Task: Set up alerts for new listings in Portland, Oregon, that have a virtual tour available.
Action: Mouse moved to (217, 152)
Screenshot: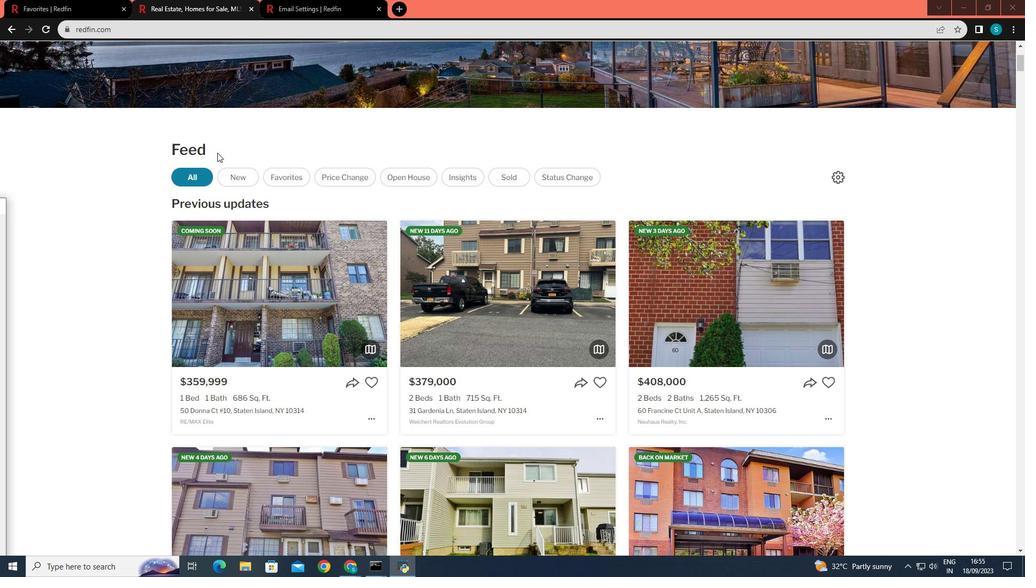 
Action: Mouse scrolled (217, 153) with delta (0, 0)
Screenshot: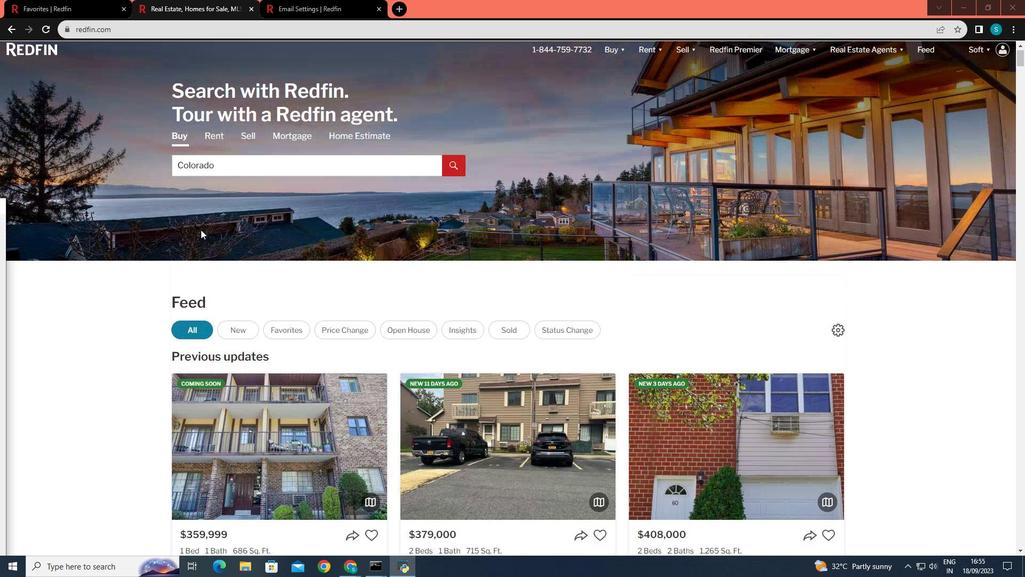 
Action: Mouse scrolled (217, 153) with delta (0, 0)
Screenshot: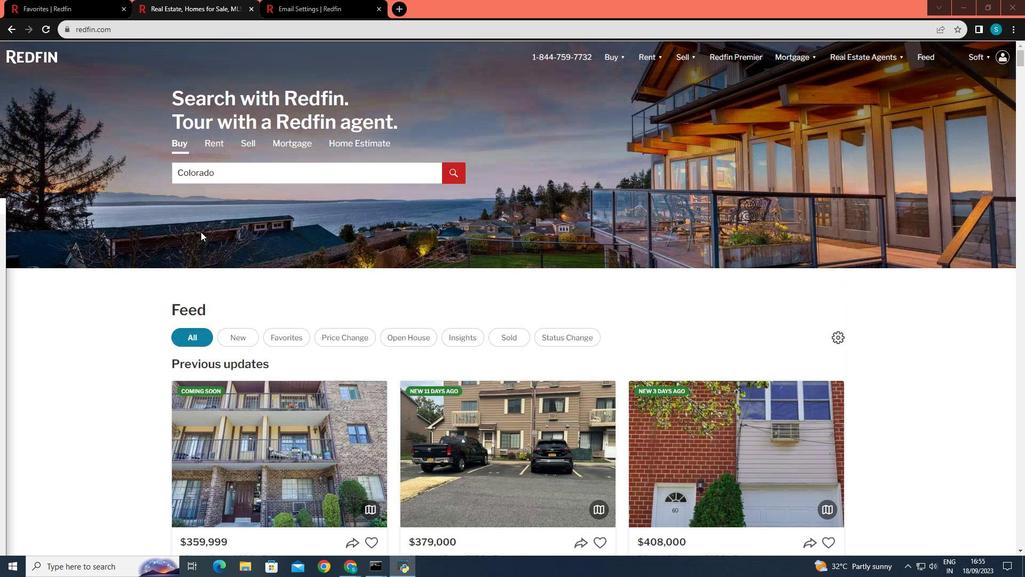 
Action: Mouse scrolled (217, 153) with delta (0, 0)
Screenshot: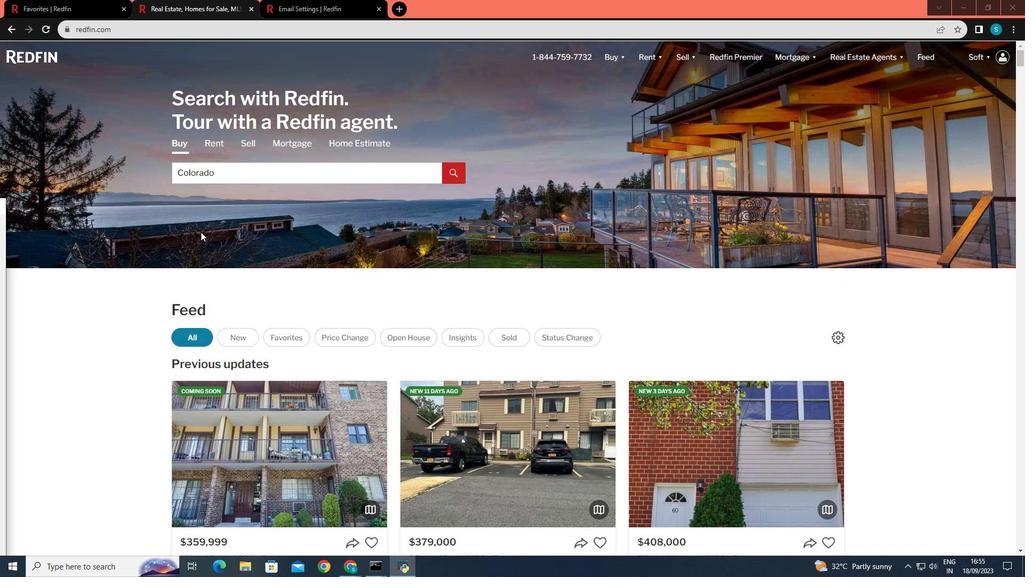 
Action: Mouse scrolled (217, 153) with delta (0, 0)
Screenshot: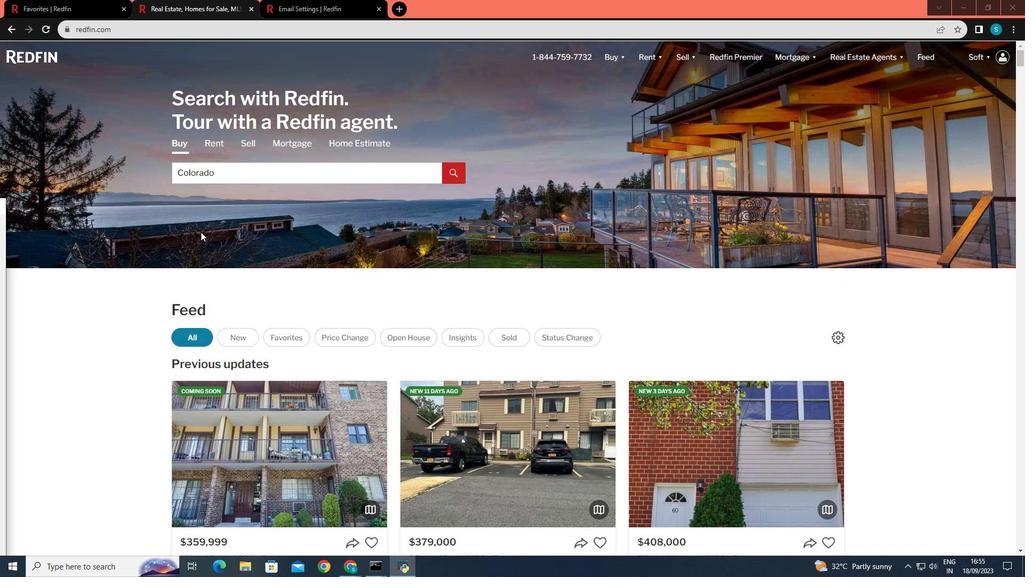 
Action: Mouse moved to (200, 231)
Screenshot: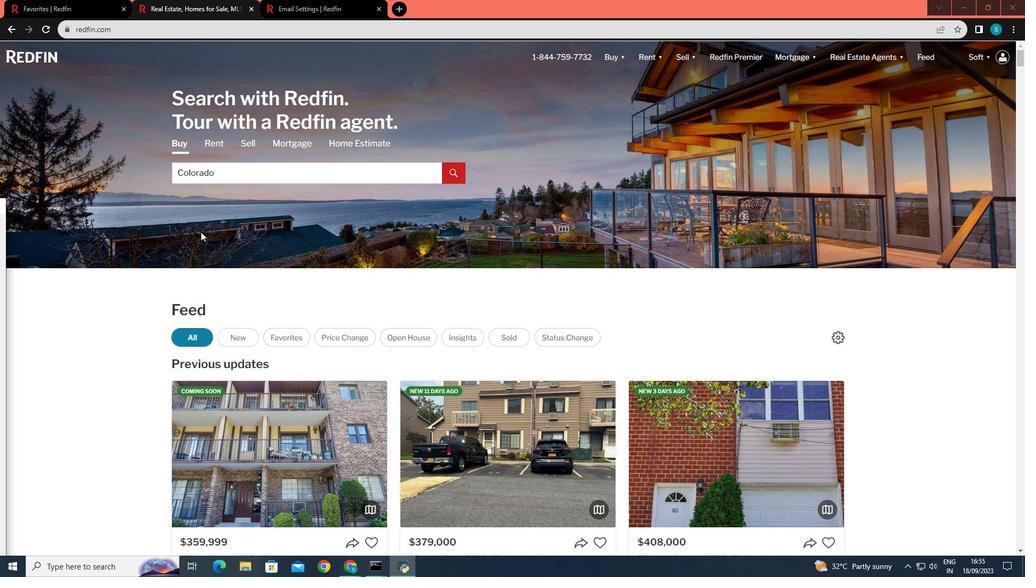 
Action: Mouse scrolled (200, 232) with delta (0, 0)
Screenshot: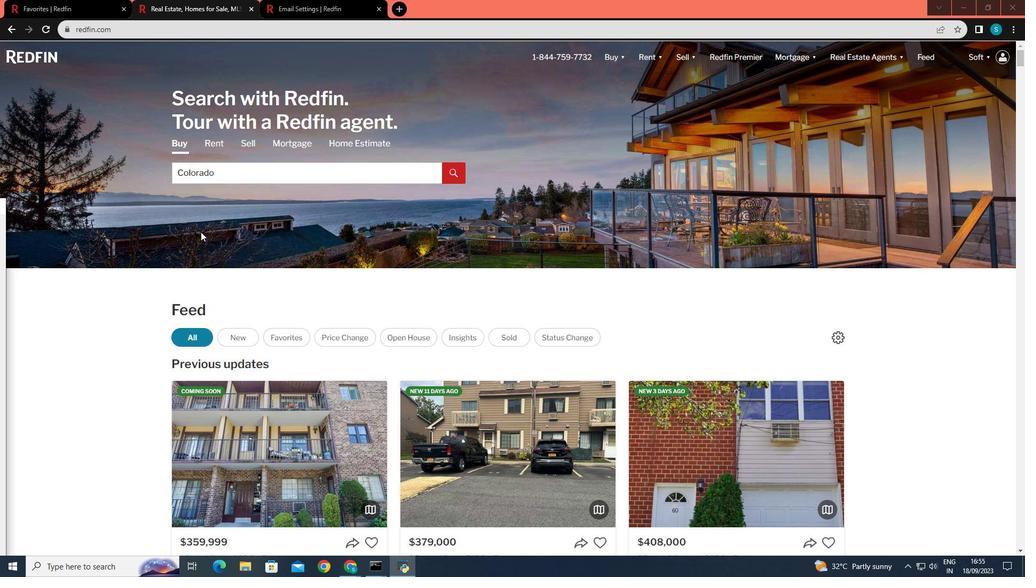 
Action: Mouse scrolled (200, 232) with delta (0, 0)
Screenshot: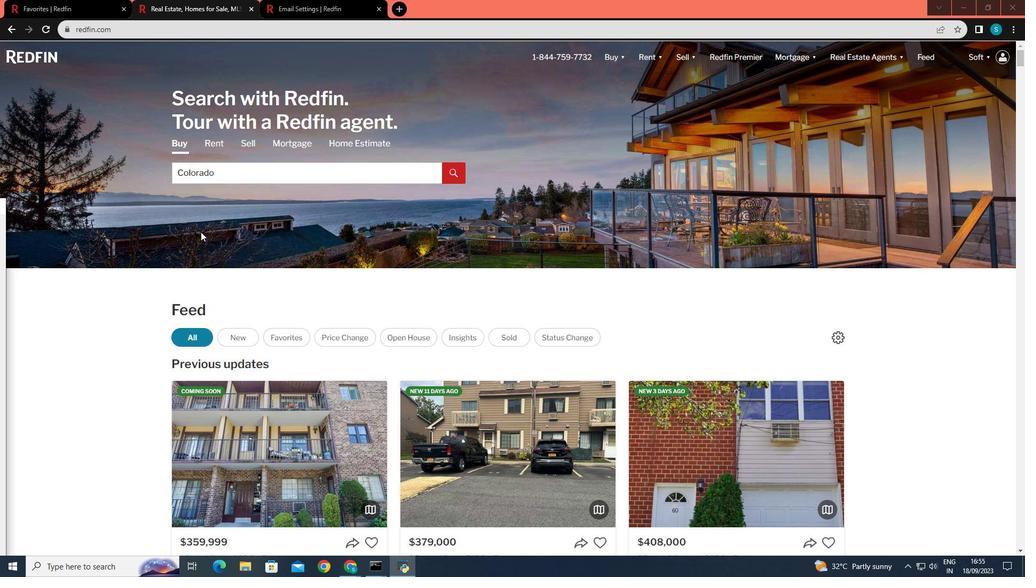 
Action: Mouse scrolled (200, 232) with delta (0, 0)
Screenshot: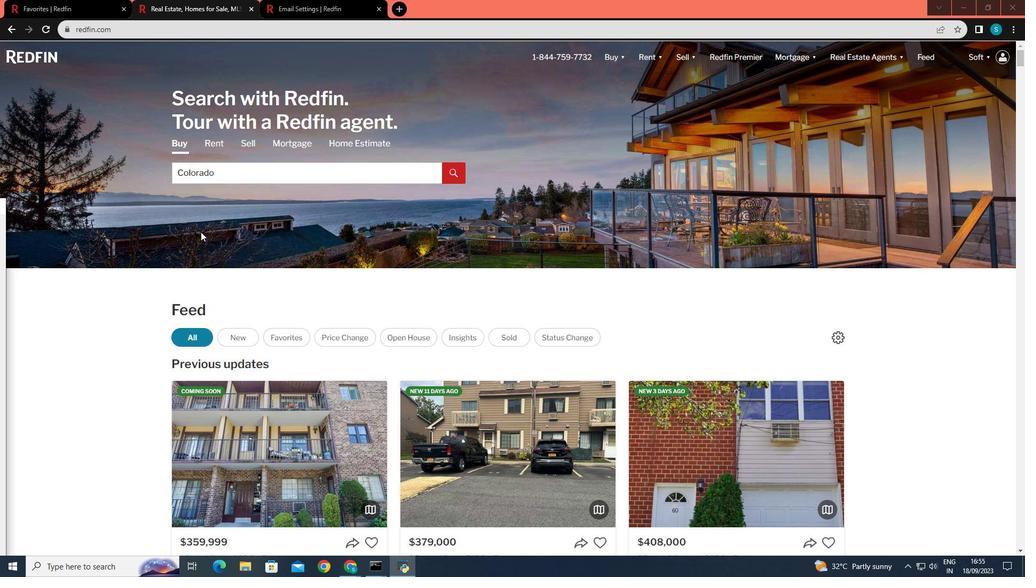 
Action: Mouse scrolled (200, 232) with delta (0, 0)
Screenshot: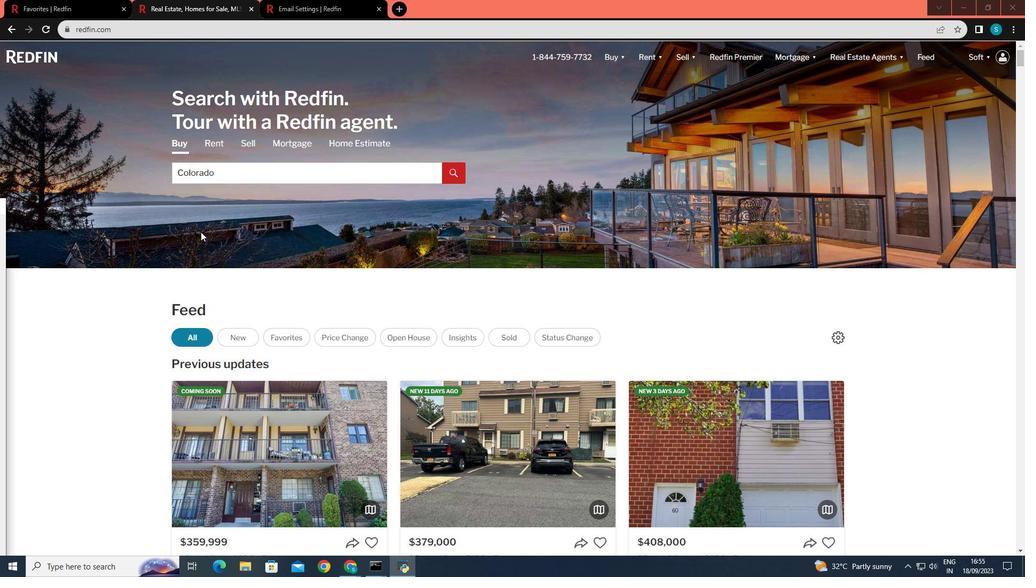 
Action: Mouse scrolled (200, 232) with delta (0, 0)
Screenshot: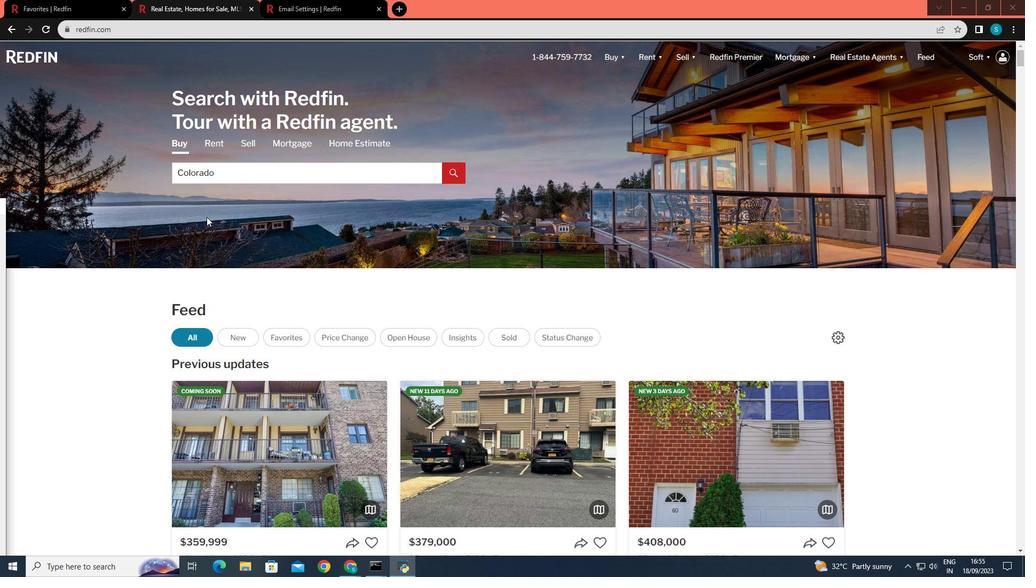 
Action: Mouse moved to (226, 170)
Screenshot: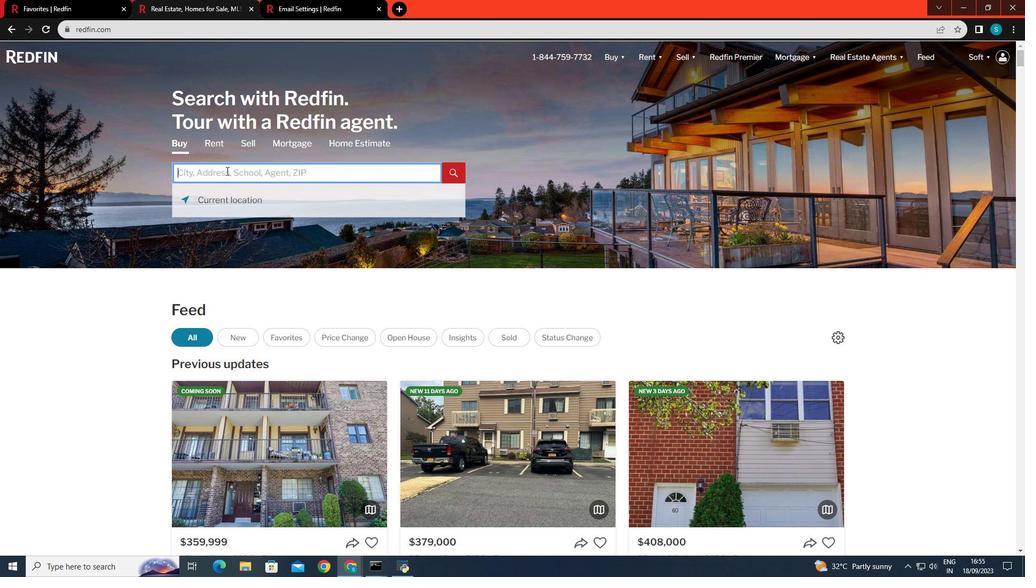 
Action: Mouse pressed left at (226, 170)
Screenshot: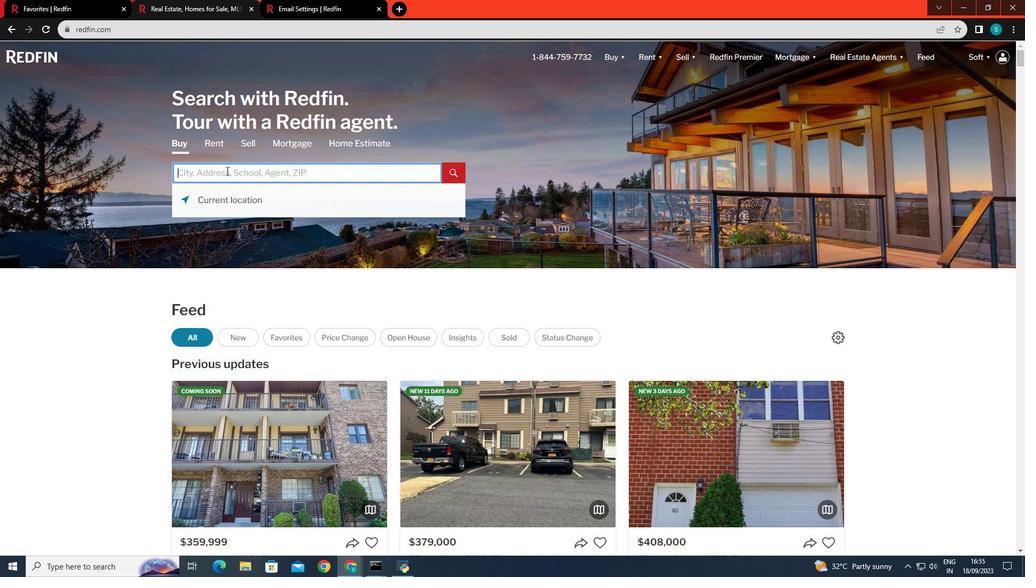 
Action: Key pressed portaland<Key.space>oregon
Screenshot: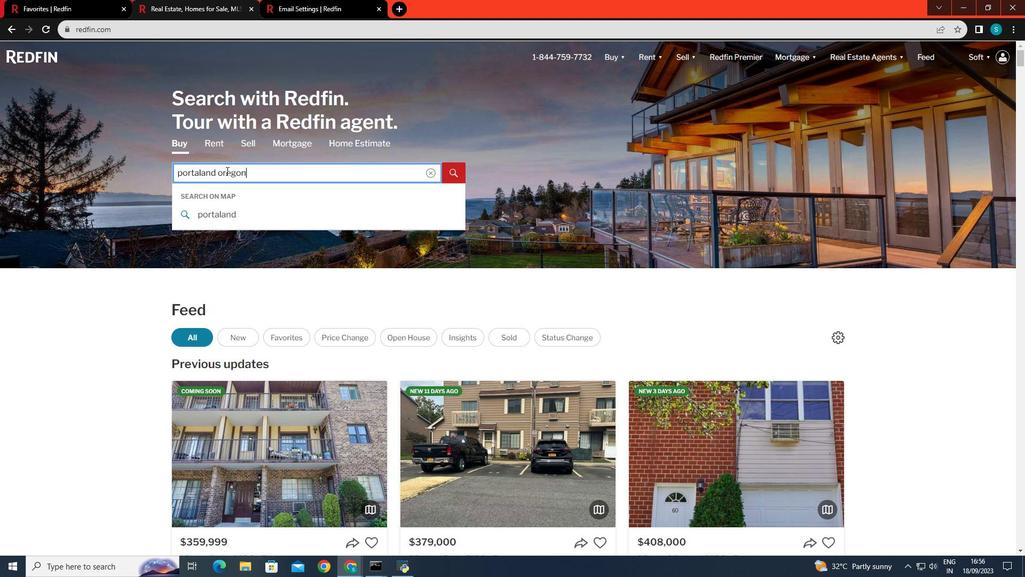 
Action: Mouse moved to (244, 208)
Screenshot: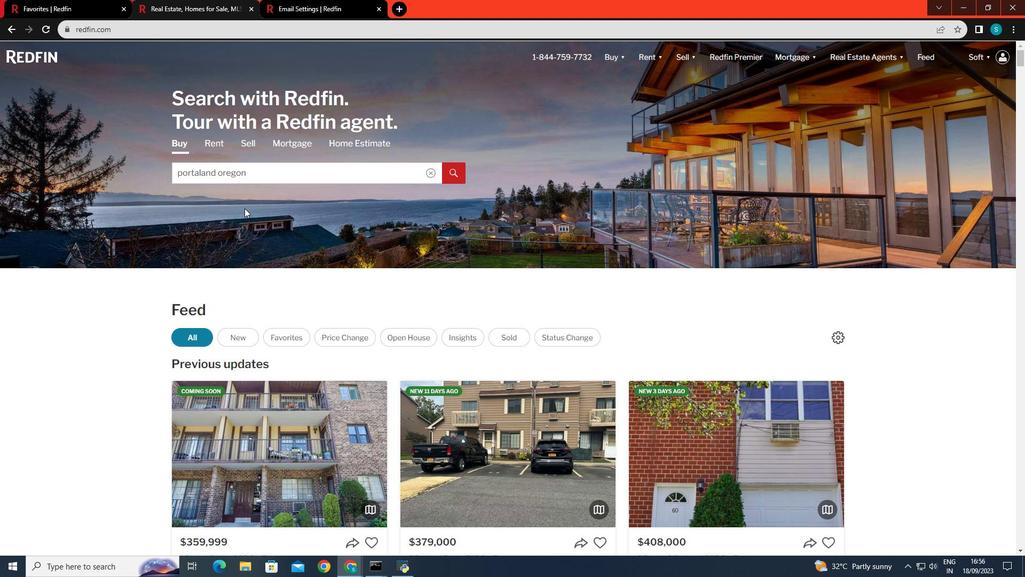 
Action: Mouse pressed left at (244, 208)
Screenshot: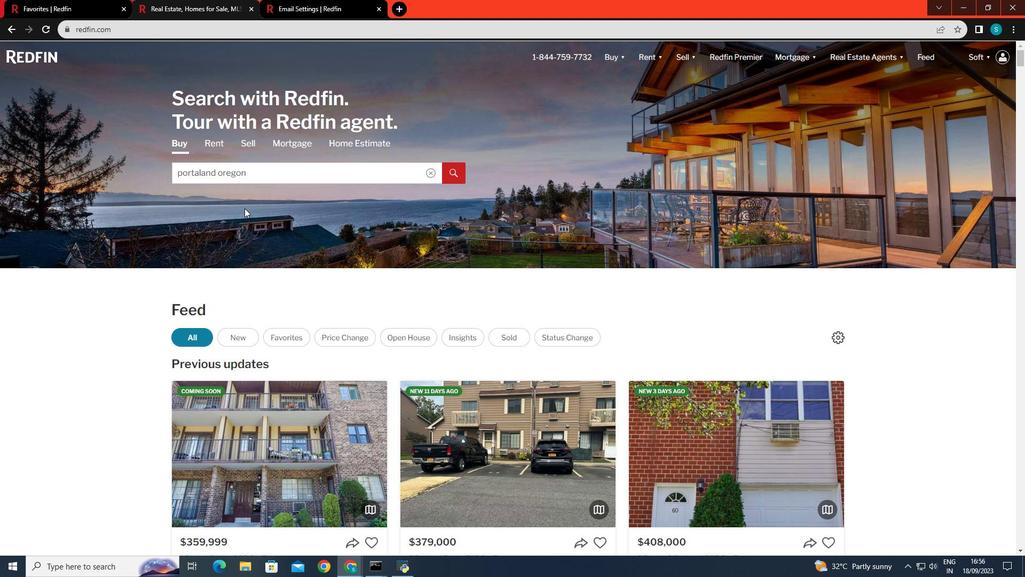 
Action: Mouse moved to (947, 117)
Screenshot: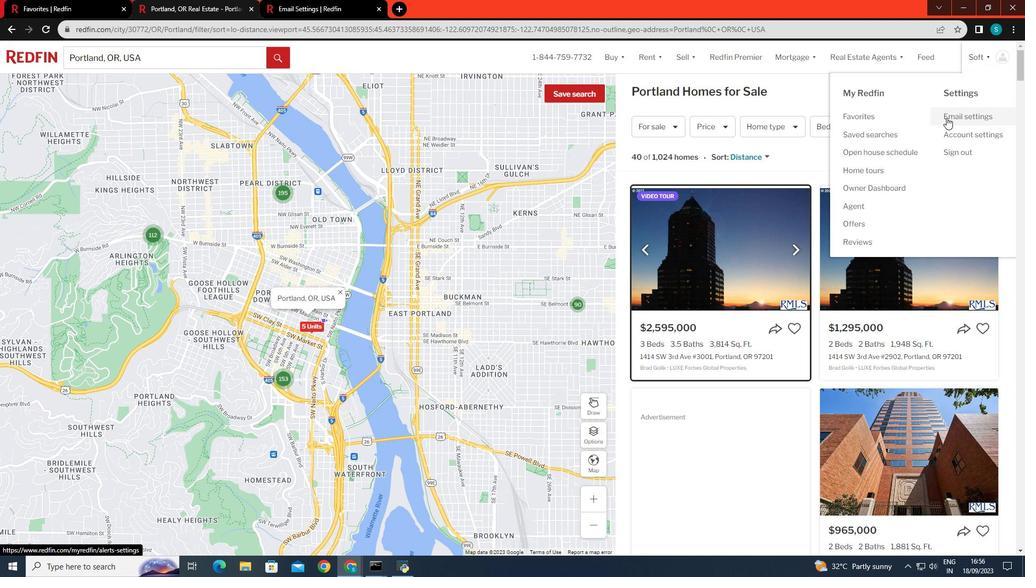 
Action: Mouse pressed left at (947, 117)
Screenshot: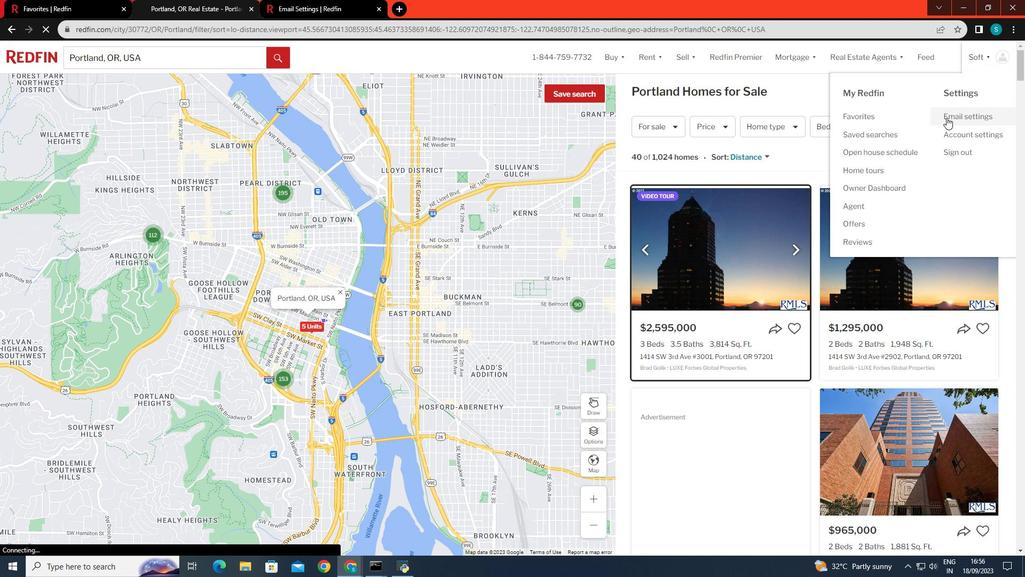 
Action: Mouse moved to (284, 296)
Screenshot: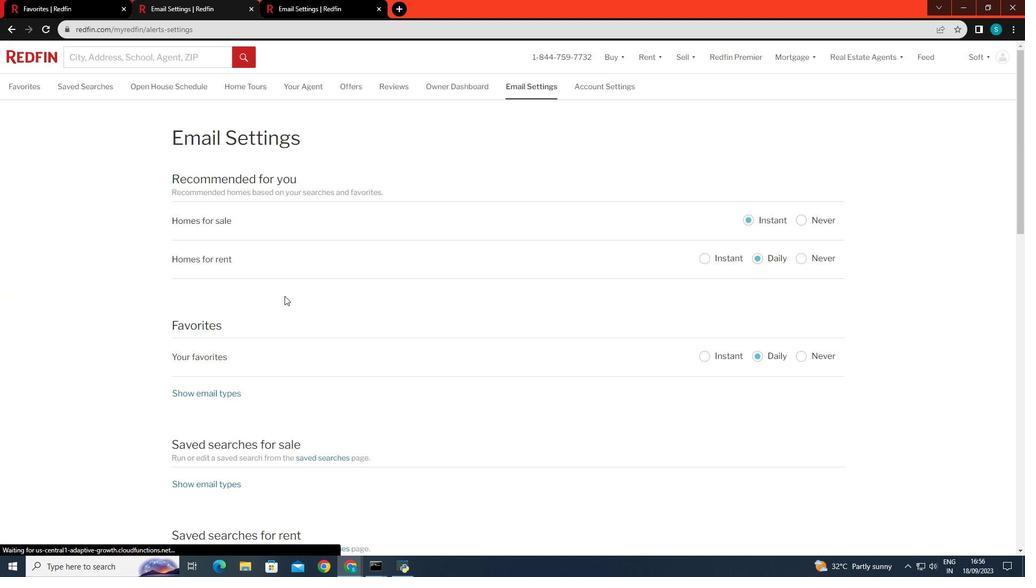 
Action: Mouse scrolled (284, 295) with delta (0, 0)
Screenshot: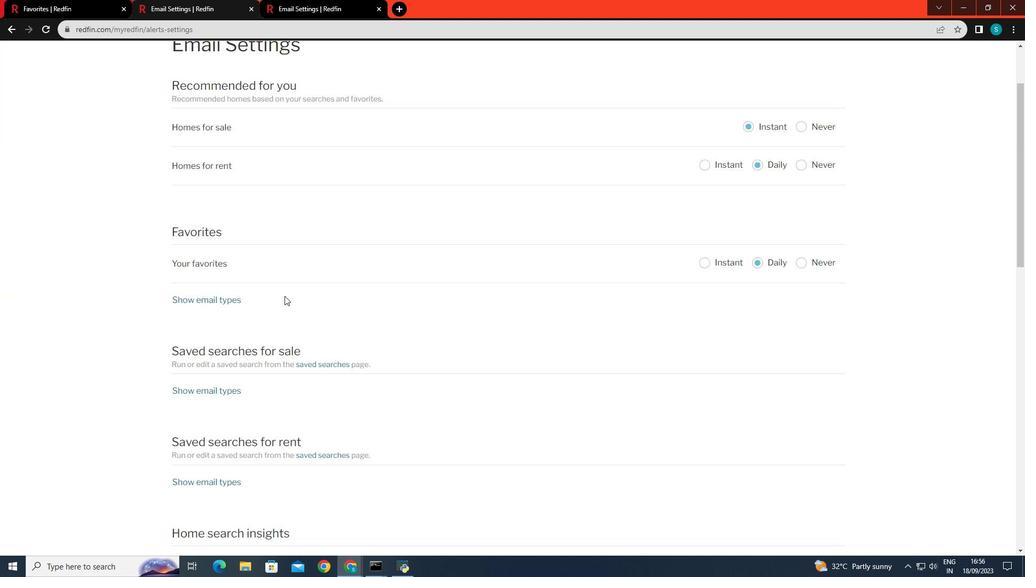 
Action: Mouse scrolled (284, 295) with delta (0, 0)
Screenshot: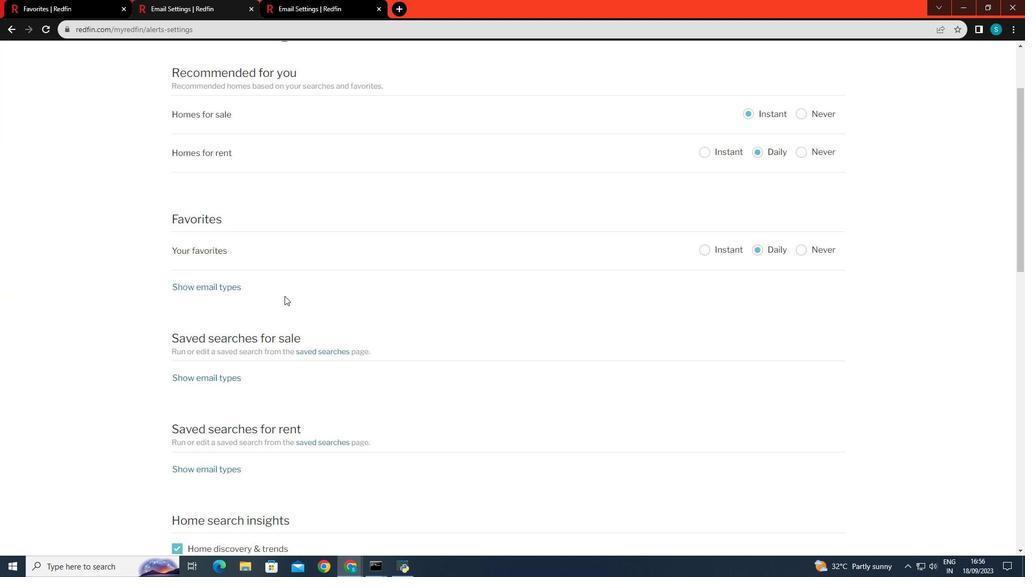 
Action: Mouse moved to (190, 286)
Screenshot: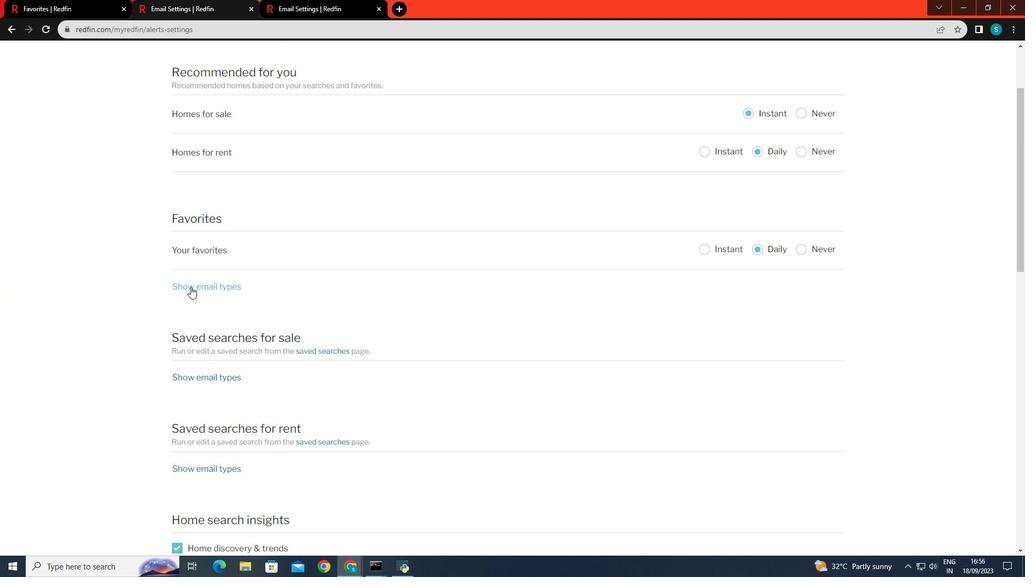 
Action: Mouse pressed left at (190, 286)
Screenshot: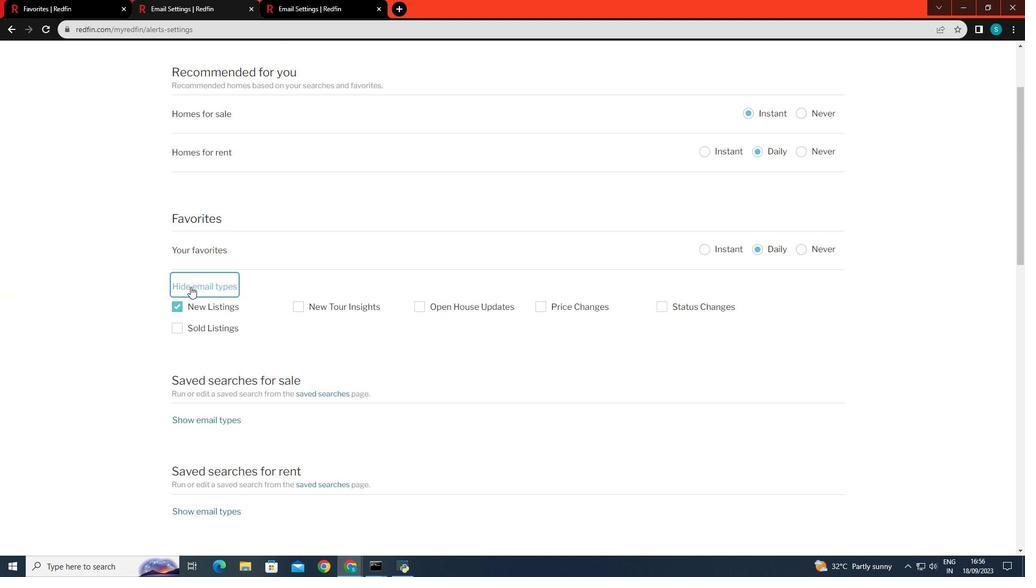 
Action: Mouse moved to (175, 305)
Screenshot: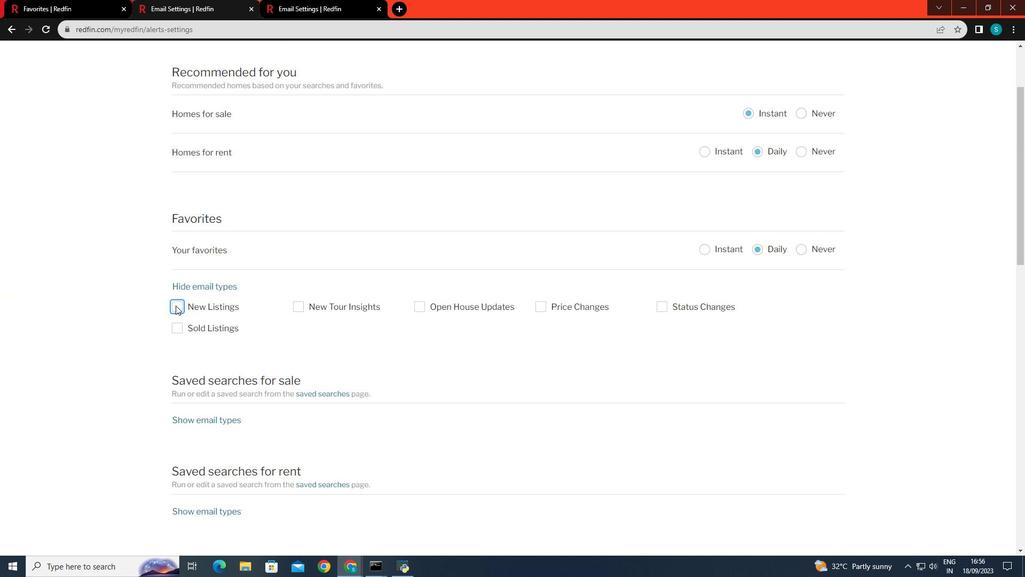 
Action: Mouse pressed left at (175, 305)
Screenshot: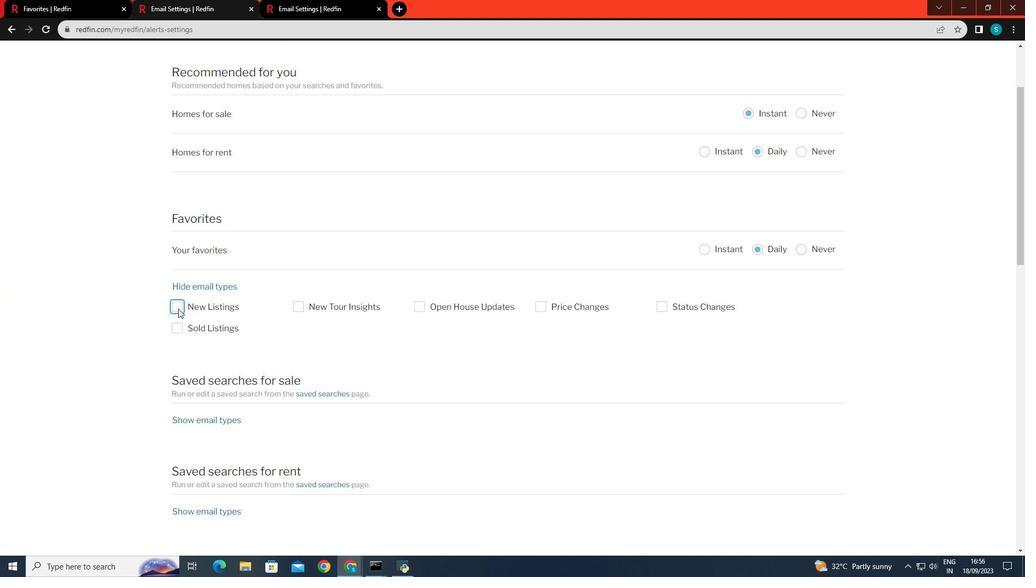 
Action: Mouse moved to (179, 307)
Screenshot: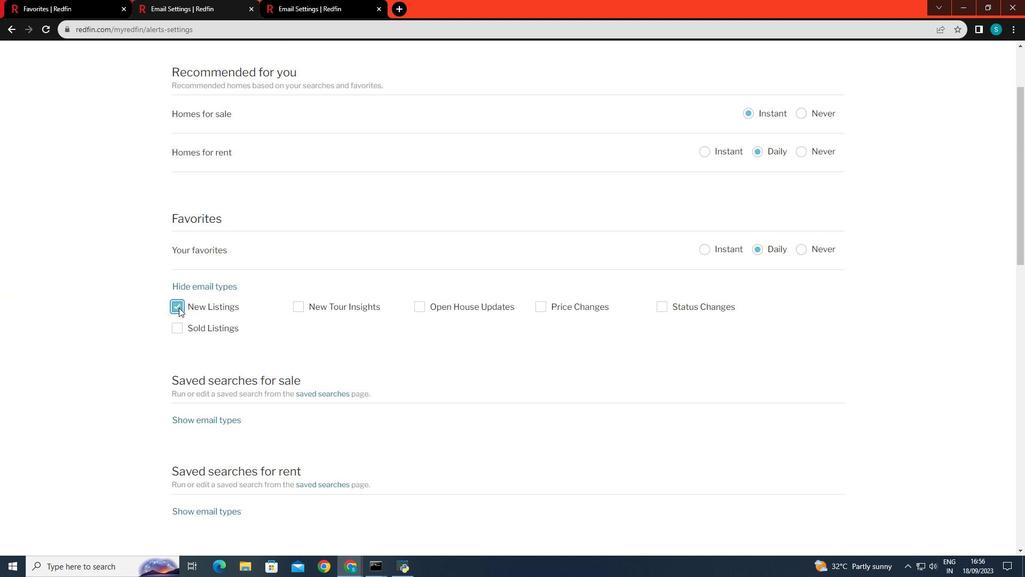 
Action: Mouse pressed left at (179, 307)
Screenshot: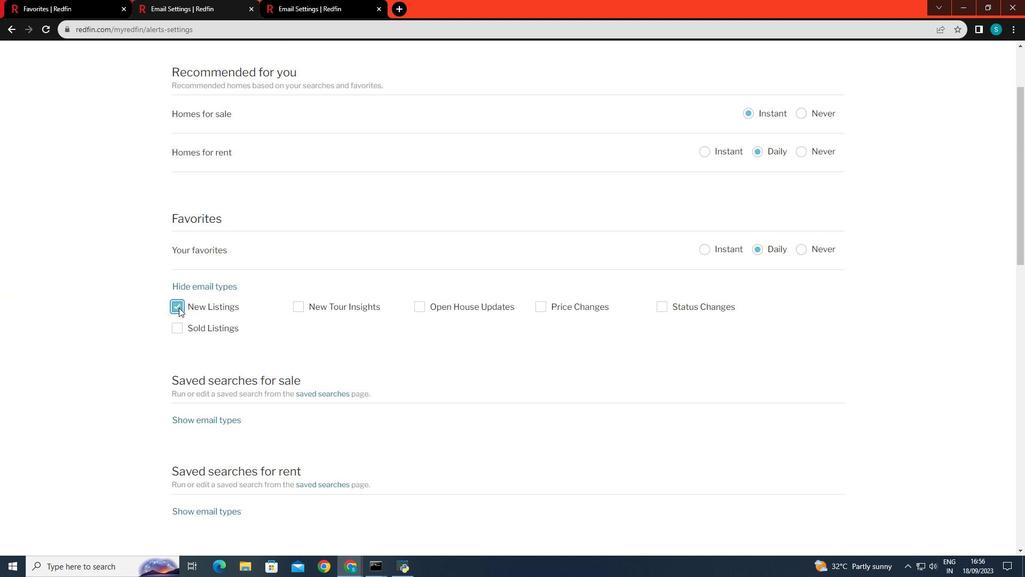 
Action: Mouse moved to (233, 327)
Screenshot: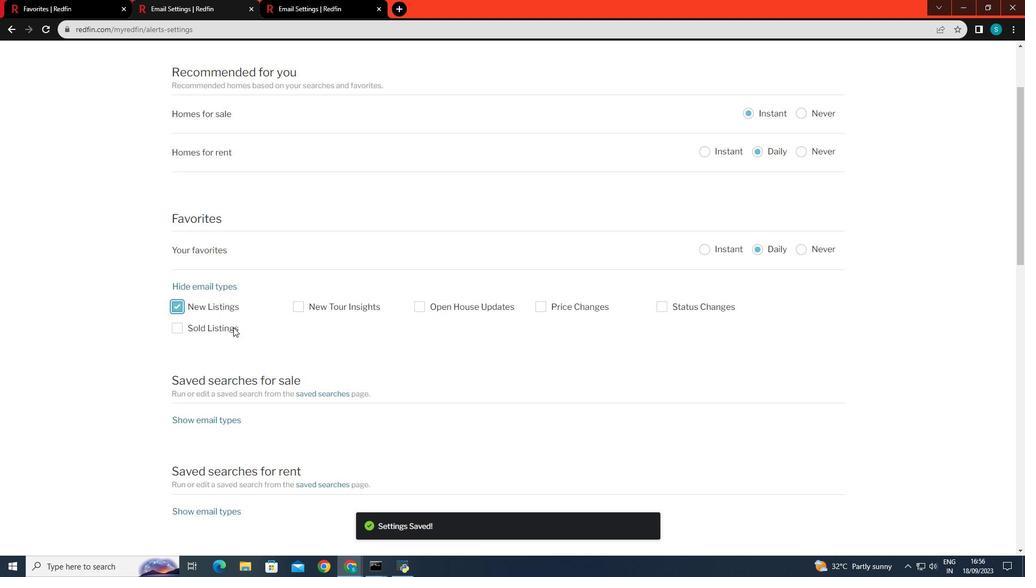 
Action: Mouse scrolled (233, 327) with delta (0, 0)
Screenshot: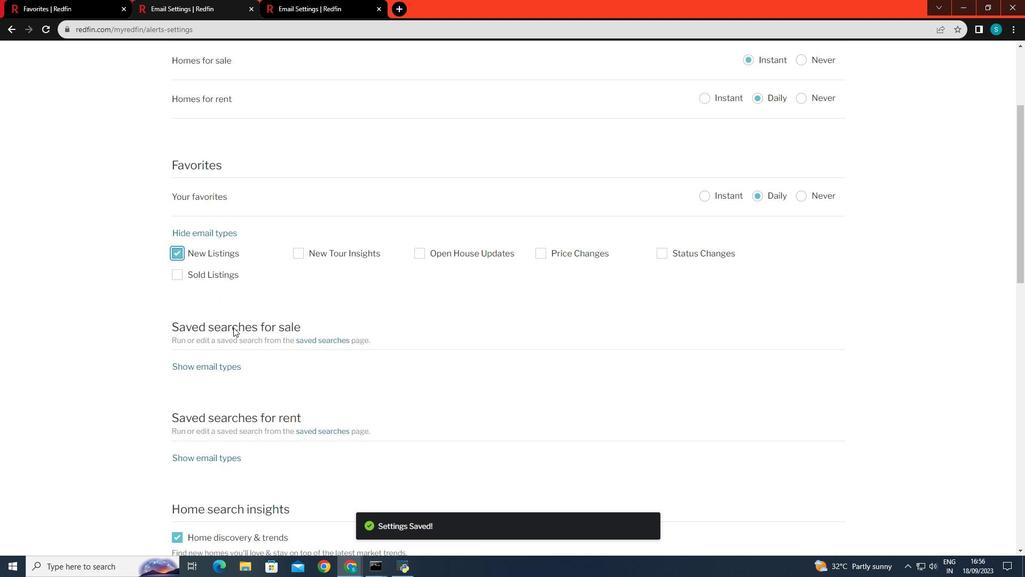 
Action: Mouse scrolled (233, 327) with delta (0, 0)
Screenshot: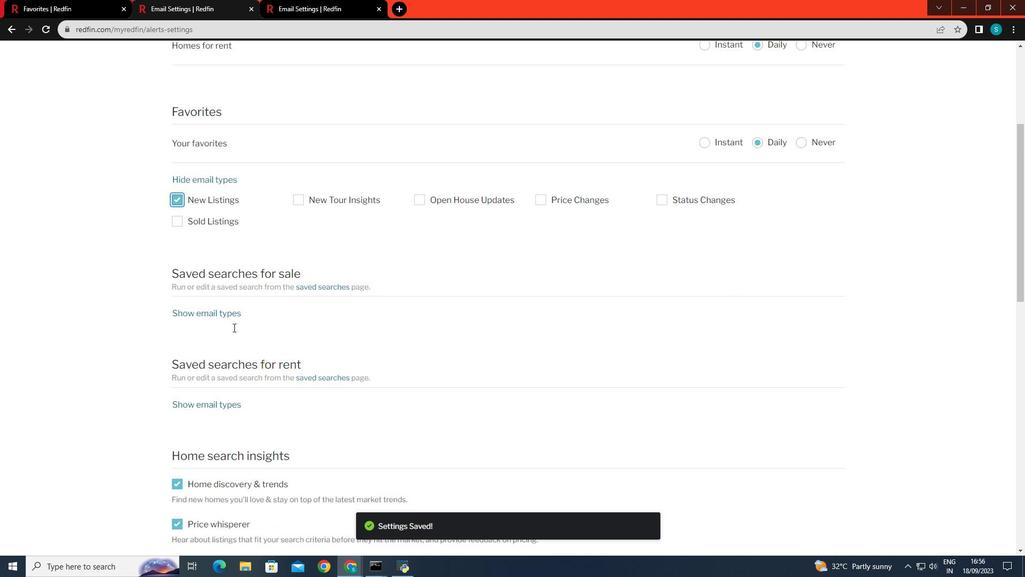 
Action: Mouse moved to (212, 313)
Screenshot: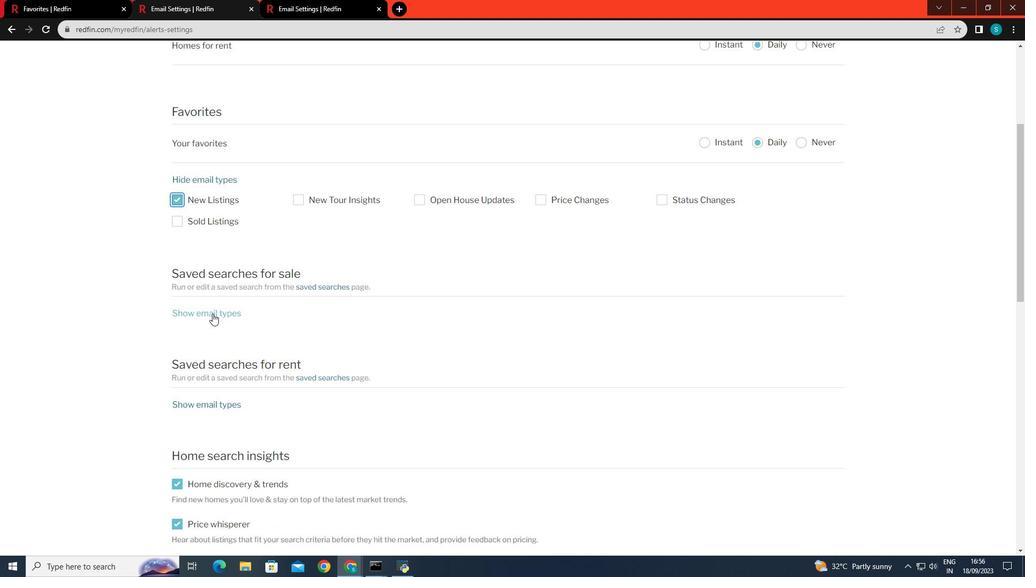 
Action: Mouse pressed left at (212, 313)
Screenshot: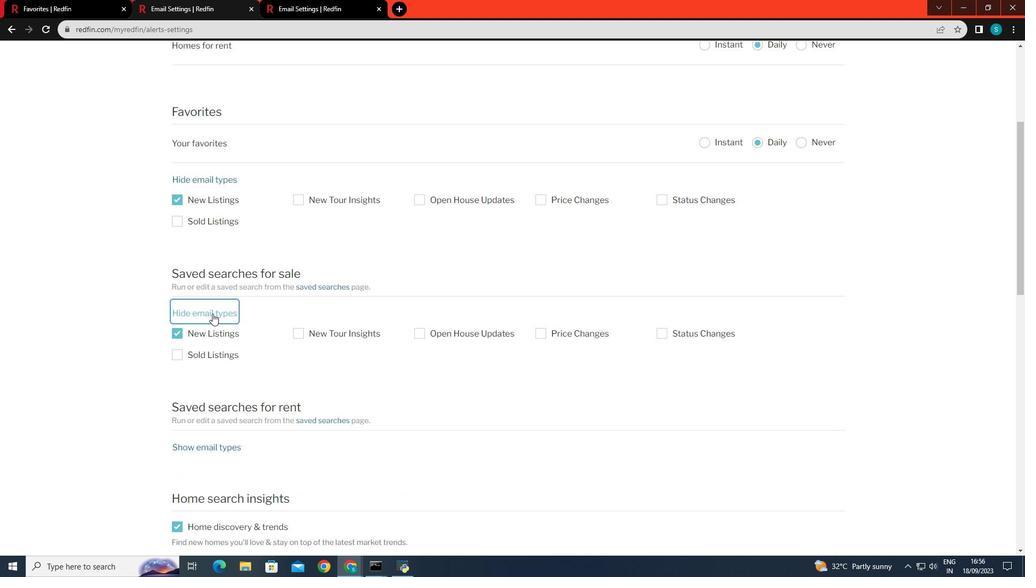 
Action: Mouse moved to (179, 337)
Screenshot: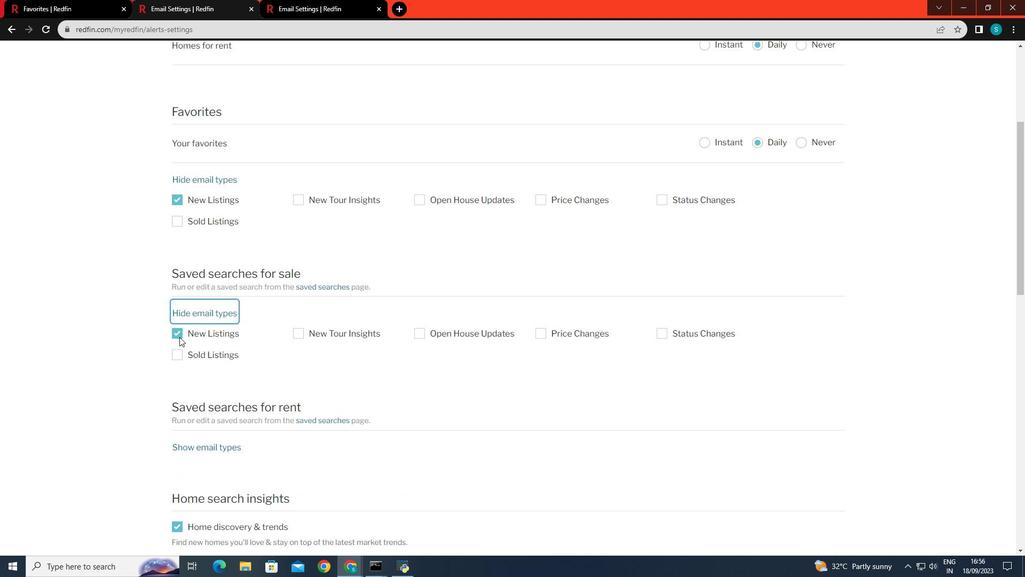 
Action: Mouse pressed left at (179, 337)
Screenshot: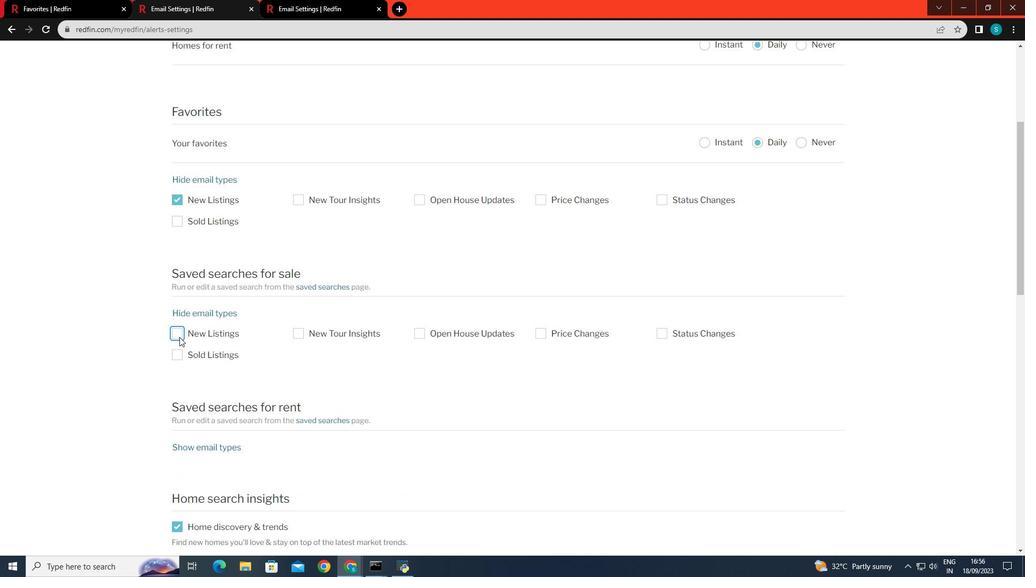 
Action: Mouse moved to (176, 333)
Screenshot: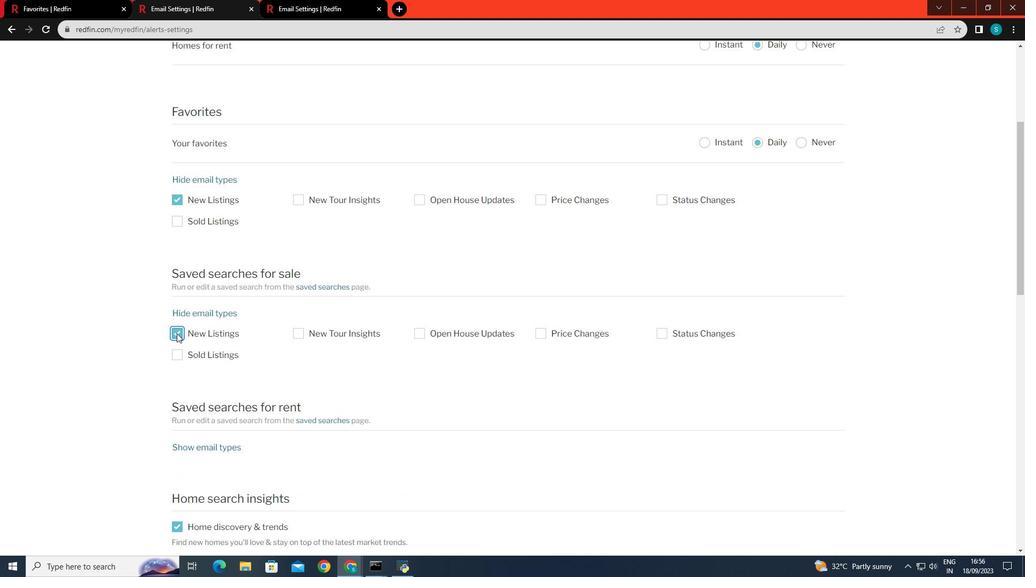 
Action: Mouse pressed left at (176, 333)
Screenshot: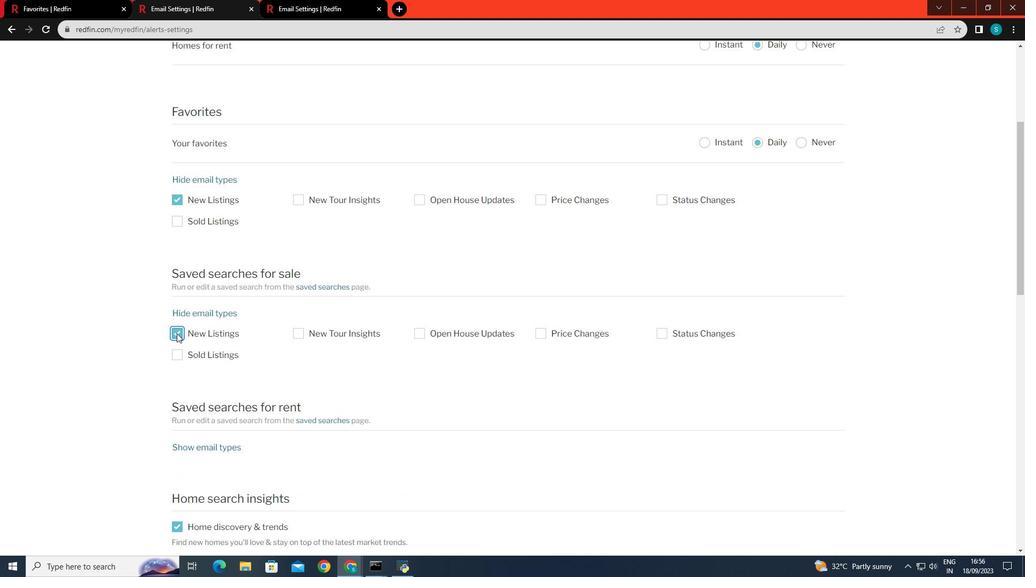 
Action: Mouse moved to (230, 364)
Screenshot: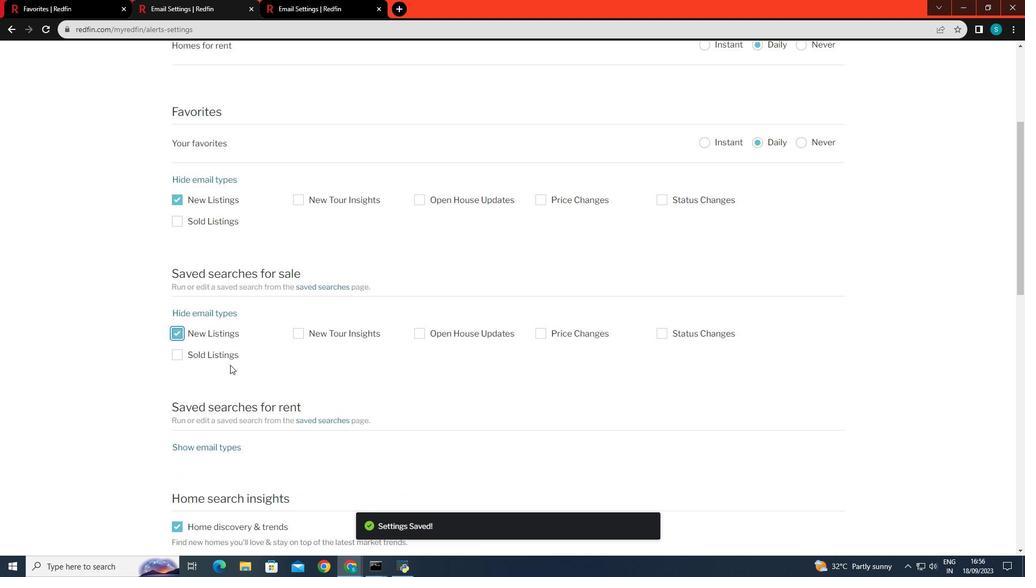 
Action: Mouse scrolled (230, 364) with delta (0, 0)
Screenshot: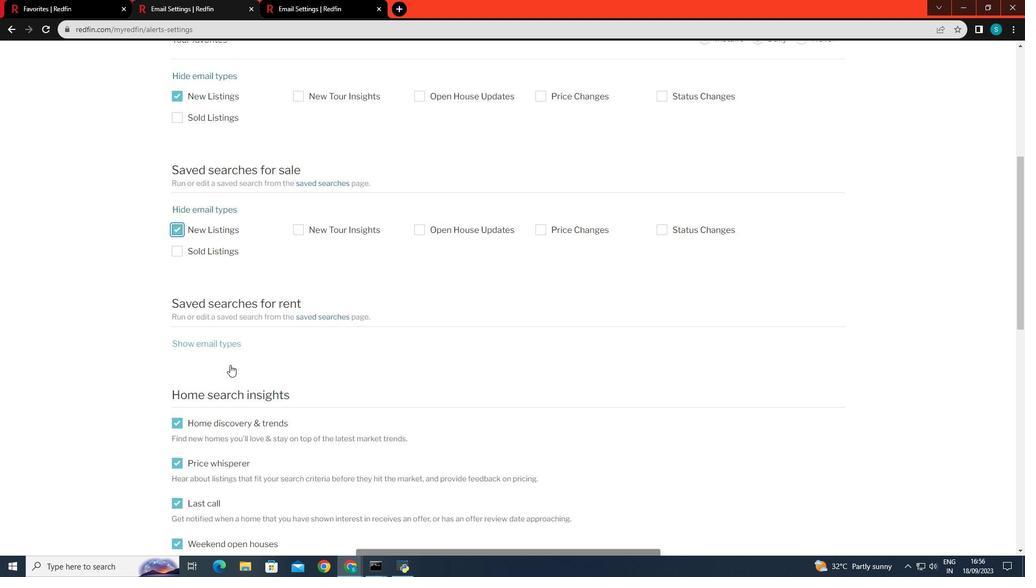 
Action: Mouse scrolled (230, 364) with delta (0, 0)
Screenshot: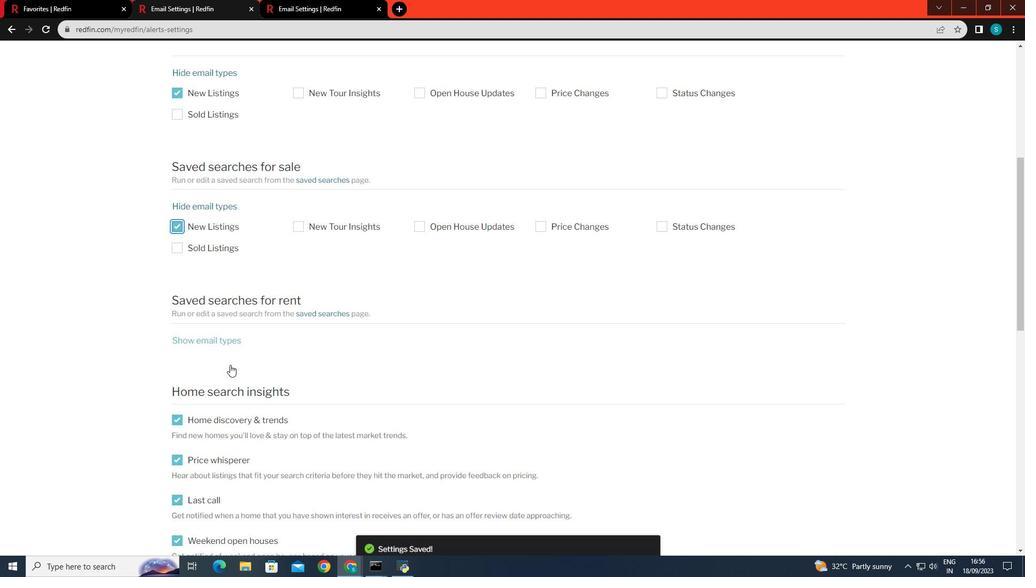 
Action: Mouse moved to (215, 347)
Screenshot: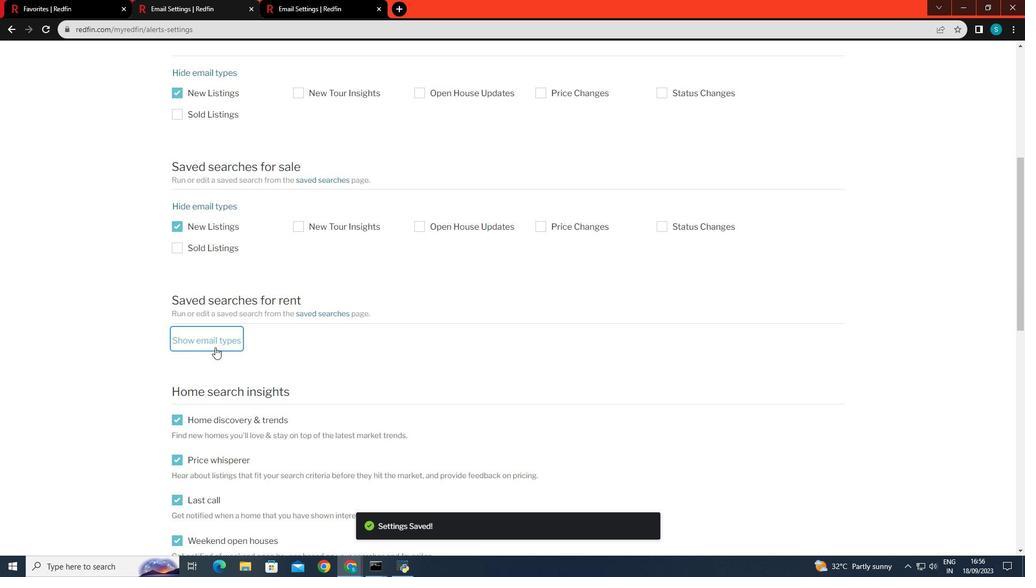 
Action: Mouse pressed left at (215, 347)
Screenshot: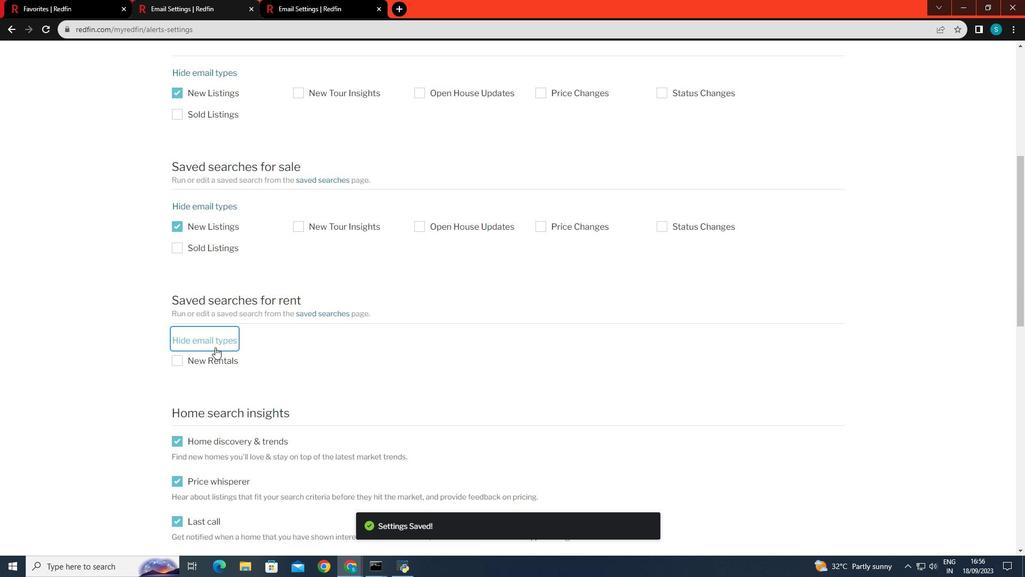
Action: Mouse scrolled (215, 346) with delta (0, 0)
Screenshot: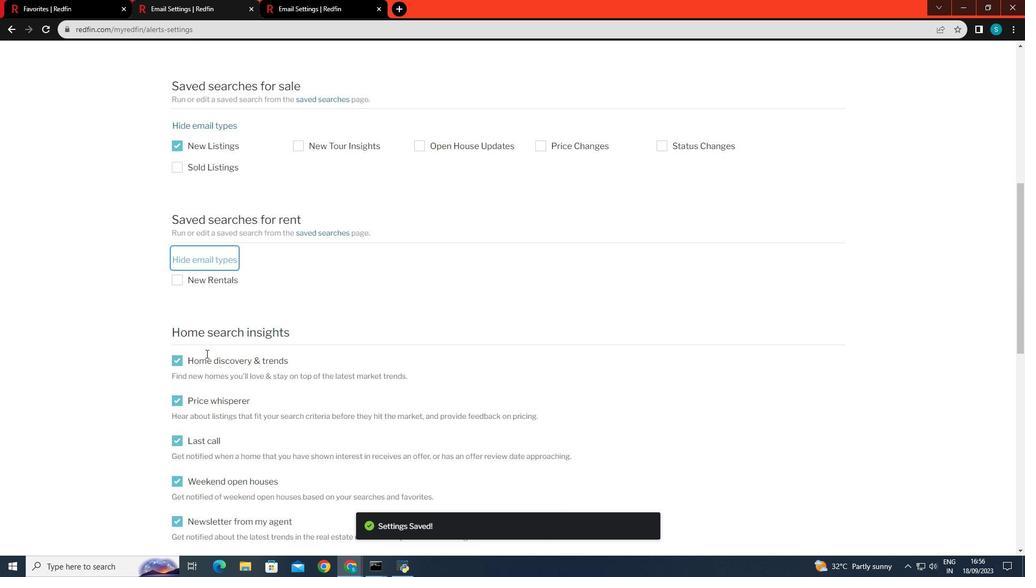 
Action: Mouse scrolled (215, 346) with delta (0, 0)
Screenshot: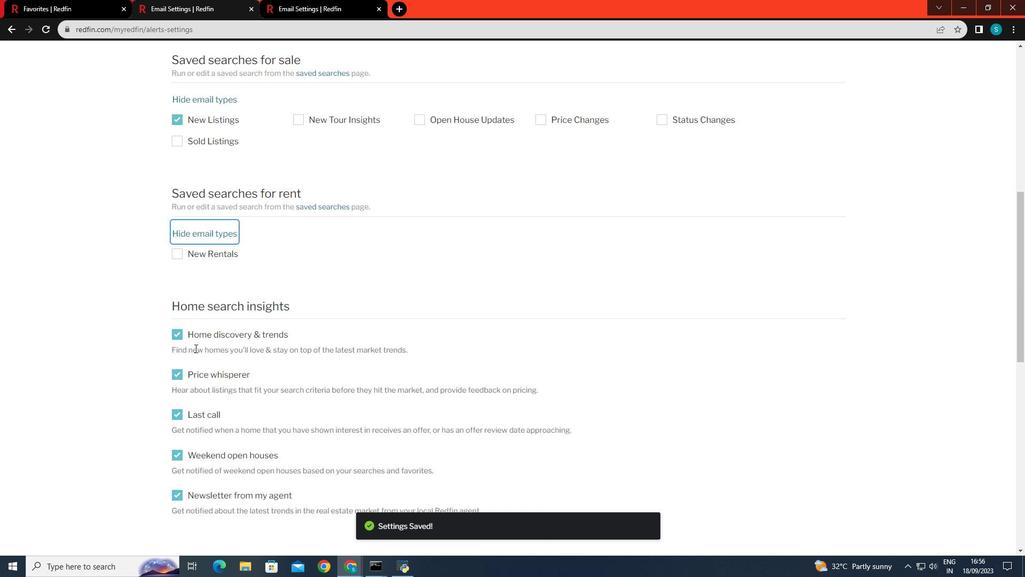 
Action: Mouse moved to (197, 278)
Screenshot: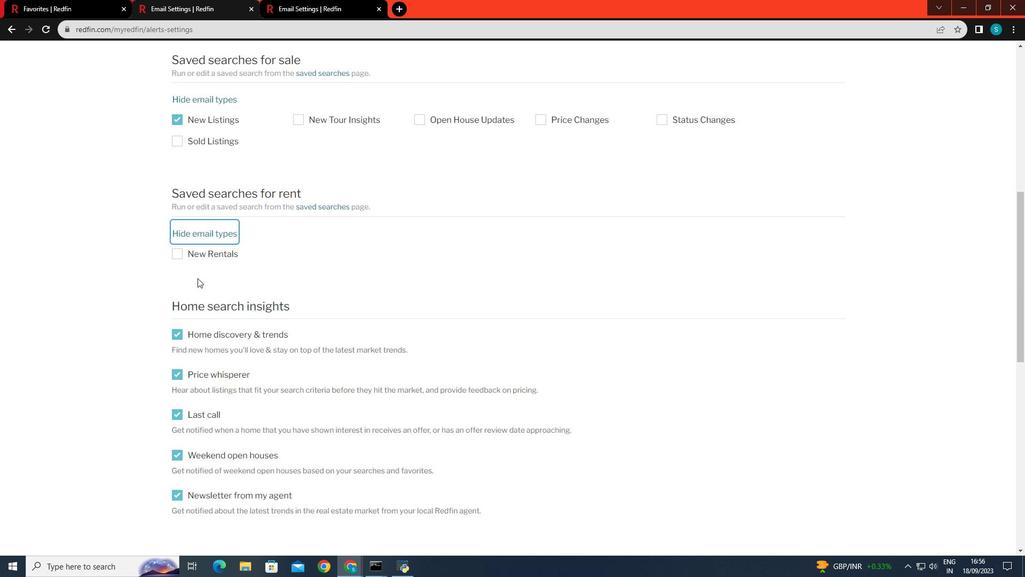 
Action: Mouse scrolled (197, 277) with delta (0, 0)
Screenshot: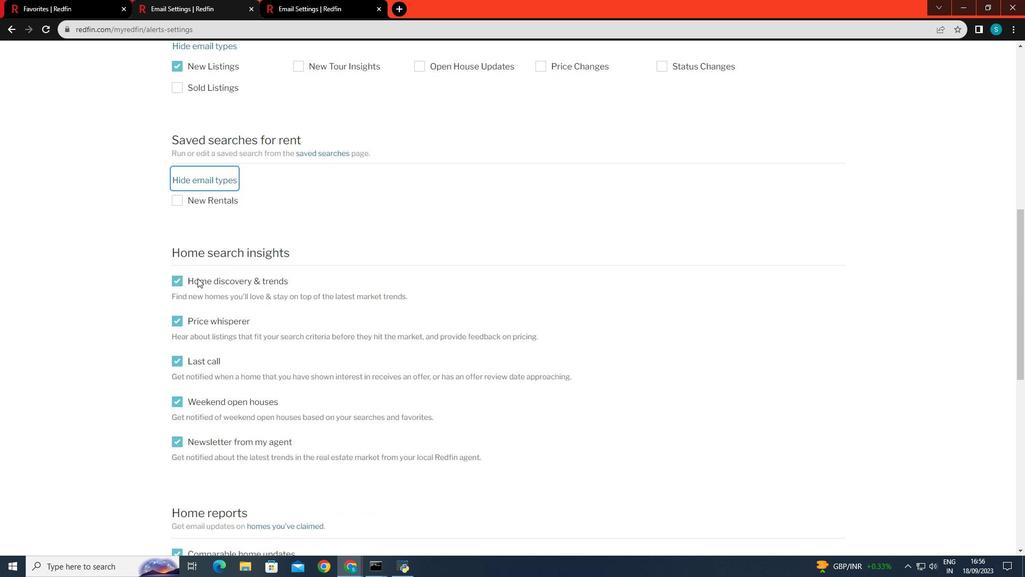 
Action: Mouse moved to (256, 232)
Screenshot: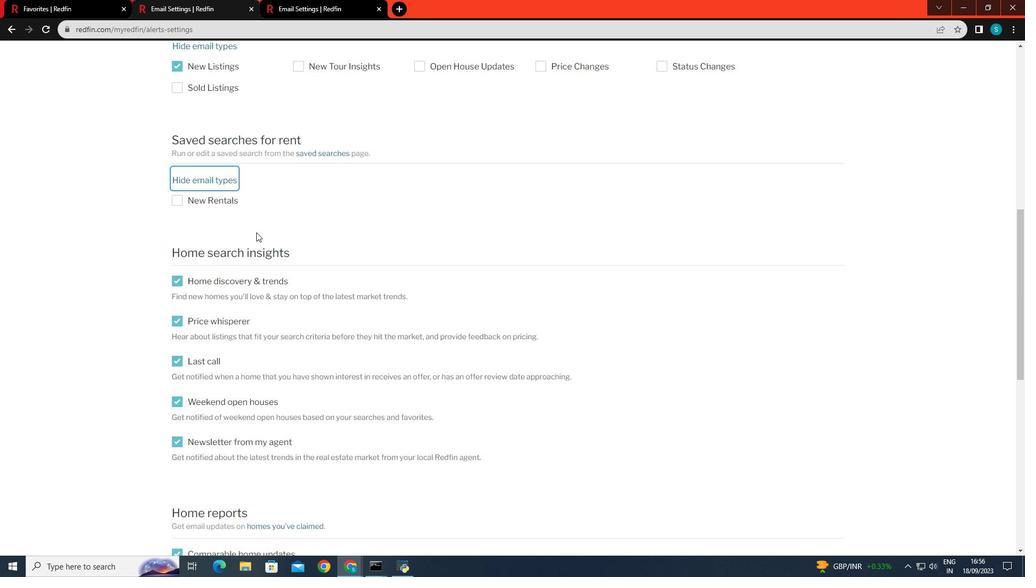 
Action: Mouse scrolled (256, 231) with delta (0, 0)
Screenshot: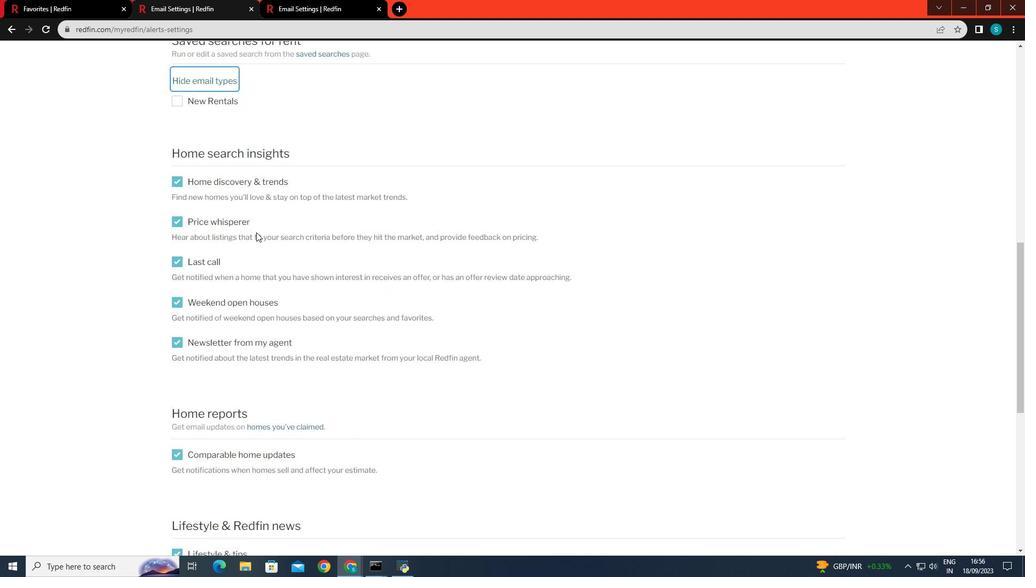 
Action: Mouse scrolled (256, 231) with delta (0, 0)
Screenshot: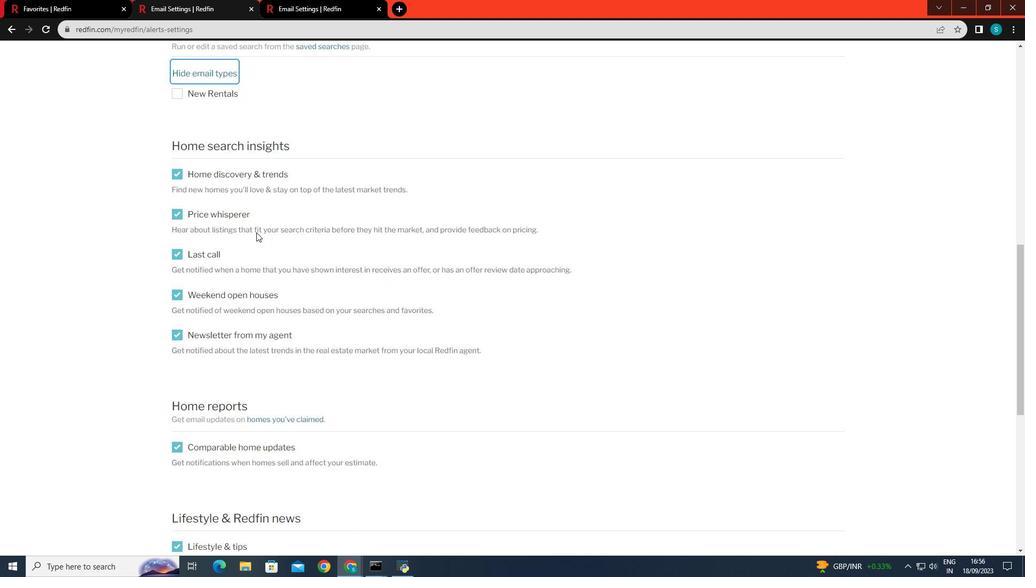 
Action: Mouse scrolled (256, 231) with delta (0, 0)
Screenshot: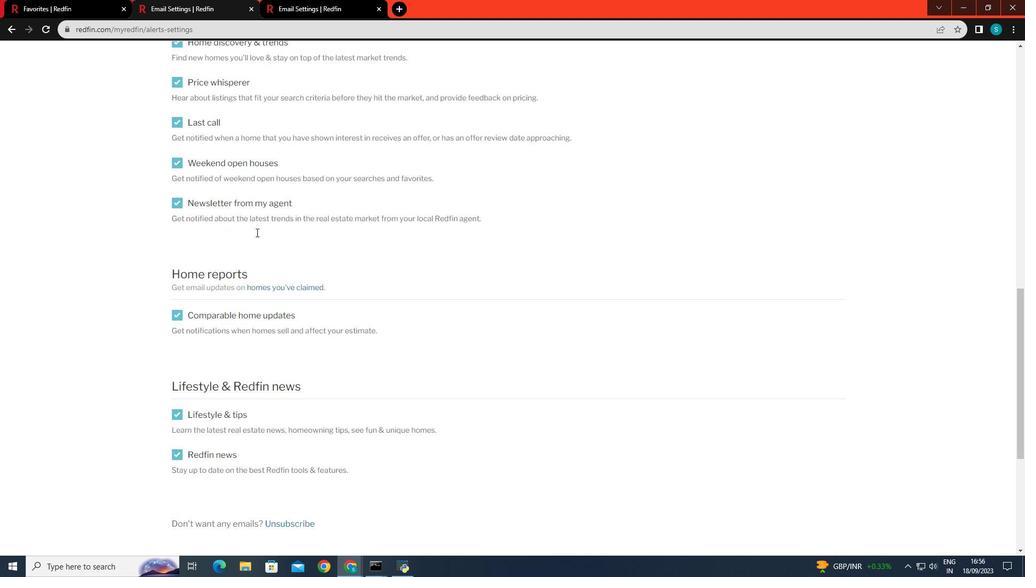 
Action: Mouse scrolled (256, 231) with delta (0, 0)
Screenshot: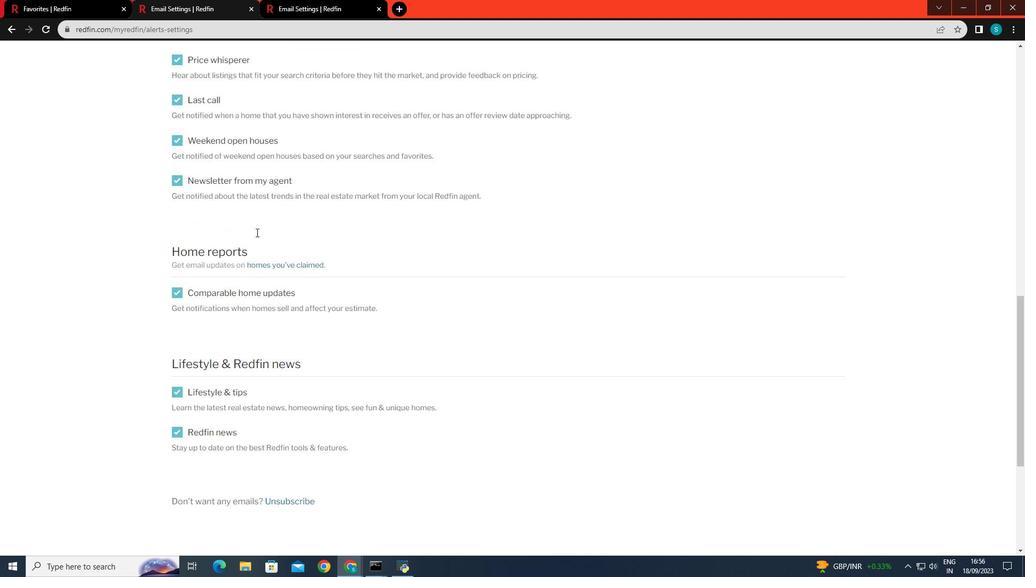 
Action: Mouse scrolled (256, 231) with delta (0, 0)
Screenshot: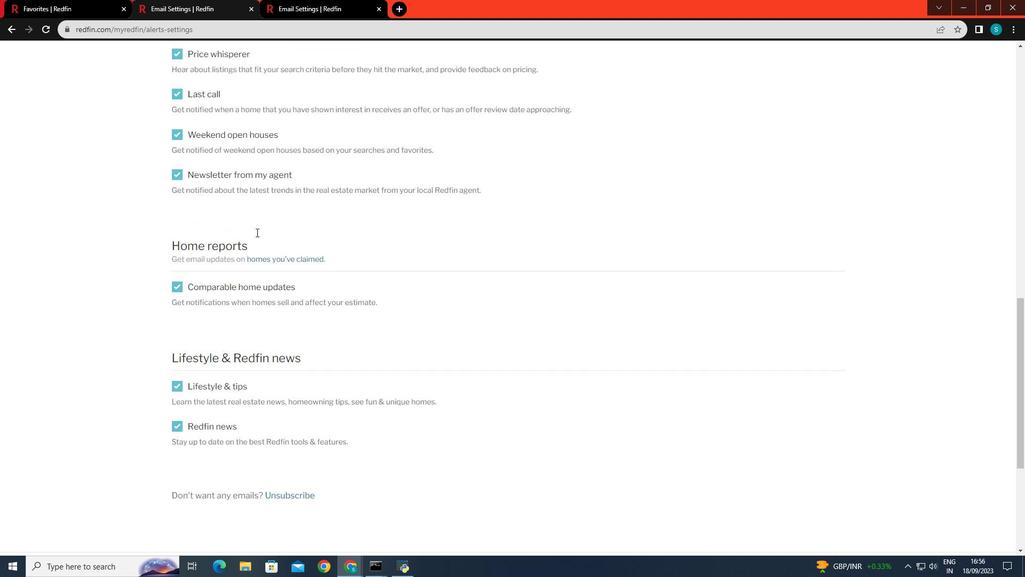 
Action: Mouse moved to (273, 294)
Screenshot: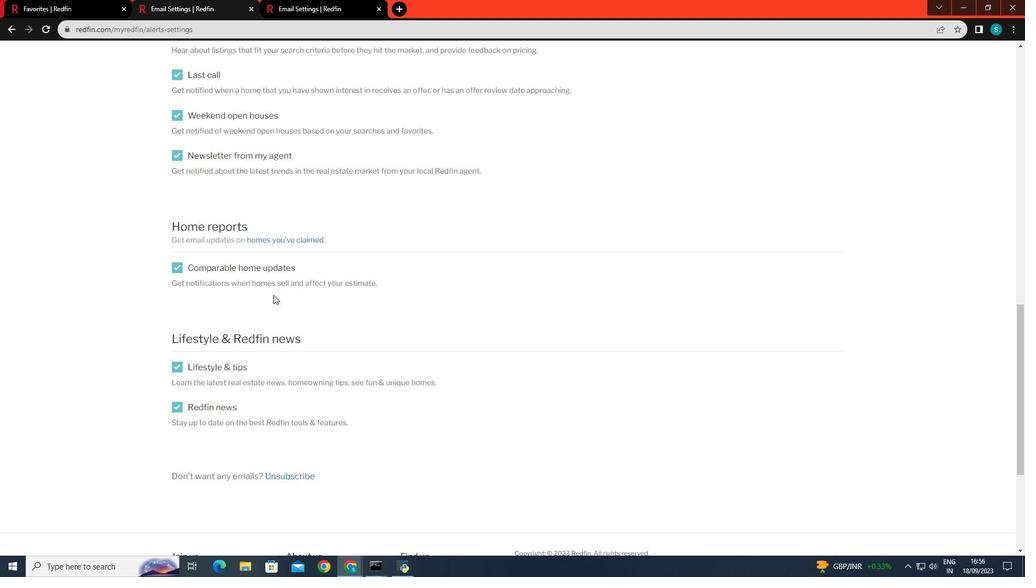 
Action: Mouse scrolled (273, 294) with delta (0, 0)
Screenshot: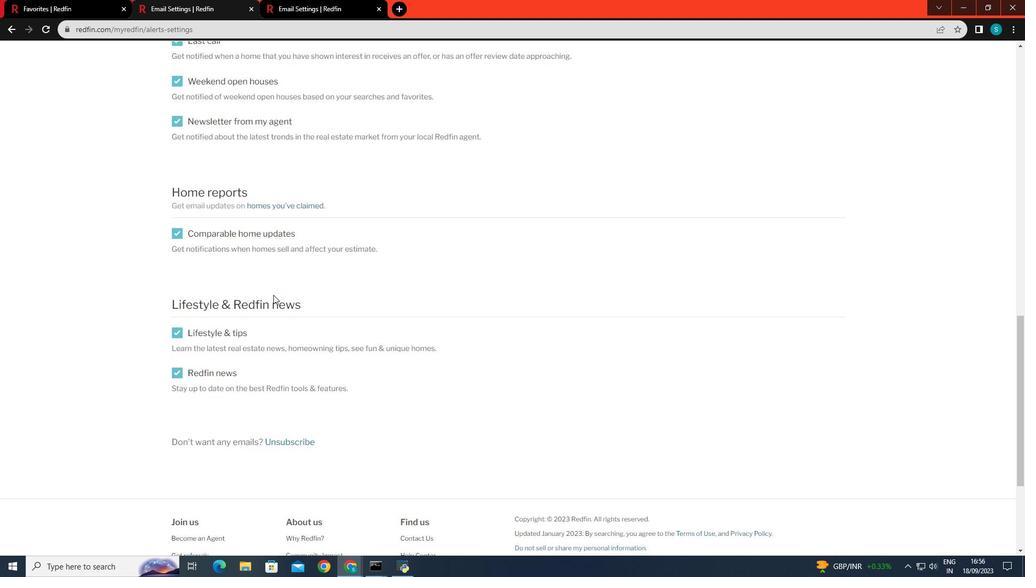 
Action: Mouse scrolled (273, 294) with delta (0, 0)
Screenshot: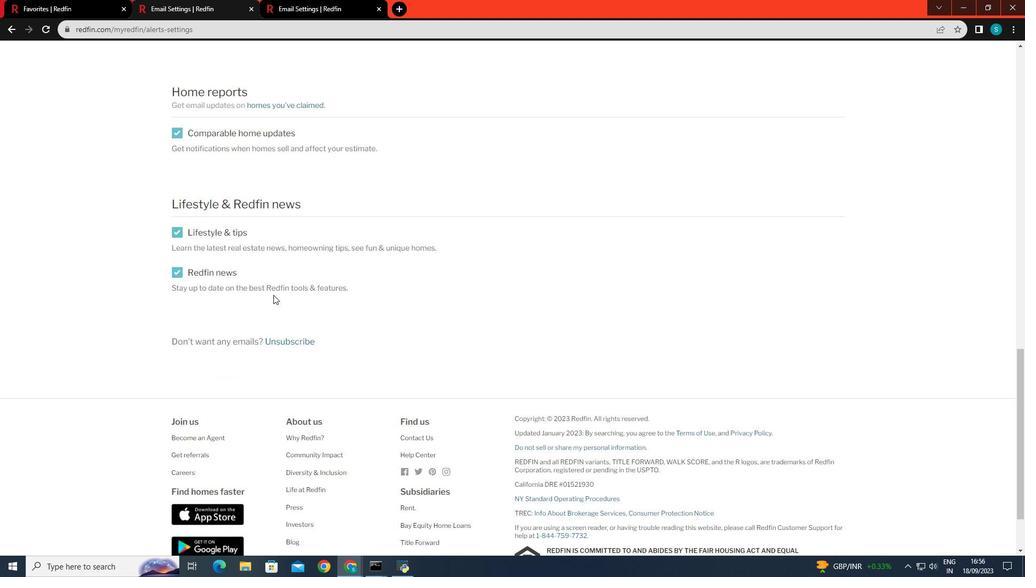 
Action: Mouse scrolled (273, 294) with delta (0, 0)
Screenshot: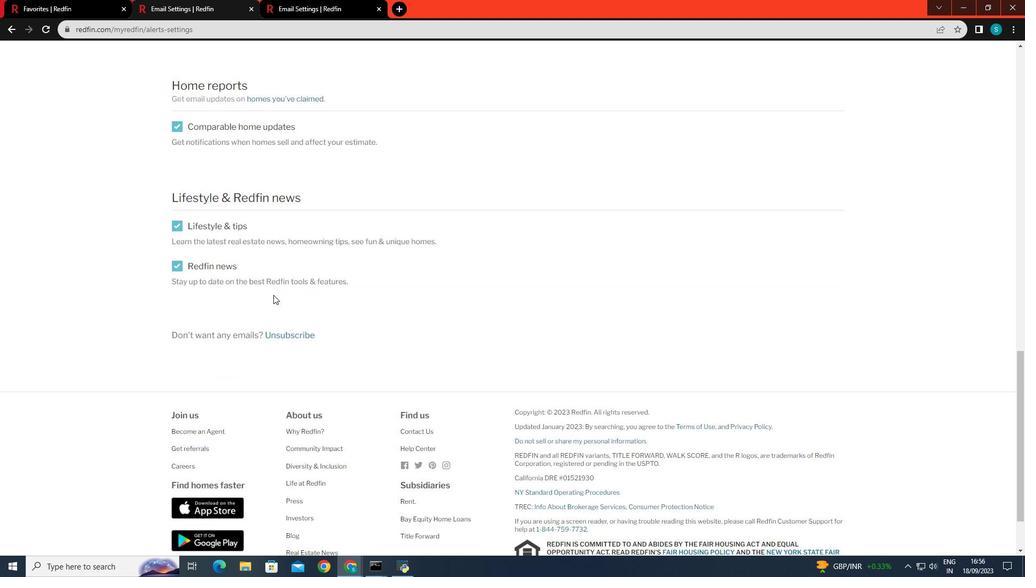 
Action: Mouse moved to (321, 273)
Screenshot: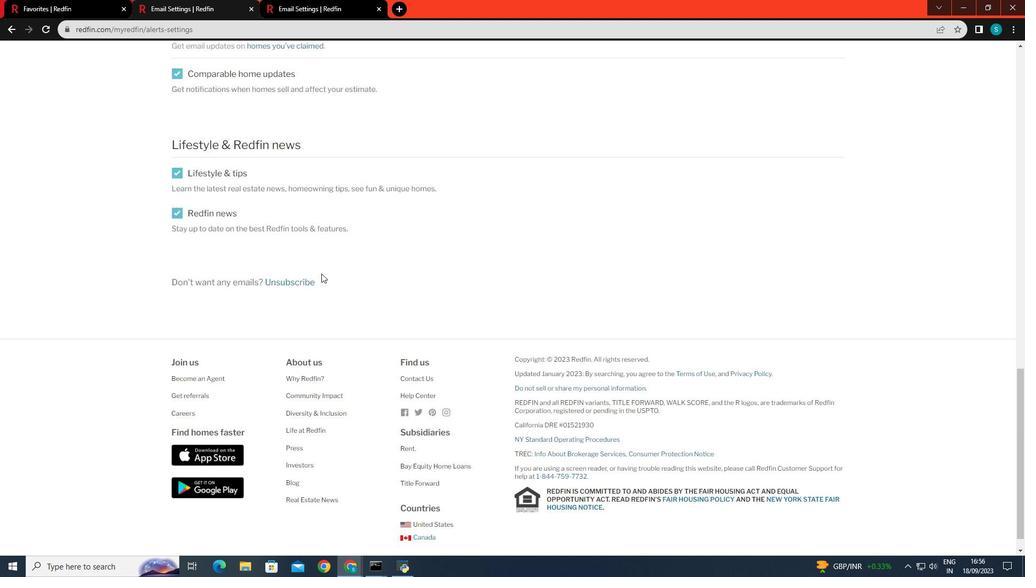
Action: Mouse scrolled (321, 273) with delta (0, 0)
Screenshot: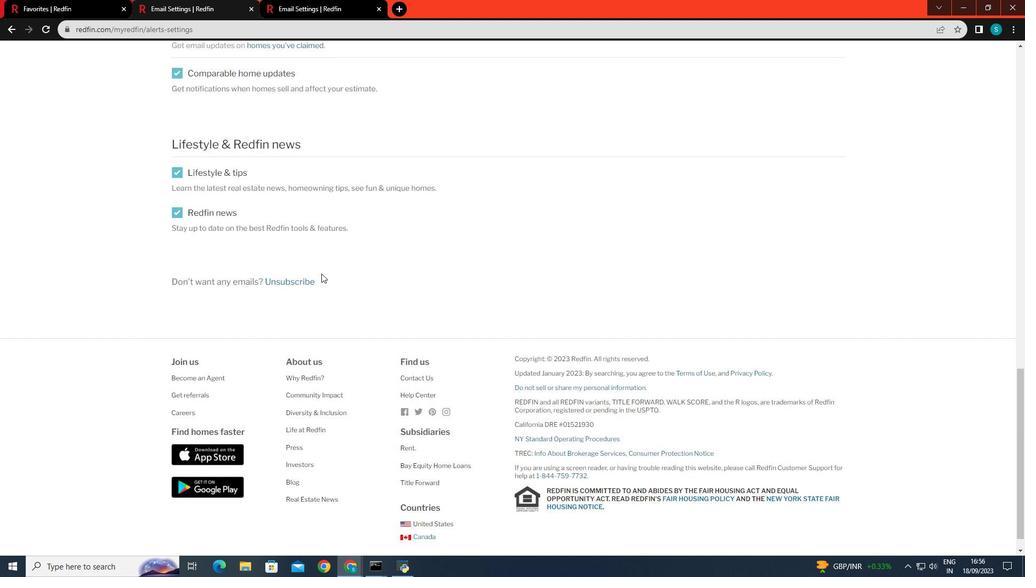 
Action: Mouse scrolled (321, 273) with delta (0, 0)
Screenshot: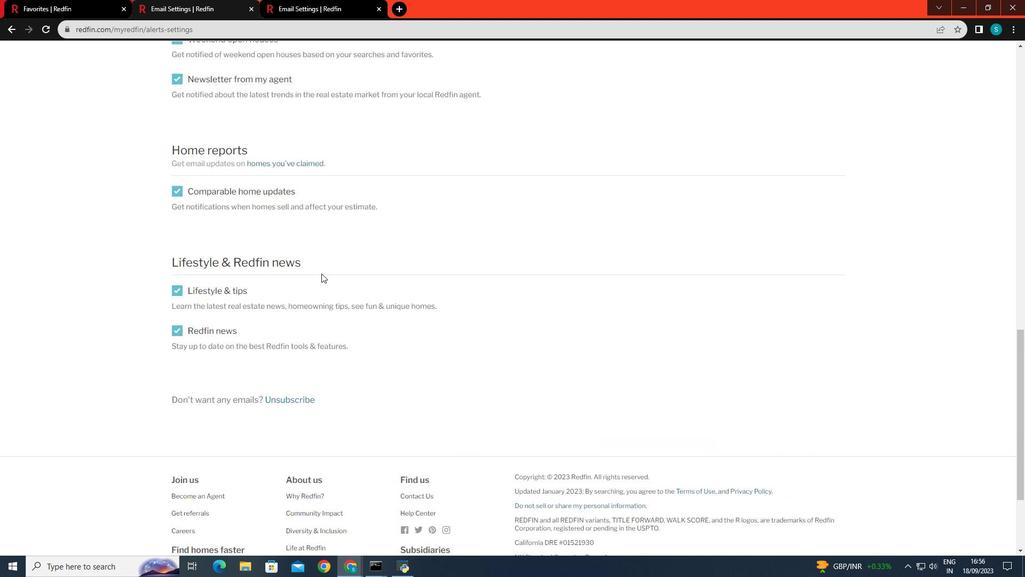
Action: Mouse scrolled (321, 274) with delta (0, 0)
Screenshot: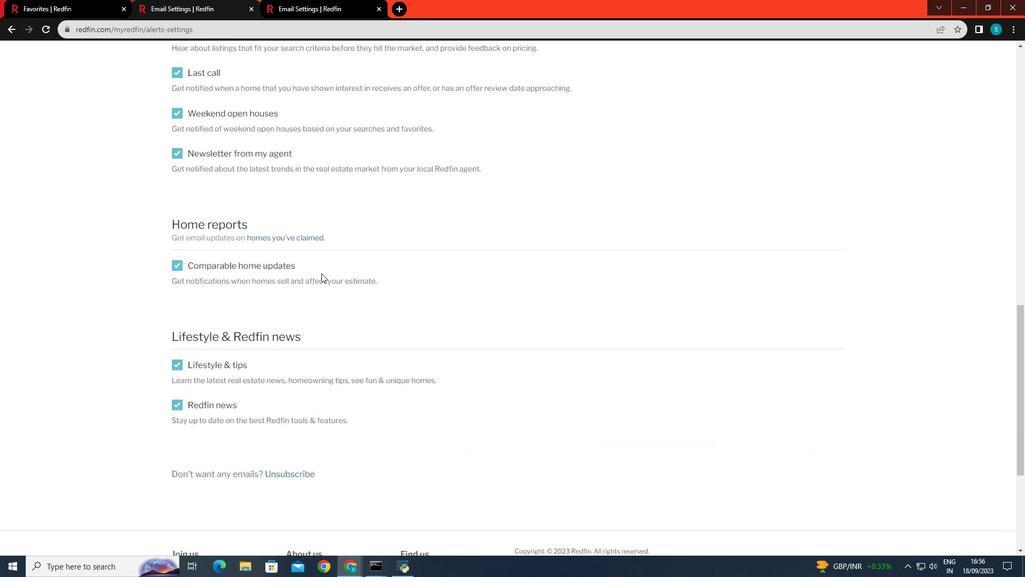 
Action: Mouse scrolled (321, 274) with delta (0, 0)
Screenshot: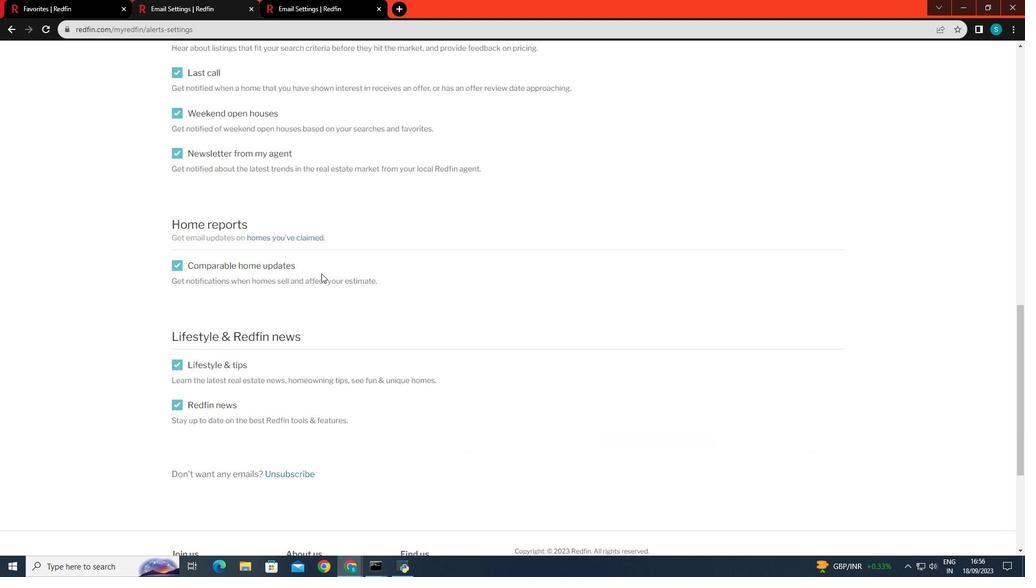 
Action: Mouse scrolled (321, 274) with delta (0, 0)
Screenshot: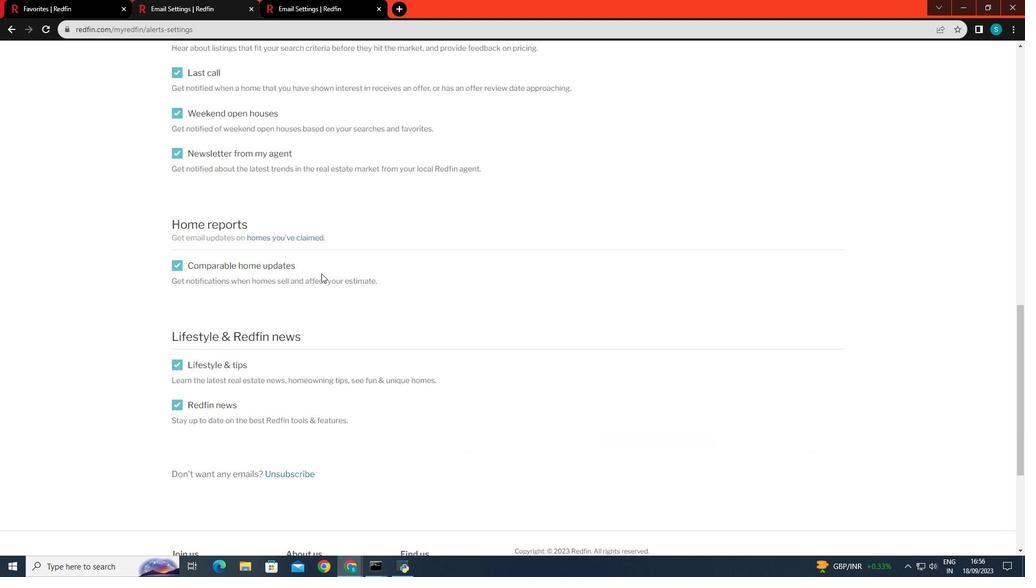 
Action: Mouse scrolled (321, 274) with delta (0, 0)
Screenshot: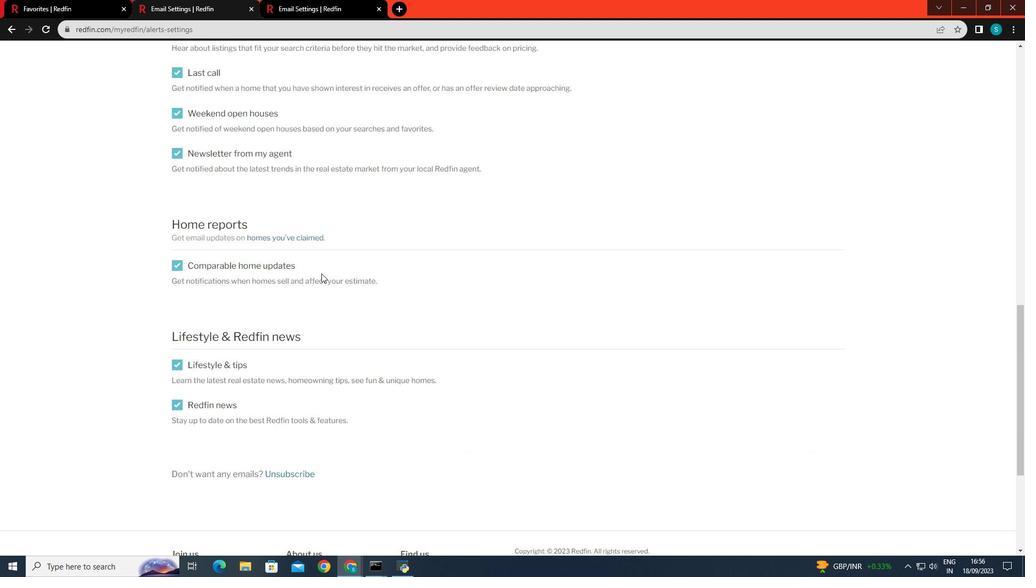 
Action: Mouse scrolled (321, 274) with delta (0, 0)
Screenshot: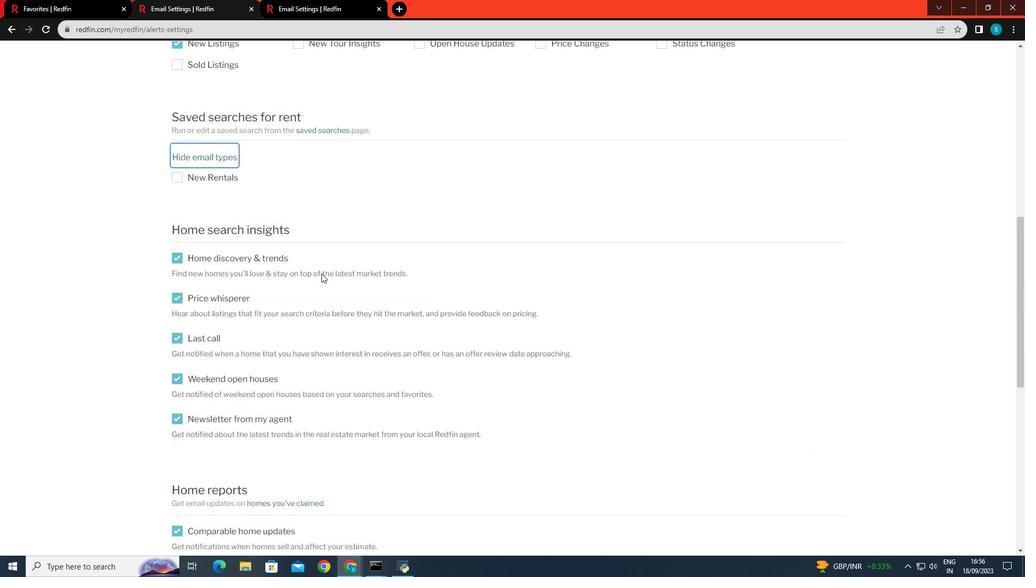 
Action: Mouse scrolled (321, 274) with delta (0, 0)
Screenshot: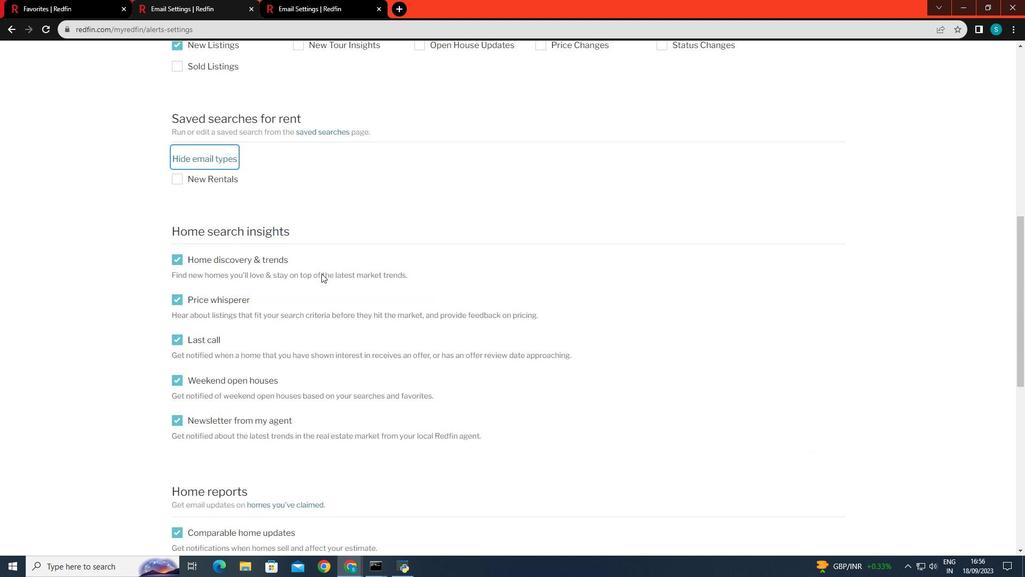 
Action: Mouse scrolled (321, 274) with delta (0, 0)
Screenshot: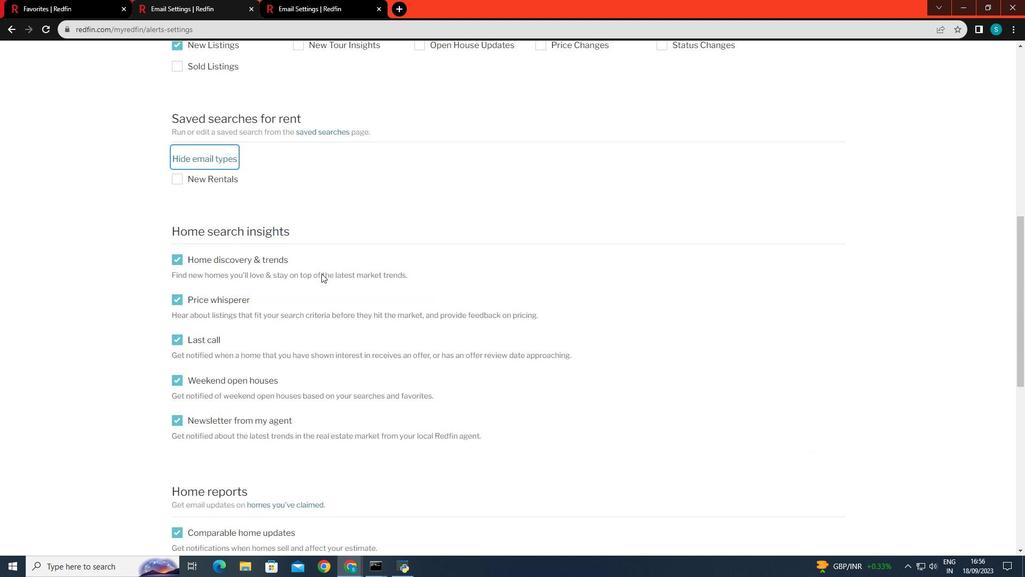 
Action: Mouse scrolled (321, 274) with delta (0, 0)
Screenshot: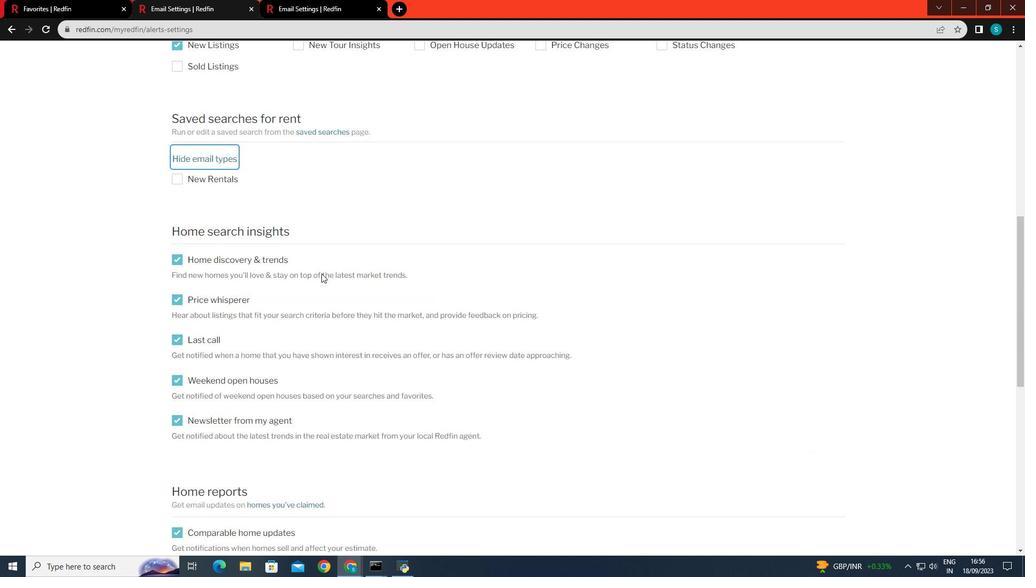 
Action: Mouse scrolled (321, 274) with delta (0, 0)
Screenshot: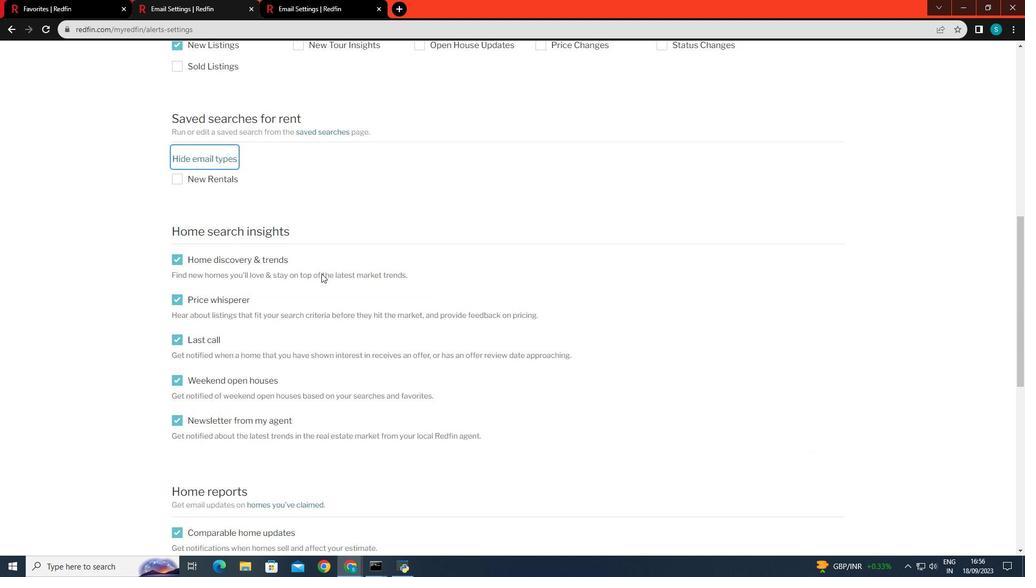 
Action: Mouse scrolled (321, 274) with delta (0, 0)
Screenshot: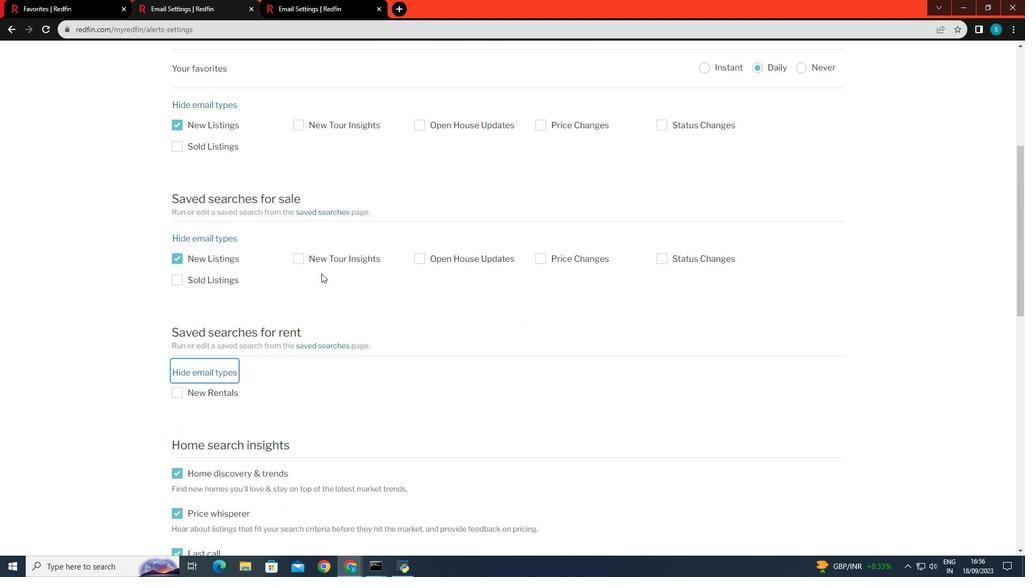 
Action: Mouse scrolled (321, 274) with delta (0, 0)
Screenshot: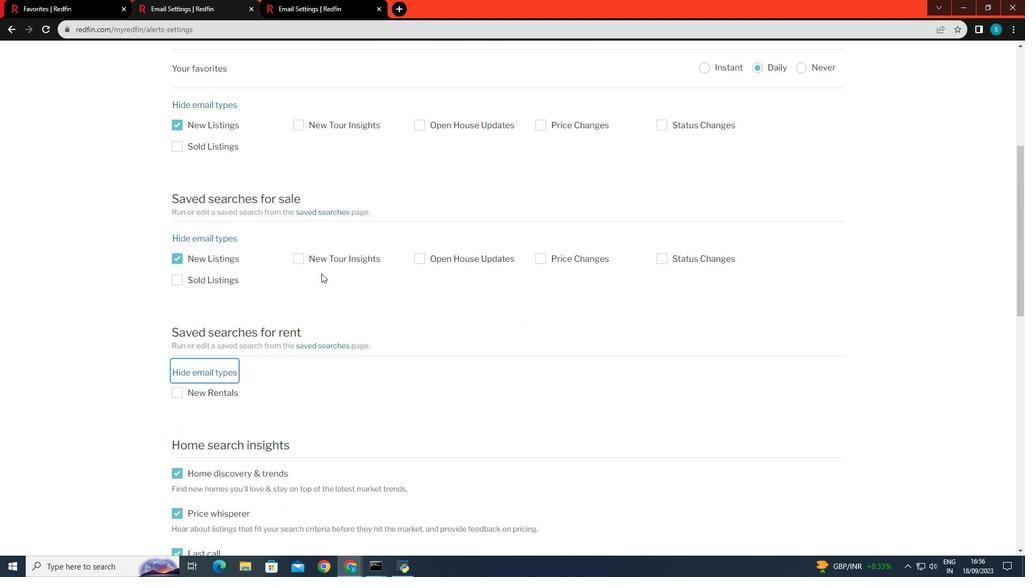 
Action: Mouse scrolled (321, 274) with delta (0, 0)
Screenshot: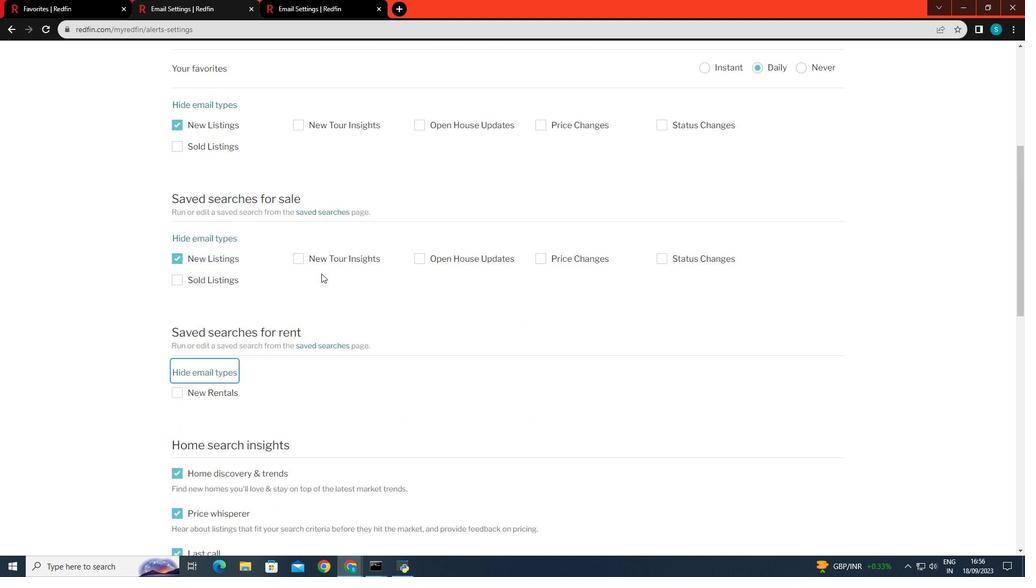 
Action: Mouse scrolled (321, 274) with delta (0, 0)
Screenshot: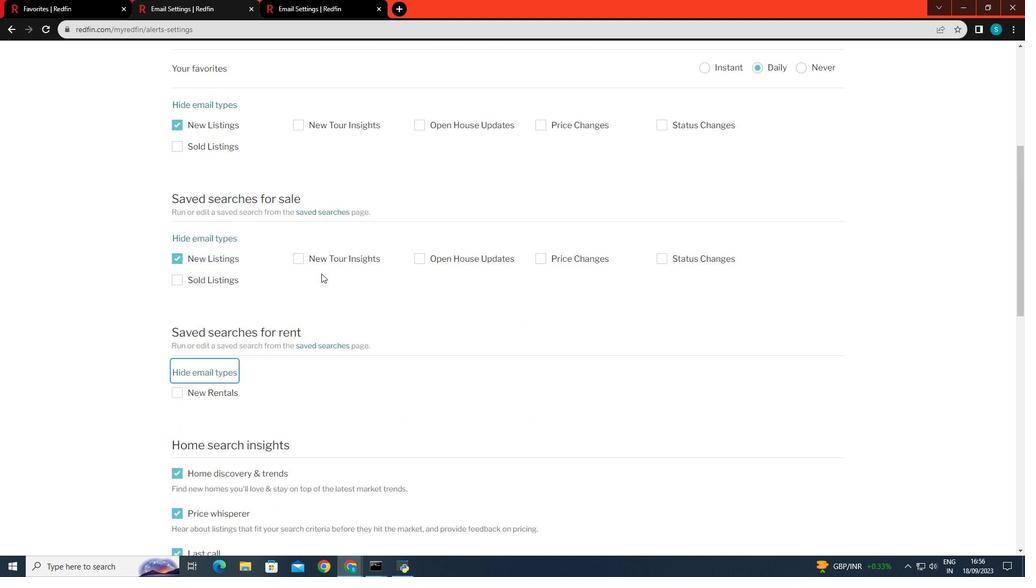 
Action: Mouse scrolled (321, 274) with delta (0, 0)
Screenshot: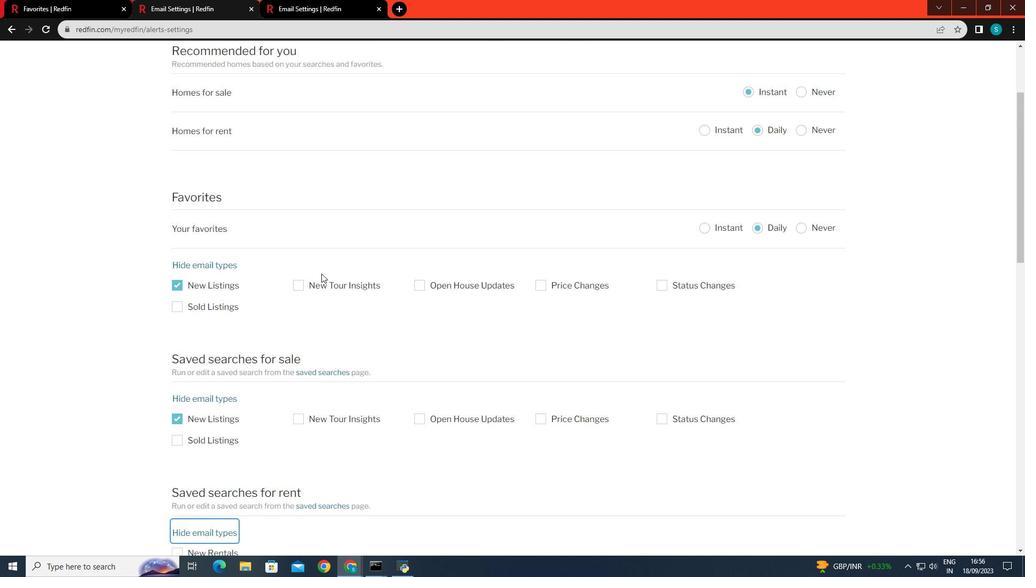 
Action: Mouse scrolled (321, 274) with delta (0, 0)
Screenshot: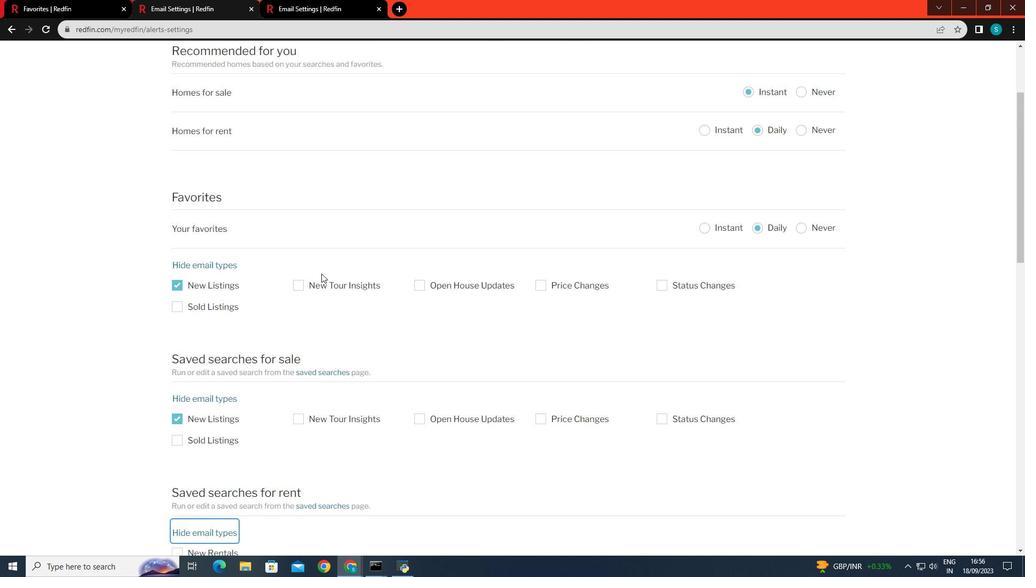 
Action: Mouse scrolled (321, 274) with delta (0, 0)
Screenshot: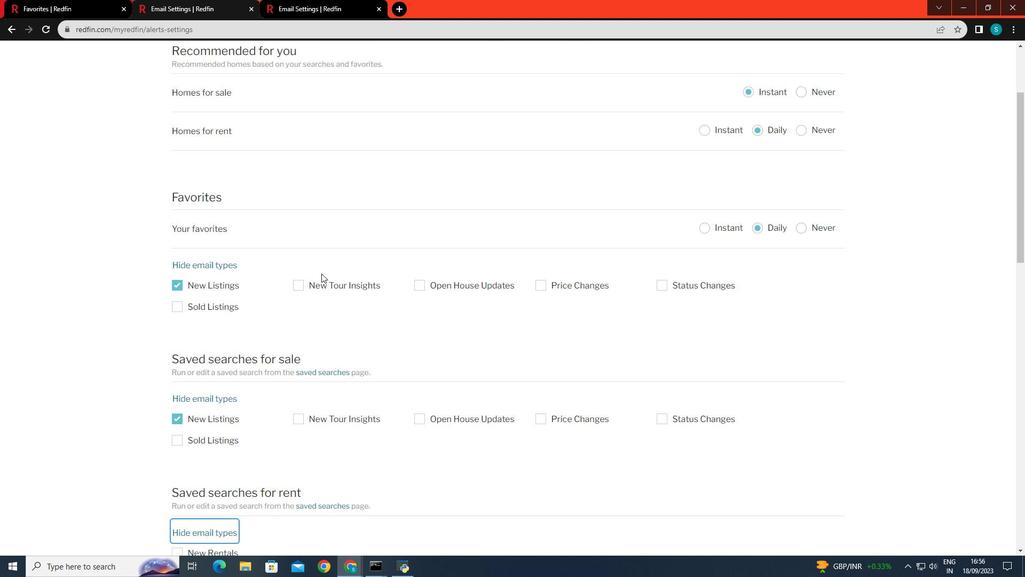 
Action: Mouse scrolled (321, 274) with delta (0, 0)
Screenshot: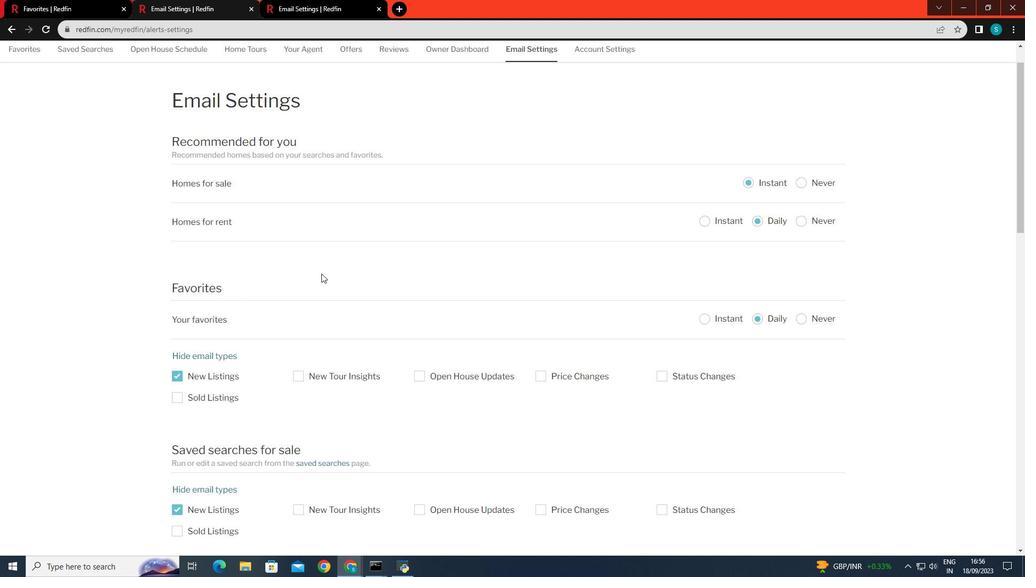 
Action: Mouse scrolled (321, 274) with delta (0, 0)
Screenshot: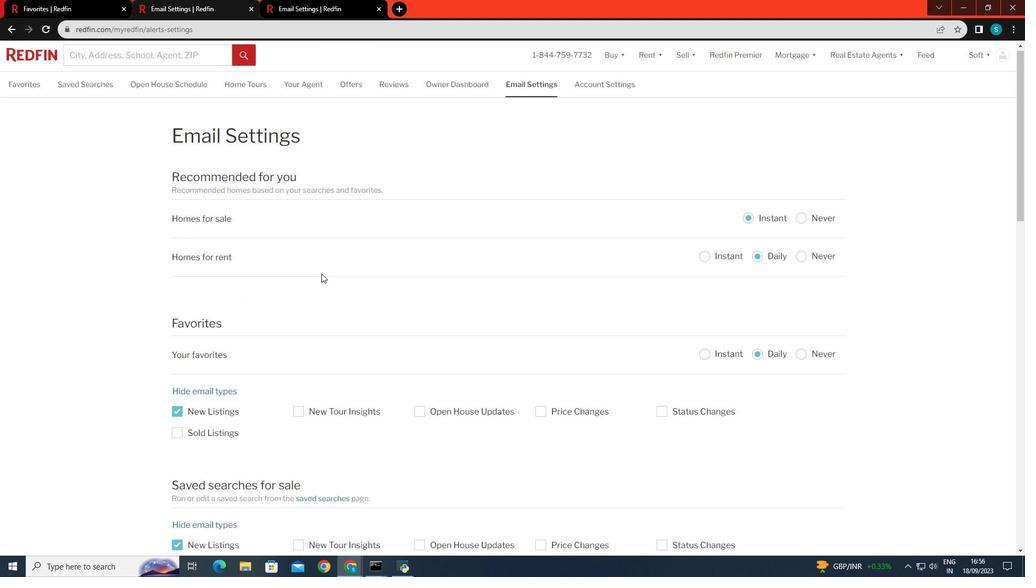 
Action: Mouse scrolled (321, 274) with delta (0, 0)
Screenshot: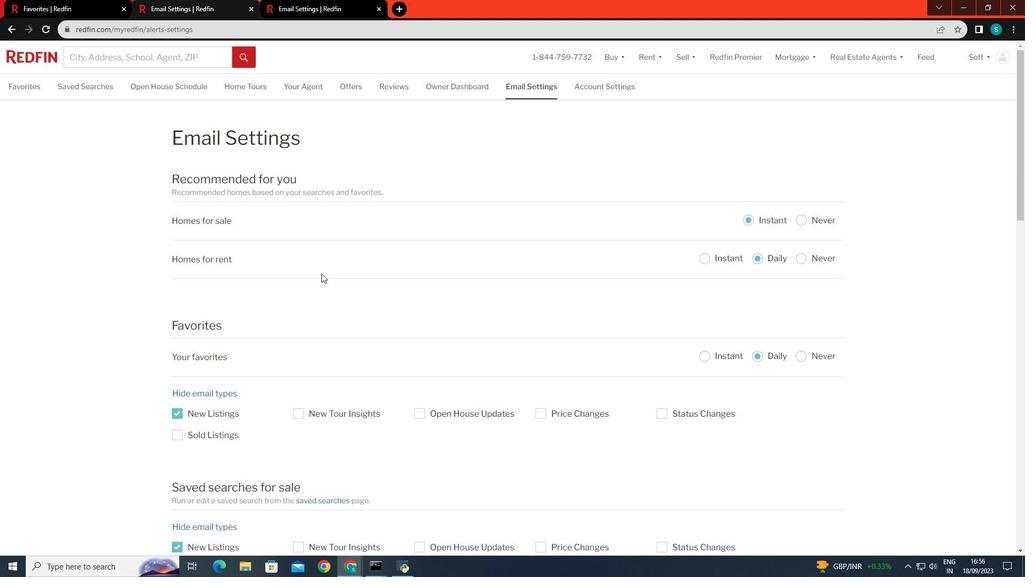 
Action: Mouse scrolled (321, 274) with delta (0, 0)
Screenshot: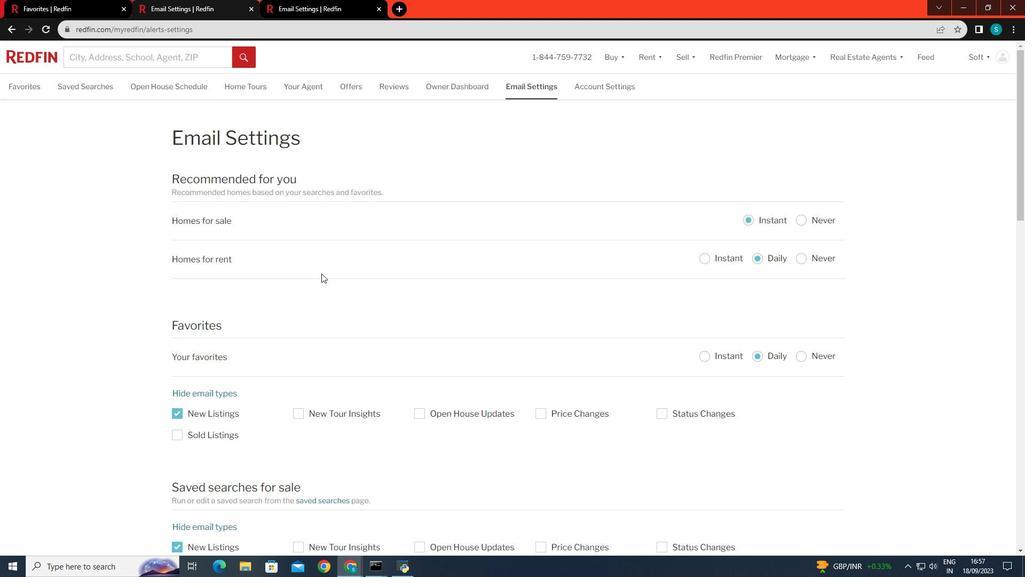 
Action: Mouse moved to (324, 271)
Screenshot: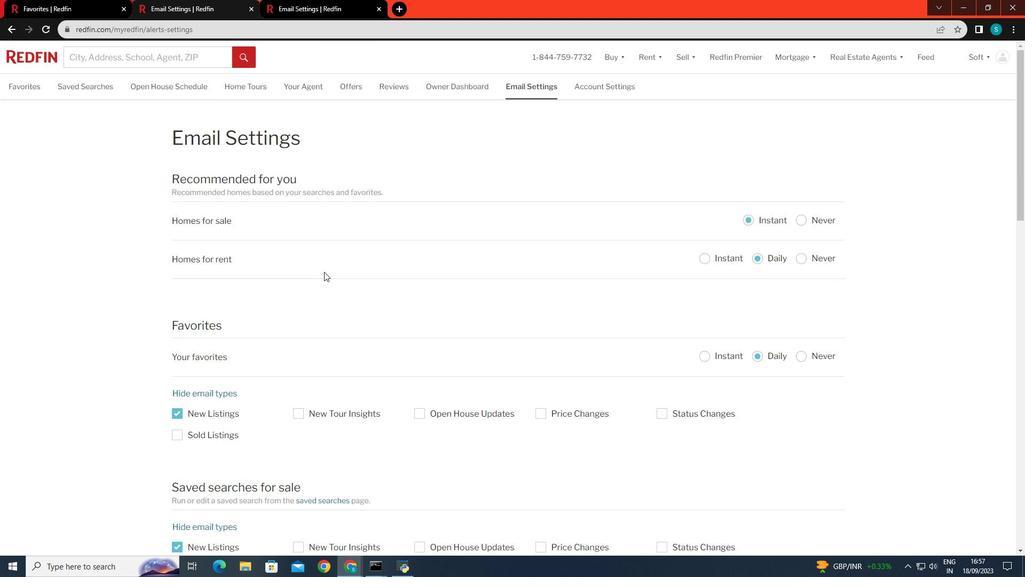 
Action: Mouse scrolled (324, 272) with delta (0, 0)
Screenshot: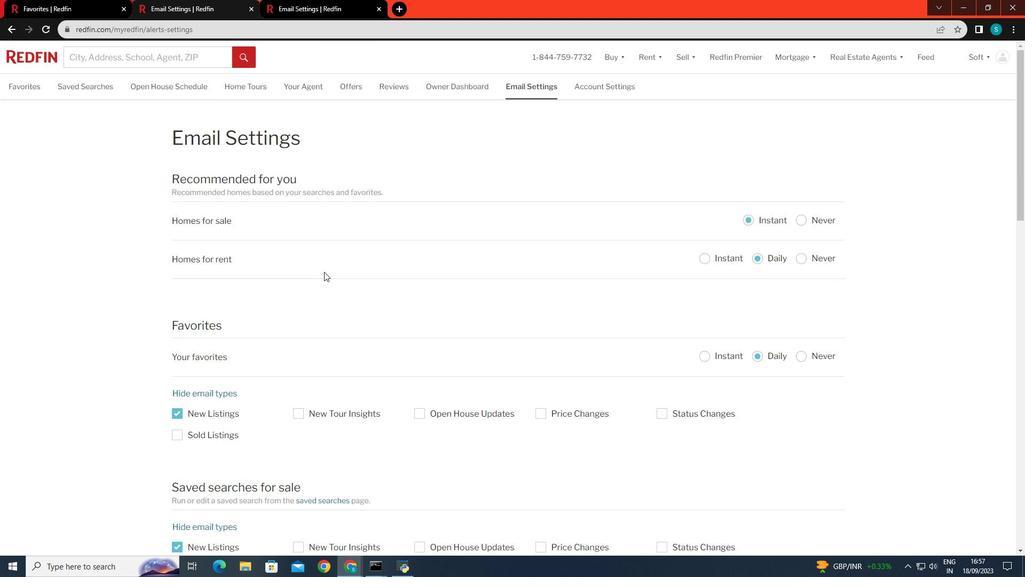 
Action: Mouse scrolled (324, 272) with delta (0, 0)
Screenshot: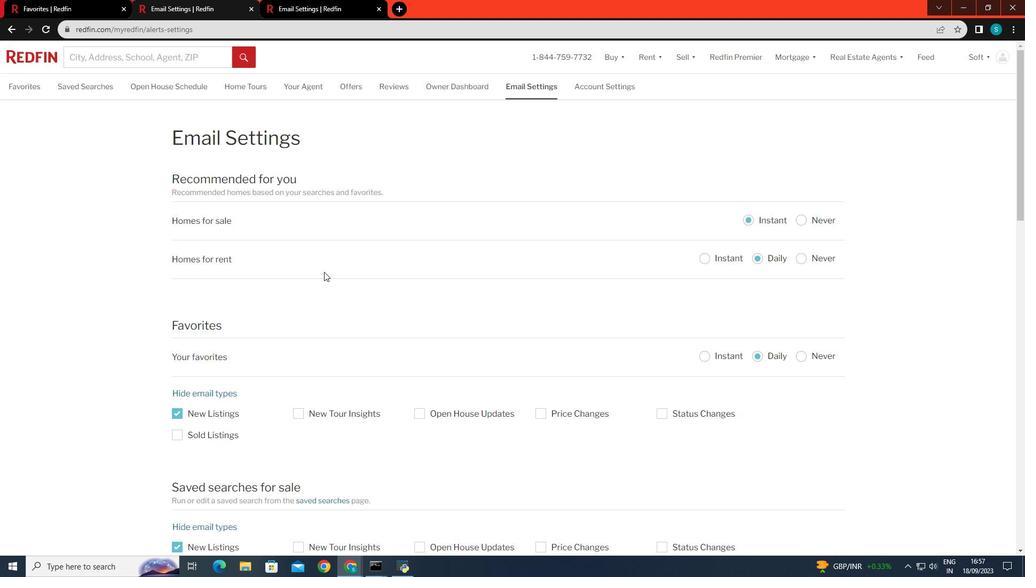 
Action: Mouse scrolled (324, 272) with delta (0, 0)
Screenshot: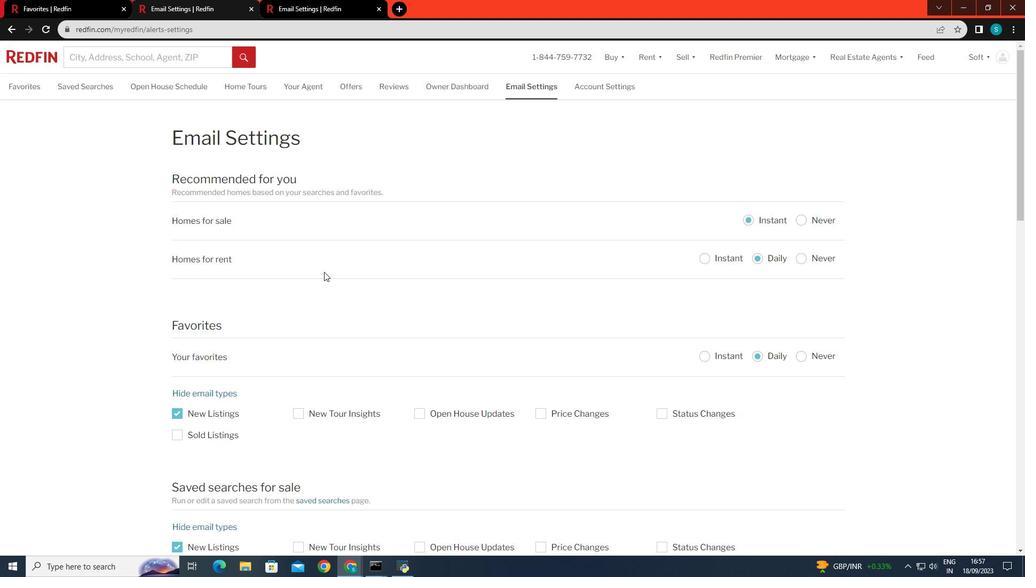 
Action: Mouse scrolled (324, 272) with delta (0, 0)
Screenshot: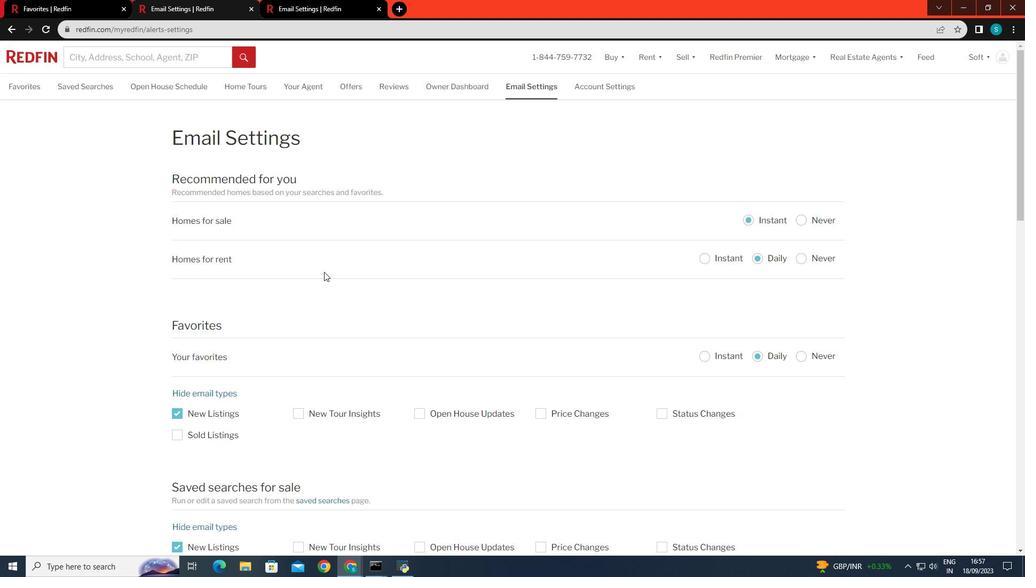 
Action: Mouse scrolled (324, 272) with delta (0, 0)
Screenshot: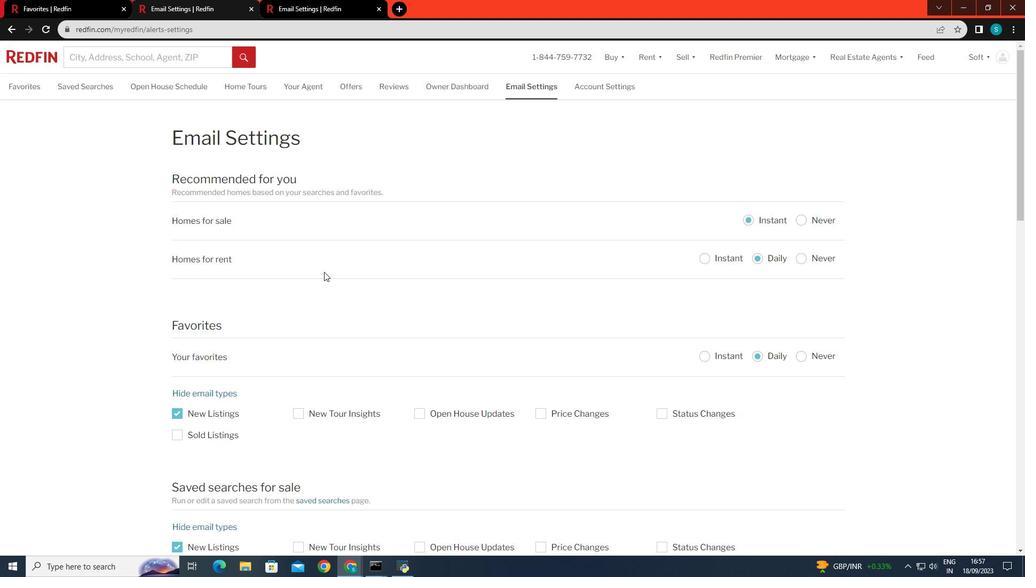 
Action: Mouse moved to (678, 249)
Screenshot: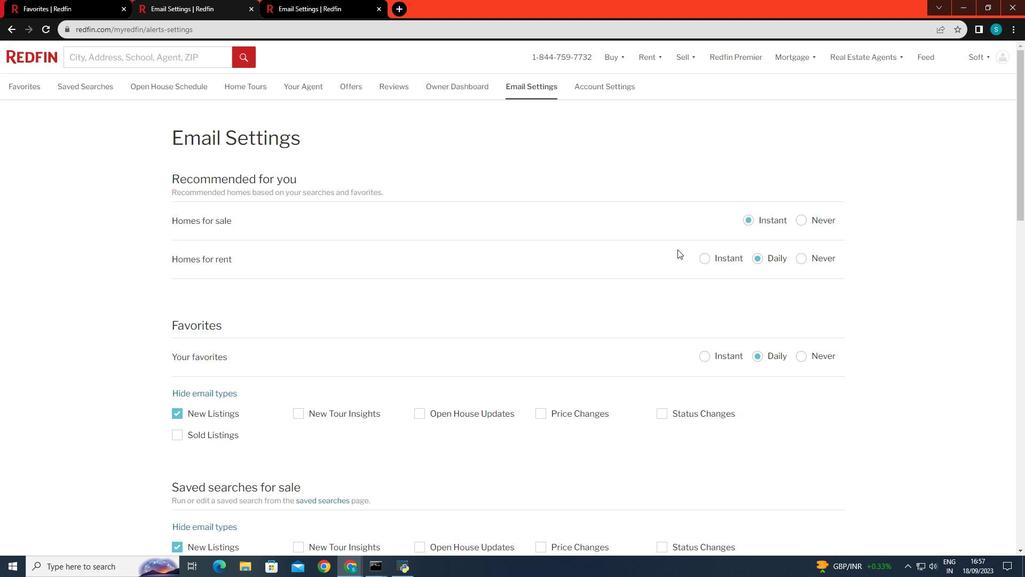 
Action: Mouse scrolled (678, 250) with delta (0, 0)
Screenshot: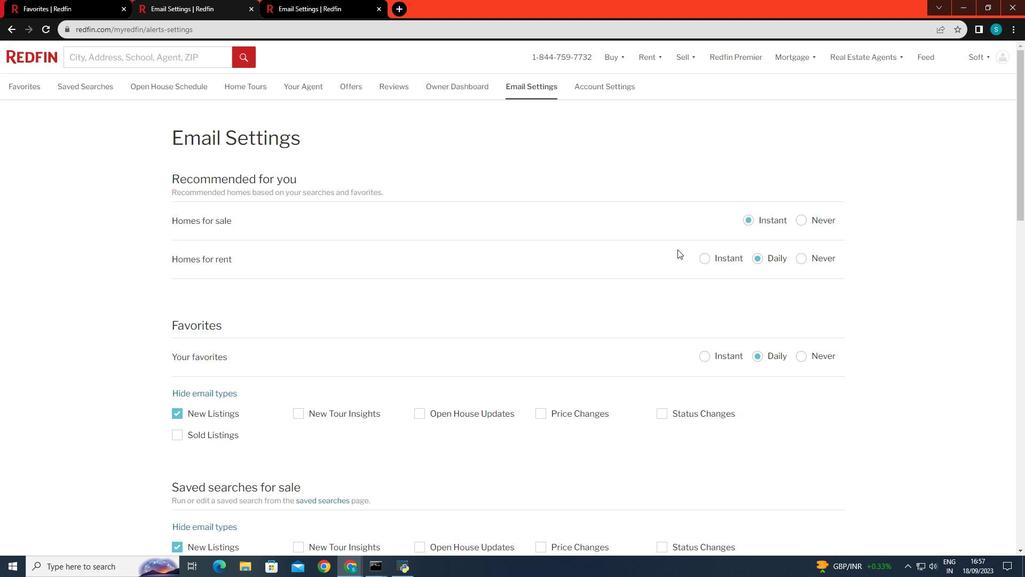 
Action: Mouse scrolled (678, 250) with delta (0, 0)
Screenshot: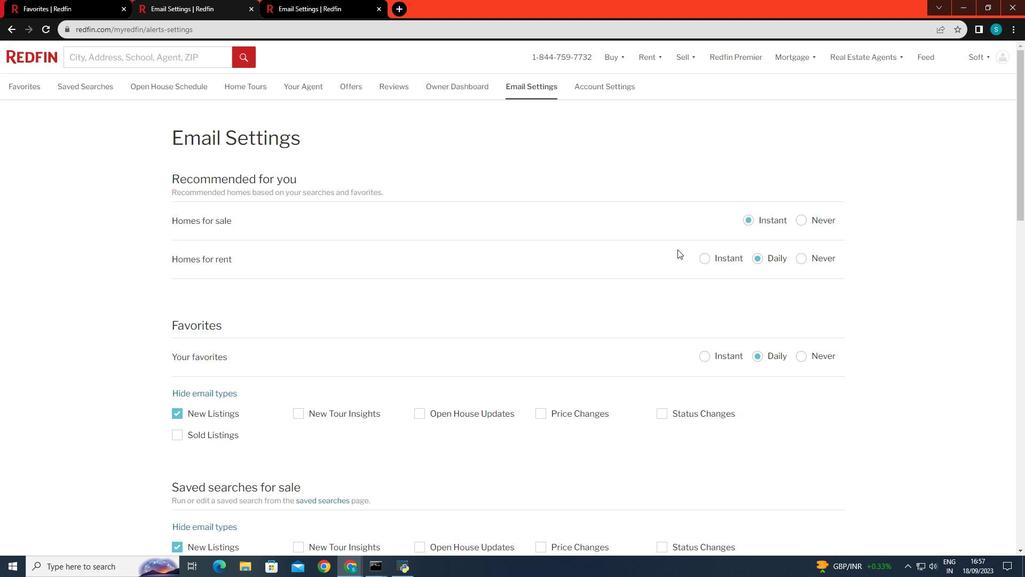 
Action: Mouse moved to (17, 88)
Screenshot: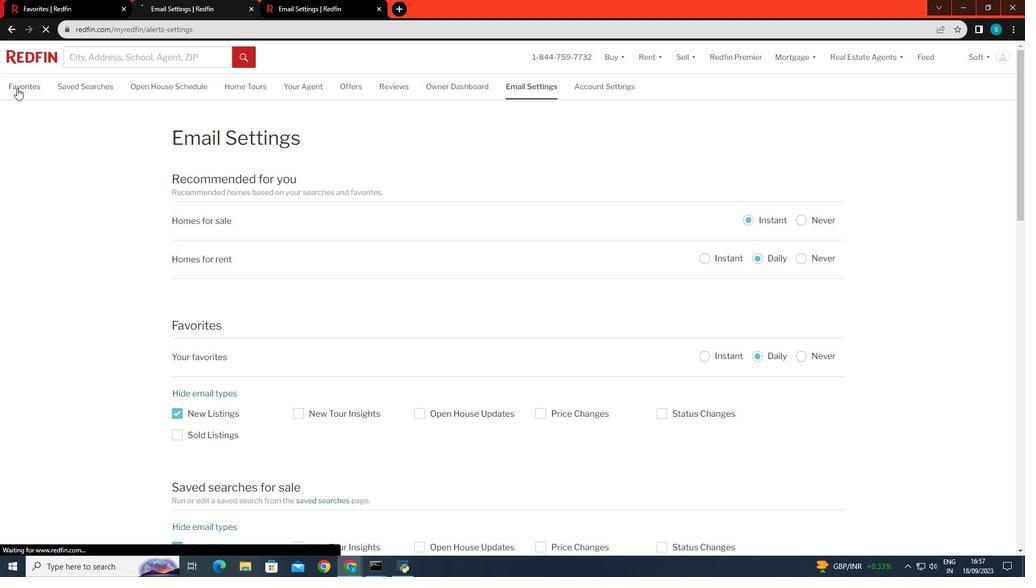 
Action: Mouse pressed left at (17, 88)
Screenshot: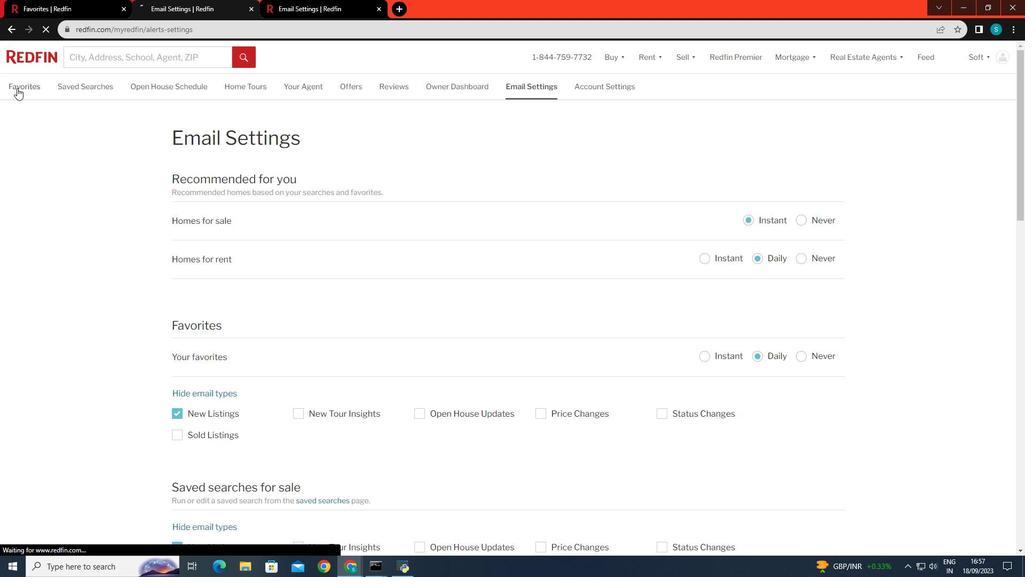 
Action: Mouse moved to (15, 28)
Screenshot: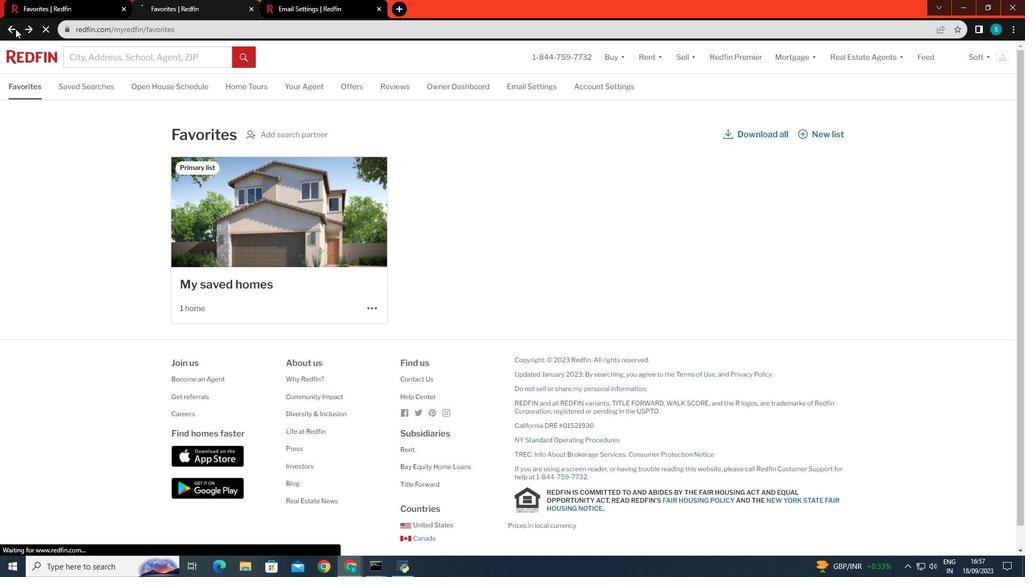 
Action: Mouse pressed left at (15, 28)
Screenshot: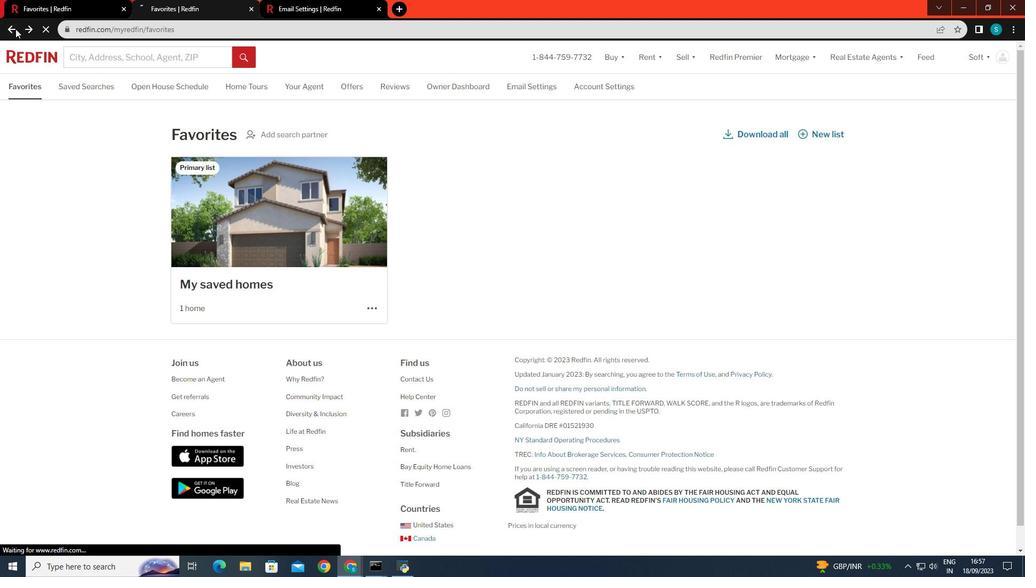 
Action: Mouse moved to (369, 296)
Screenshot: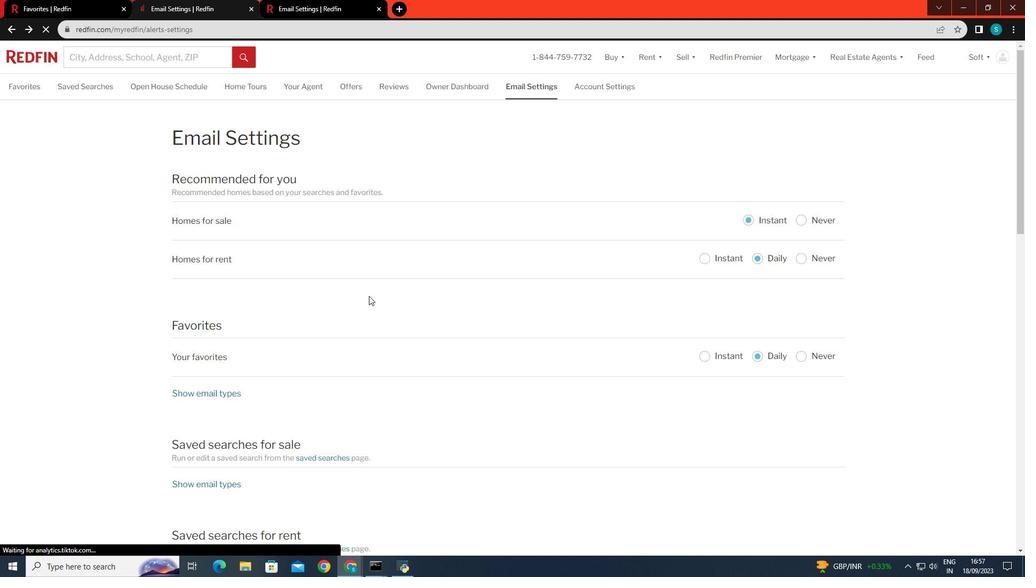 
Action: Mouse scrolled (369, 295) with delta (0, 0)
Screenshot: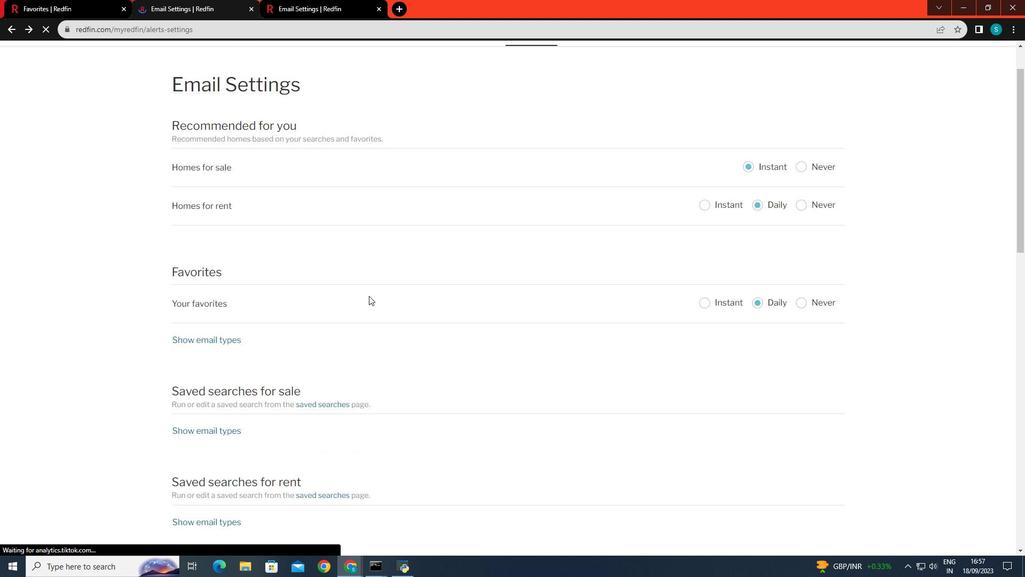 
Action: Mouse moved to (355, 312)
Screenshot: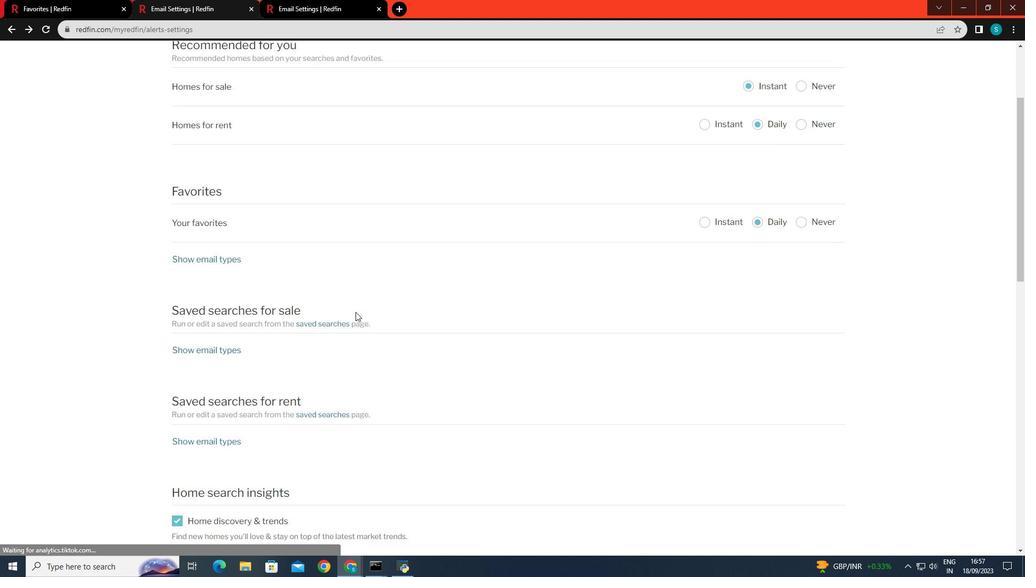 
Action: Mouse scrolled (355, 311) with delta (0, 0)
Screenshot: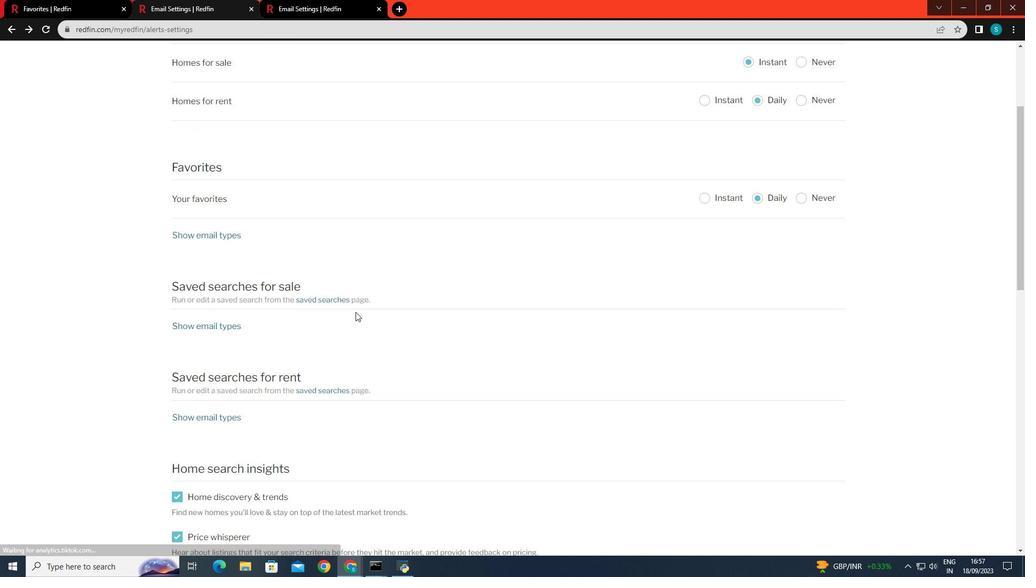 
Action: Mouse moved to (355, 312)
Screenshot: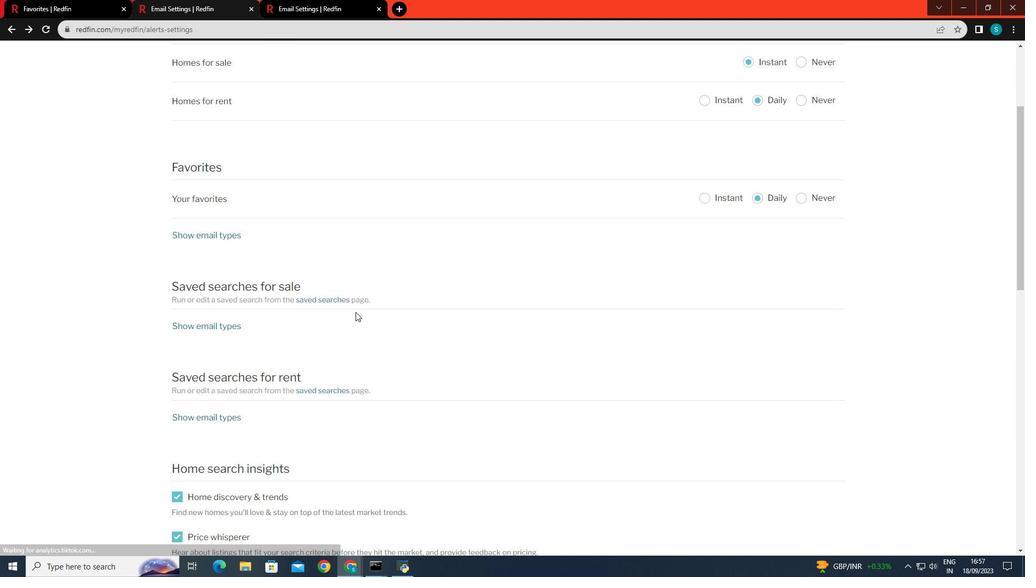 
Action: Mouse scrolled (355, 311) with delta (0, 0)
Screenshot: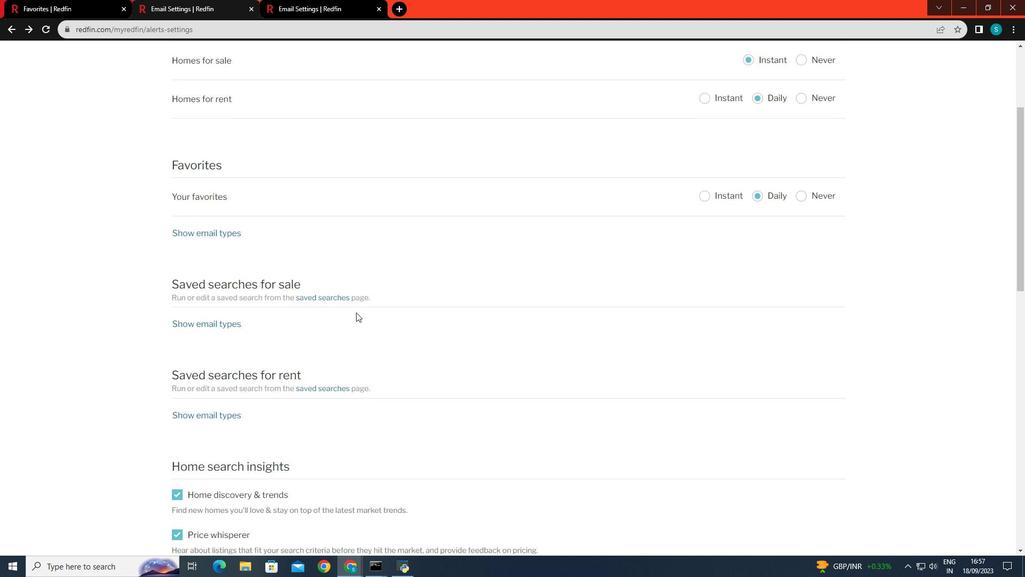 
Action: Mouse moved to (741, 261)
Screenshot: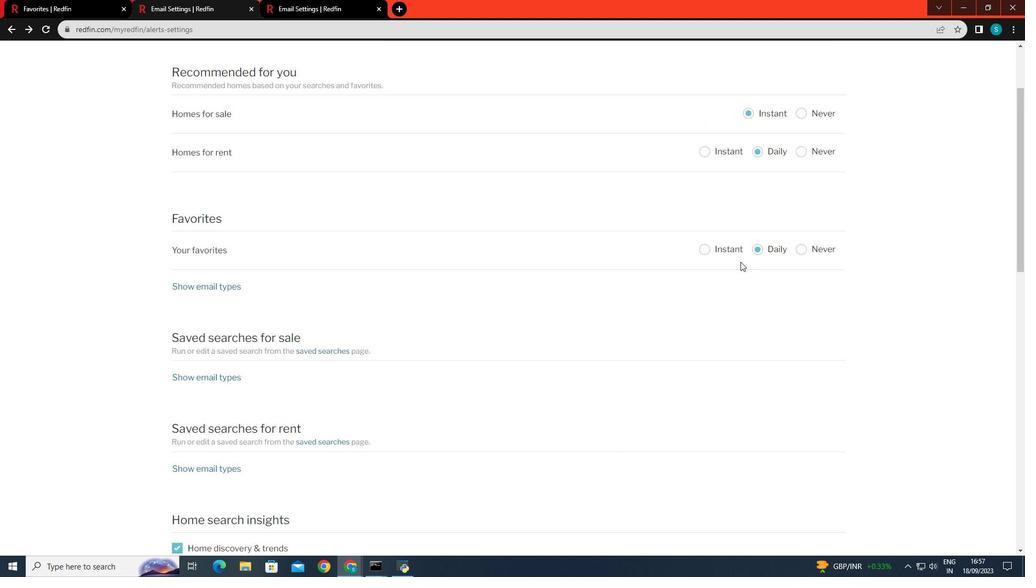 
Action: Mouse scrolled (741, 262) with delta (0, 0)
Screenshot: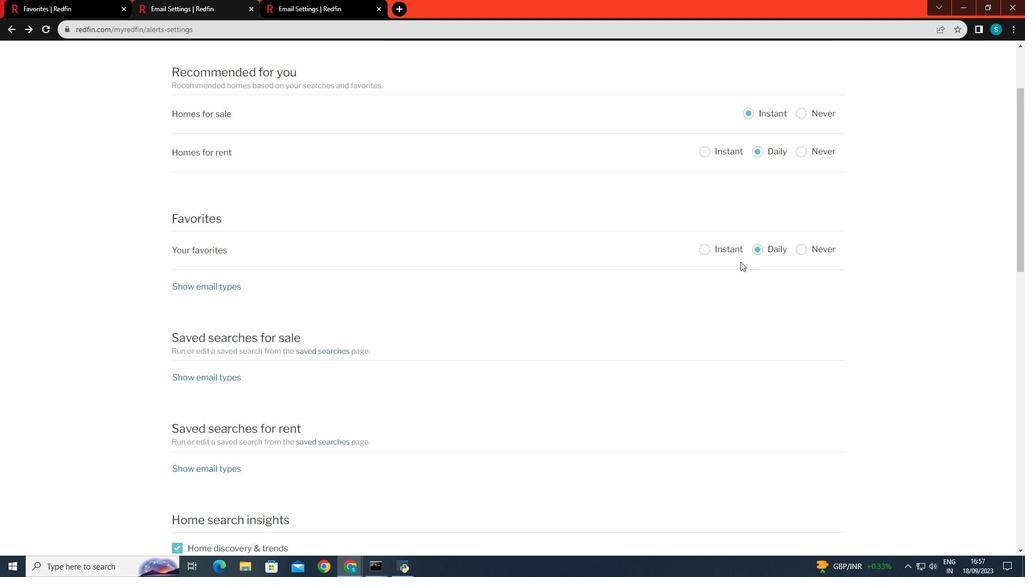 
Action: Mouse moved to (461, 307)
Screenshot: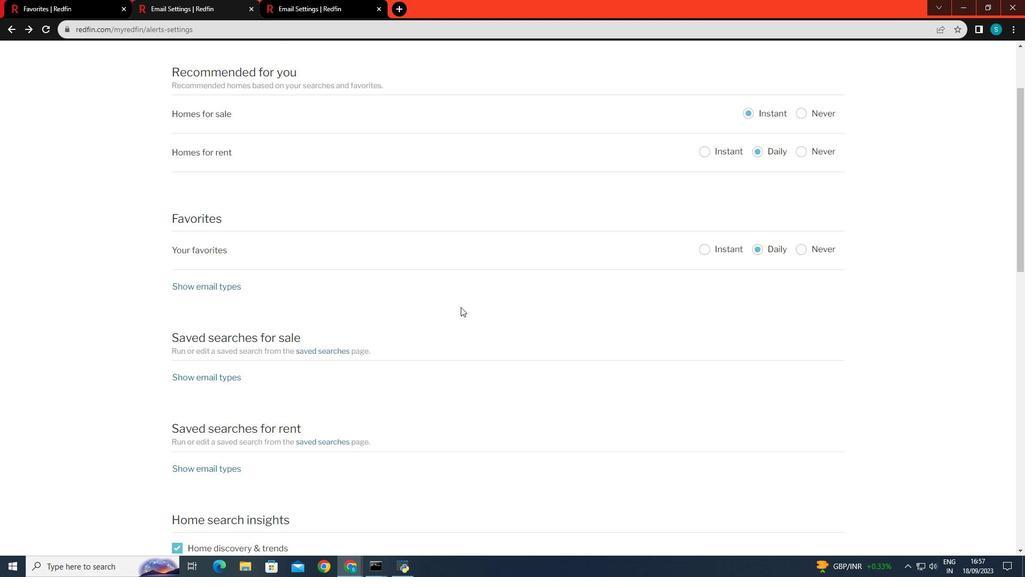 
Action: Mouse scrolled (461, 306) with delta (0, 0)
Screenshot: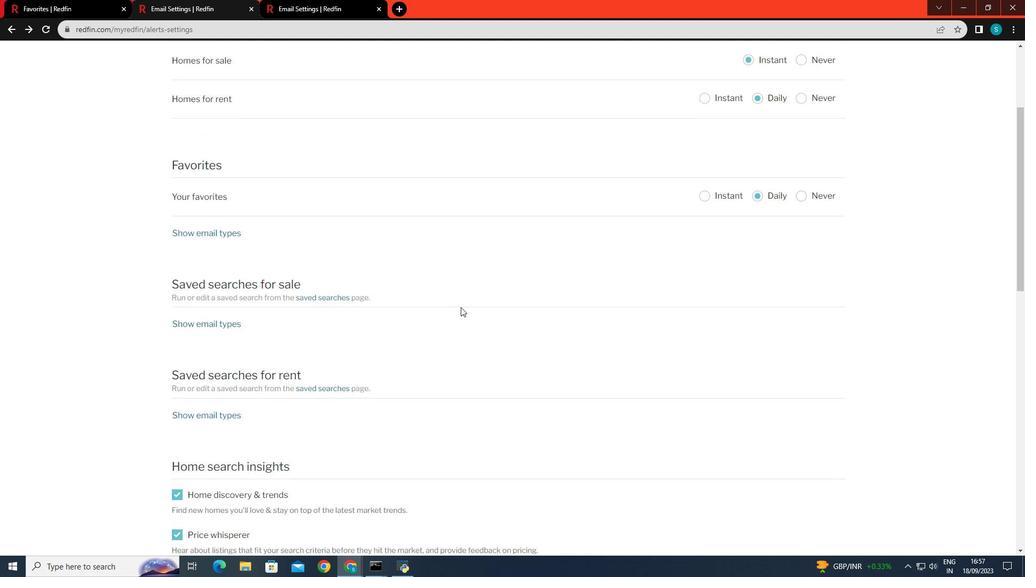 
Action: Mouse scrolled (461, 306) with delta (0, 0)
Screenshot: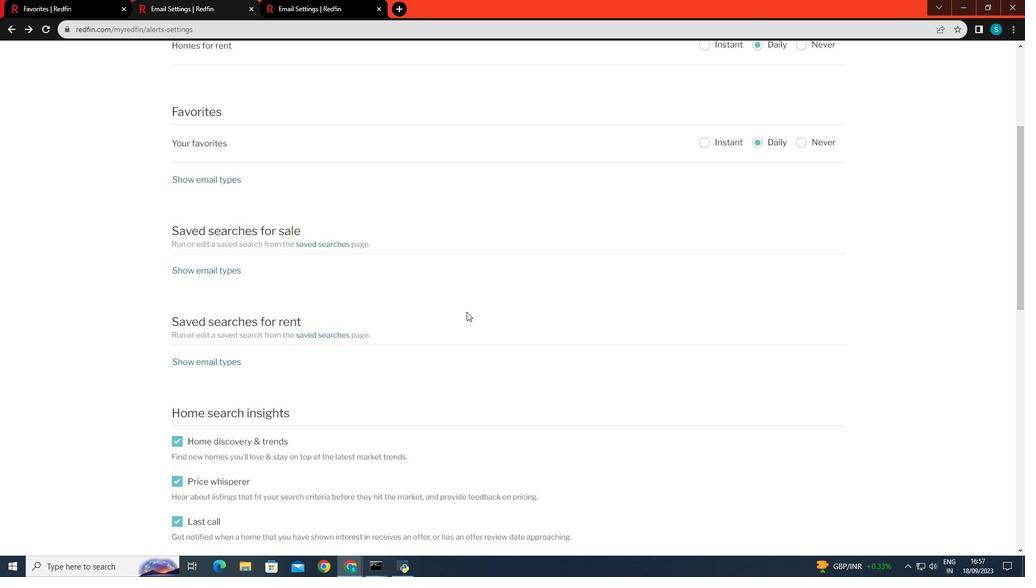 
Action: Mouse moved to (467, 312)
Screenshot: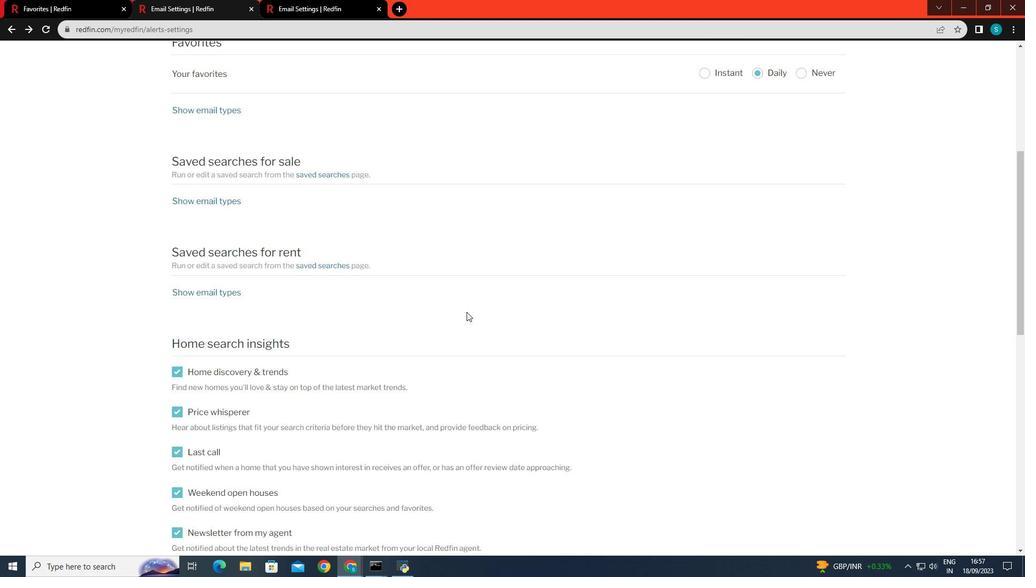 
Action: Mouse scrolled (467, 311) with delta (0, 0)
Screenshot: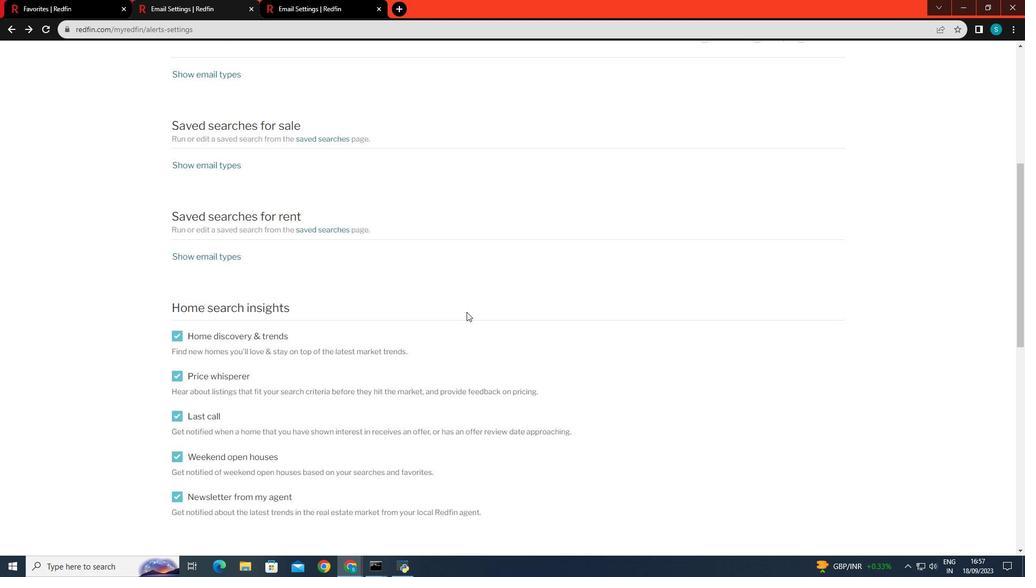 
Action: Mouse scrolled (467, 311) with delta (0, 0)
Screenshot: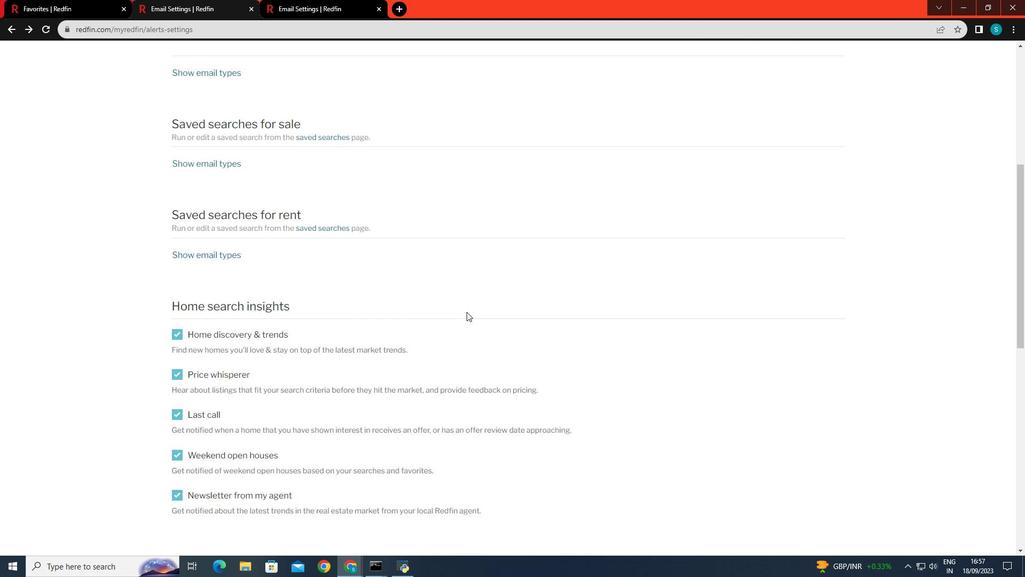 
Action: Mouse scrolled (467, 311) with delta (0, 0)
Screenshot: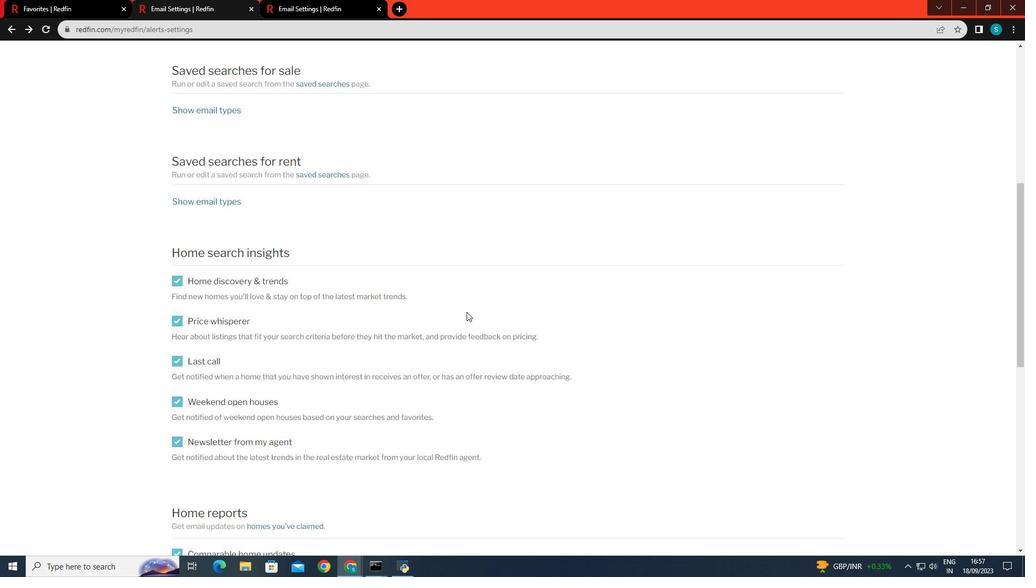 
Action: Mouse scrolled (467, 311) with delta (0, 0)
Screenshot: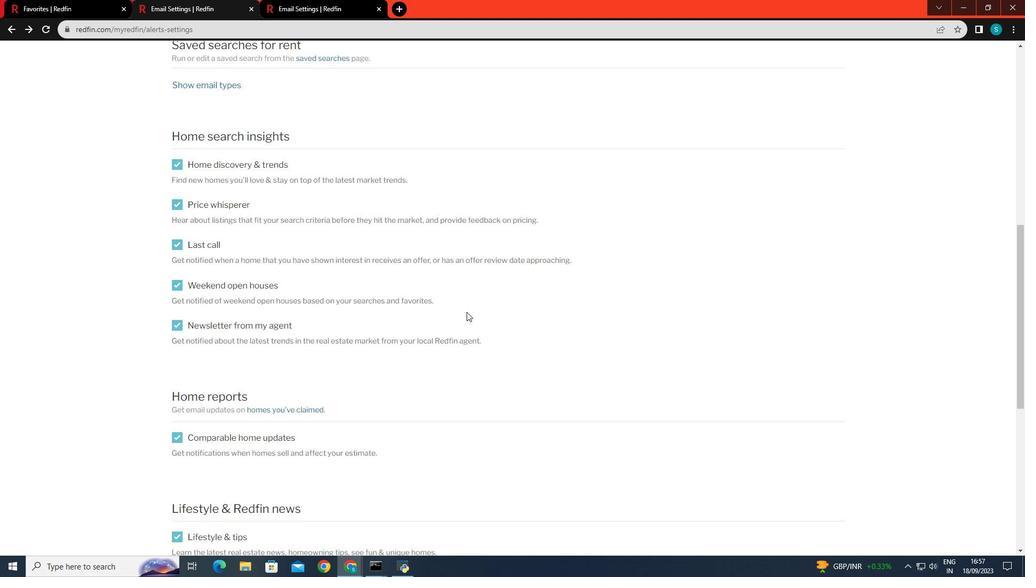 
Action: Mouse scrolled (467, 311) with delta (0, 0)
Screenshot: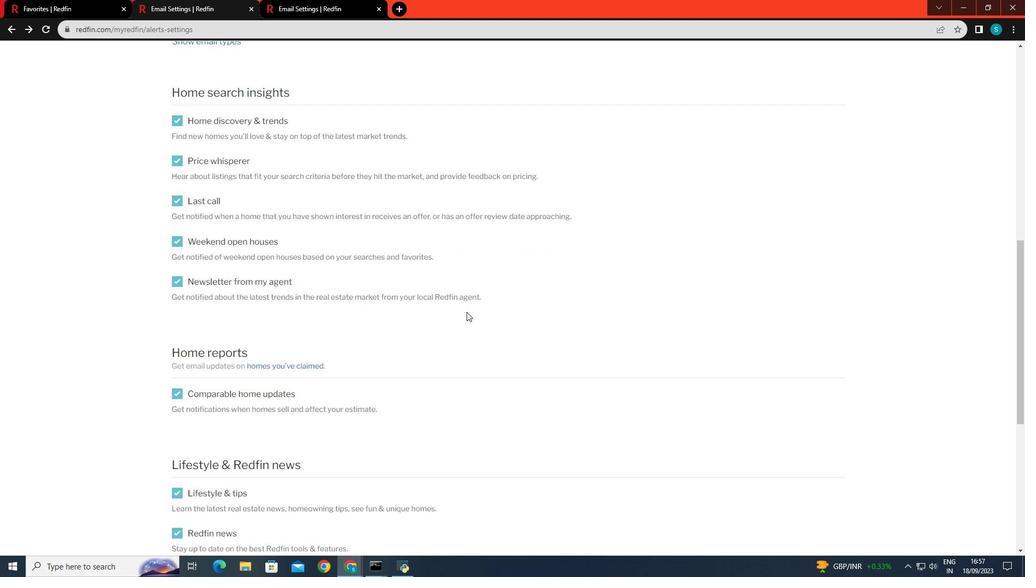 
Action: Mouse scrolled (467, 311) with delta (0, 0)
Screenshot: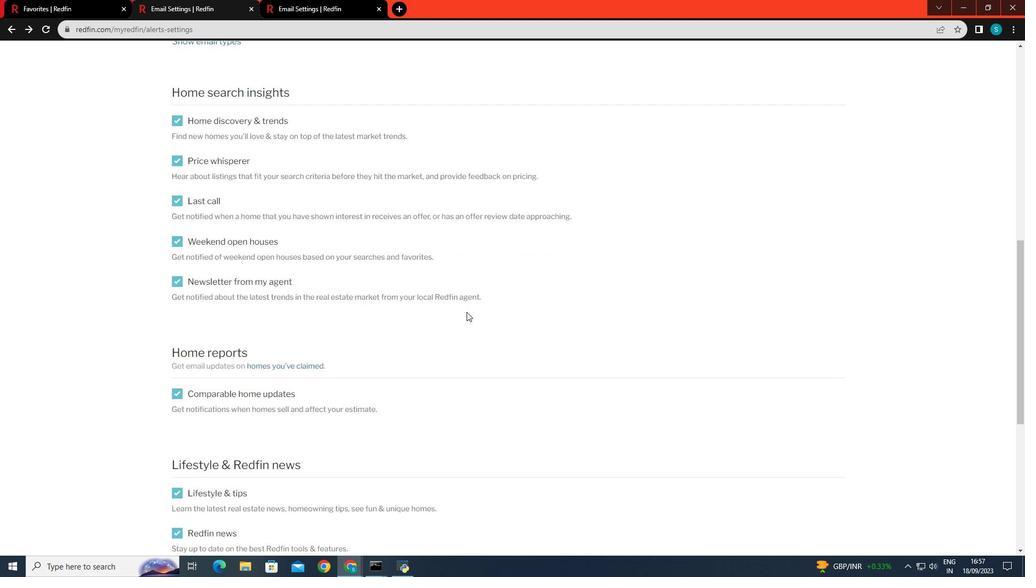 
Action: Mouse scrolled (467, 311) with delta (0, 0)
Screenshot: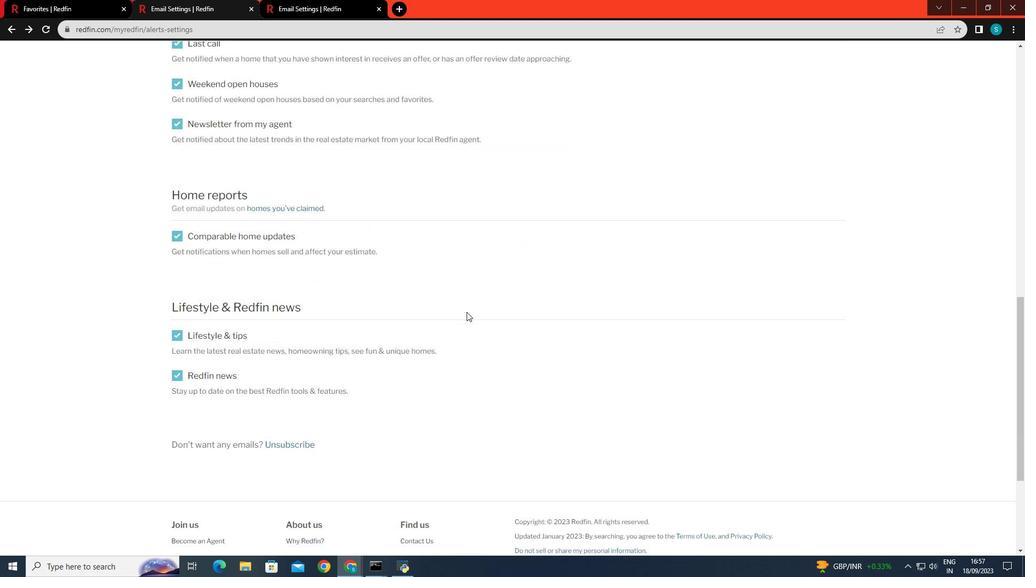 
Action: Mouse scrolled (467, 311) with delta (0, 0)
Screenshot: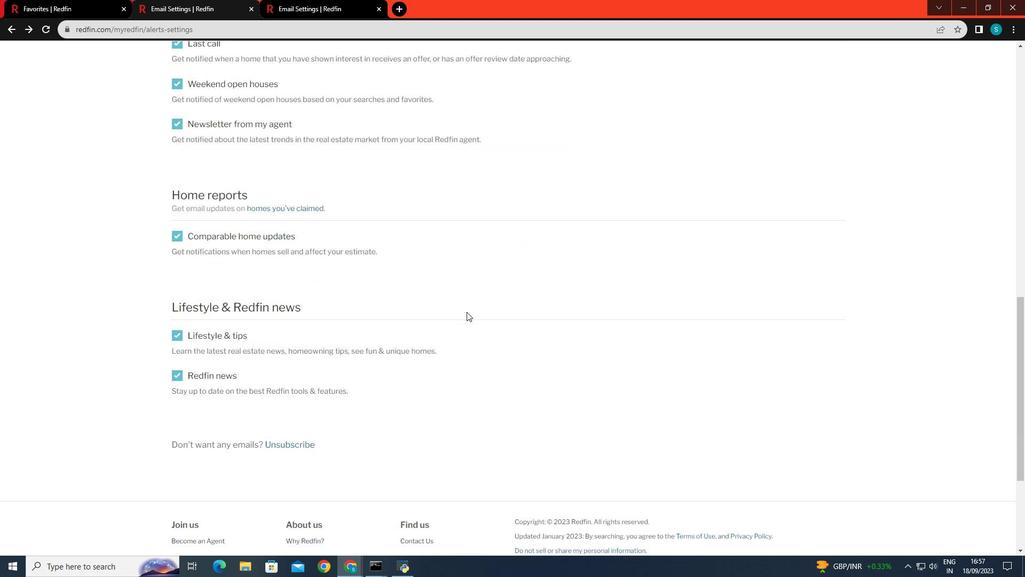 
Action: Mouse scrolled (467, 311) with delta (0, 0)
Screenshot: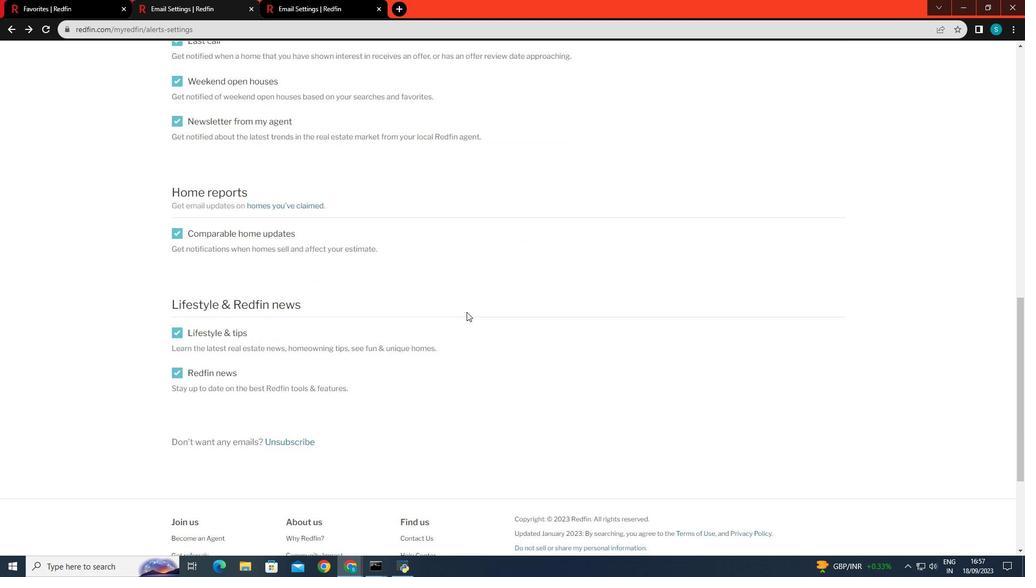 
Action: Mouse scrolled (467, 311) with delta (0, 0)
Screenshot: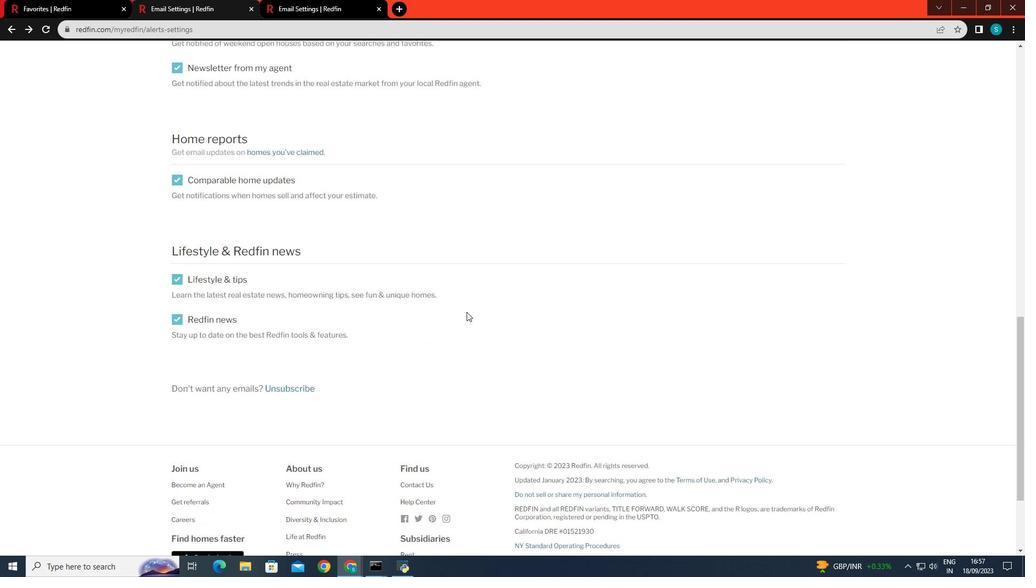 
Action: Mouse scrolled (467, 312) with delta (0, 0)
Screenshot: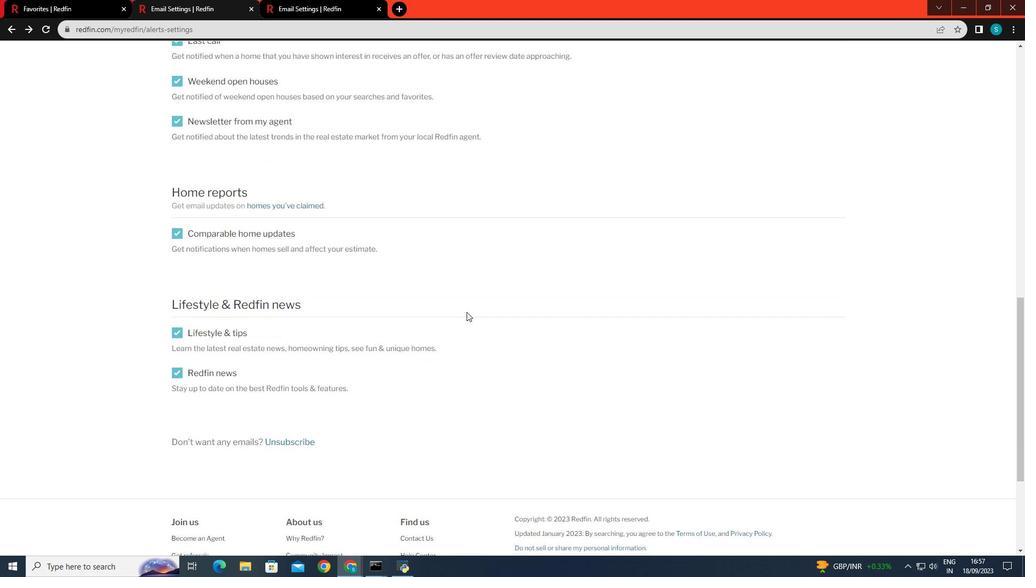 
Action: Mouse scrolled (467, 312) with delta (0, 0)
Screenshot: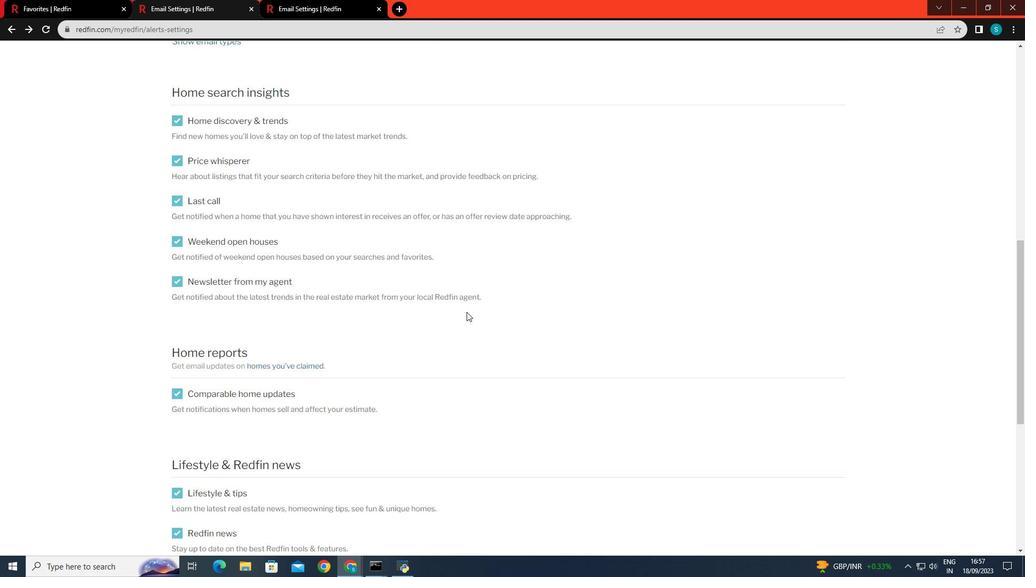 
Action: Mouse scrolled (467, 312) with delta (0, 0)
Screenshot: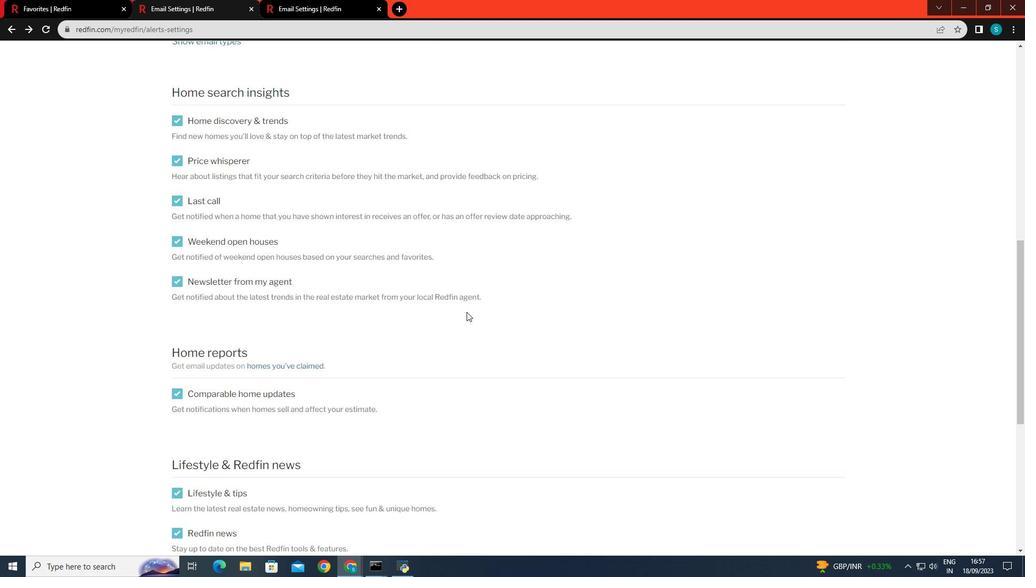 
Action: Mouse scrolled (467, 312) with delta (0, 0)
Screenshot: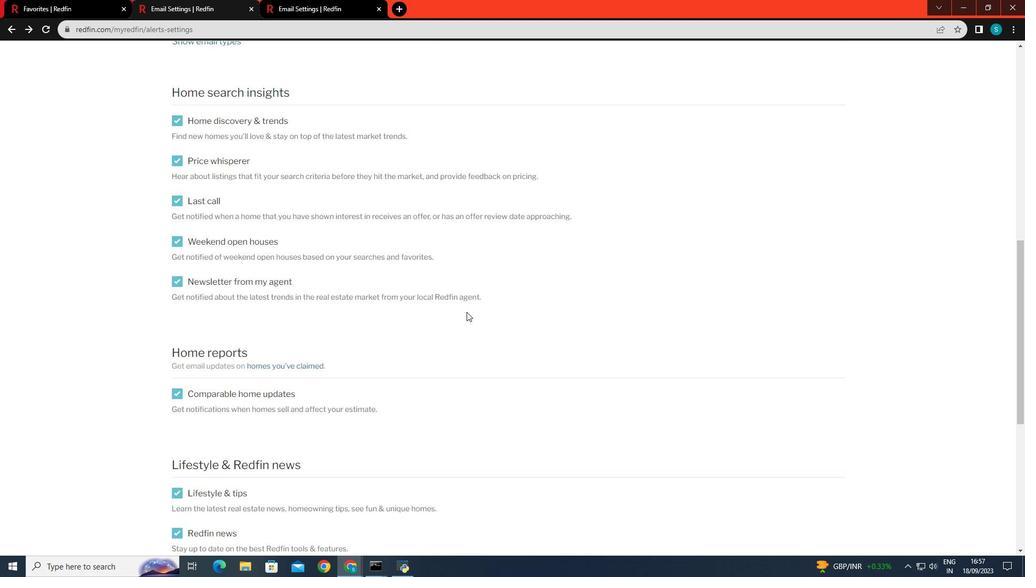 
Action: Mouse scrolled (467, 312) with delta (0, 0)
Screenshot: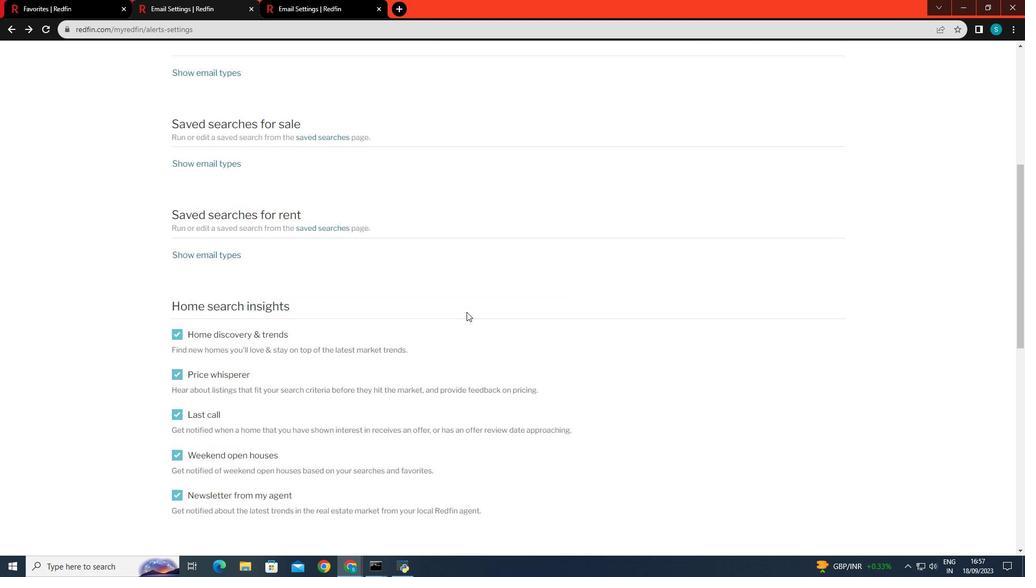 
Action: Mouse scrolled (467, 312) with delta (0, 0)
Screenshot: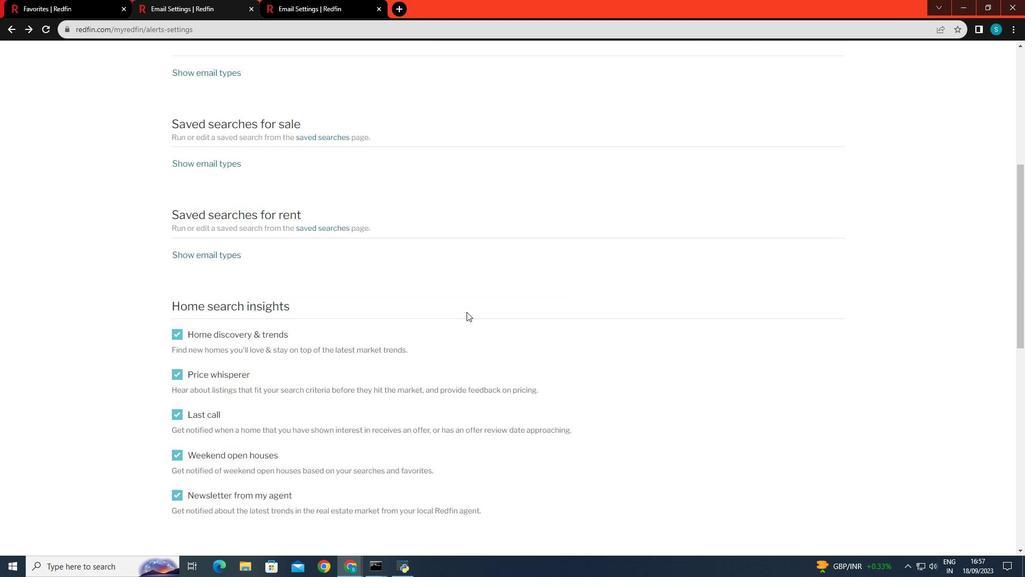 
Action: Mouse scrolled (467, 312) with delta (0, 0)
Screenshot: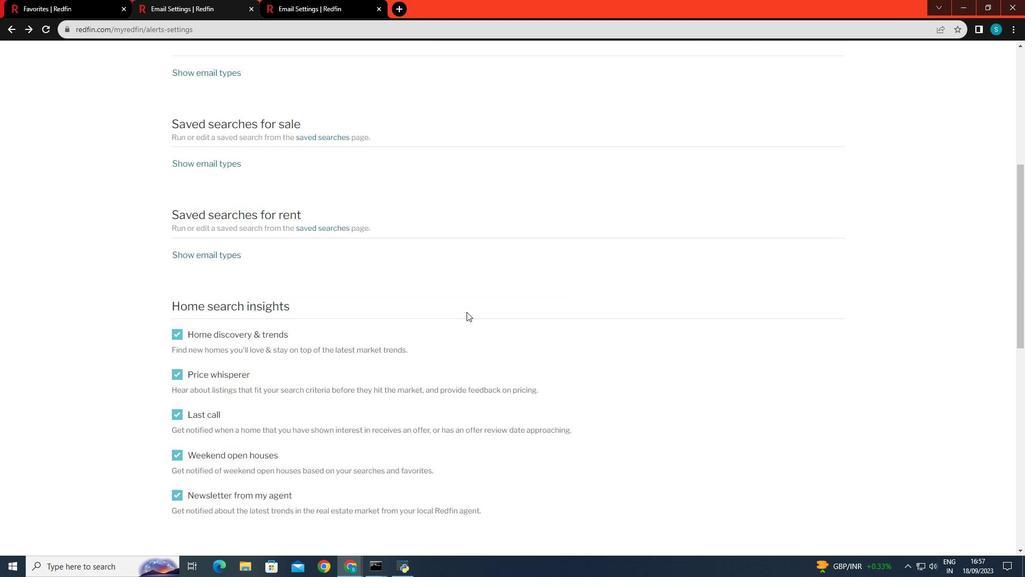 
Action: Mouse scrolled (467, 312) with delta (0, 0)
Screenshot: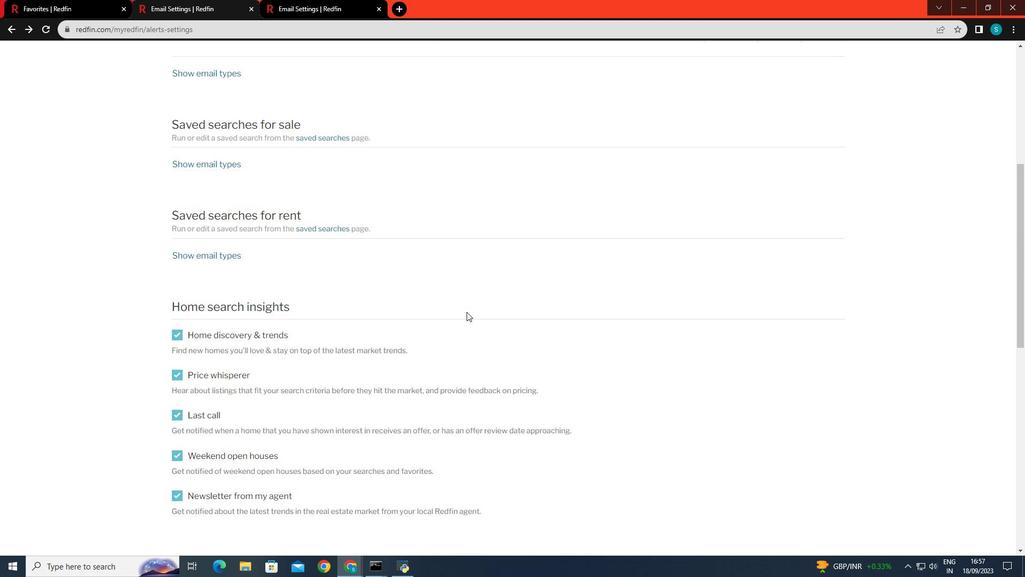 
Action: Mouse scrolled (467, 312) with delta (0, 0)
Screenshot: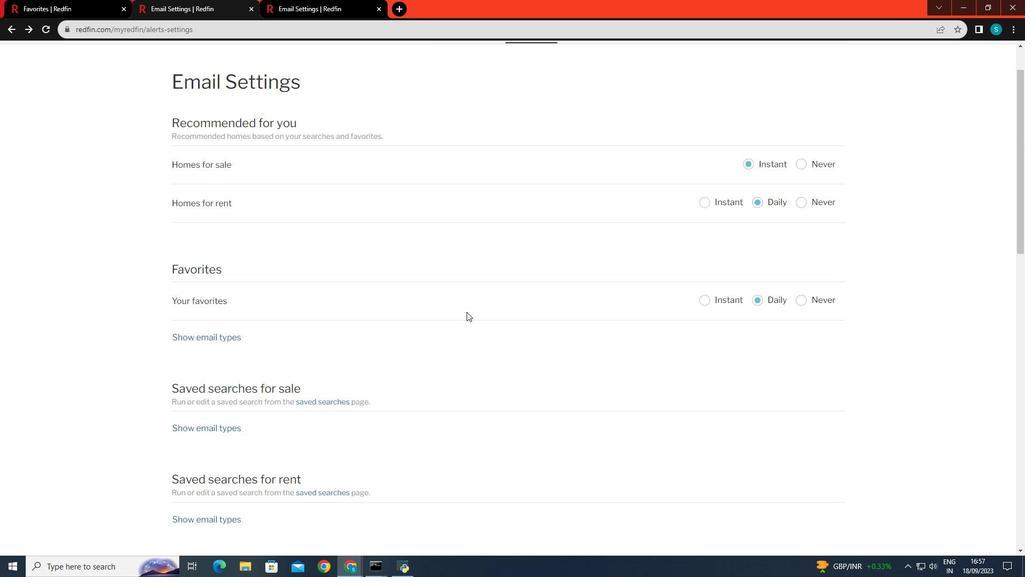
Action: Mouse scrolled (467, 312) with delta (0, 0)
Screenshot: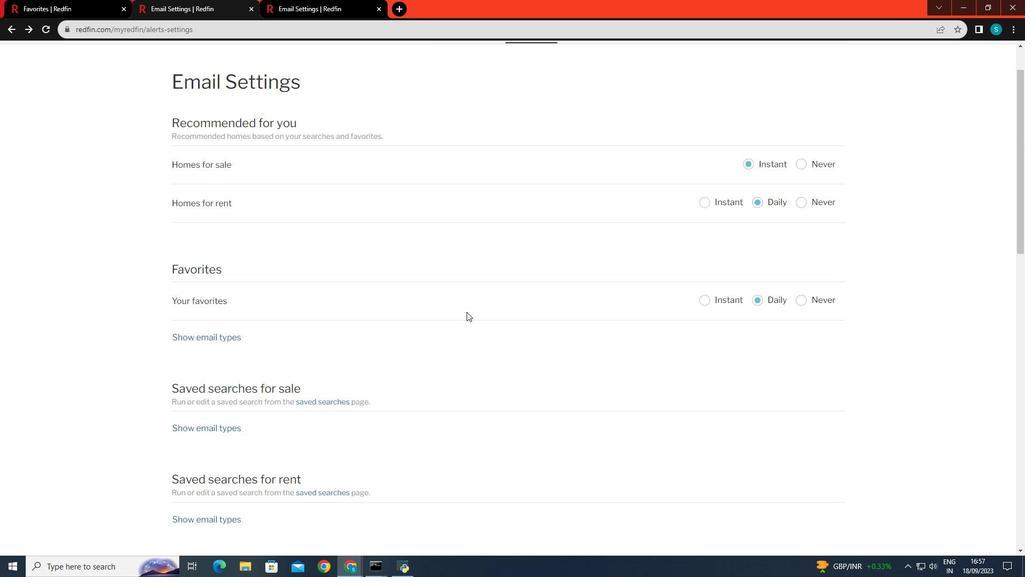 
Action: Mouse scrolled (467, 312) with delta (0, 0)
Screenshot: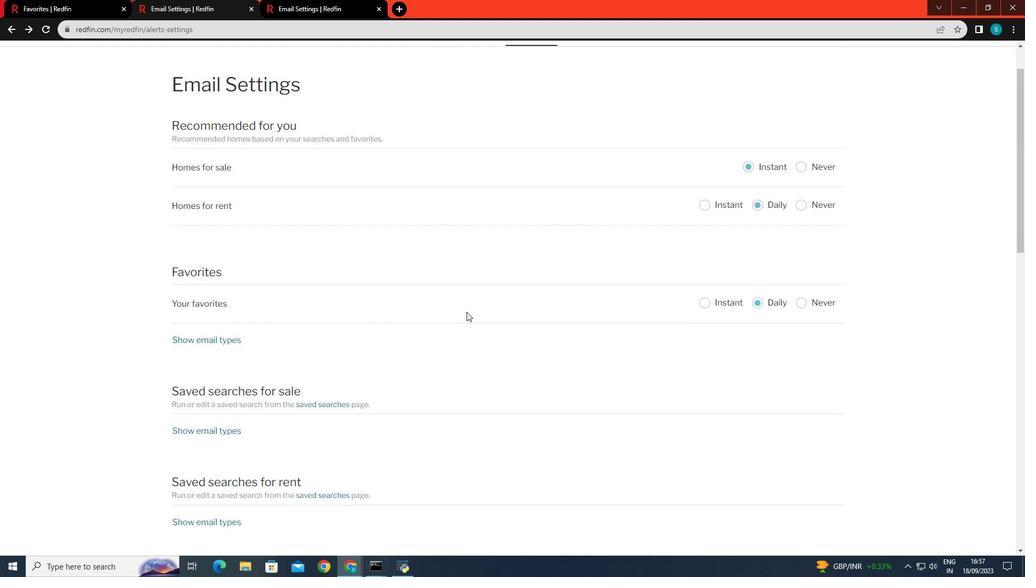 
Action: Mouse scrolled (467, 312) with delta (0, 0)
Screenshot: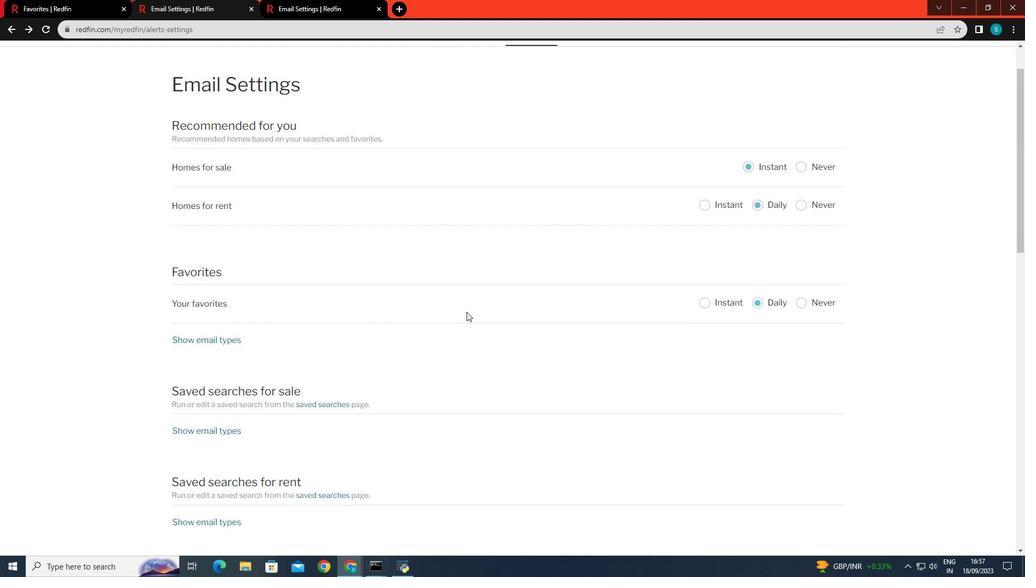 
Action: Mouse scrolled (467, 312) with delta (0, 0)
Screenshot: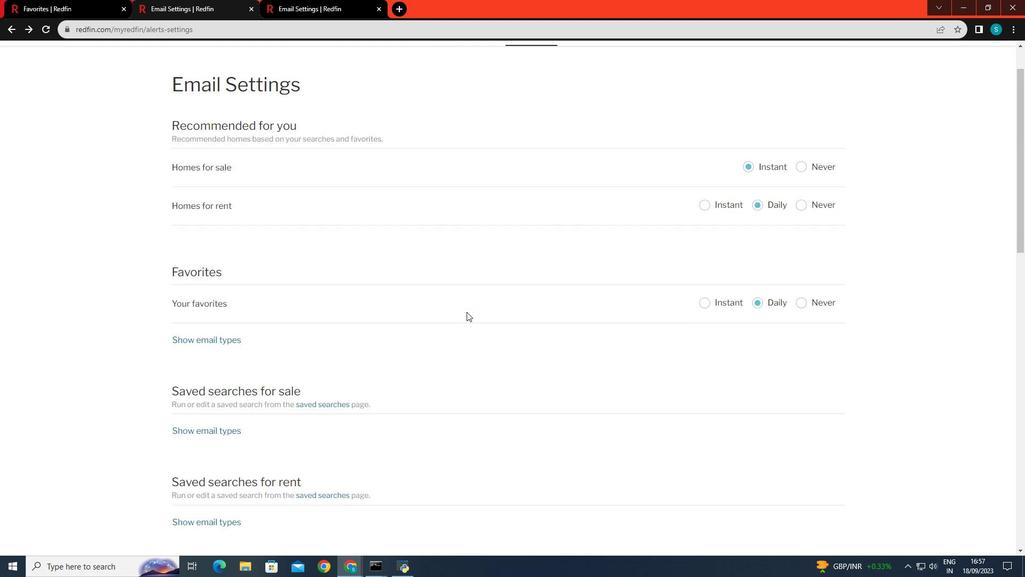 
Action: Mouse scrolled (467, 312) with delta (0, 0)
Screenshot: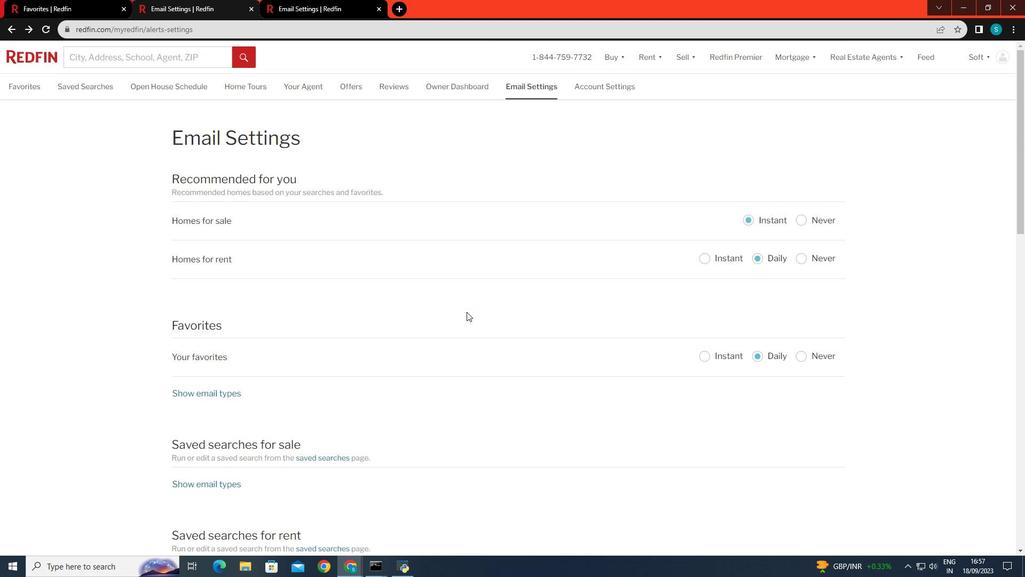 
Action: Mouse scrolled (467, 312) with delta (0, 0)
Screenshot: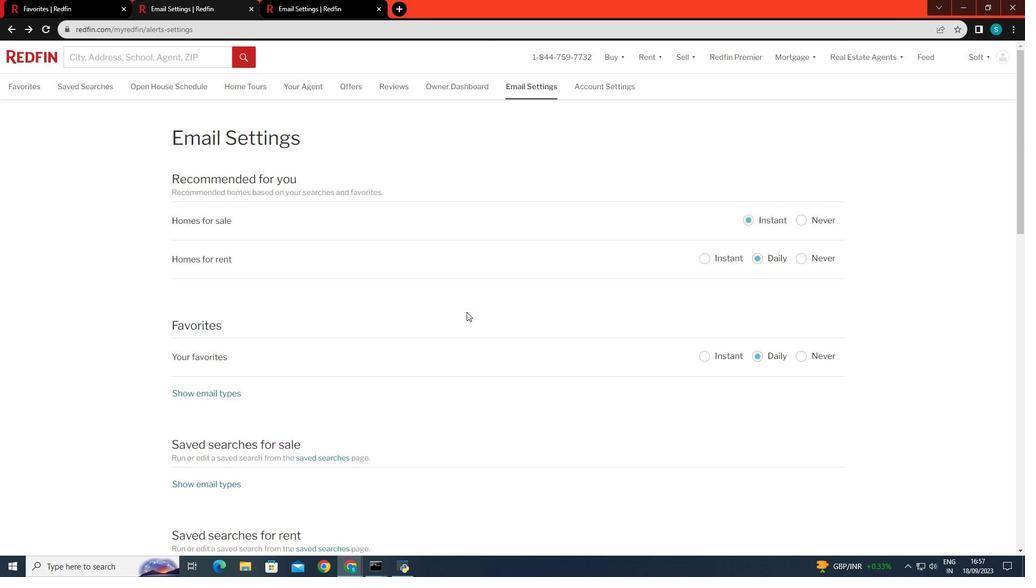 
Action: Mouse scrolled (467, 312) with delta (0, 0)
Screenshot: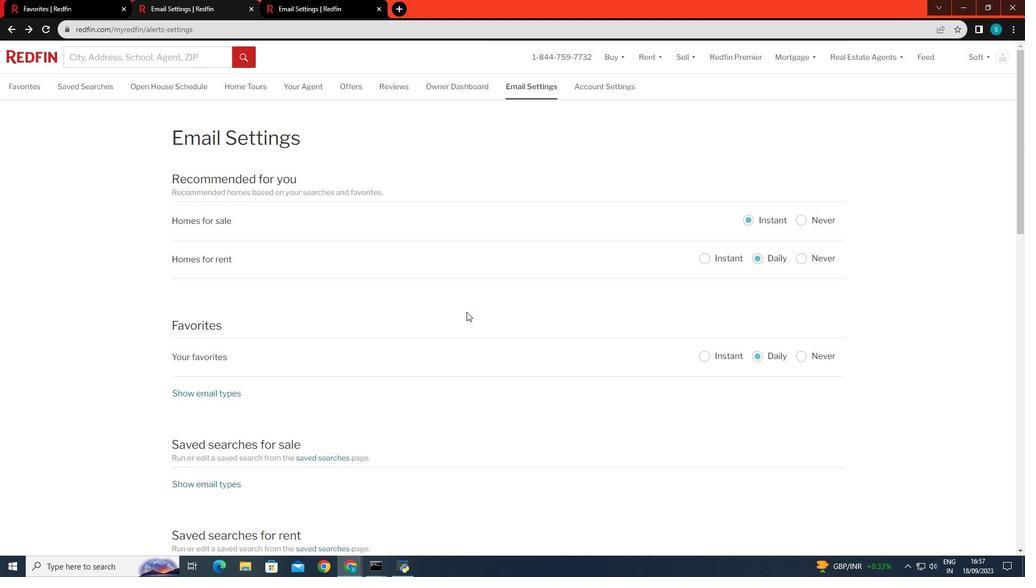 
Action: Mouse scrolled (467, 312) with delta (0, 0)
Screenshot: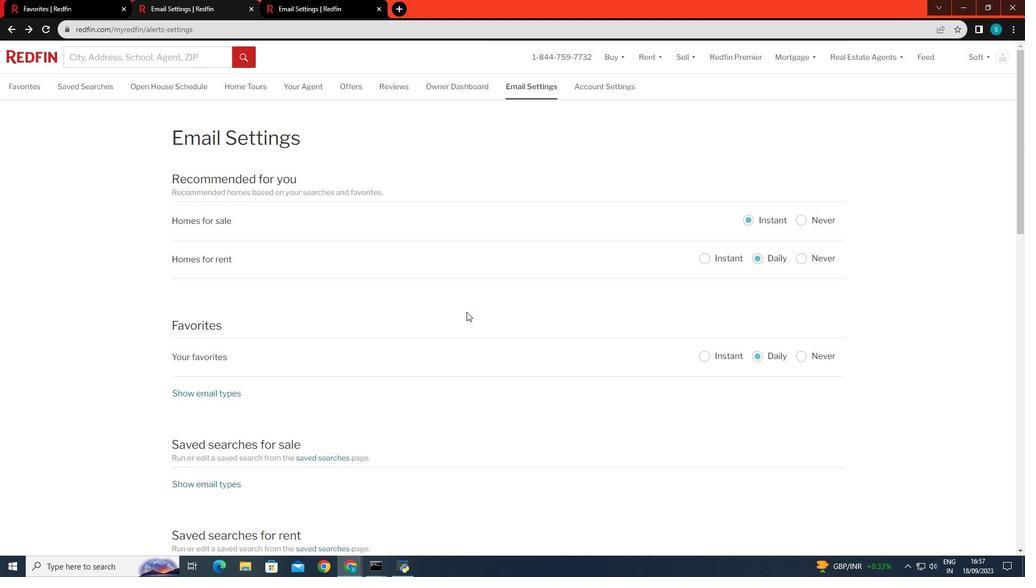 
Action: Mouse scrolled (467, 312) with delta (0, 0)
Screenshot: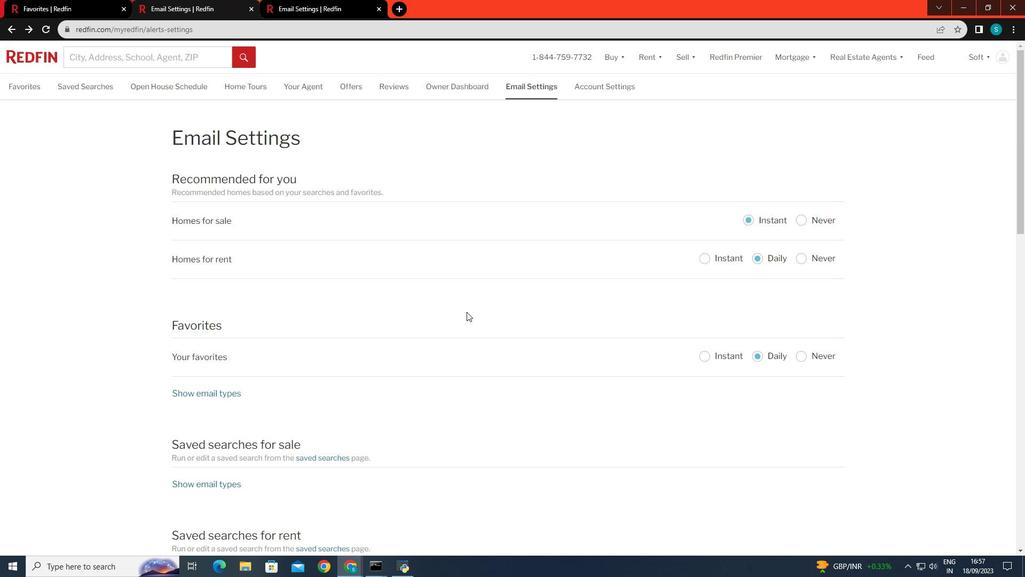 
Action: Mouse scrolled (467, 312) with delta (0, 0)
Screenshot: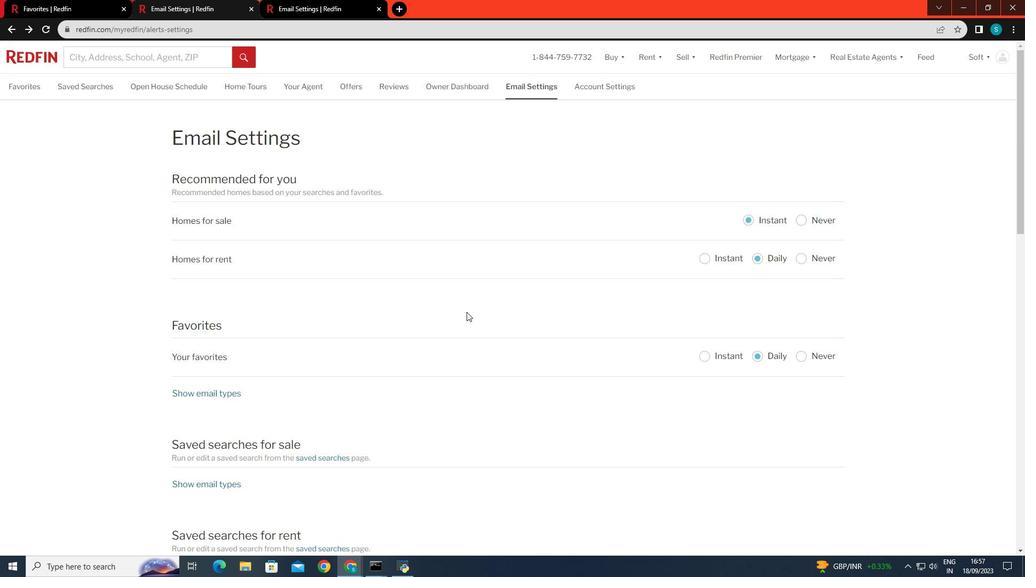 
Action: Mouse scrolled (467, 312) with delta (0, 0)
Screenshot: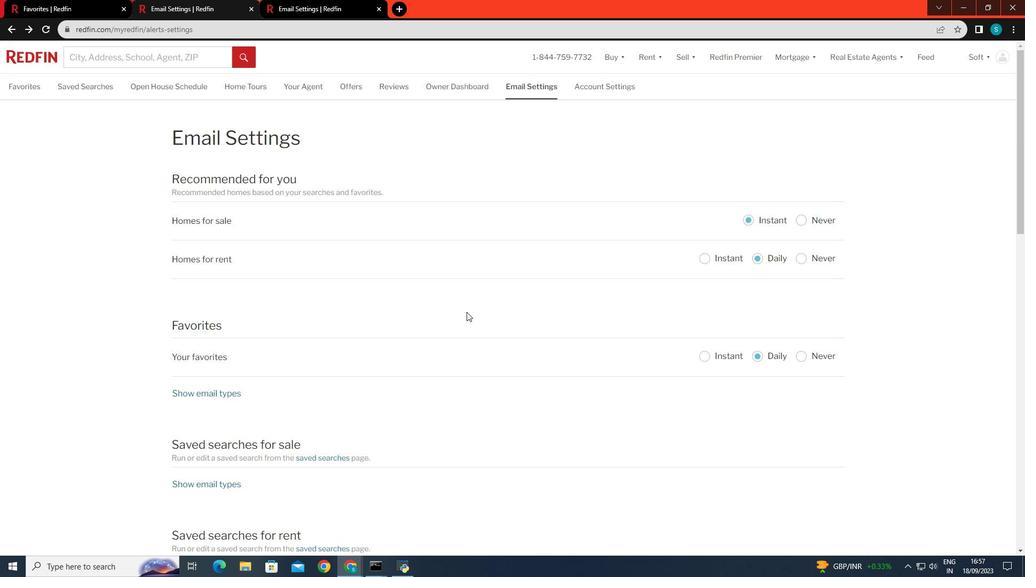 
Action: Mouse scrolled (467, 312) with delta (0, 0)
Screenshot: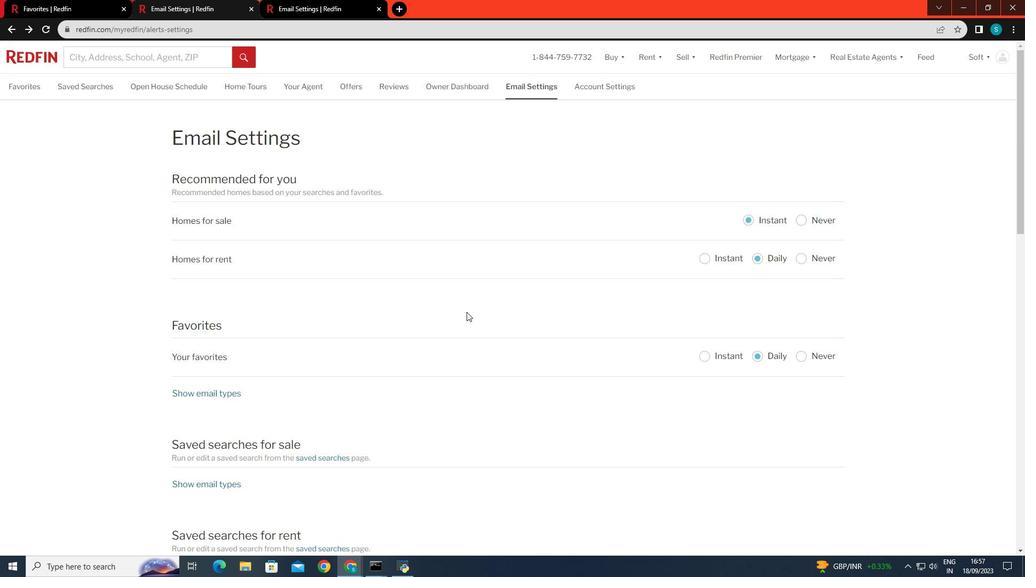 
Action: Mouse scrolled (467, 312) with delta (0, 0)
Screenshot: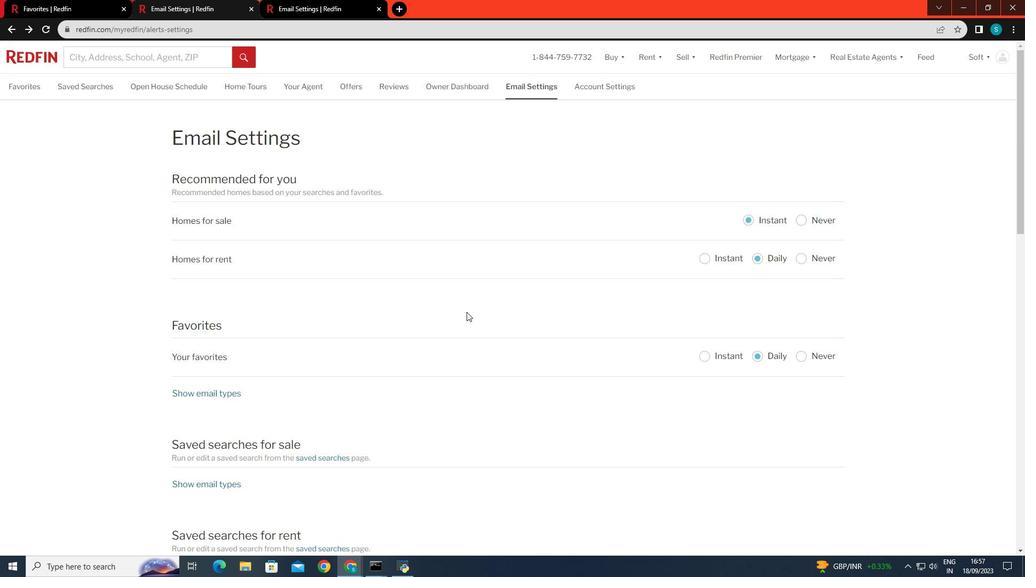
Action: Mouse scrolled (467, 312) with delta (0, 0)
Screenshot: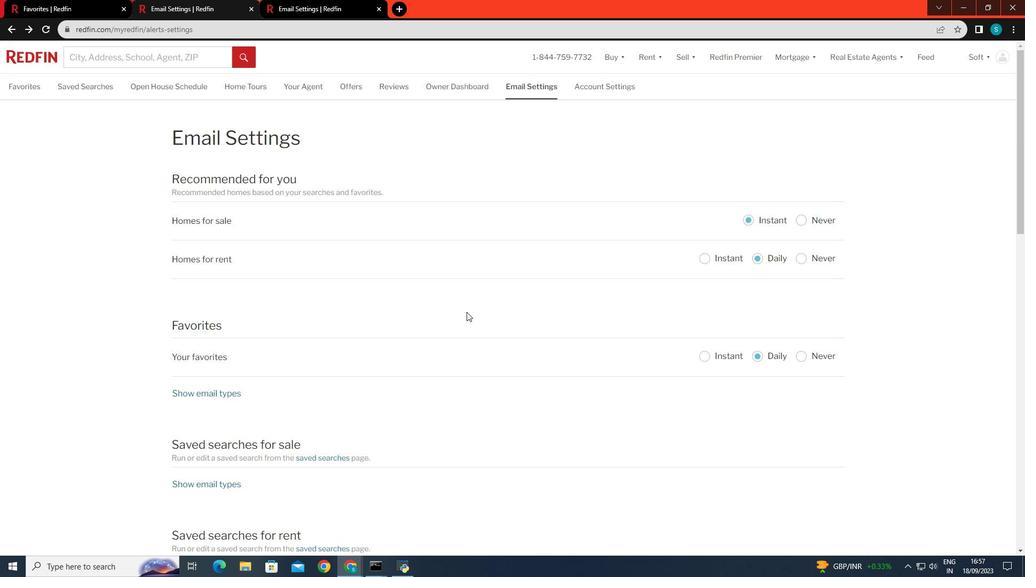 
Action: Mouse scrolled (467, 312) with delta (0, 0)
Screenshot: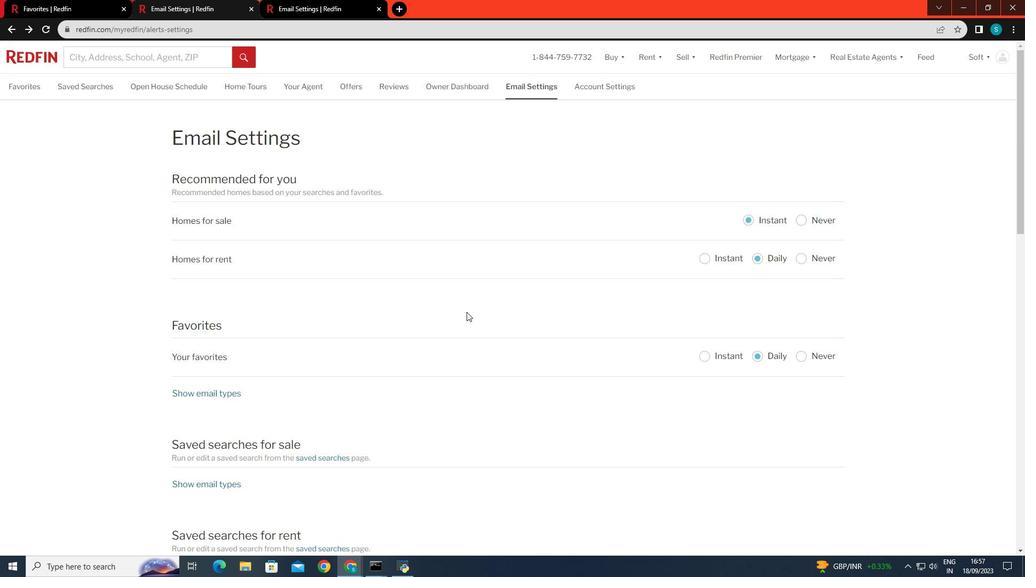 
Action: Mouse moved to (260, 158)
Screenshot: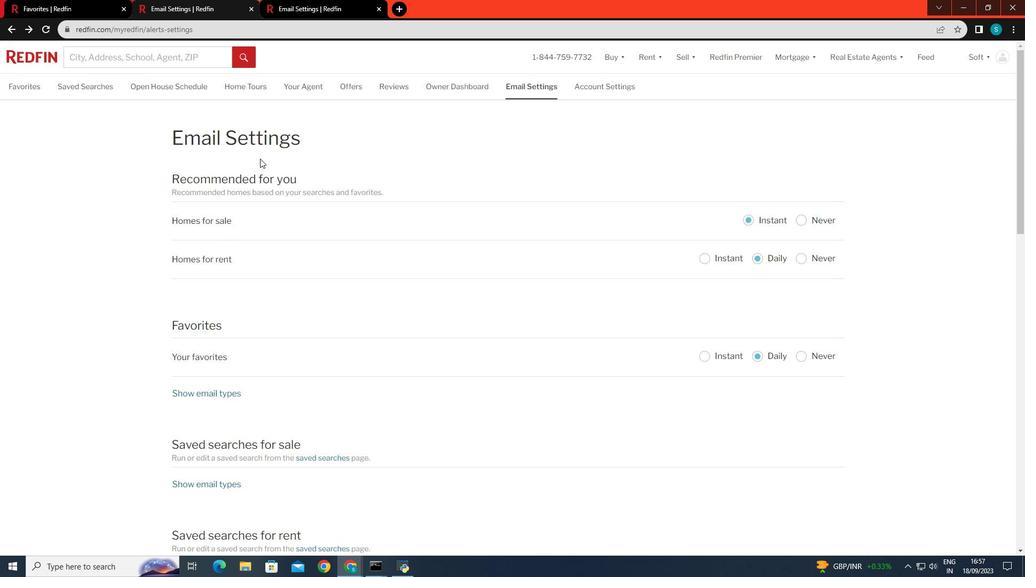 
Action: Mouse scrolled (260, 159) with delta (0, 0)
Screenshot: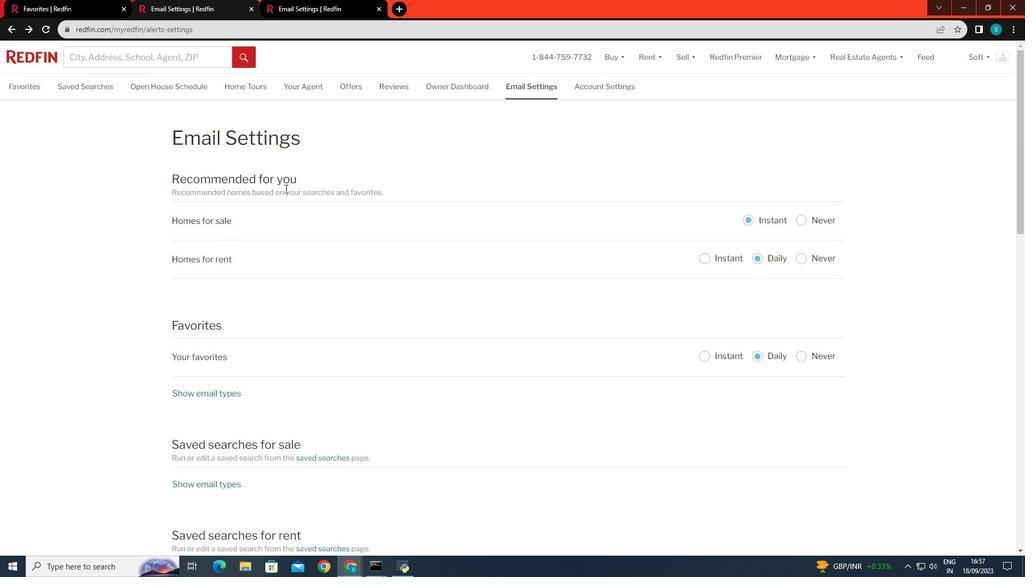 
Action: Mouse scrolled (260, 159) with delta (0, 0)
Screenshot: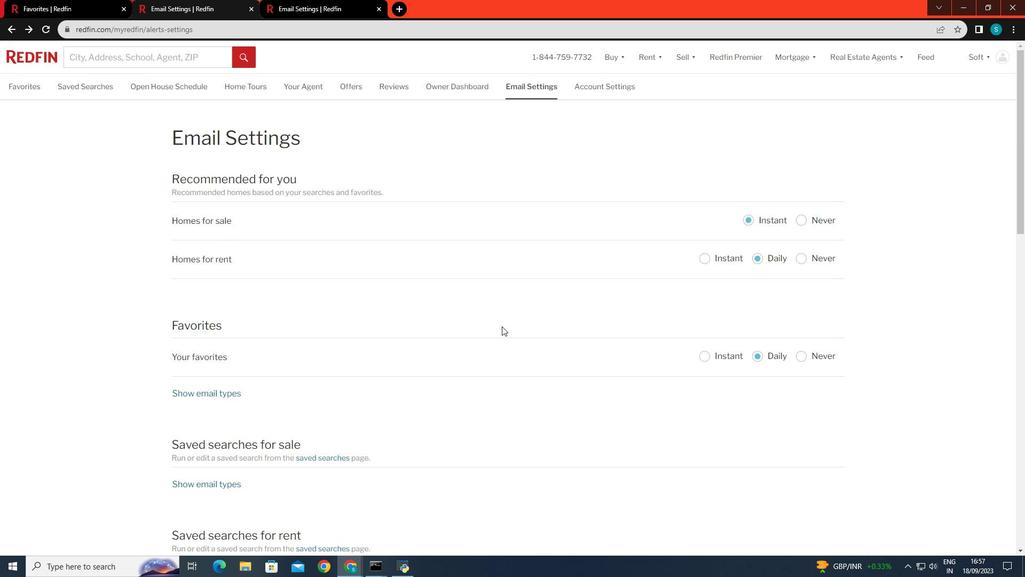 
Action: Mouse scrolled (260, 159) with delta (0, 0)
Screenshot: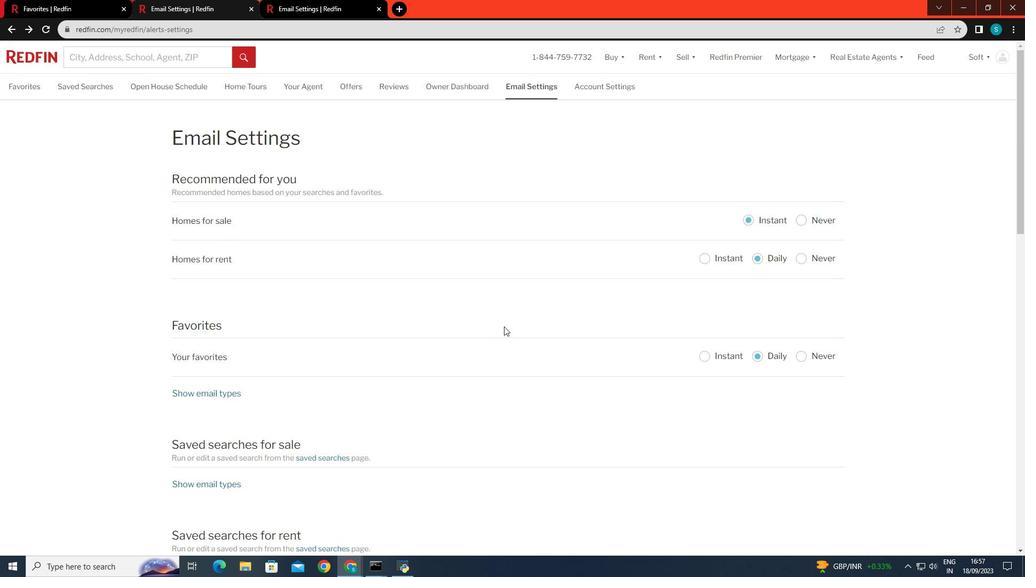
Action: Mouse moved to (216, 264)
Screenshot: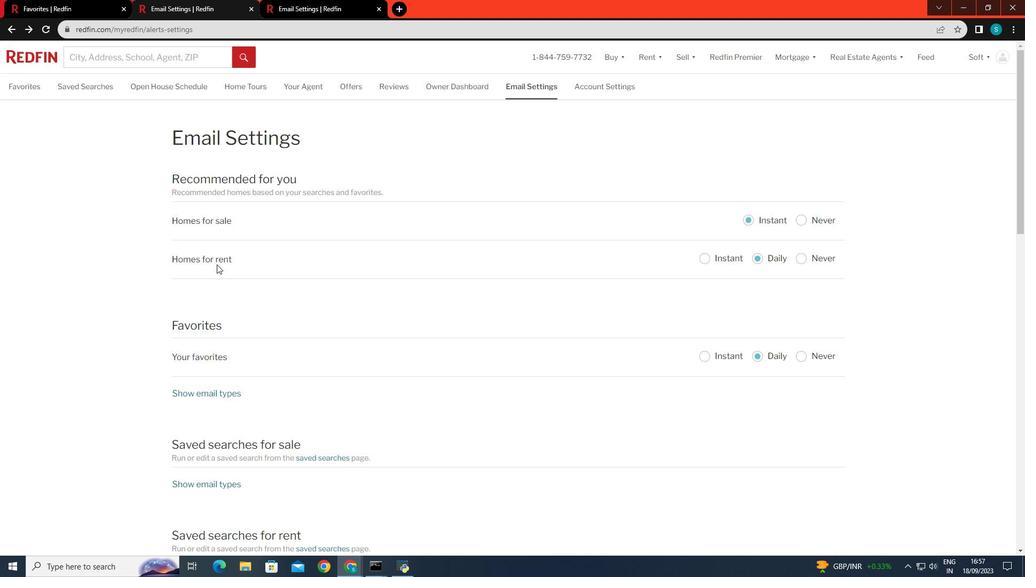 
Action: Mouse scrolled (216, 263) with delta (0, 0)
Screenshot: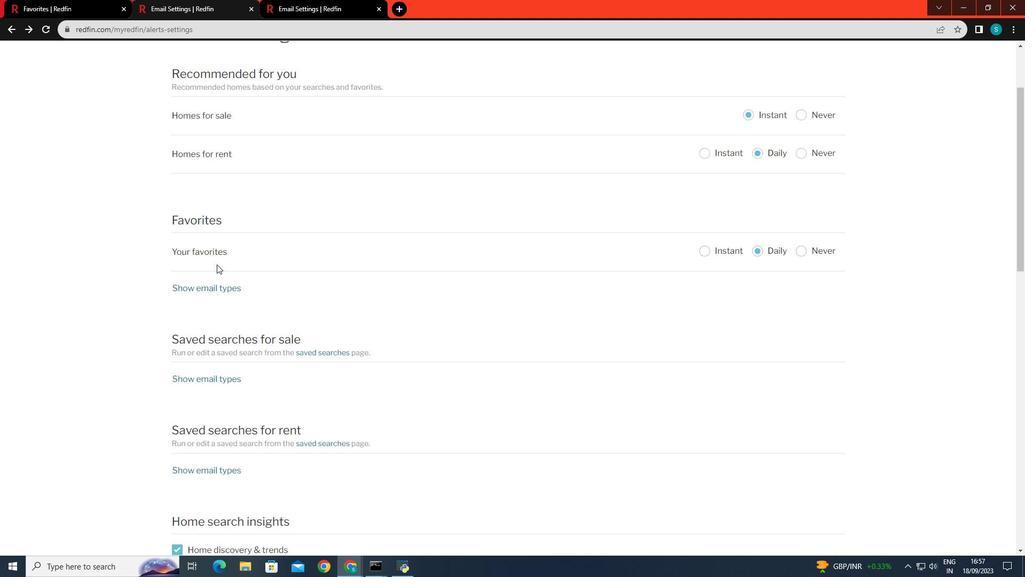 
Action: Mouse scrolled (216, 263) with delta (0, 0)
Screenshot: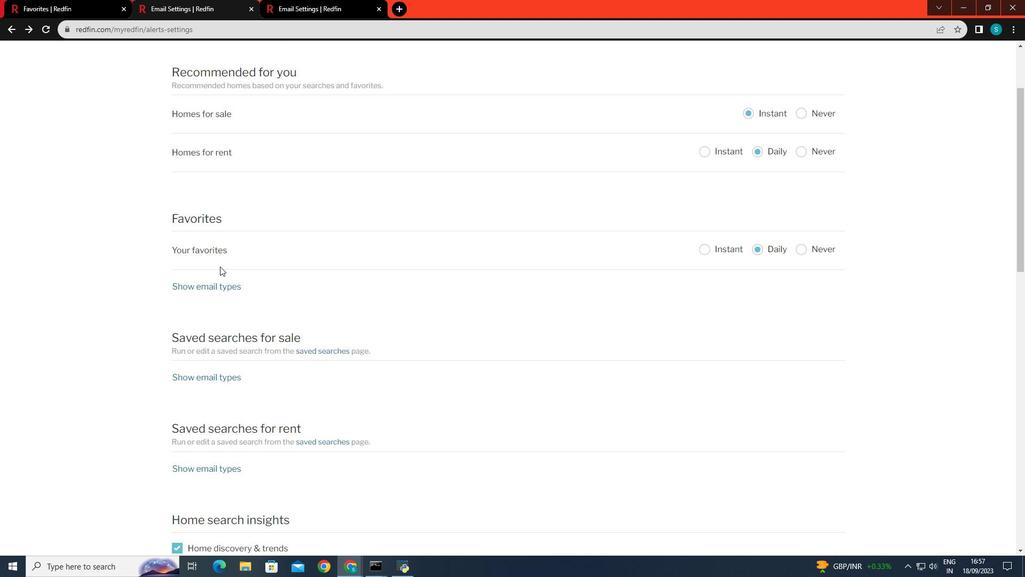 
Action: Mouse moved to (260, 340)
Screenshot: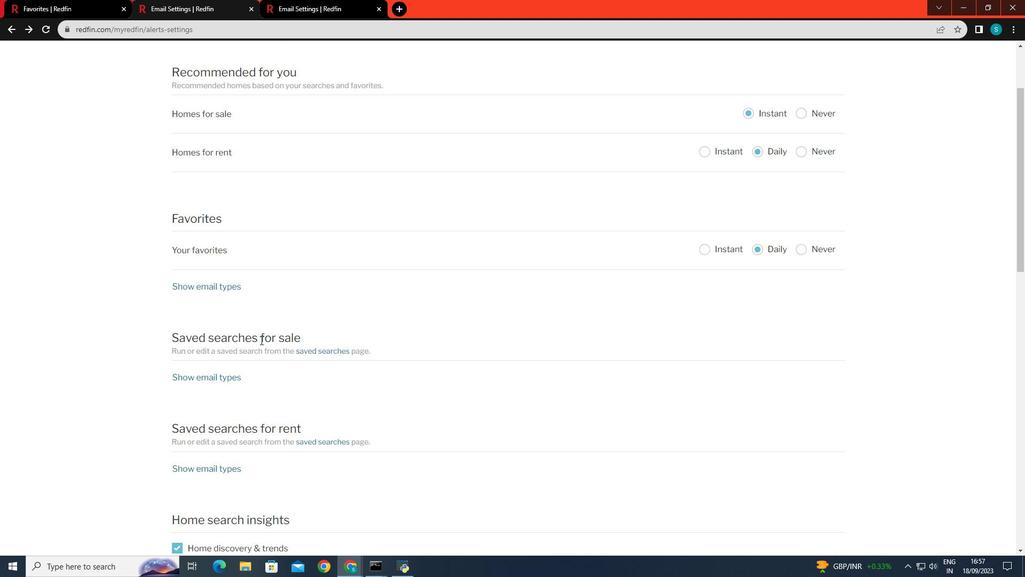 
Action: Mouse scrolled (260, 339) with delta (0, 0)
Screenshot: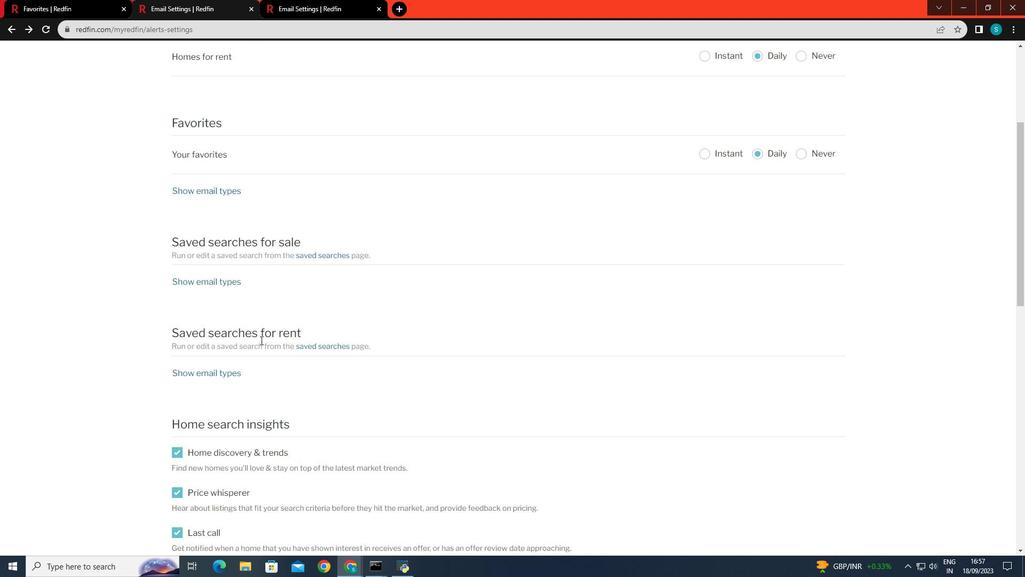 
Action: Mouse scrolled (260, 339) with delta (0, 0)
Screenshot: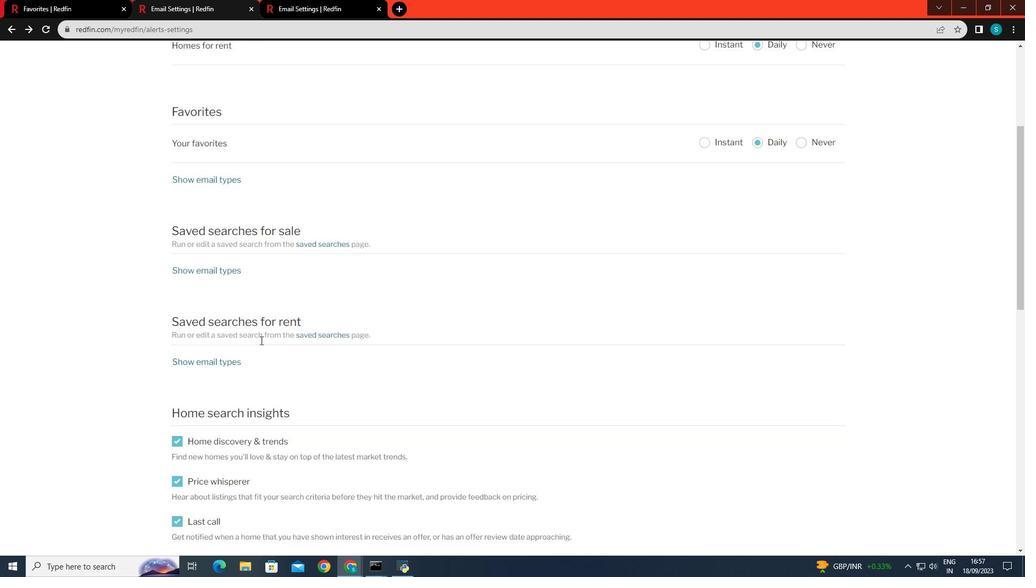 
Action: Mouse scrolled (260, 339) with delta (0, 0)
Screenshot: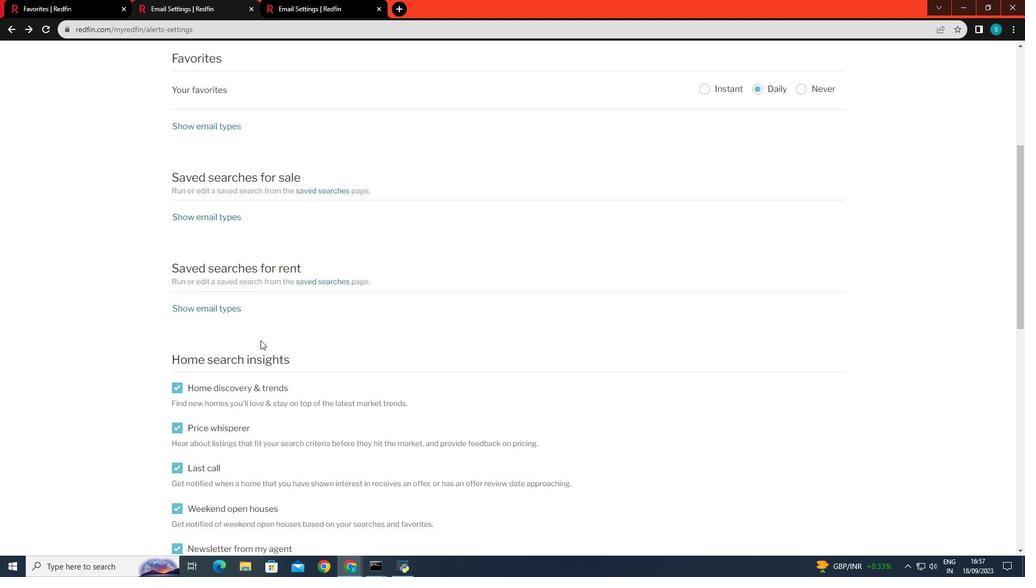
Action: Mouse moved to (296, 307)
Screenshot: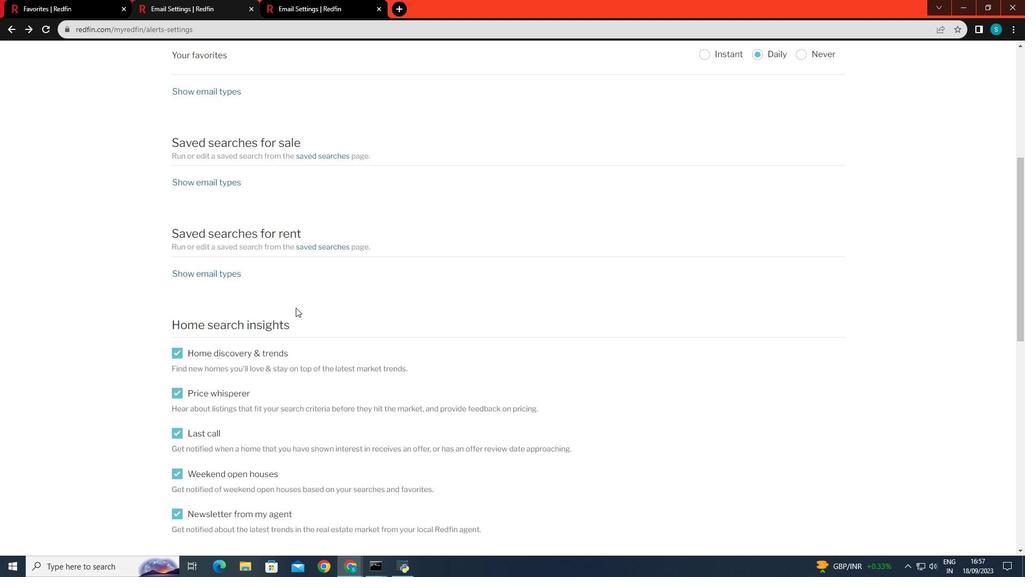 
Action: Mouse scrolled (296, 307) with delta (0, 0)
Screenshot: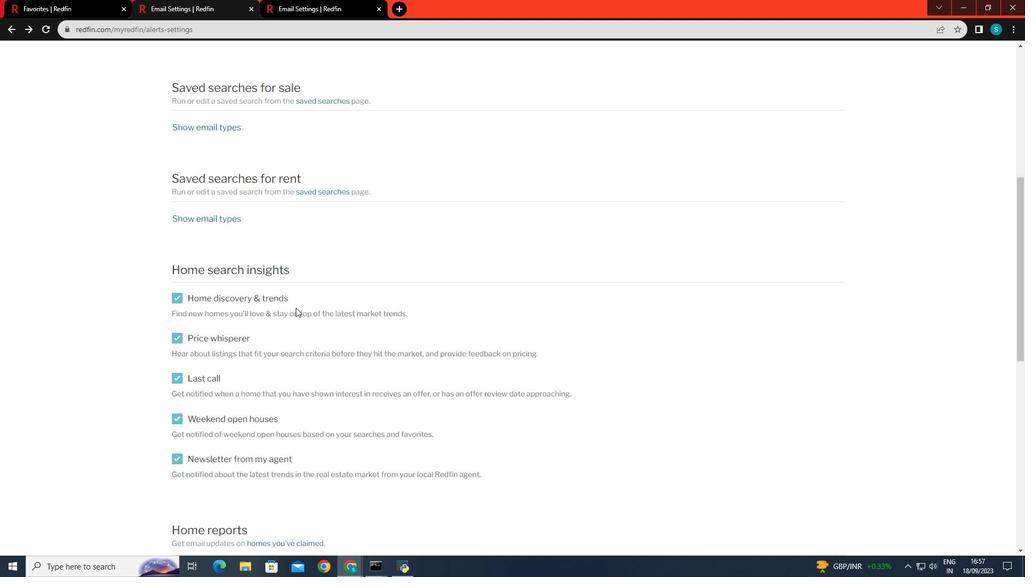 
Action: Mouse scrolled (296, 307) with delta (0, 0)
Screenshot: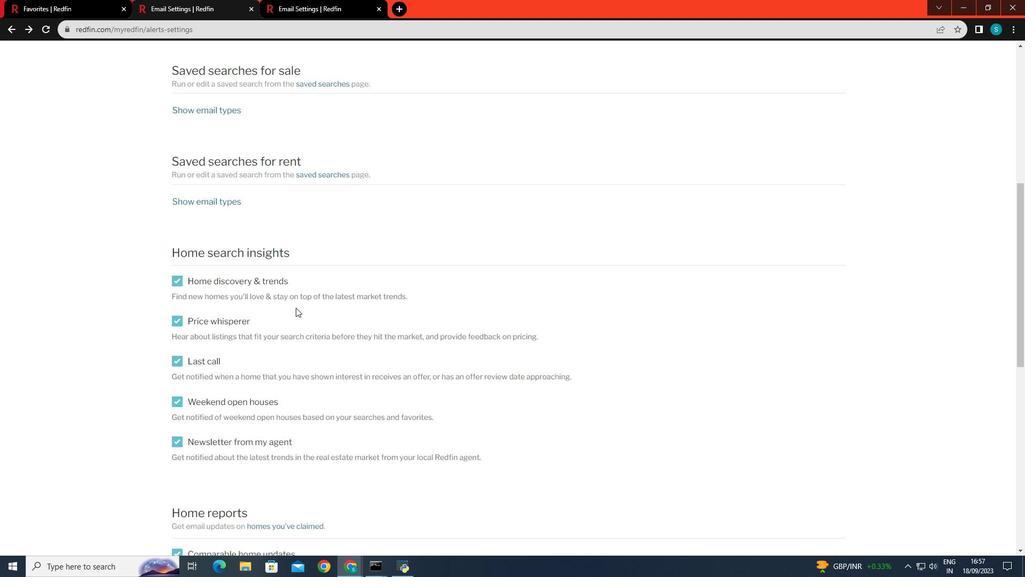 
Action: Mouse scrolled (296, 307) with delta (0, 0)
Screenshot: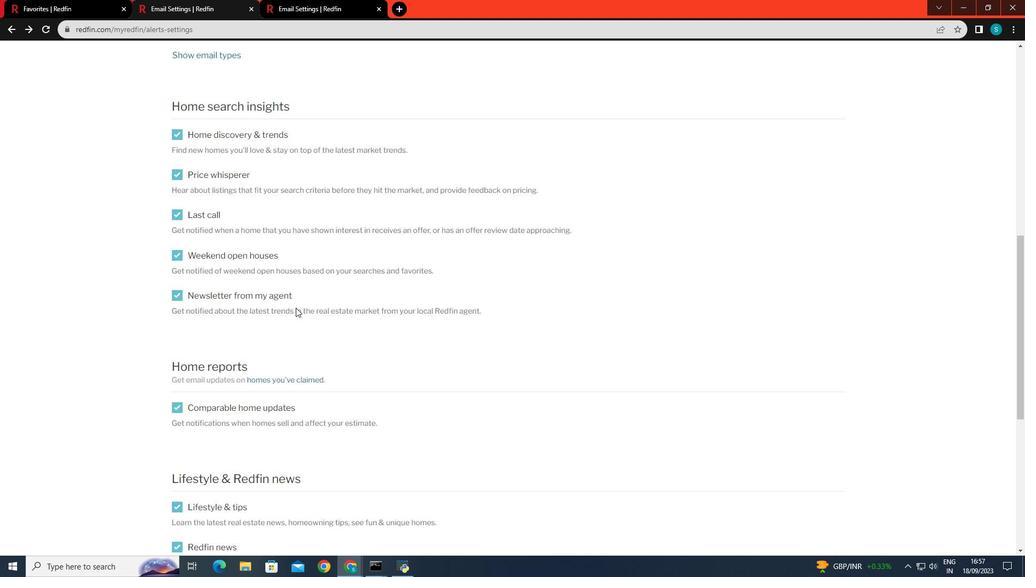 
Action: Mouse scrolled (296, 307) with delta (0, 0)
Screenshot: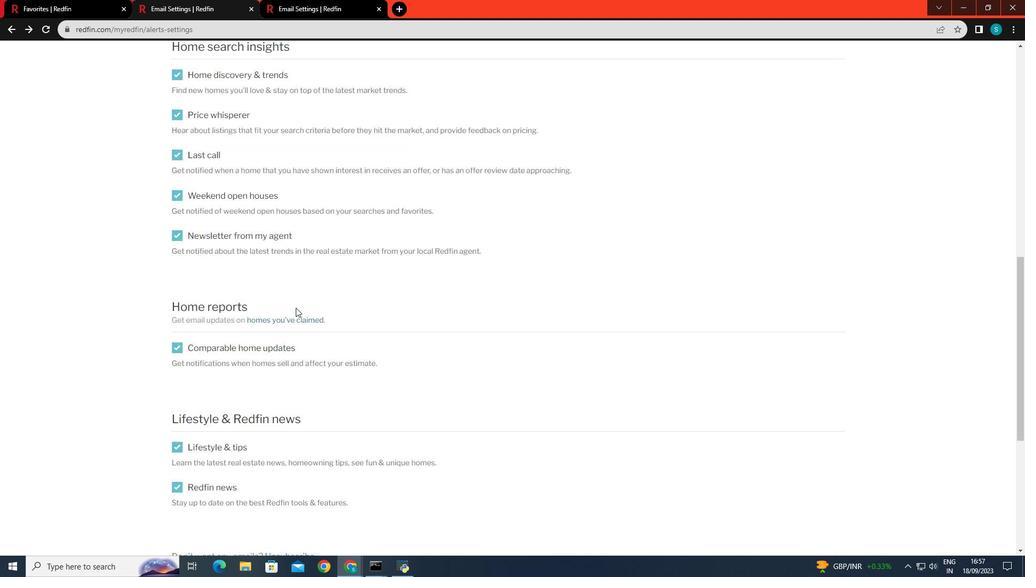 
Action: Mouse scrolled (296, 307) with delta (0, 0)
Screenshot: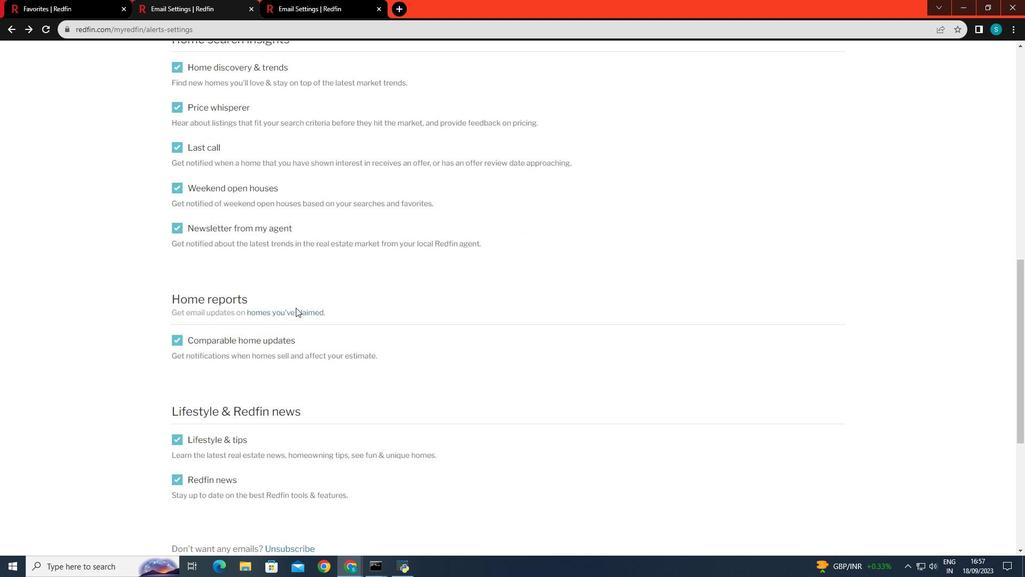 
Action: Mouse scrolled (296, 307) with delta (0, 0)
Screenshot: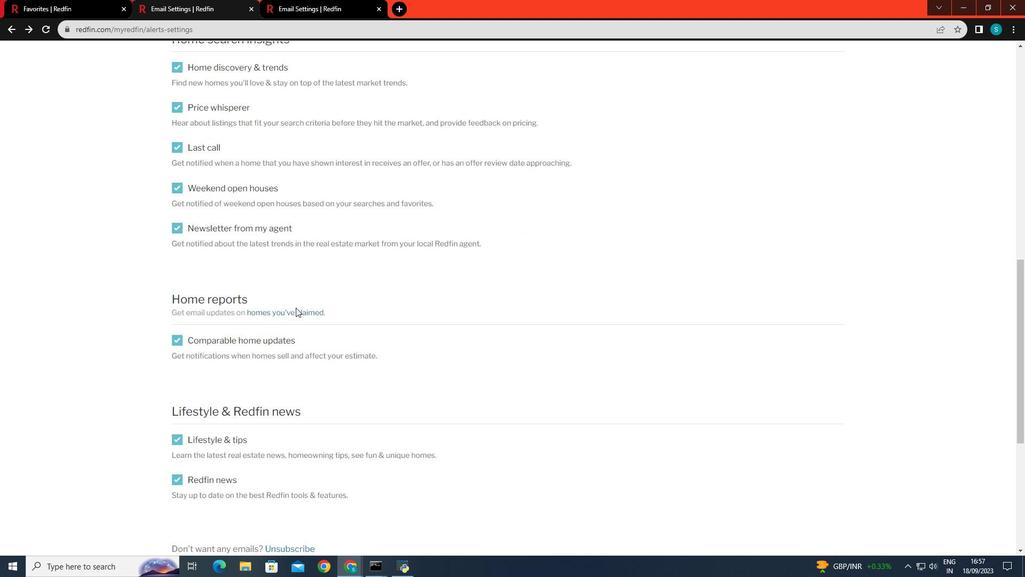 
Action: Mouse moved to (243, 336)
Screenshot: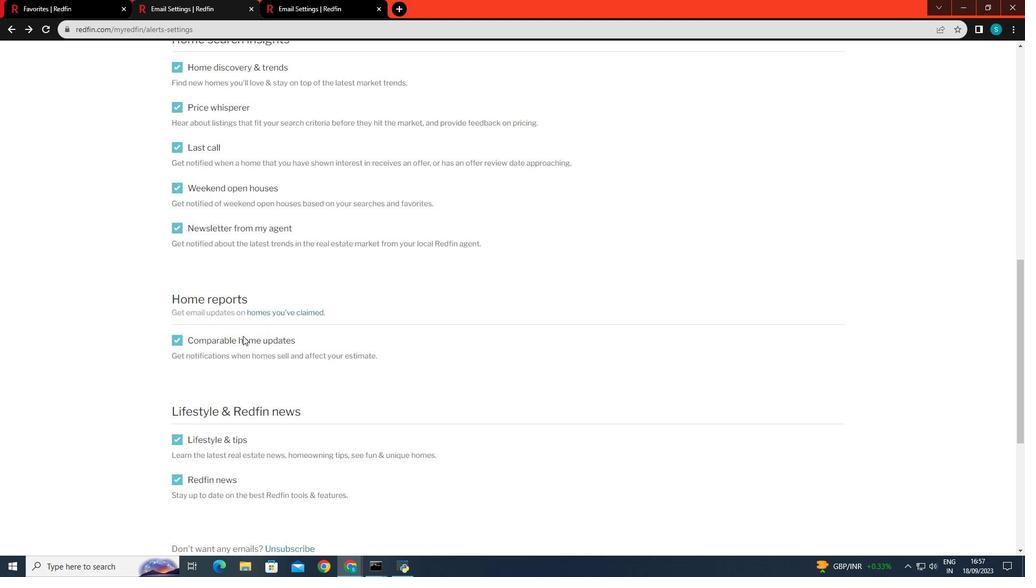 
Action: Mouse scrolled (243, 335) with delta (0, 0)
Screenshot: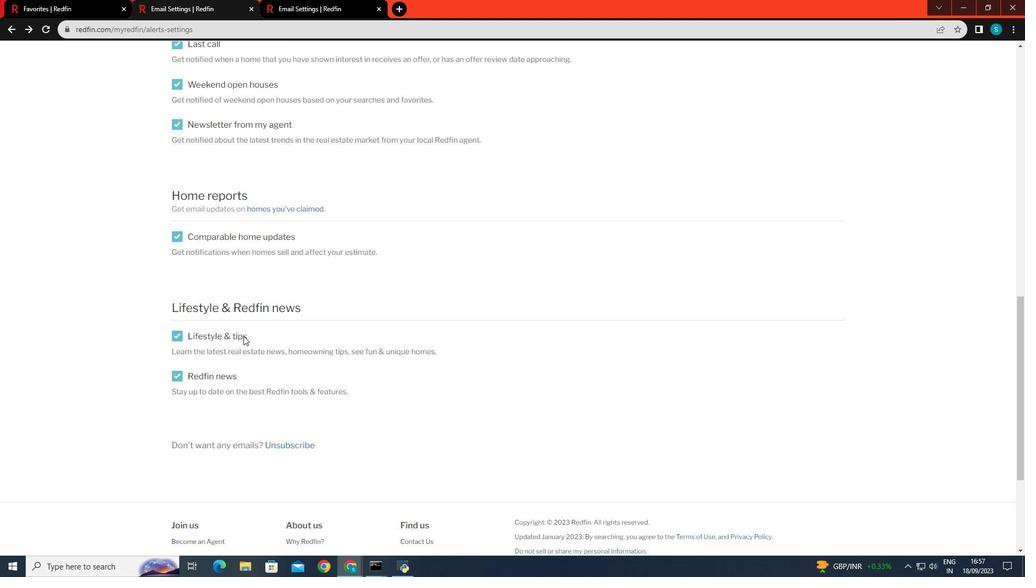 
Action: Mouse scrolled (243, 335) with delta (0, 0)
Screenshot: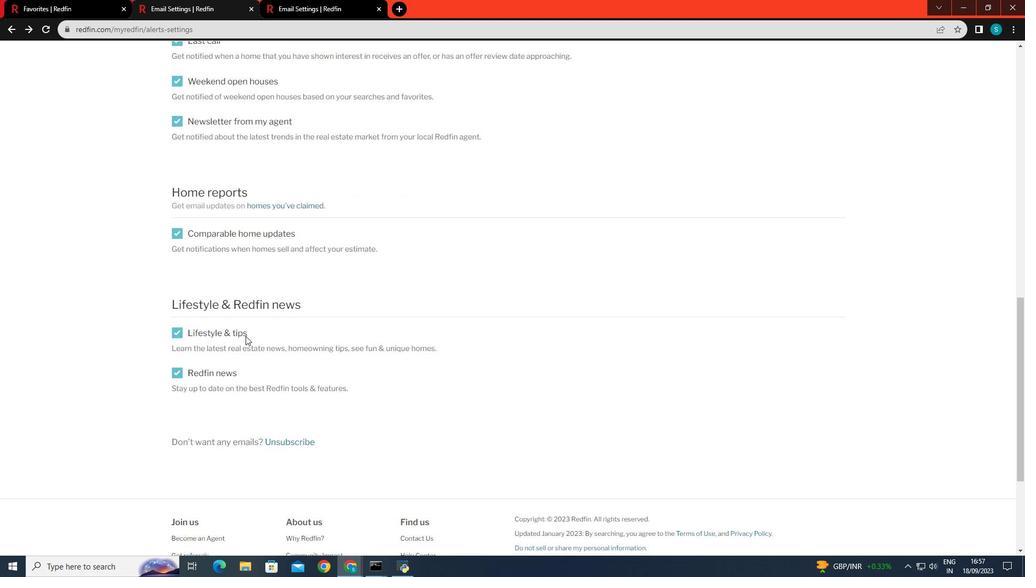 
Action: Mouse moved to (274, 329)
Screenshot: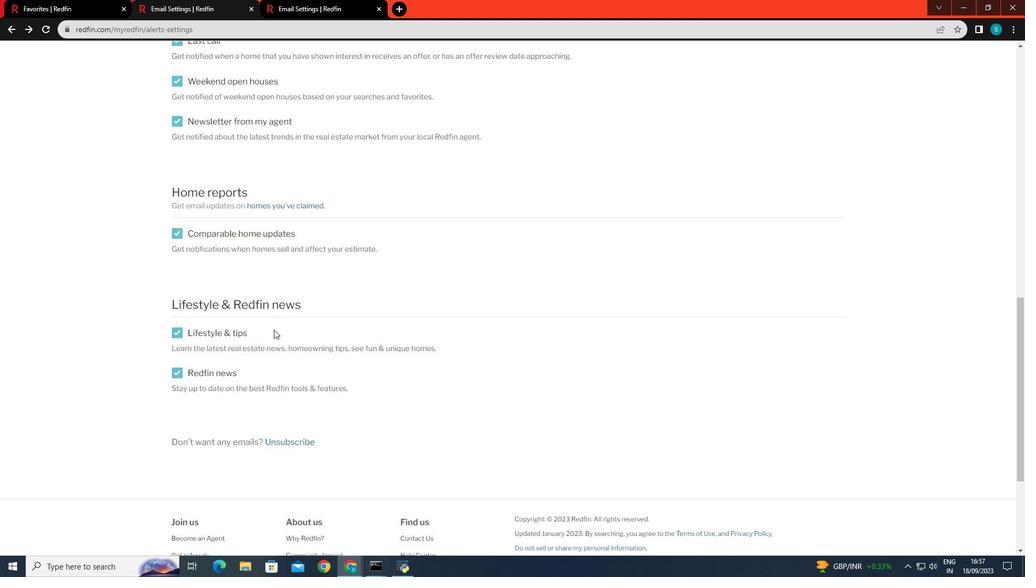 
Action: Mouse scrolled (274, 329) with delta (0, 0)
Screenshot: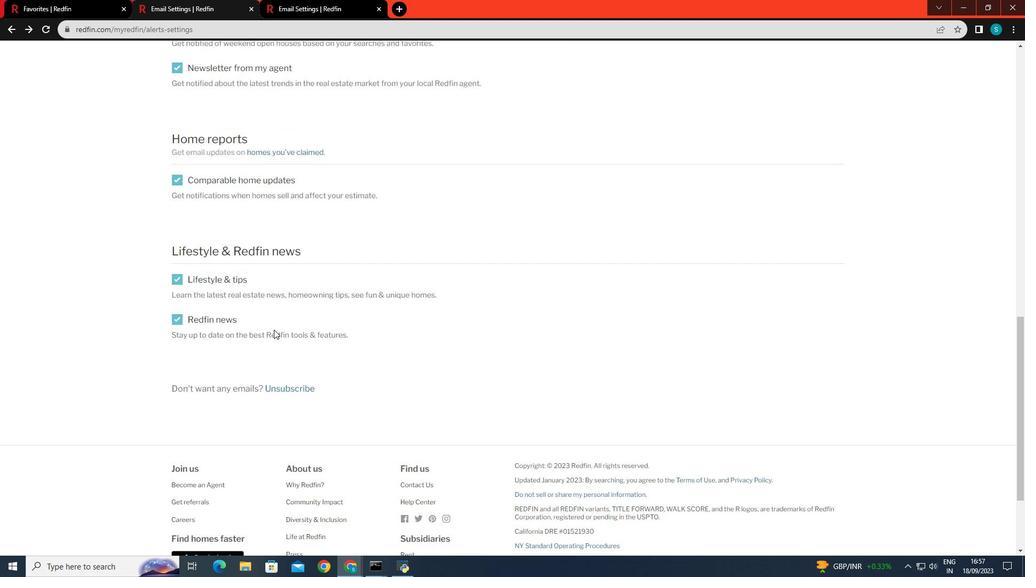 
Action: Mouse scrolled (274, 329) with delta (0, 0)
Screenshot: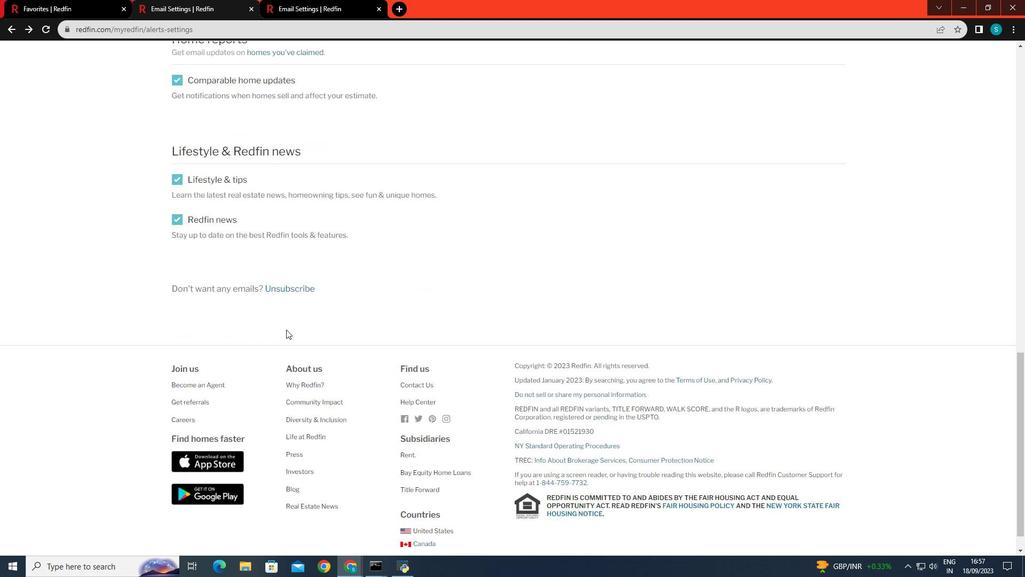 
Action: Mouse scrolled (274, 329) with delta (0, 0)
Screenshot: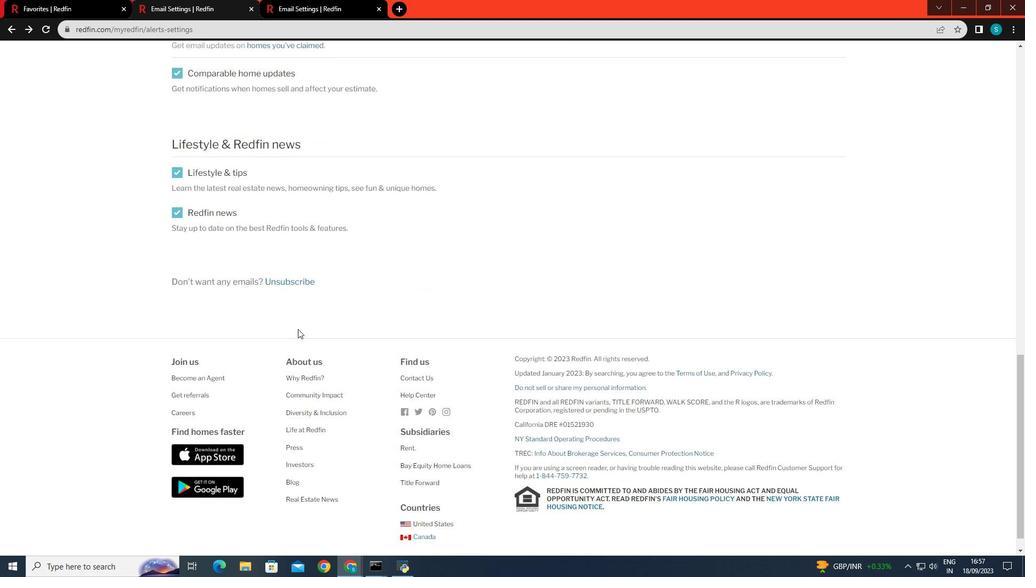 
Action: Mouse moved to (320, 284)
Screenshot: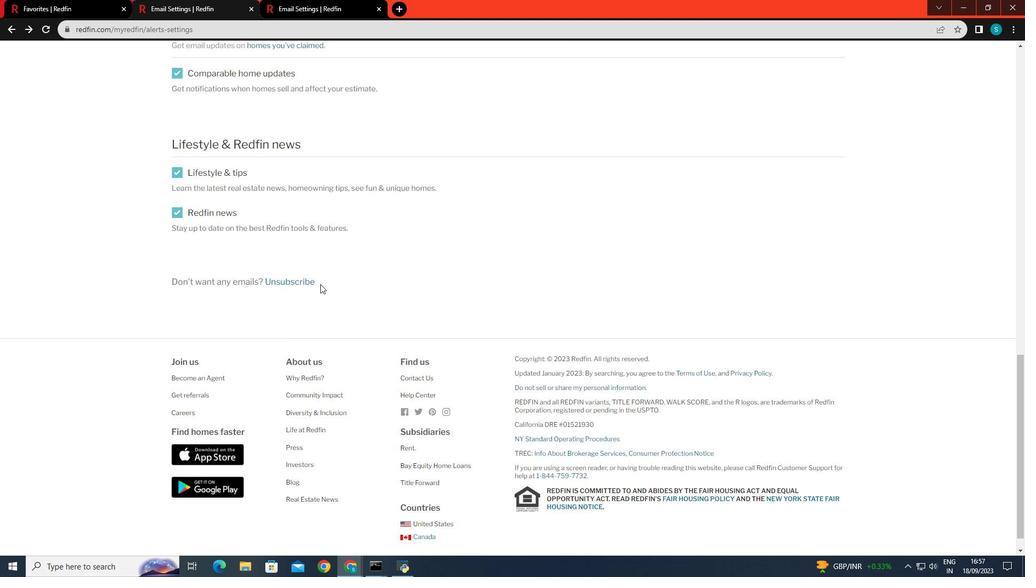 
Action: Mouse scrolled (320, 284) with delta (0, 0)
Screenshot: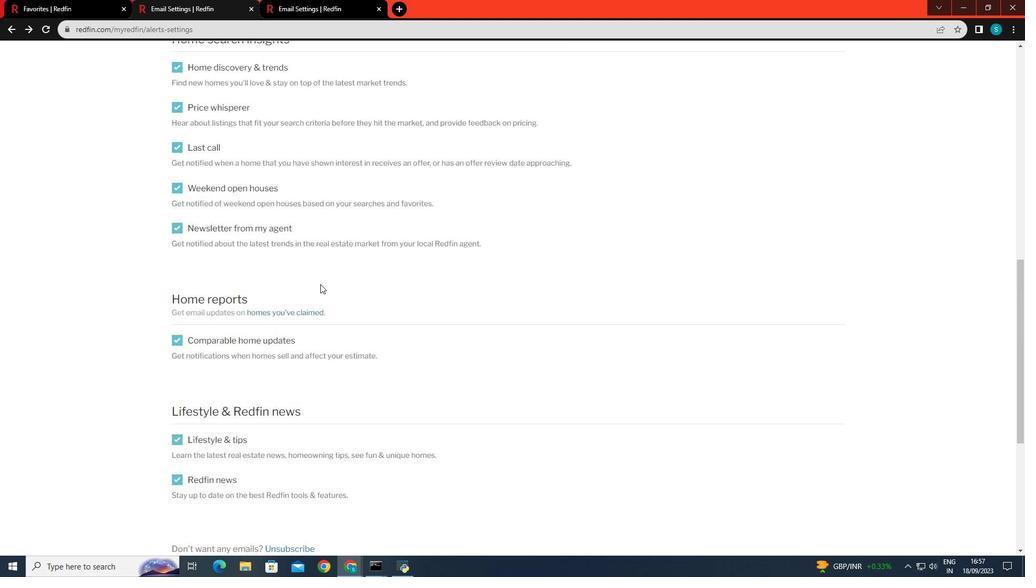 
Action: Mouse scrolled (320, 284) with delta (0, 0)
Screenshot: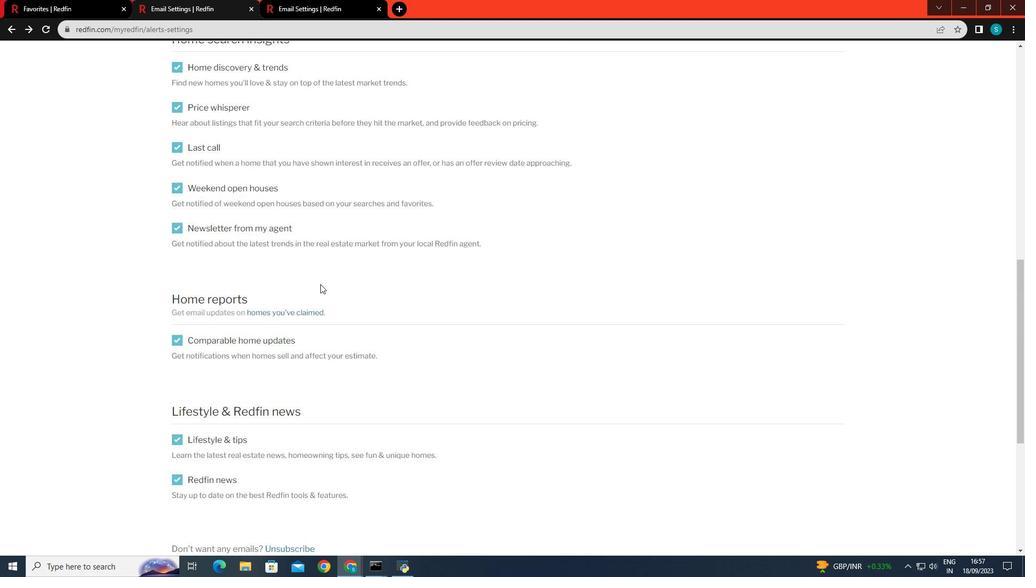 
Action: Mouse scrolled (320, 284) with delta (0, 0)
Screenshot: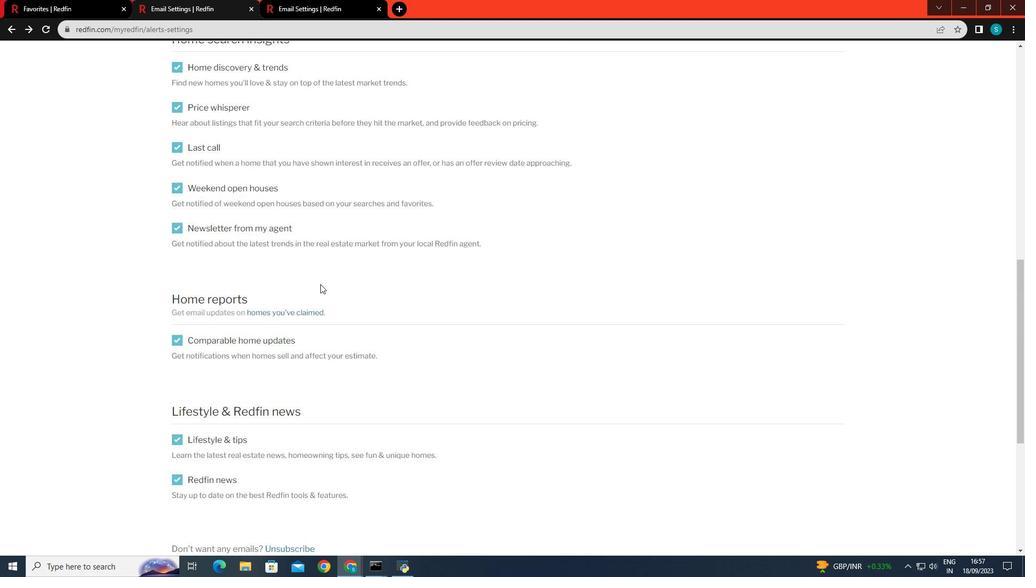 
Action: Mouse scrolled (320, 284) with delta (0, 0)
Screenshot: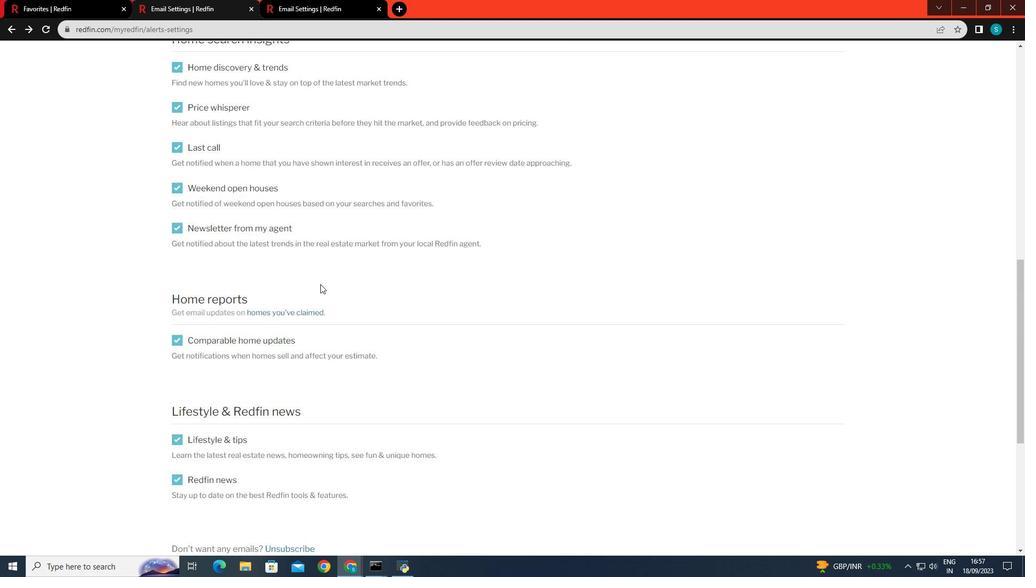 
Action: Mouse scrolled (320, 284) with delta (0, 0)
Screenshot: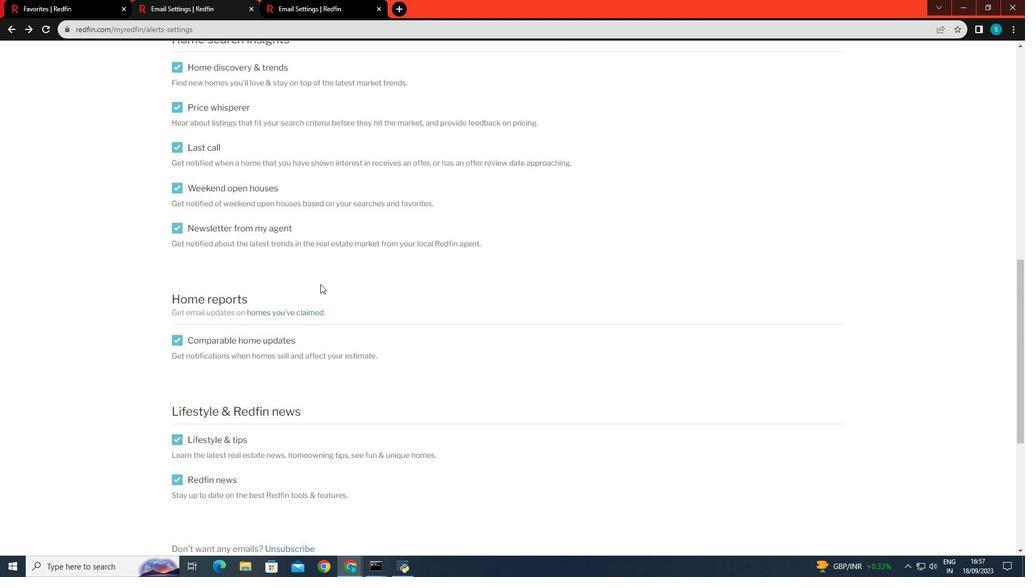 
Action: Mouse scrolled (320, 284) with delta (0, 0)
Screenshot: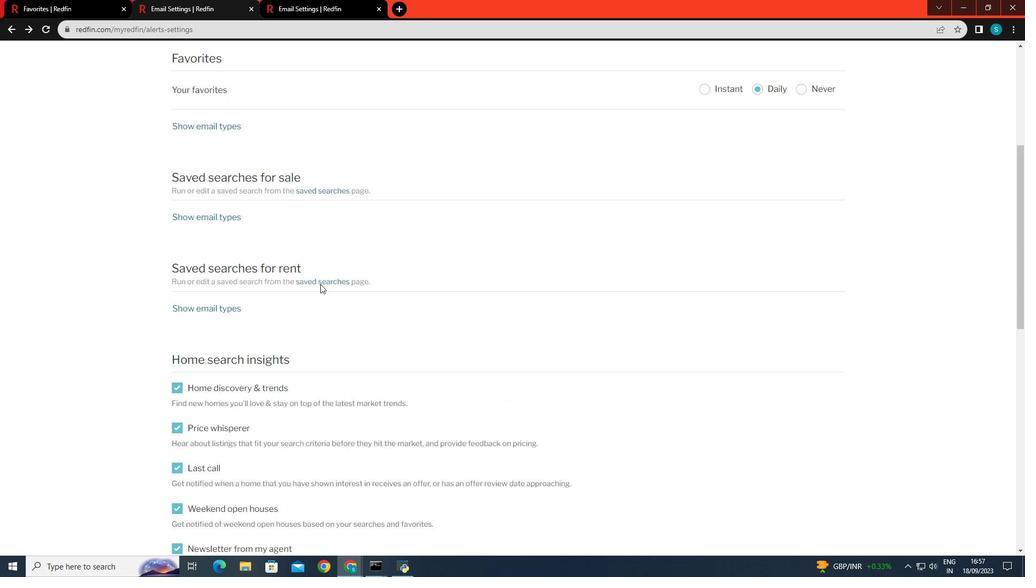 
Action: Mouse scrolled (320, 284) with delta (0, 0)
Screenshot: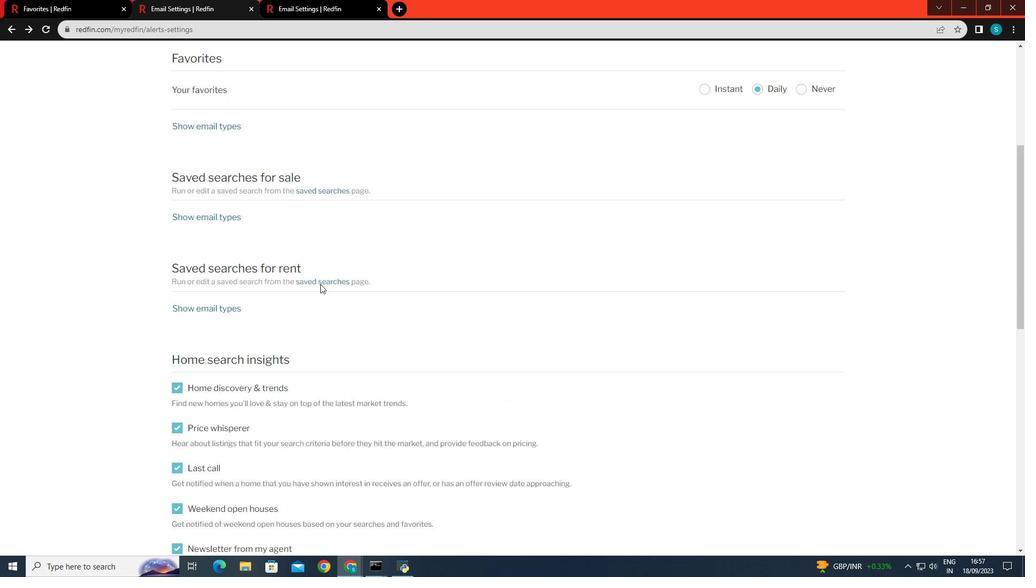
Action: Mouse scrolled (320, 284) with delta (0, 0)
Screenshot: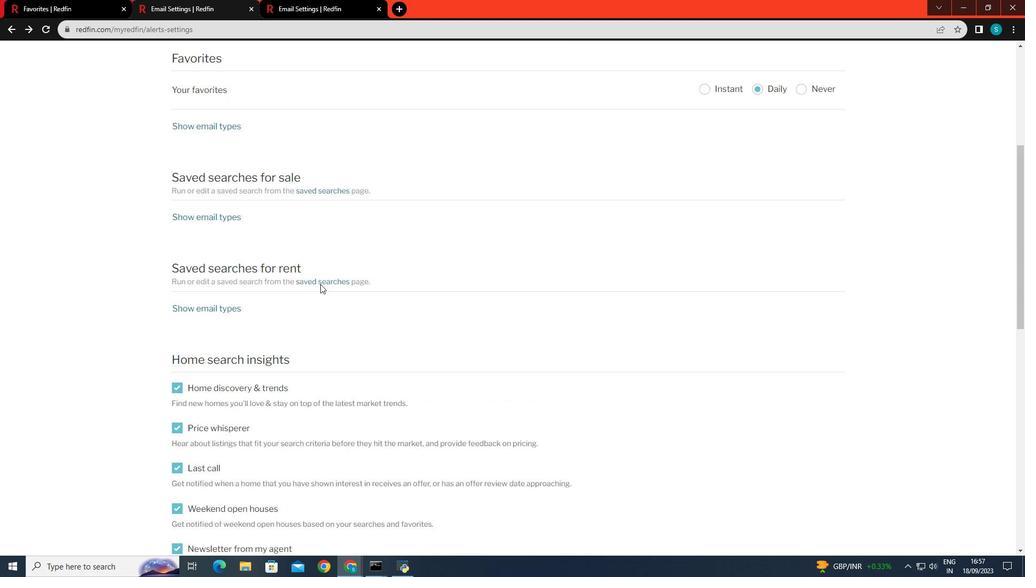 
Action: Mouse scrolled (320, 284) with delta (0, 0)
Screenshot: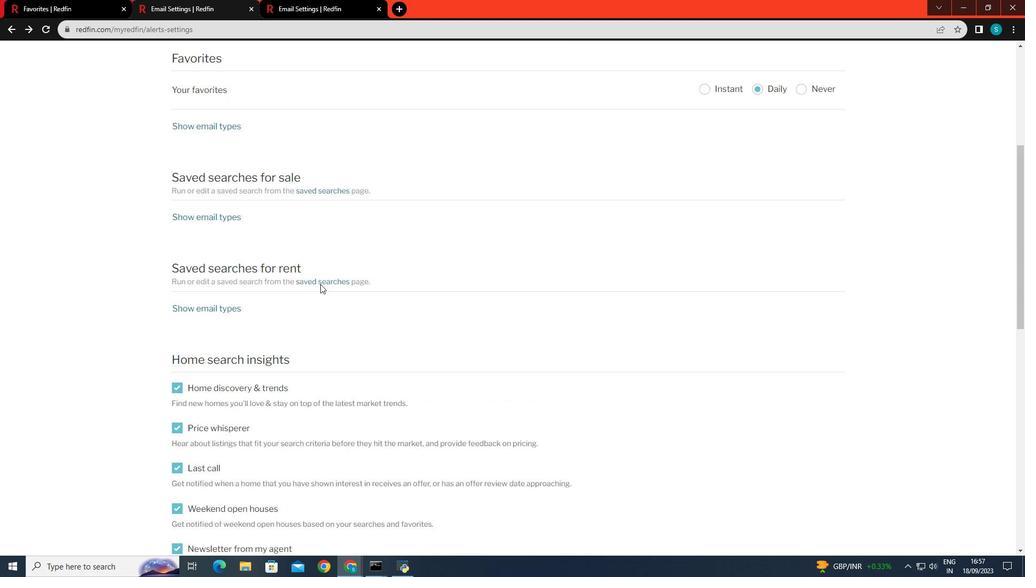 
Action: Mouse scrolled (320, 284) with delta (0, 0)
Screenshot: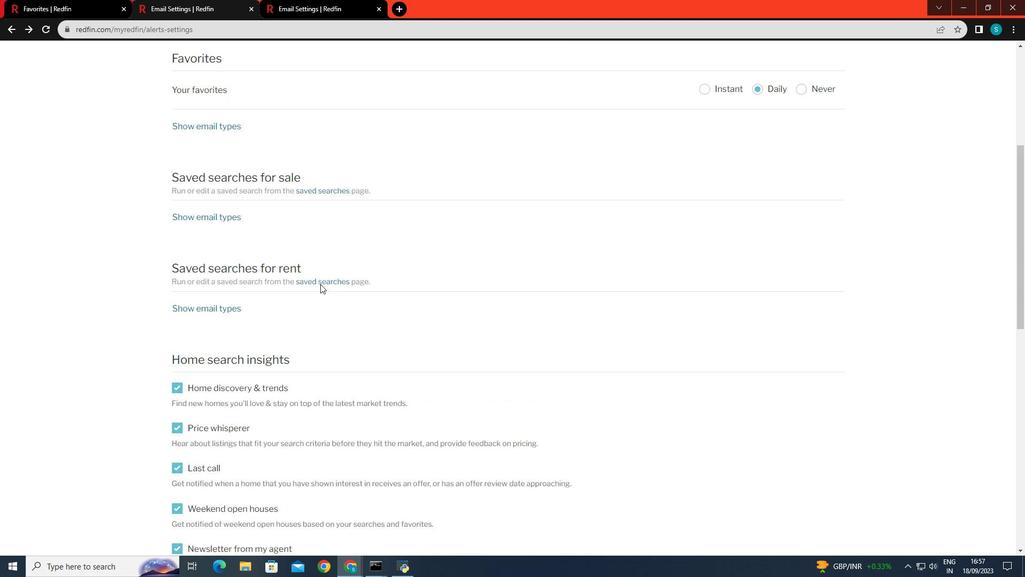 
Action: Mouse scrolled (320, 284) with delta (0, 0)
Screenshot: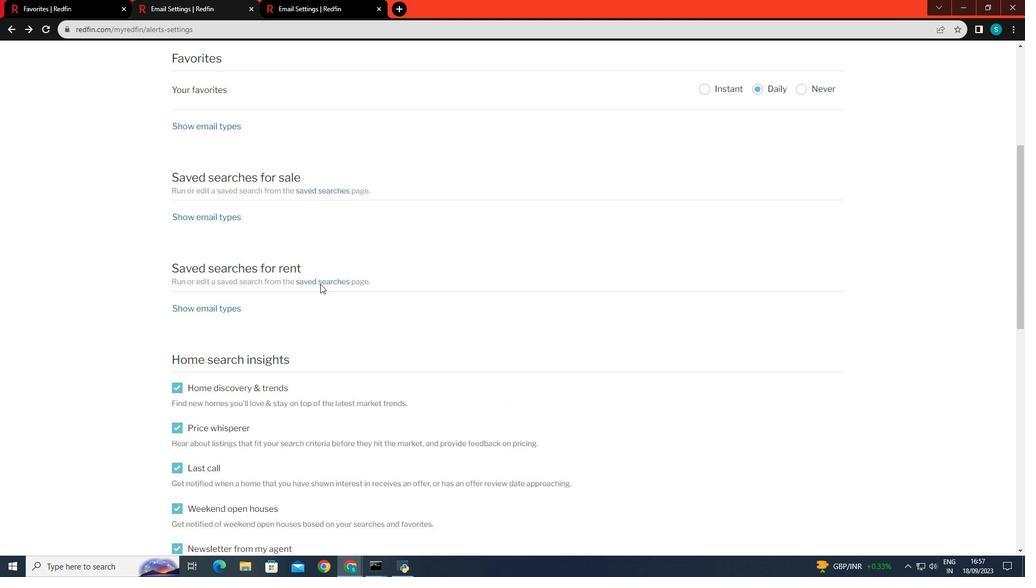 
Action: Mouse scrolled (320, 284) with delta (0, 0)
Screenshot: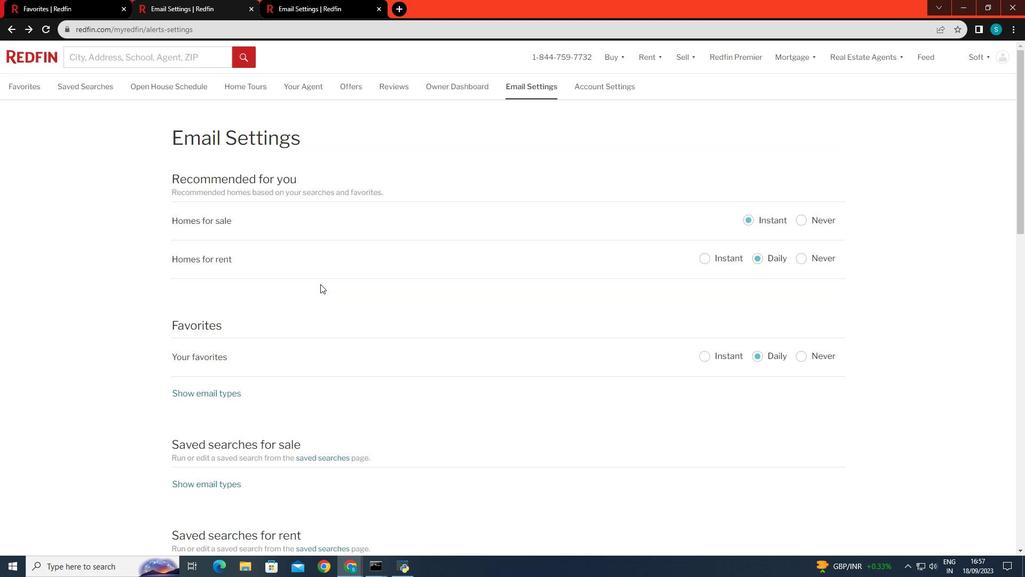 
Action: Mouse scrolled (320, 284) with delta (0, 0)
Screenshot: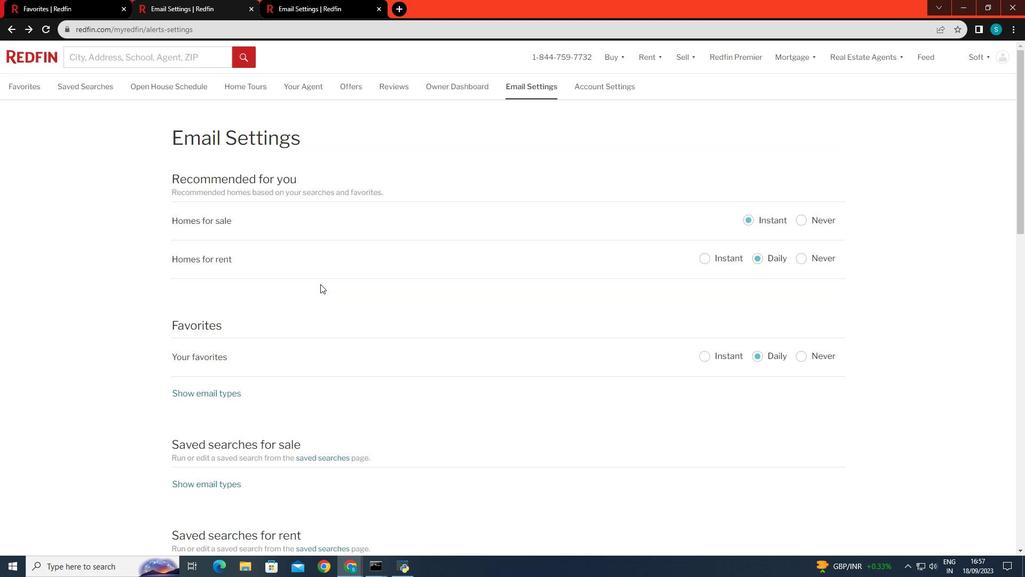 
Action: Mouse scrolled (320, 284) with delta (0, 0)
Screenshot: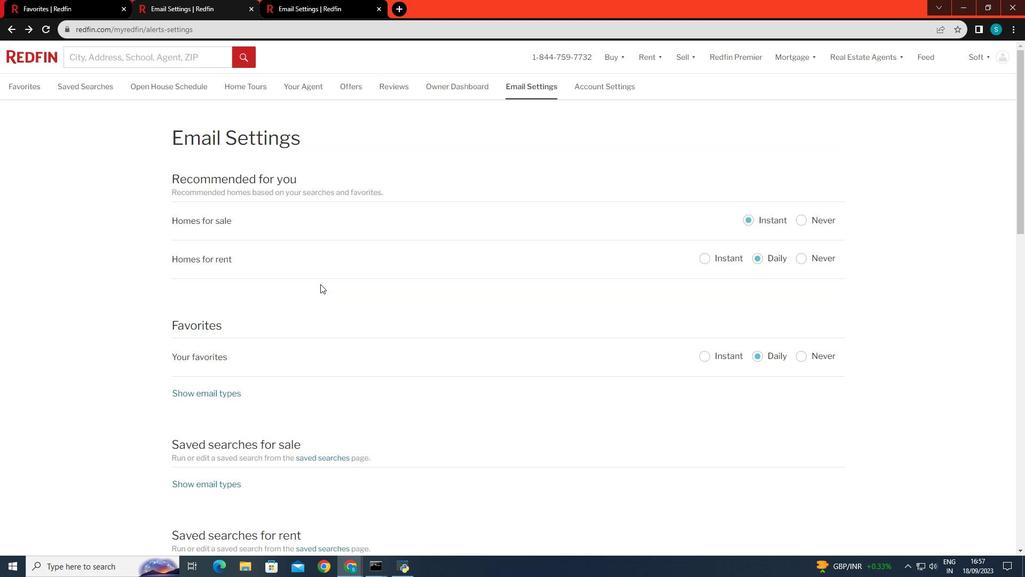 
Action: Mouse scrolled (320, 284) with delta (0, 0)
Screenshot: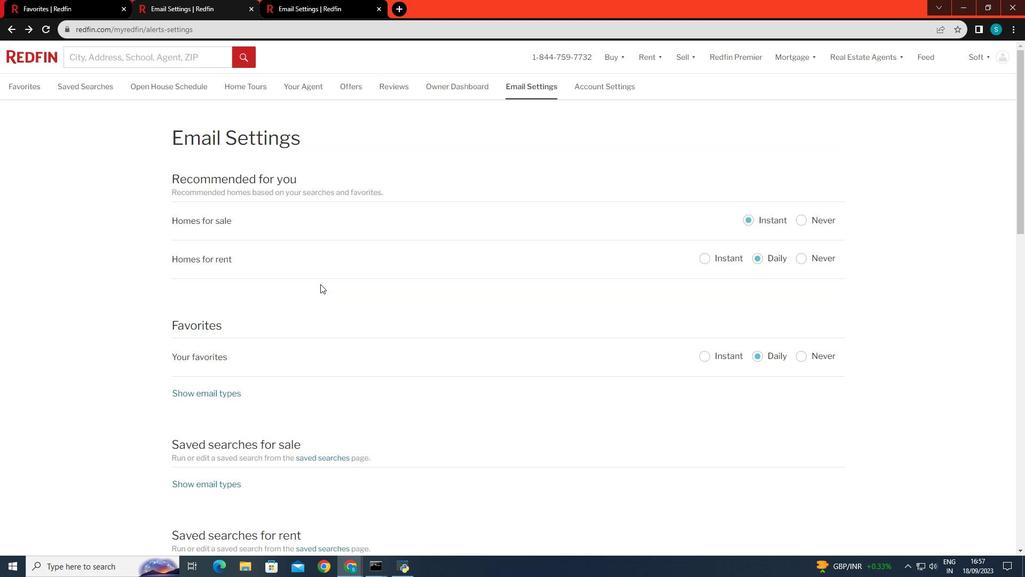 
Action: Mouse scrolled (320, 284) with delta (0, 0)
Screenshot: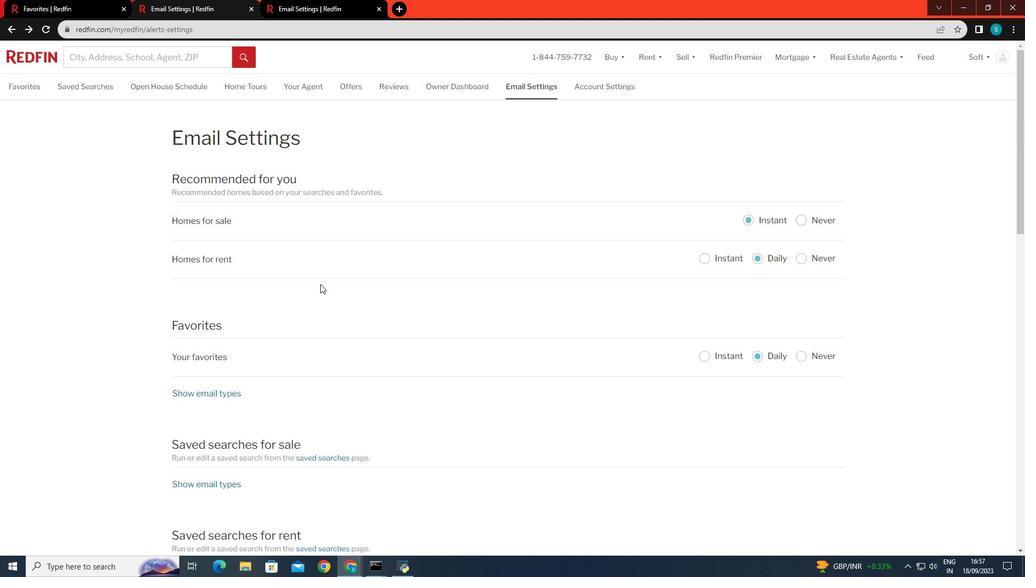 
Action: Mouse scrolled (320, 284) with delta (0, 0)
Screenshot: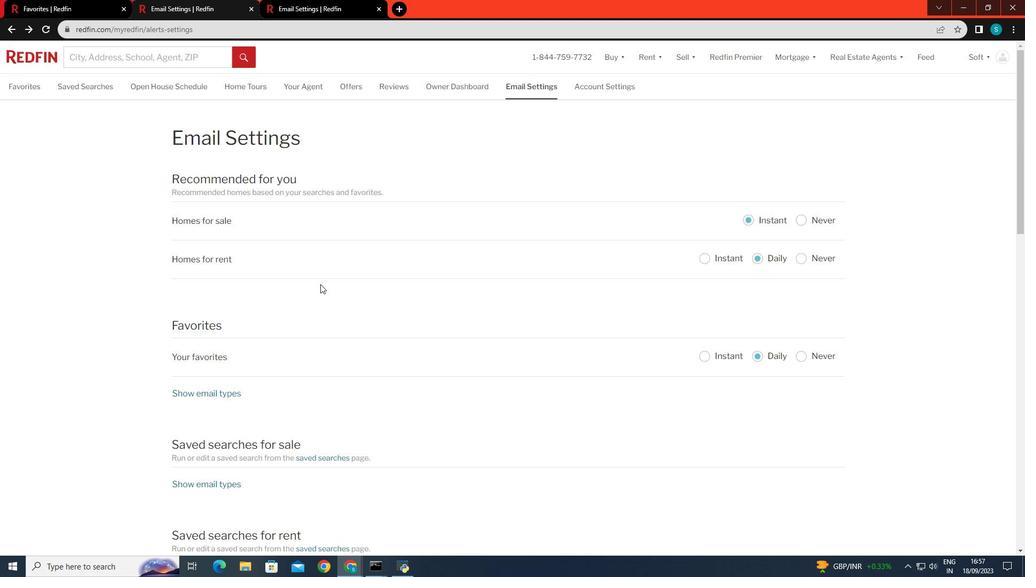 
Action: Mouse scrolled (320, 284) with delta (0, 0)
Screenshot: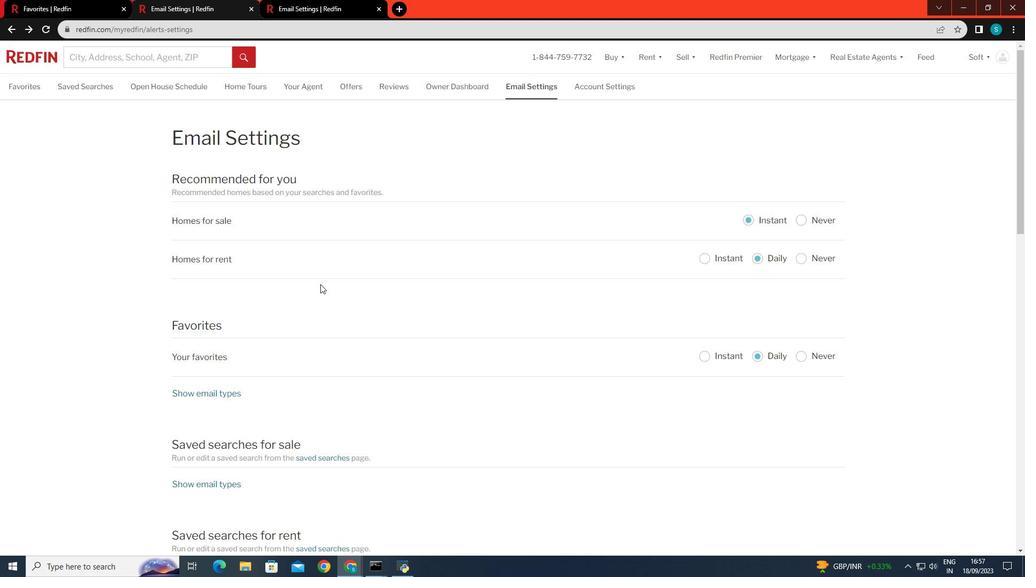 
Action: Mouse scrolled (320, 284) with delta (0, 0)
Screenshot: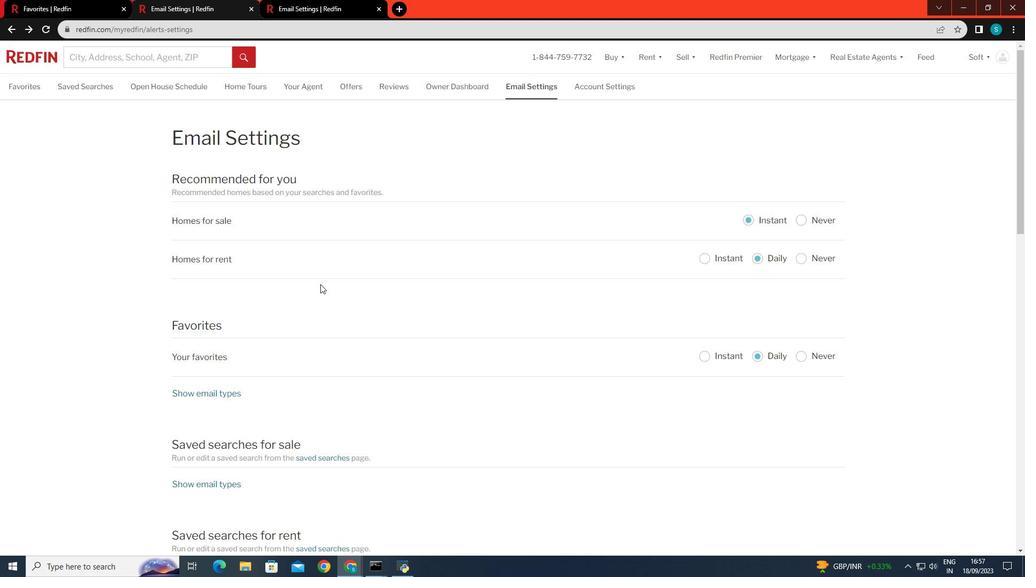 
Action: Mouse scrolled (320, 284) with delta (0, 0)
Screenshot: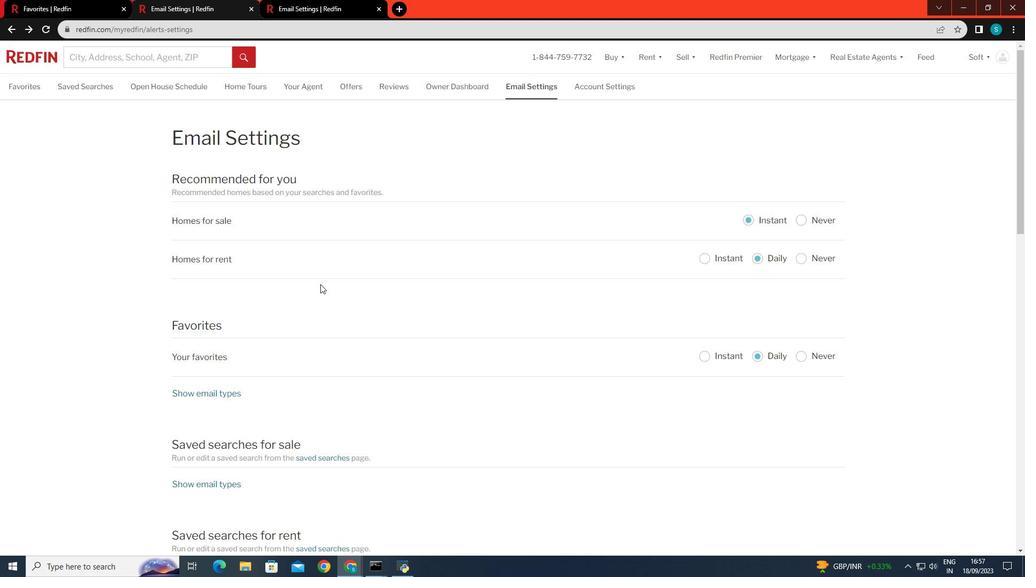 
Action: Mouse scrolled (320, 284) with delta (0, 0)
Screenshot: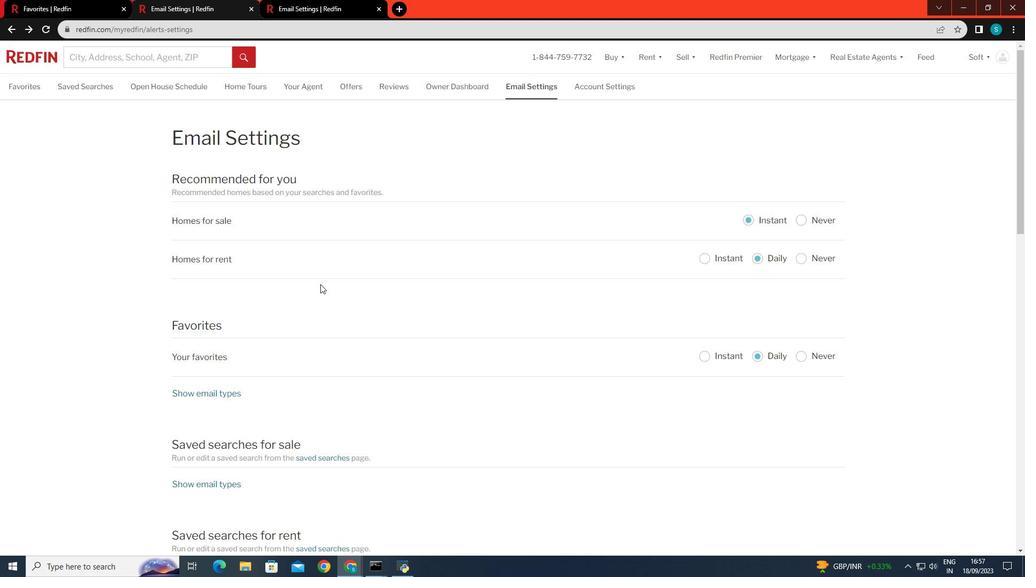 
Action: Mouse scrolled (320, 284) with delta (0, 0)
Screenshot: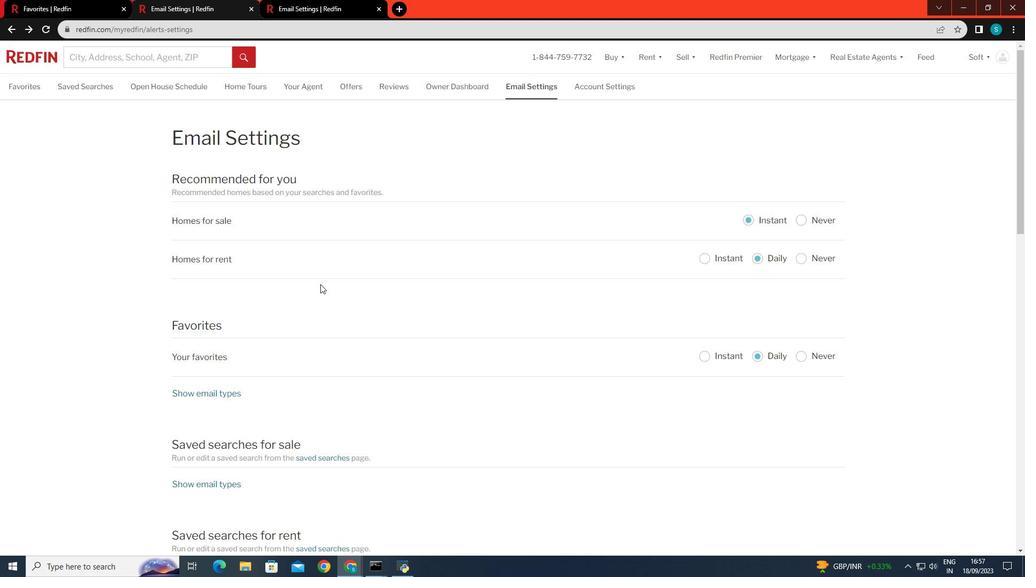 
Action: Mouse moved to (338, 224)
Screenshot: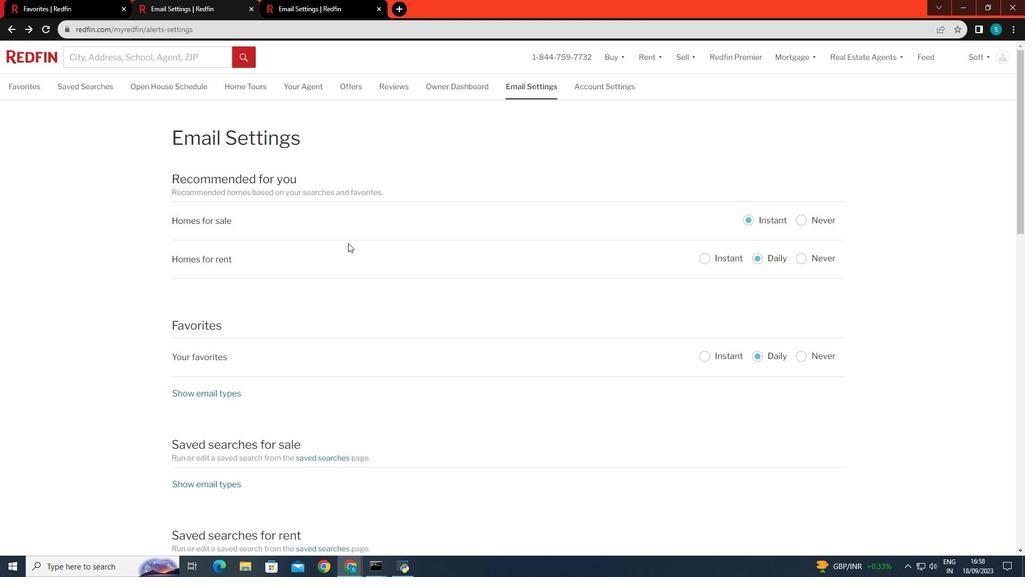
Action: Mouse scrolled (338, 224) with delta (0, 0)
Screenshot: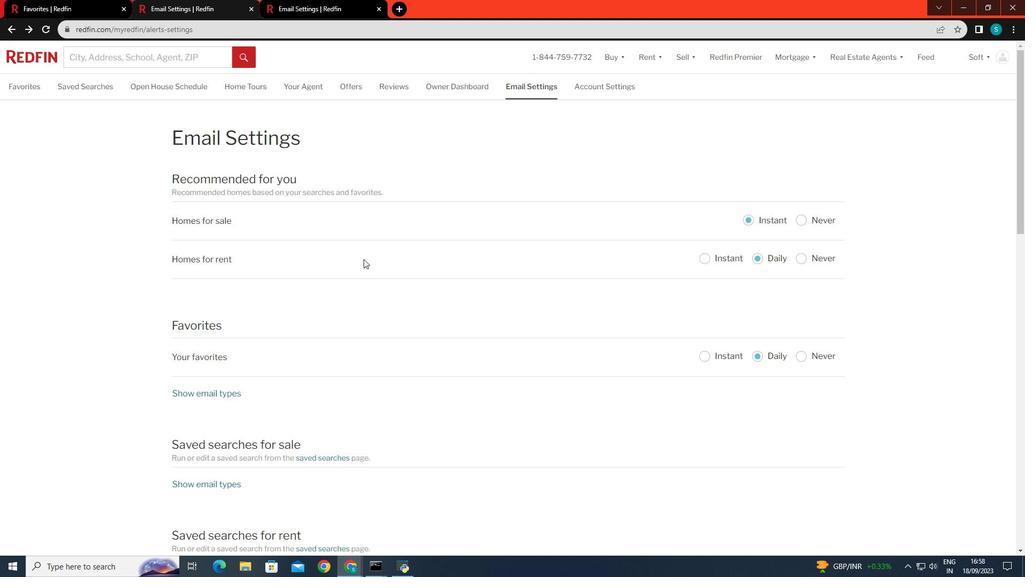 
Action: Mouse scrolled (338, 224) with delta (0, 0)
Screenshot: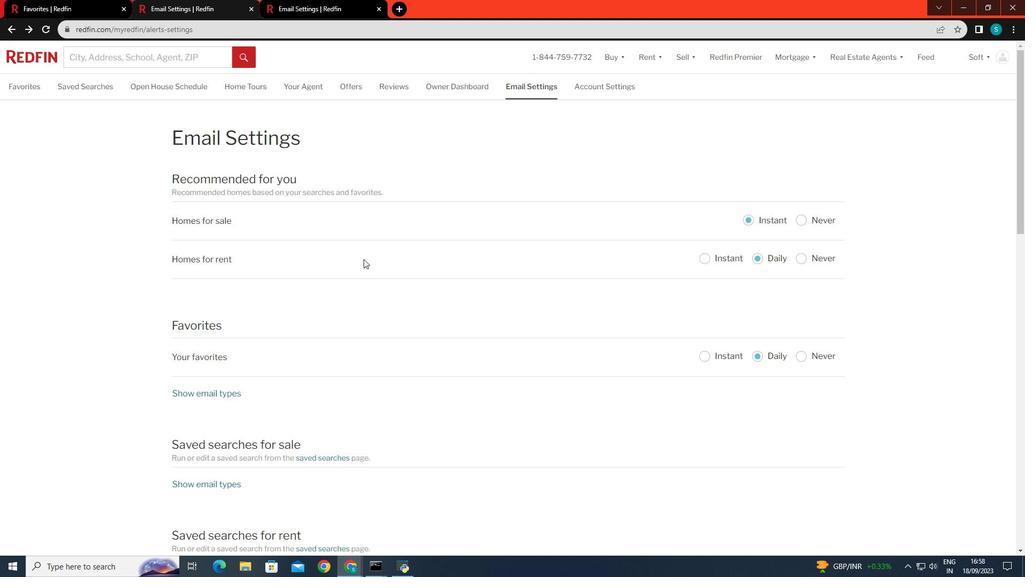 
Action: Mouse scrolled (338, 224) with delta (0, 0)
Screenshot: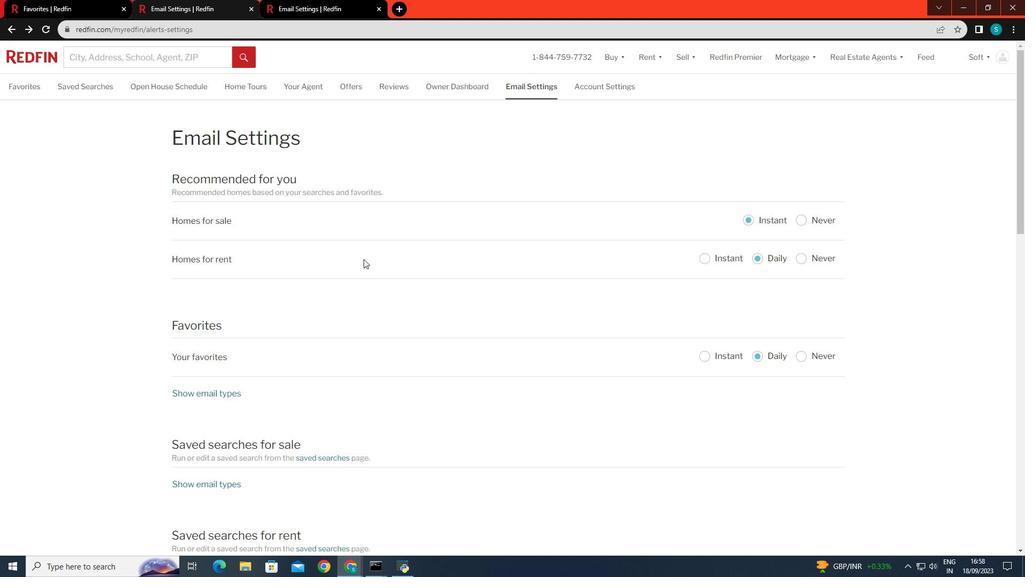 
Action: Mouse moved to (375, 266)
Screenshot: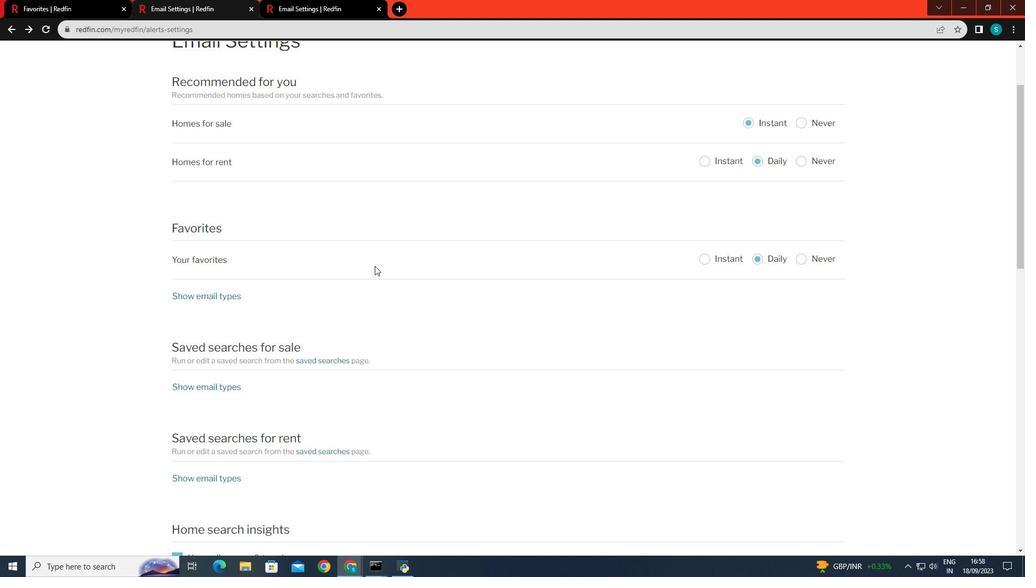 
Action: Mouse scrolled (375, 265) with delta (0, 0)
Screenshot: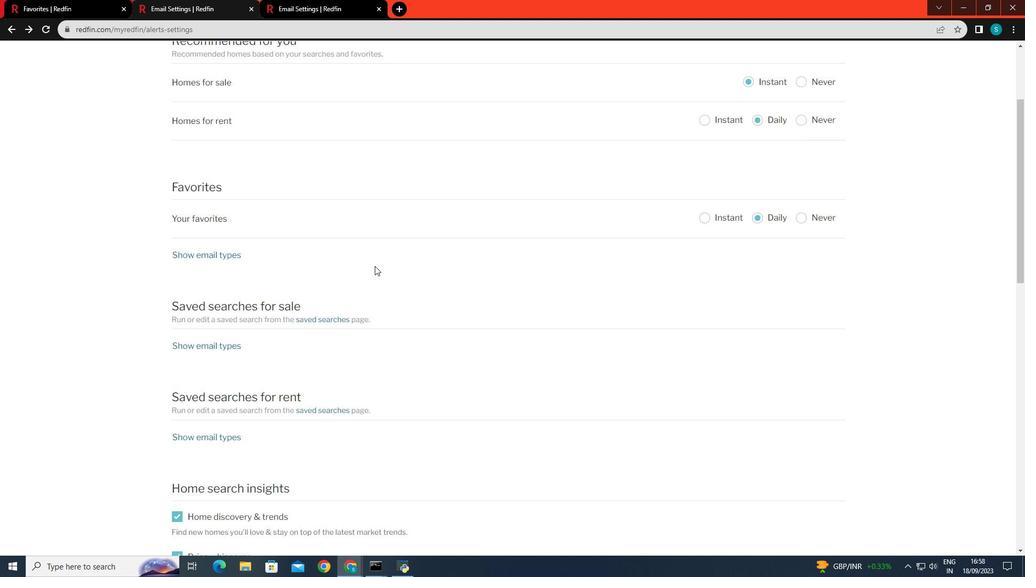 
Action: Mouse scrolled (375, 265) with delta (0, 0)
Screenshot: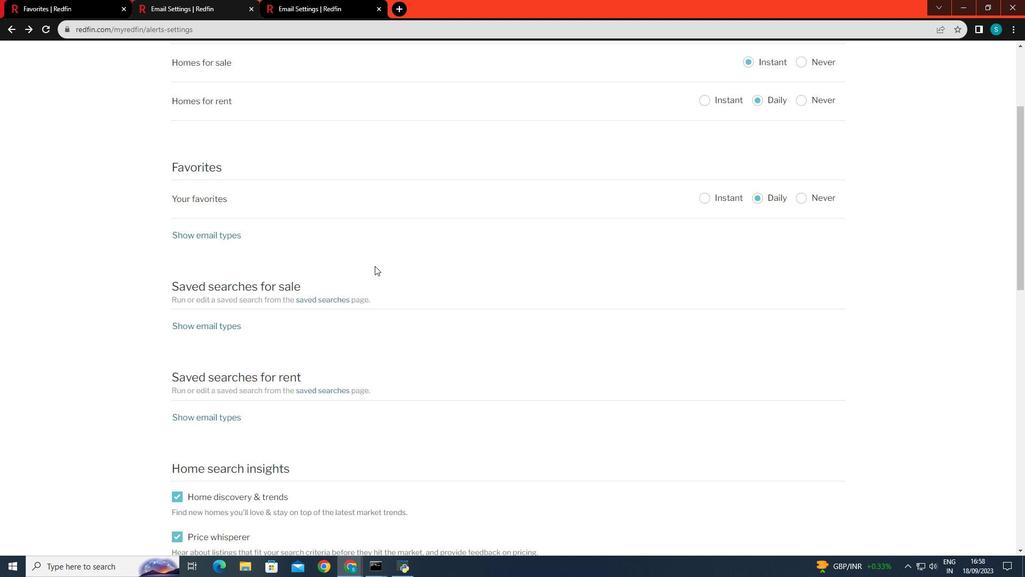 
Action: Mouse scrolled (375, 265) with delta (0, 0)
Screenshot: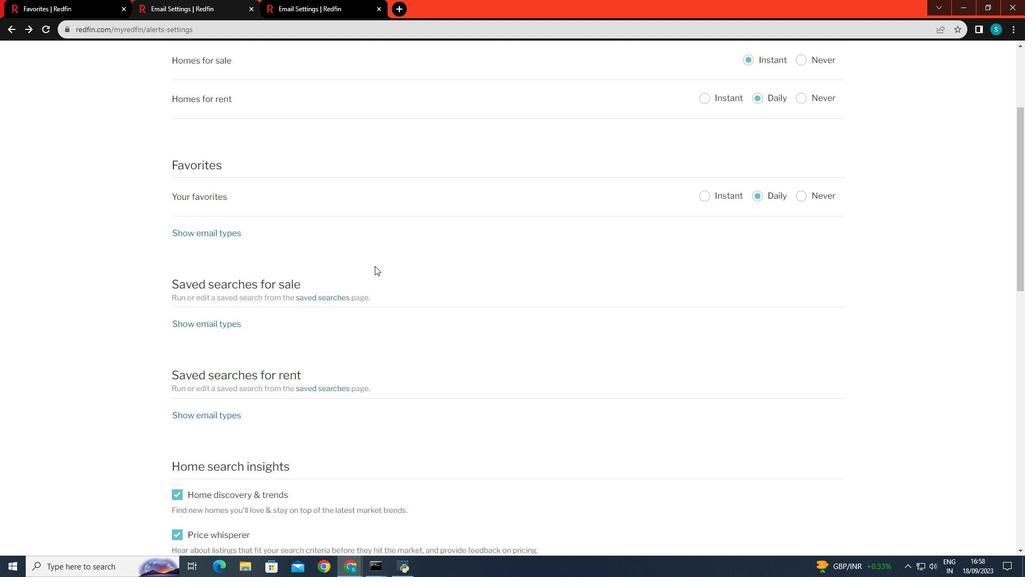 
Action: Mouse scrolled (375, 266) with delta (0, 0)
Screenshot: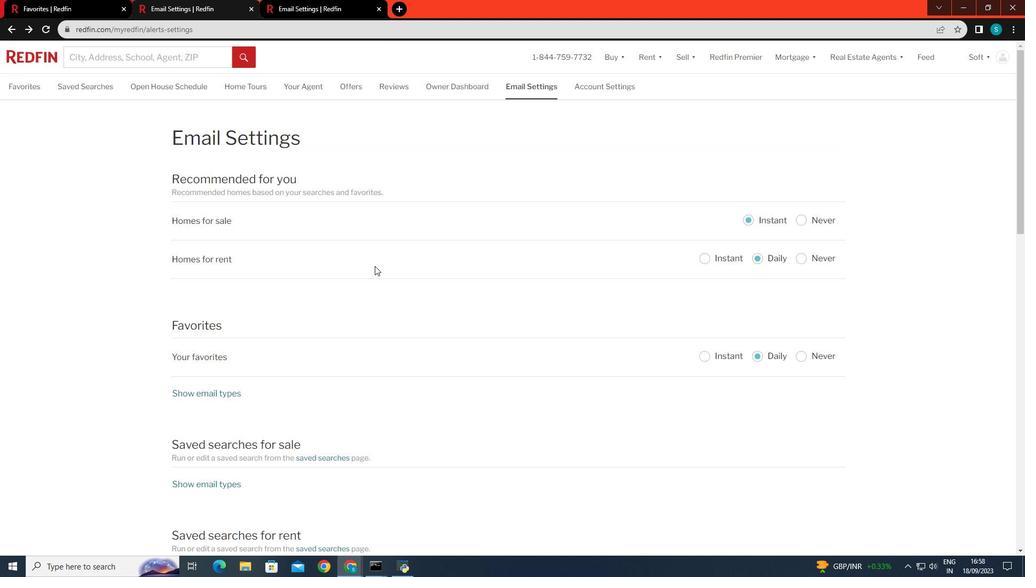 
Action: Mouse scrolled (375, 266) with delta (0, 0)
Screenshot: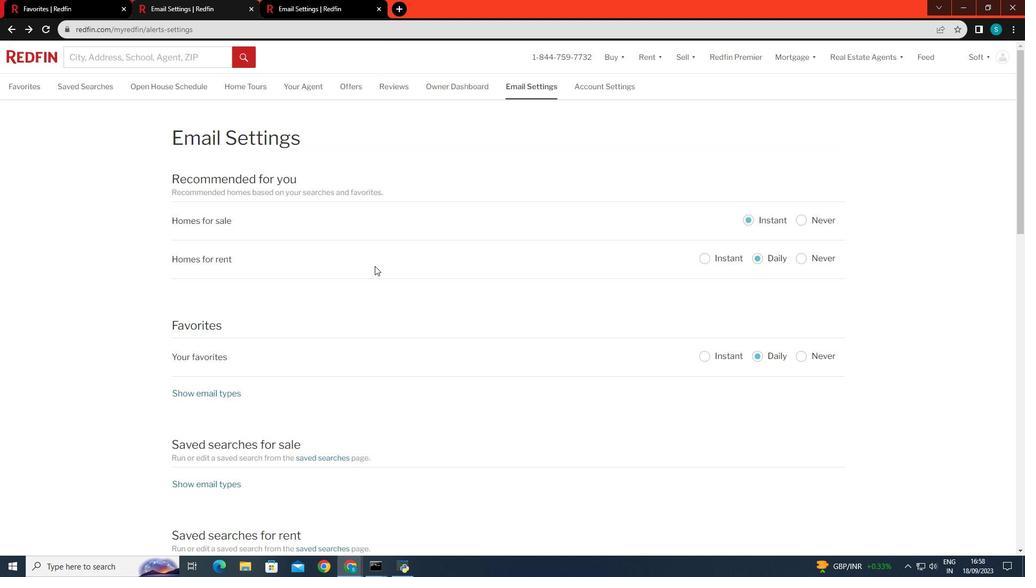 
Action: Mouse scrolled (375, 266) with delta (0, 0)
Screenshot: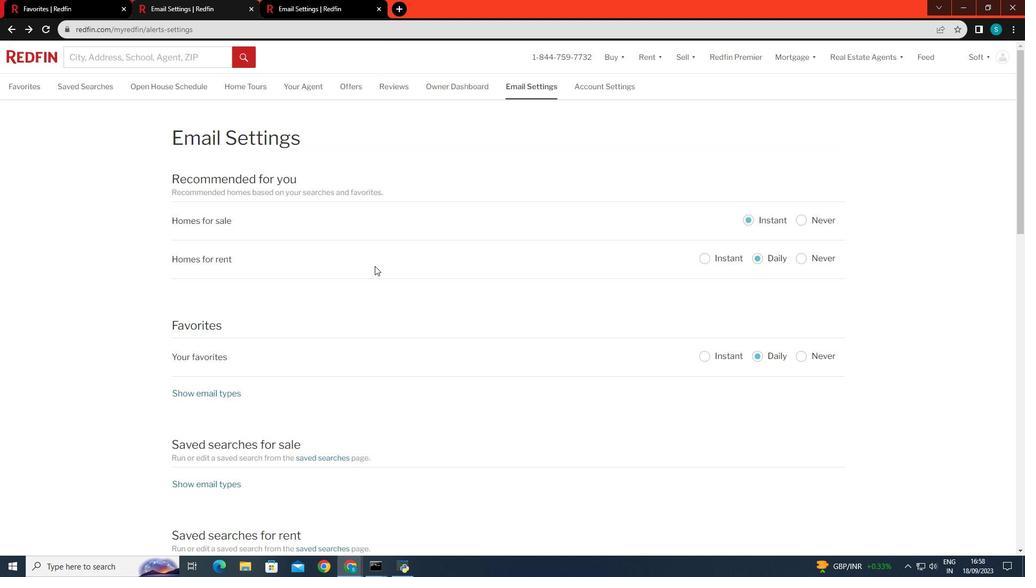 
Action: Mouse scrolled (375, 266) with delta (0, 0)
Screenshot: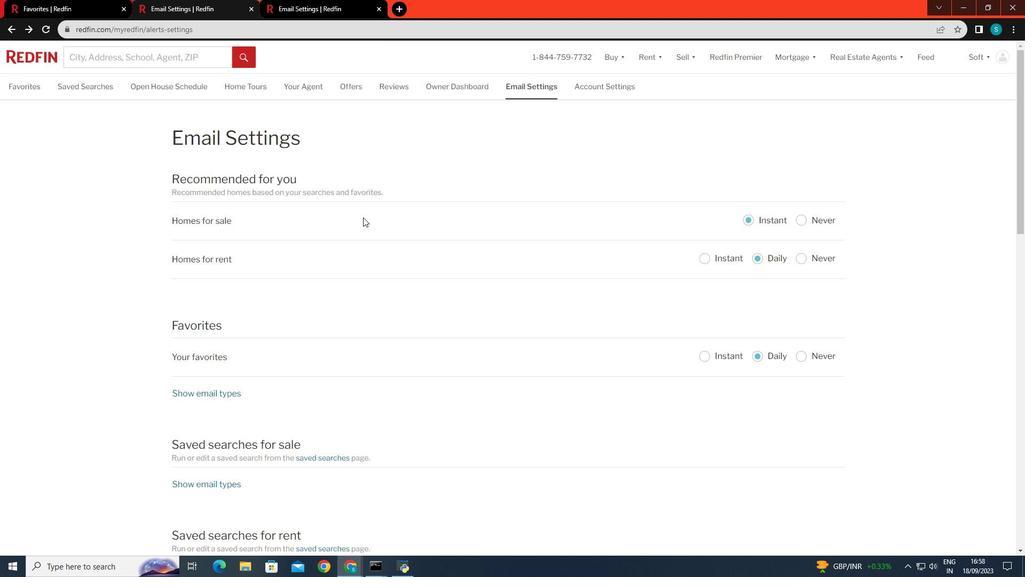 
Action: Mouse scrolled (375, 266) with delta (0, 0)
Screenshot: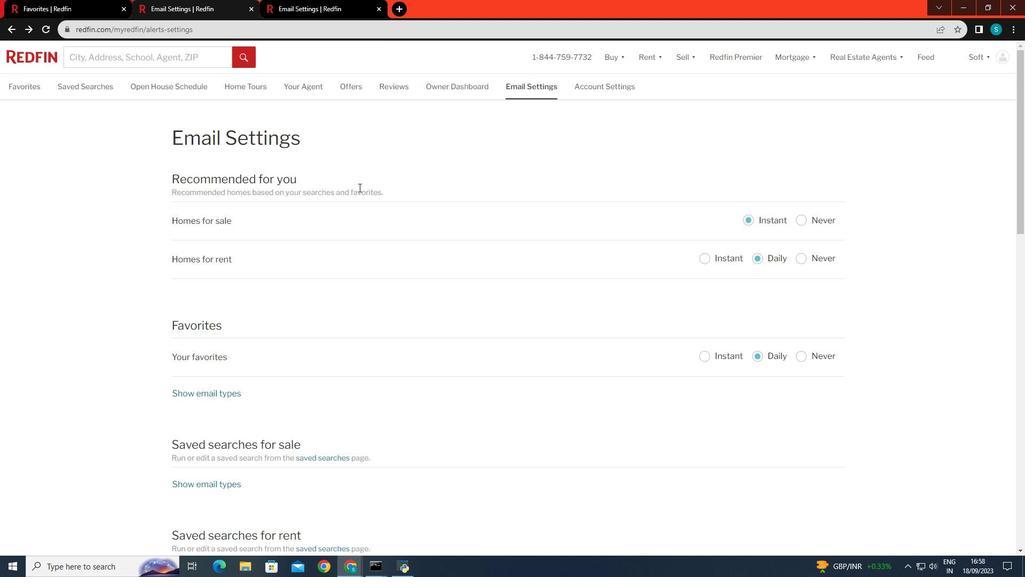 
Action: Mouse moved to (246, 88)
Screenshot: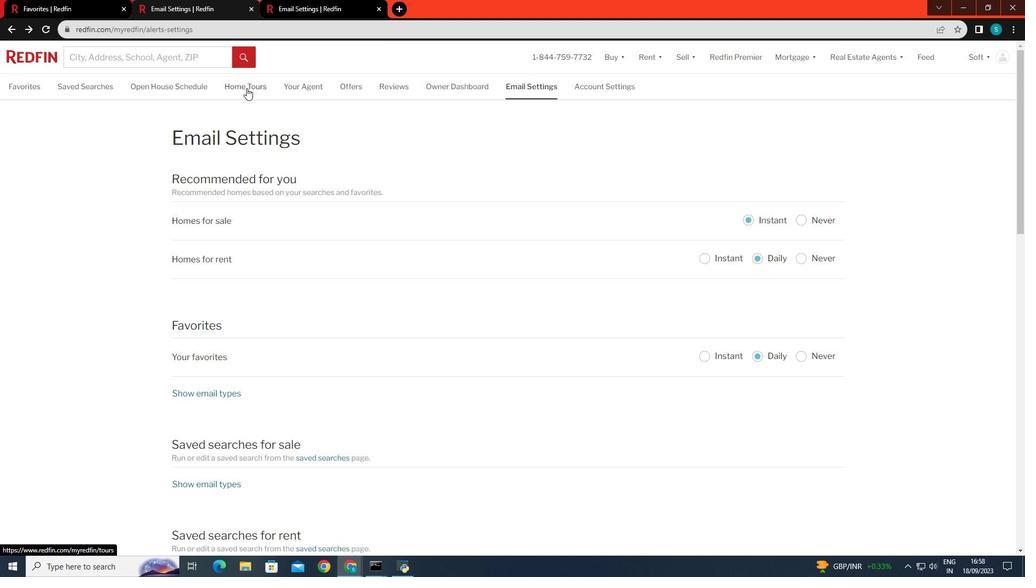
Action: Mouse pressed left at (246, 88)
Screenshot: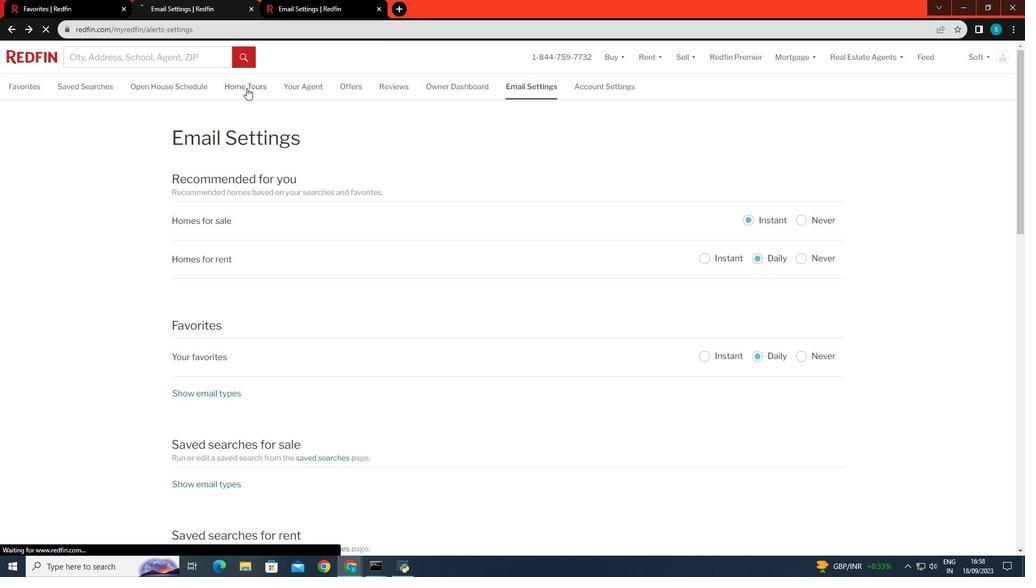 
Action: Mouse moved to (315, 203)
Screenshot: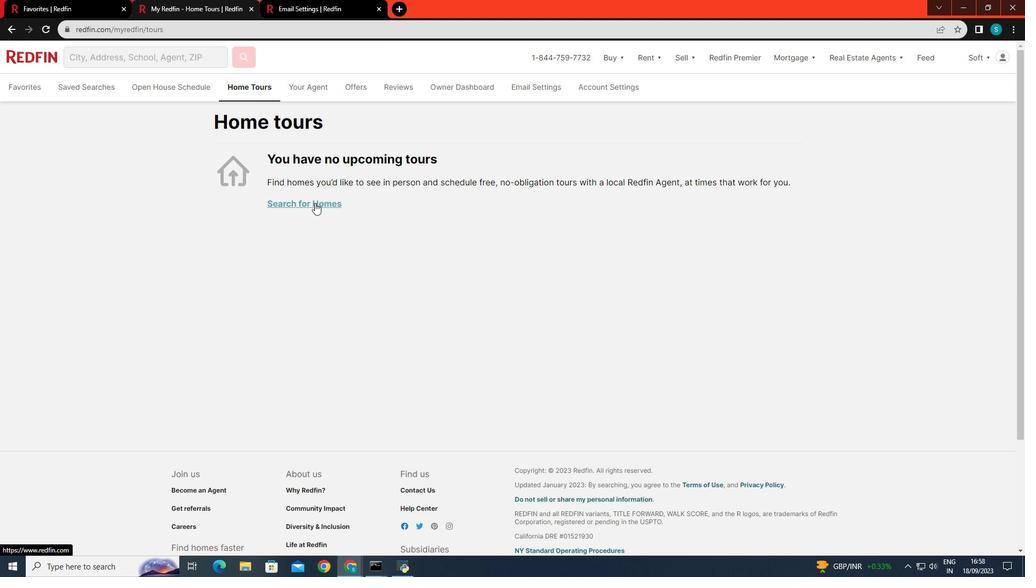 
Action: Mouse pressed left at (315, 203)
Screenshot: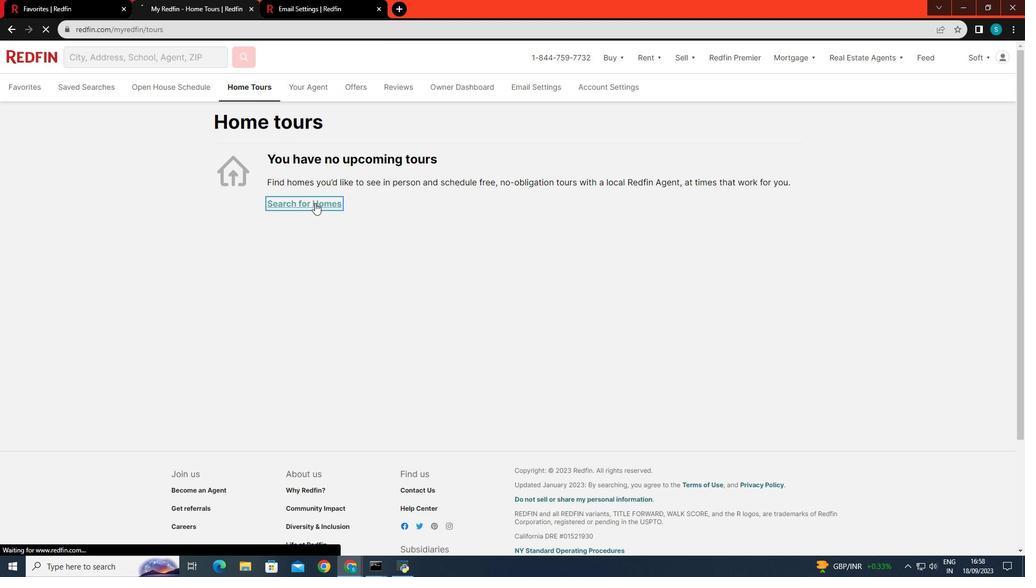 
Action: Mouse moved to (325, 169)
Screenshot: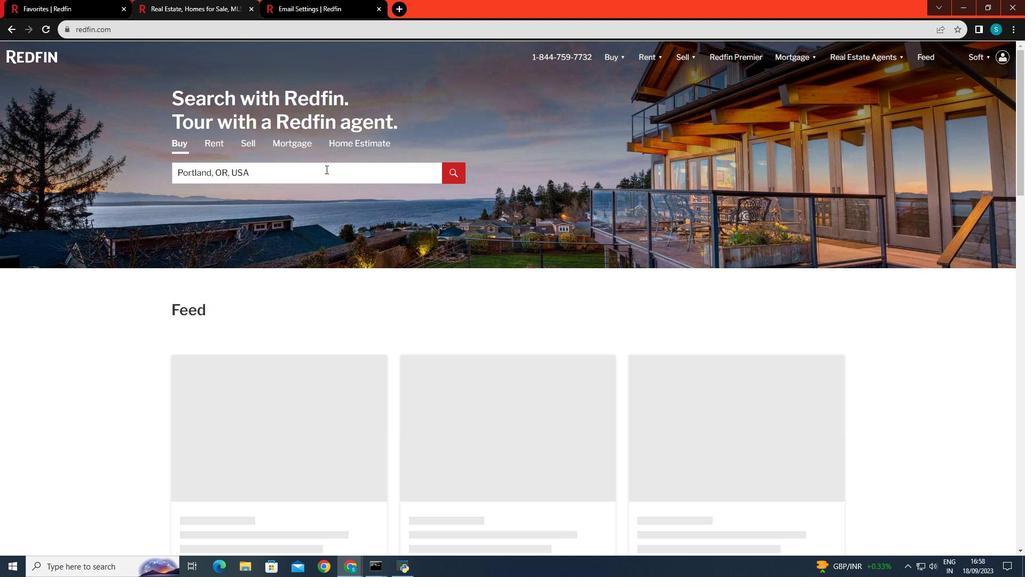
Action: Mouse pressed left at (325, 169)
Screenshot: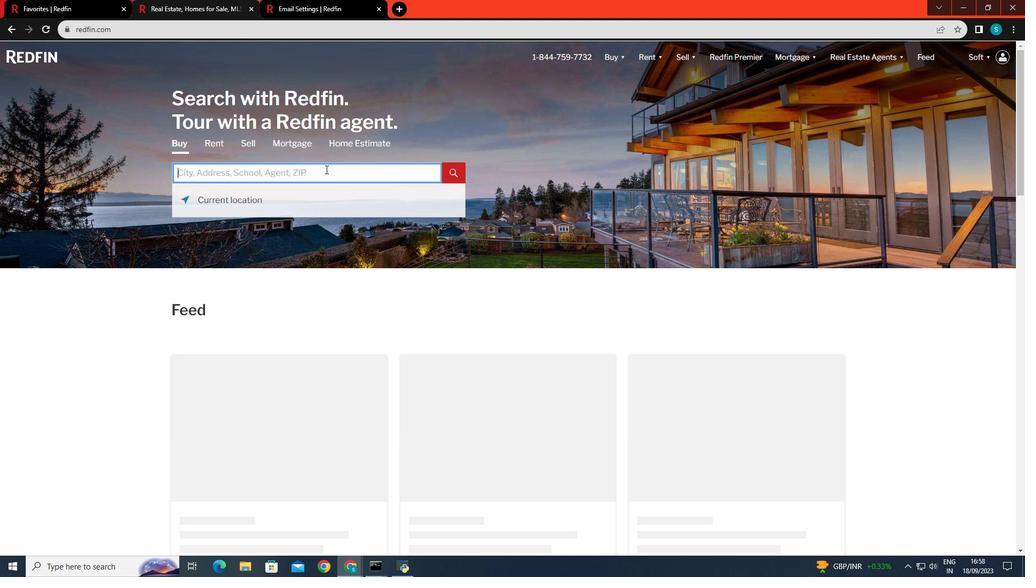 
Action: Mouse moved to (236, 205)
Screenshot: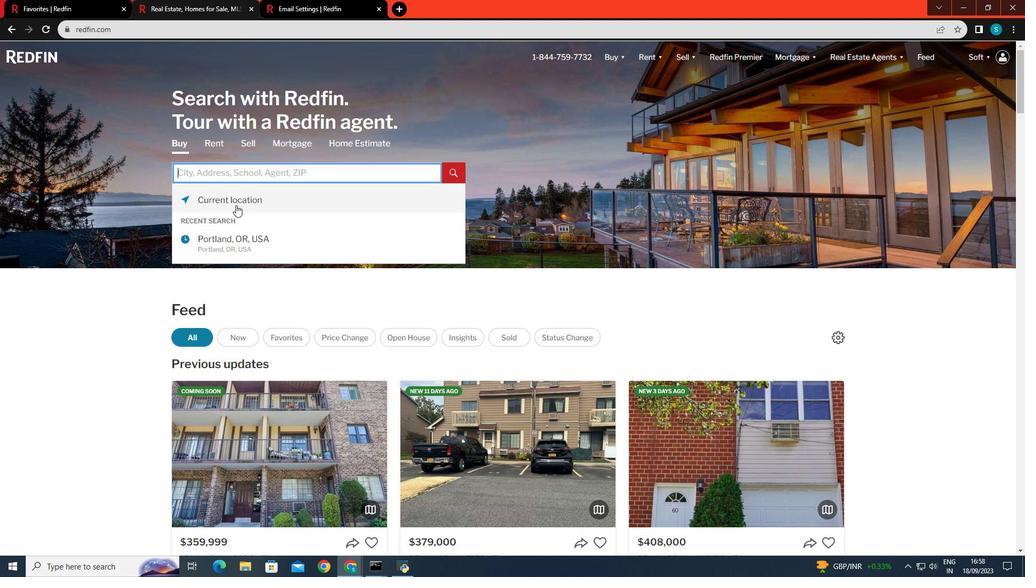 
Action: Mouse pressed left at (236, 205)
Screenshot: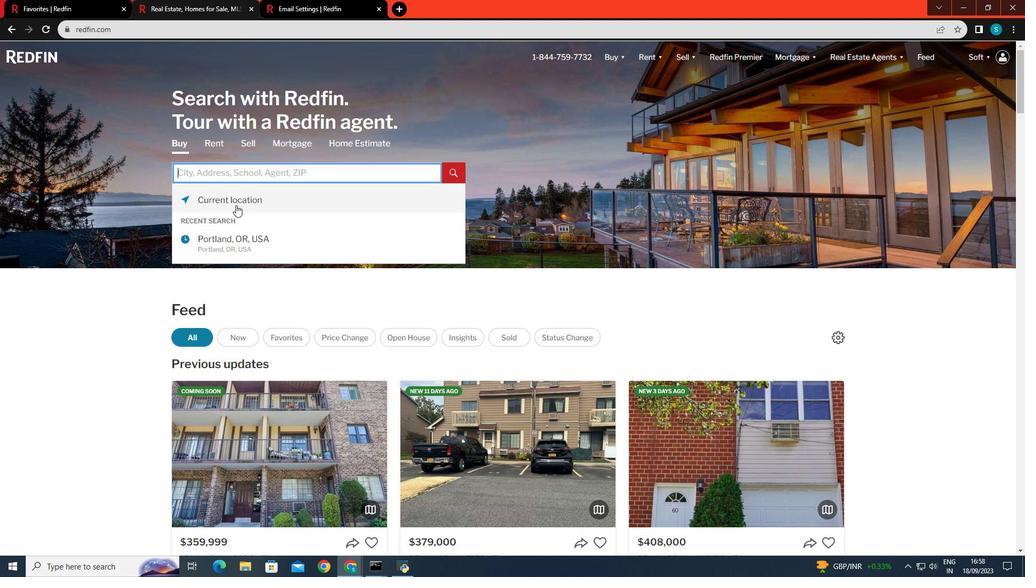 
Action: Mouse moved to (277, 172)
Screenshot: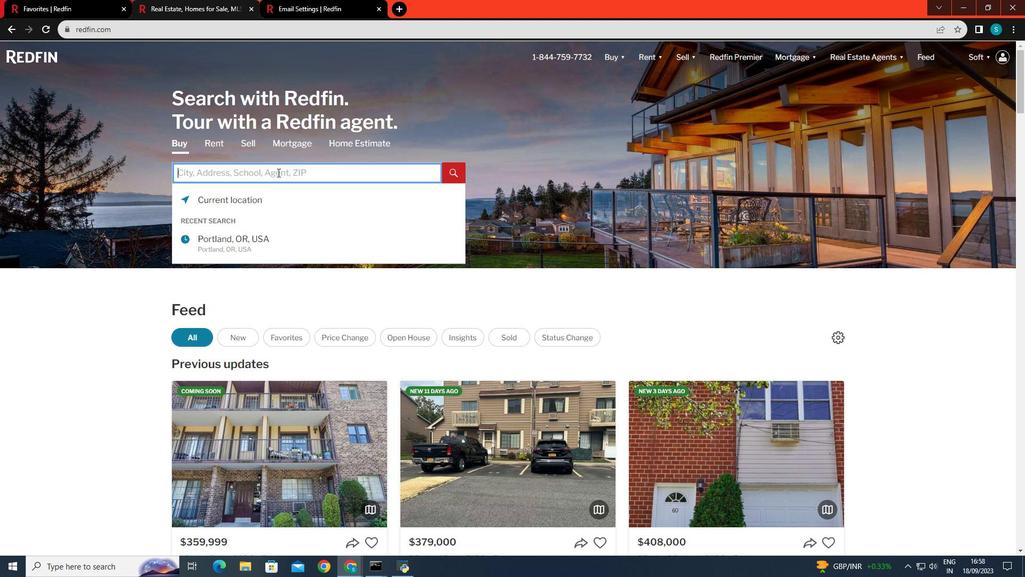 
Action: Mouse pressed left at (277, 172)
Screenshot: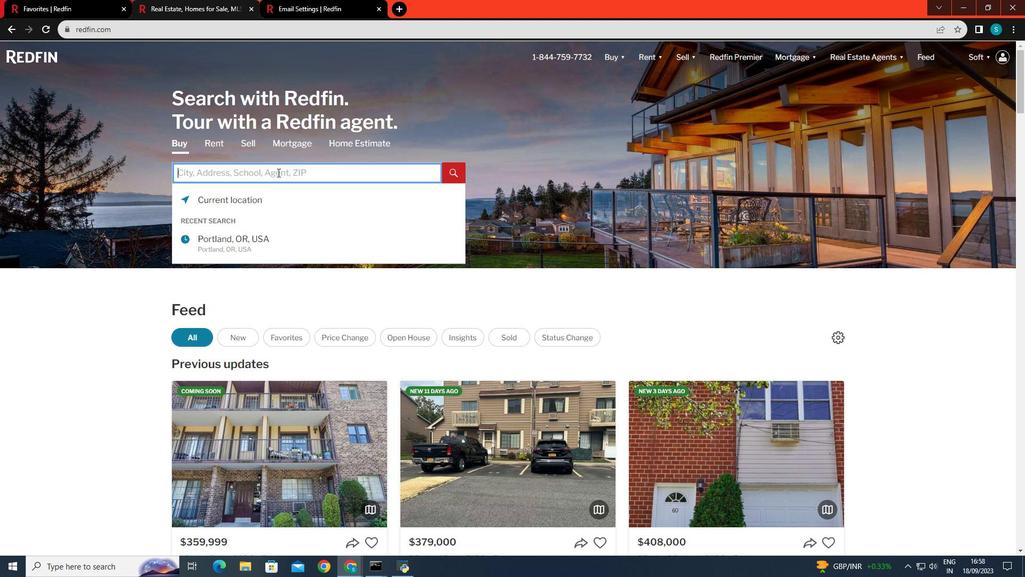 
Action: Key pressed portland,<Key.space>oregon,<Key.backspace><Key.enter>
Screenshot: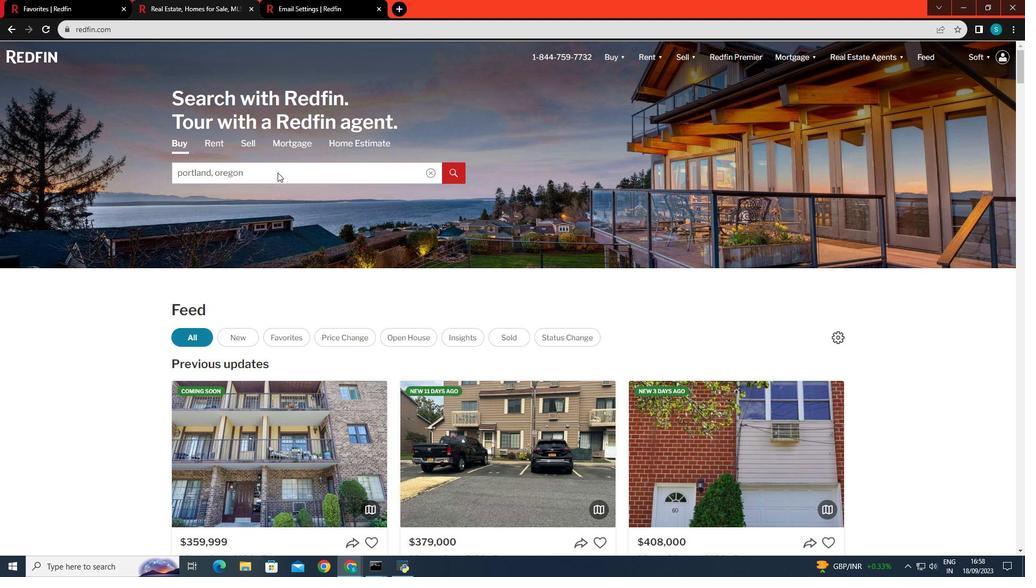 
Action: Mouse moved to (901, 122)
Screenshot: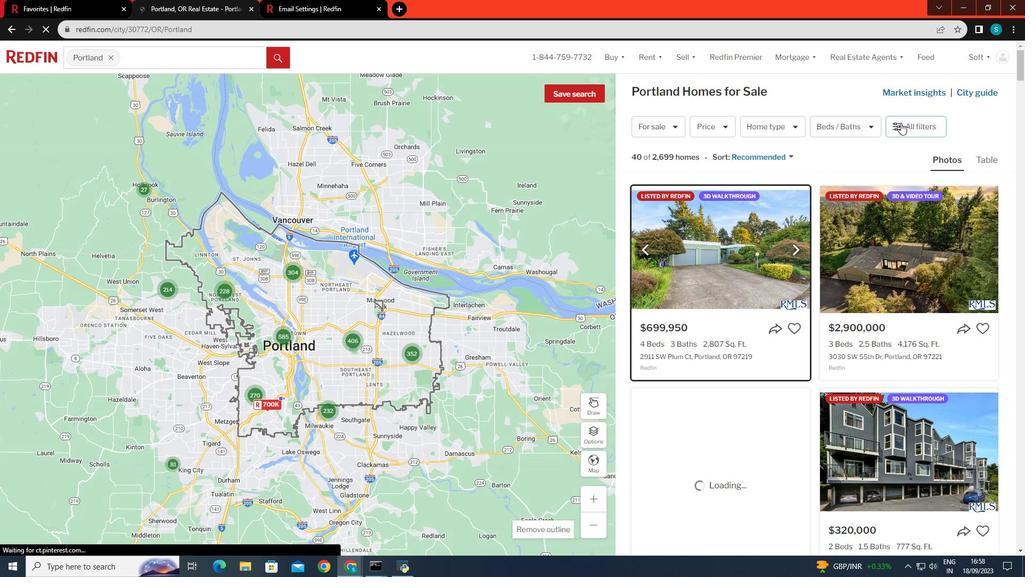 
Action: Mouse pressed left at (901, 122)
Screenshot: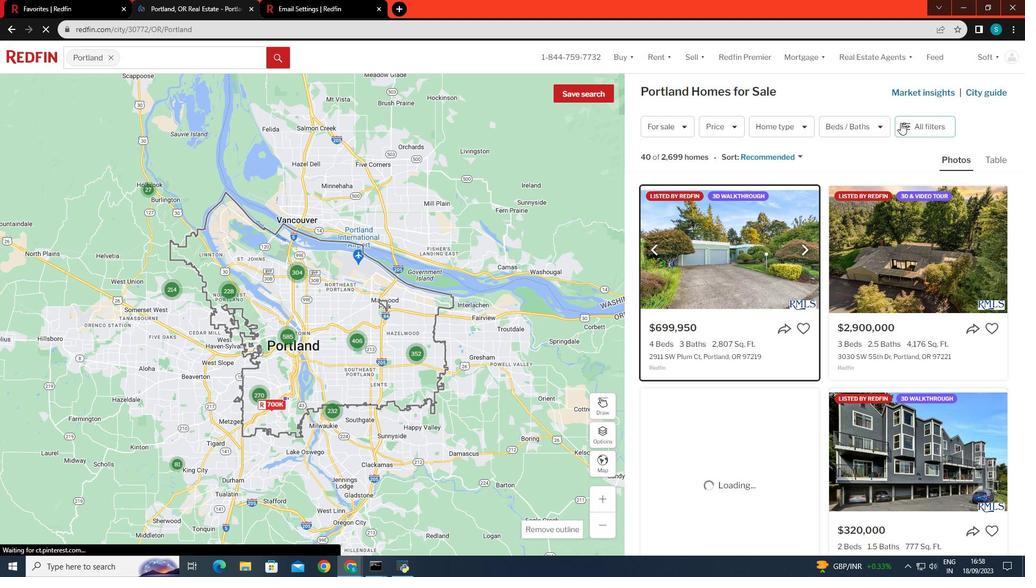 
Action: Mouse moved to (760, 251)
Screenshot: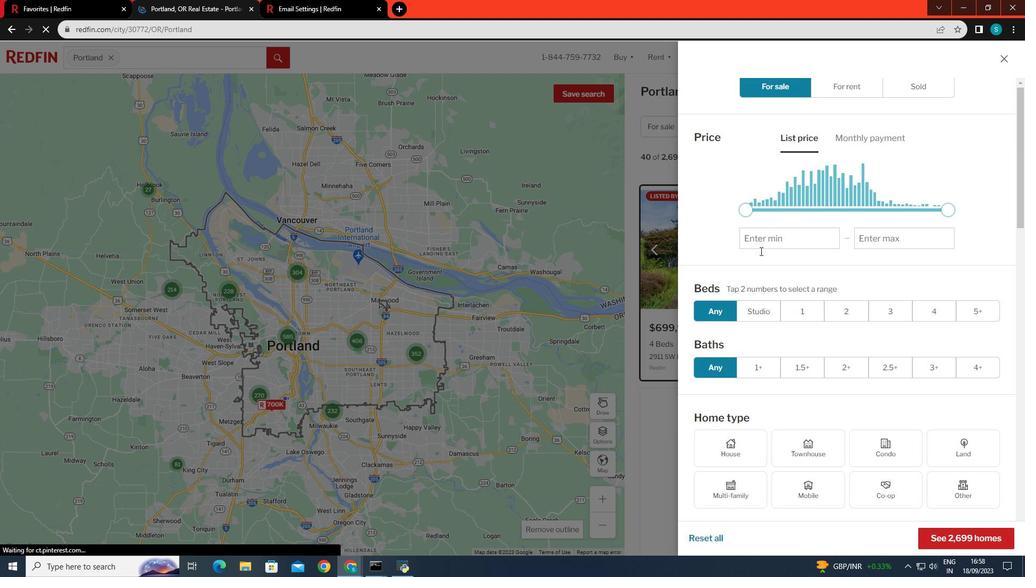 
Action: Mouse scrolled (760, 250) with delta (0, 0)
Screenshot: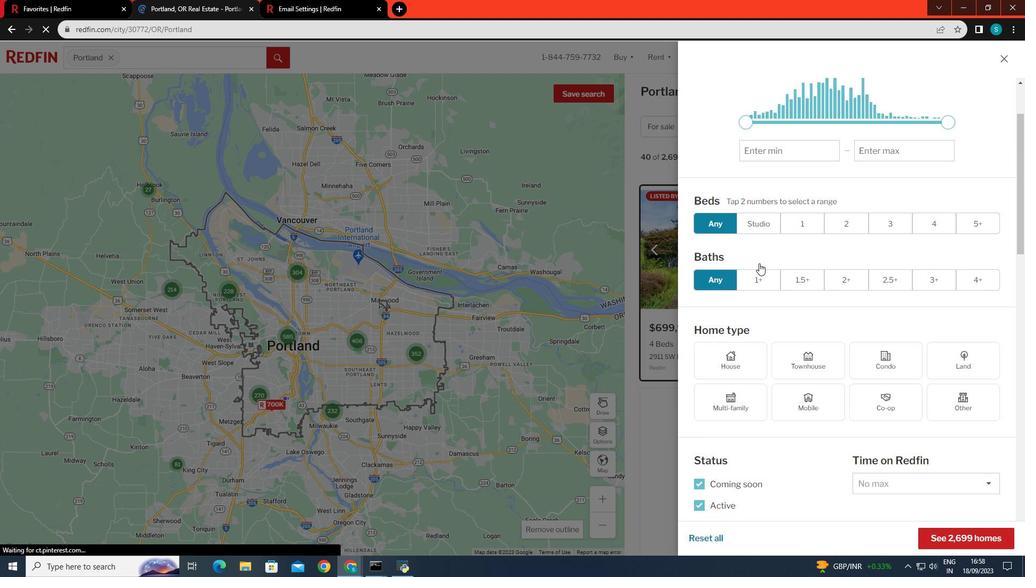 
Action: Mouse scrolled (760, 250) with delta (0, 0)
Screenshot: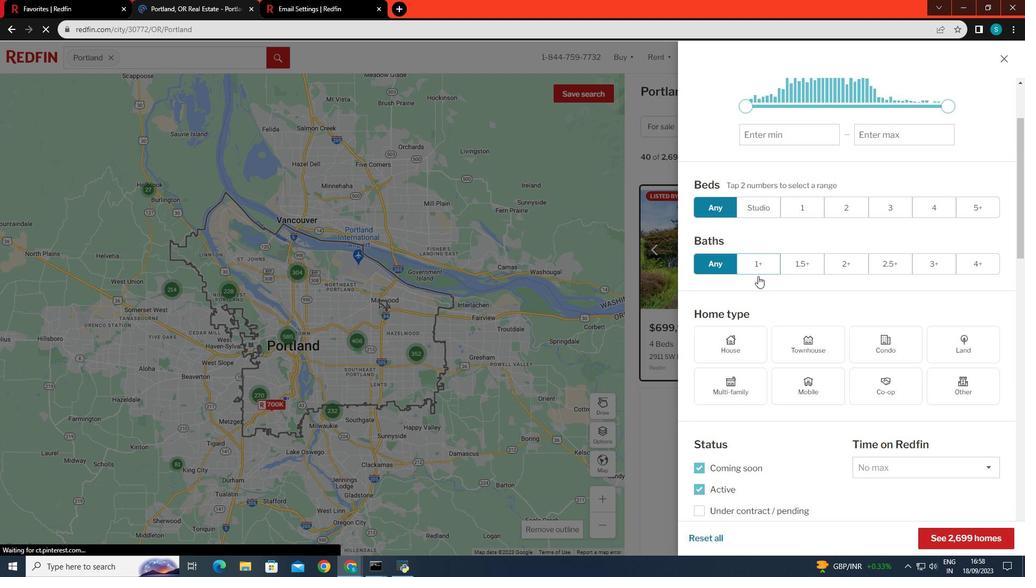 
Action: Mouse moved to (815, 330)
Screenshot: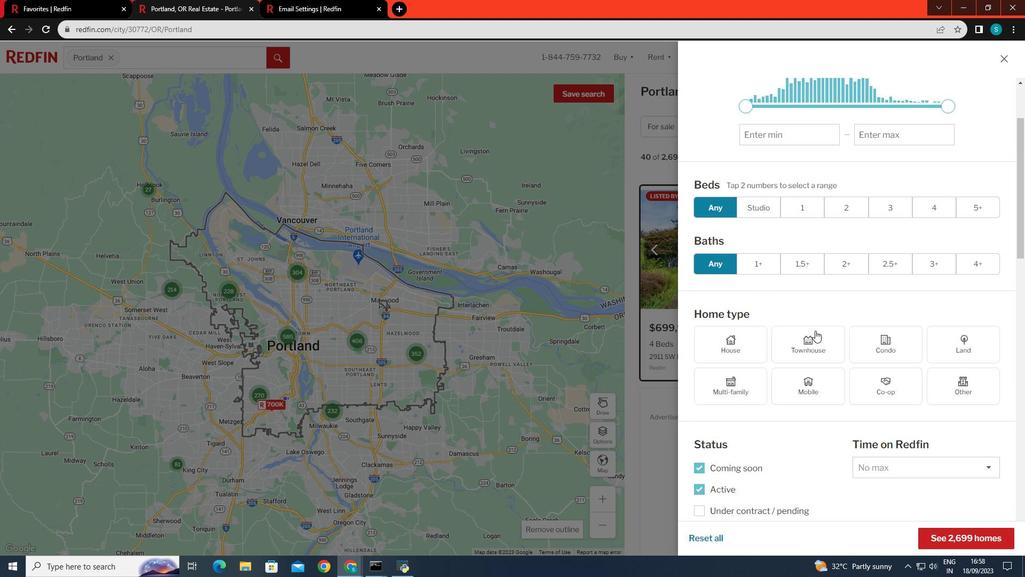 
Action: Mouse scrolled (815, 330) with delta (0, 0)
Screenshot: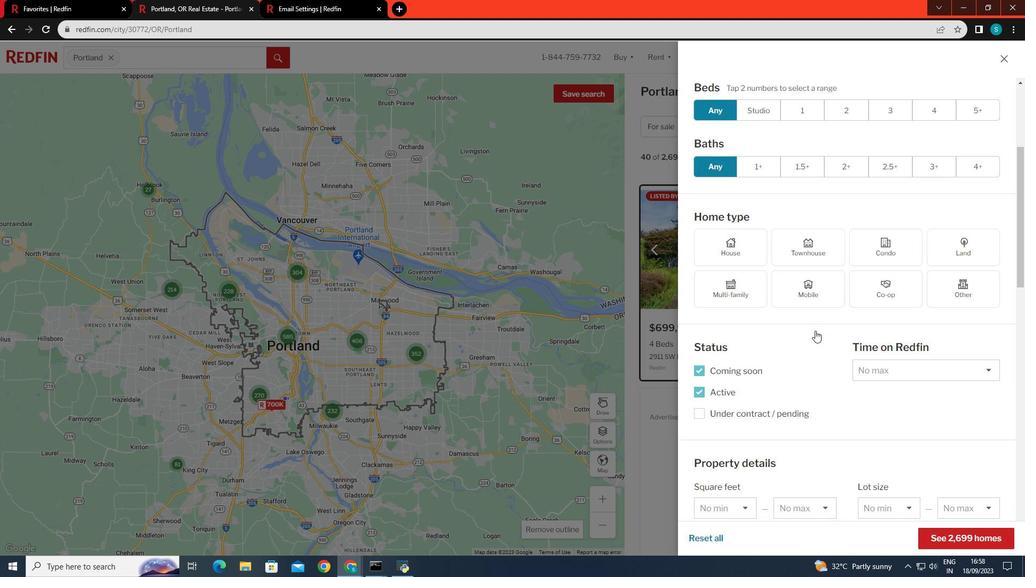 
Action: Mouse scrolled (815, 330) with delta (0, 0)
Screenshot: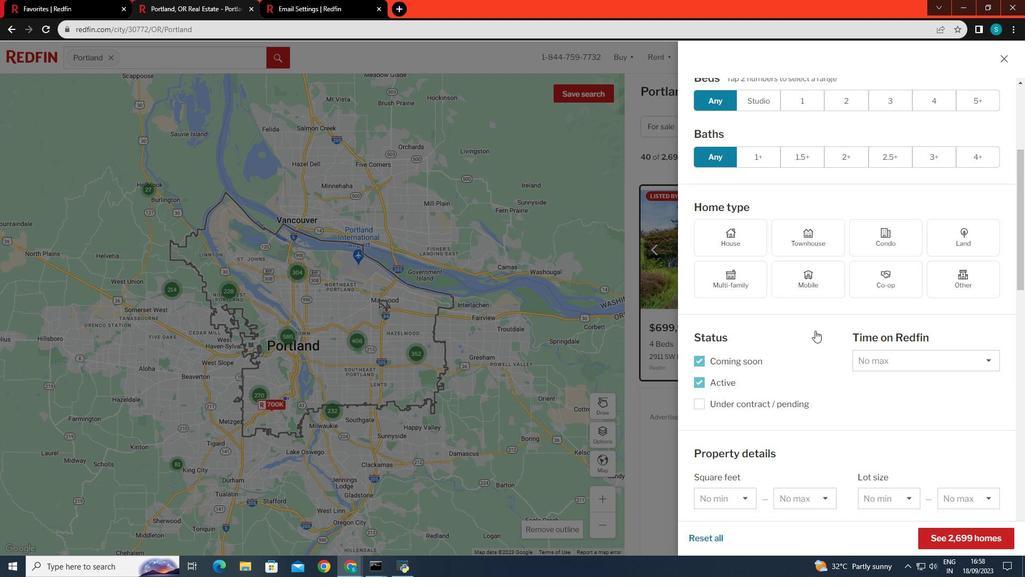 
Action: Mouse scrolled (815, 330) with delta (0, 0)
Screenshot: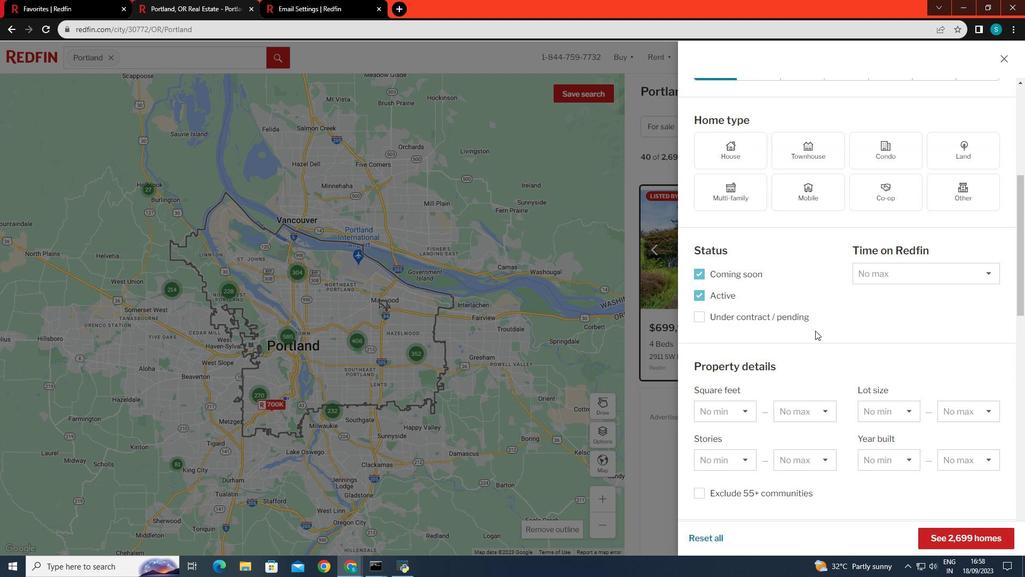 
Action: Mouse scrolled (815, 330) with delta (0, 0)
Screenshot: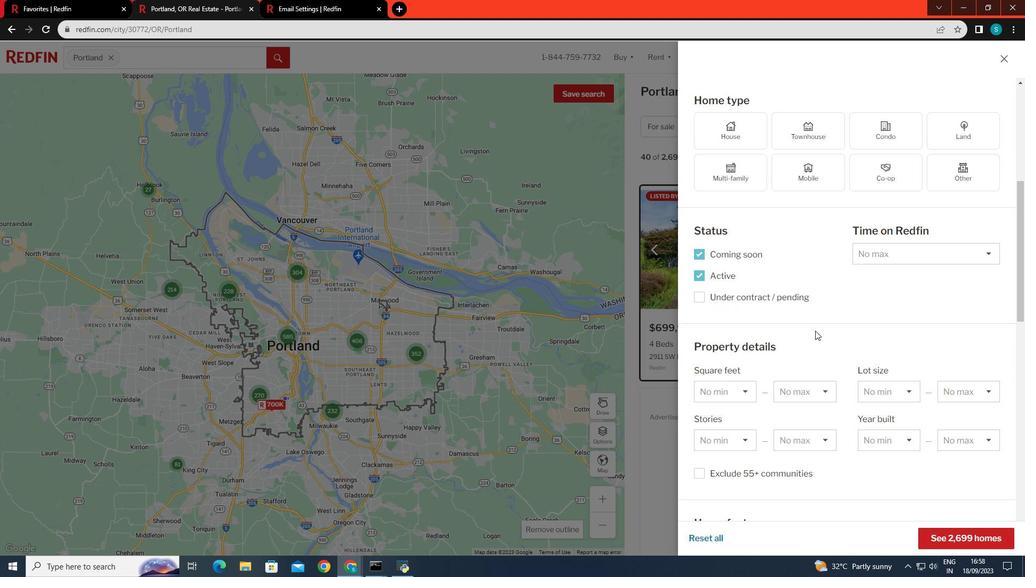 
Action: Mouse moved to (825, 407)
Screenshot: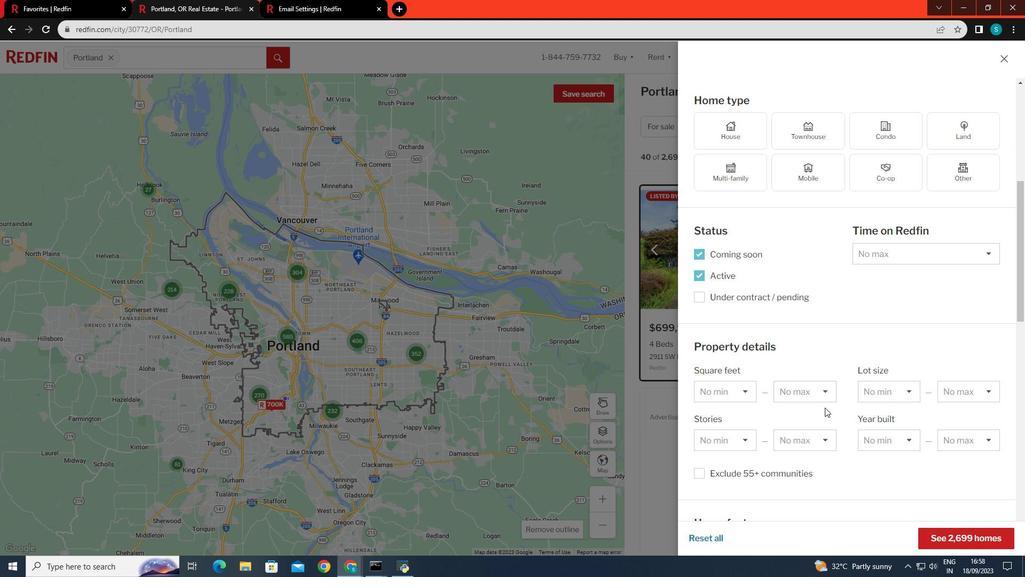 
Action: Mouse scrolled (825, 407) with delta (0, 0)
Screenshot: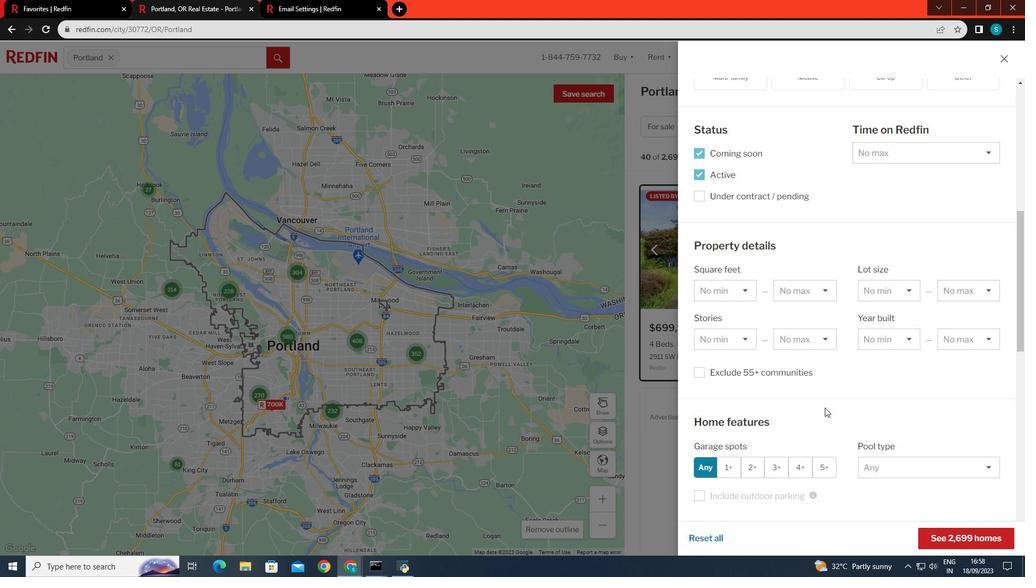 
Action: Mouse scrolled (825, 407) with delta (0, 0)
Screenshot: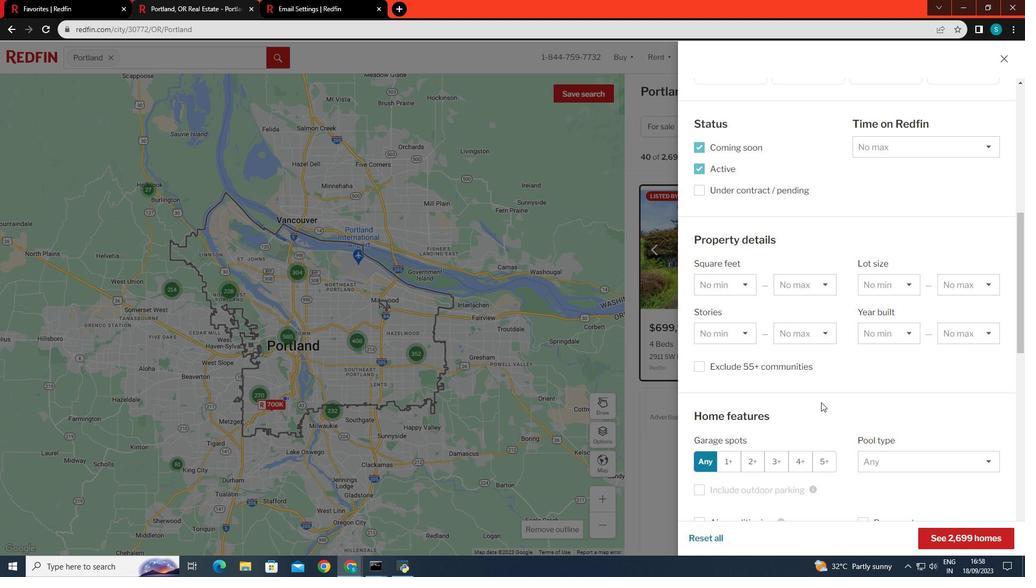 
Action: Mouse moved to (788, 357)
Screenshot: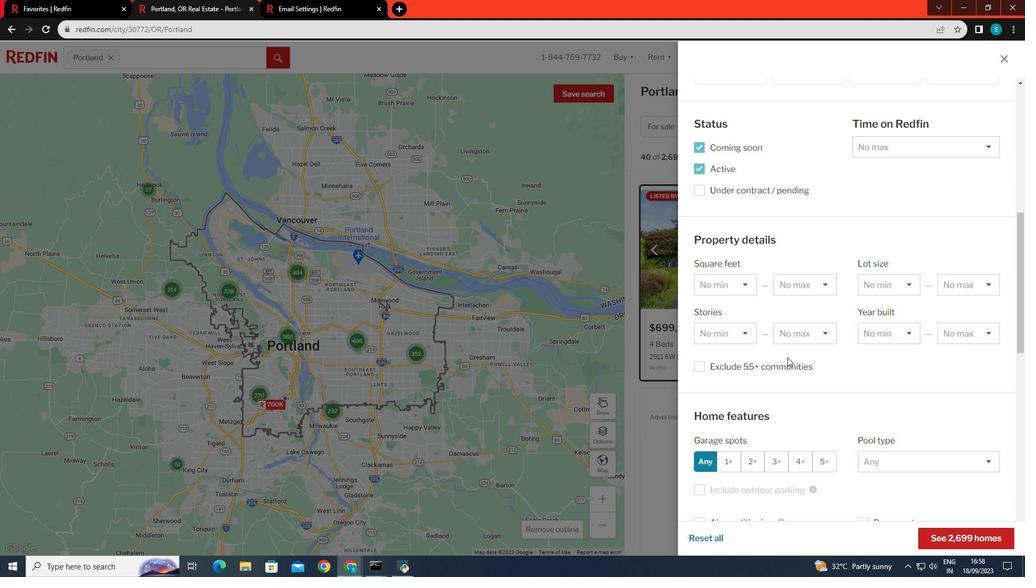 
Action: Mouse scrolled (788, 356) with delta (0, 0)
Screenshot: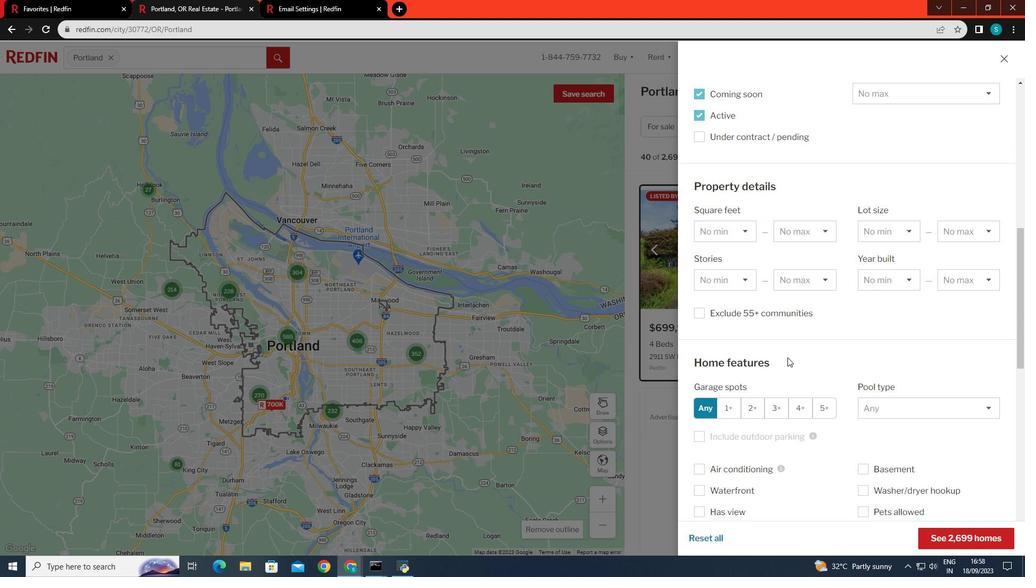 
Action: Mouse moved to (800, 343)
Screenshot: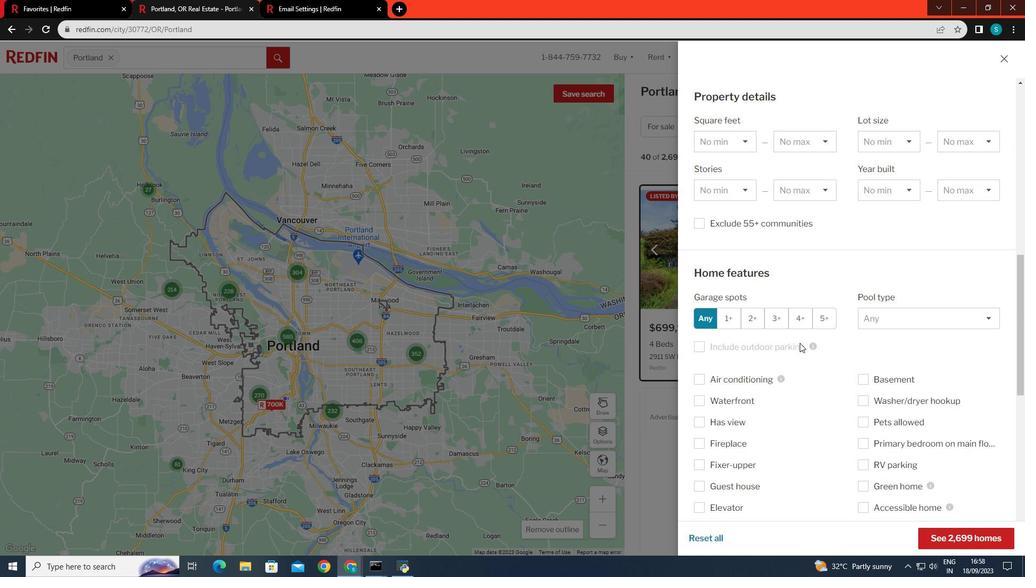 
Action: Mouse scrolled (800, 342) with delta (0, 0)
Screenshot: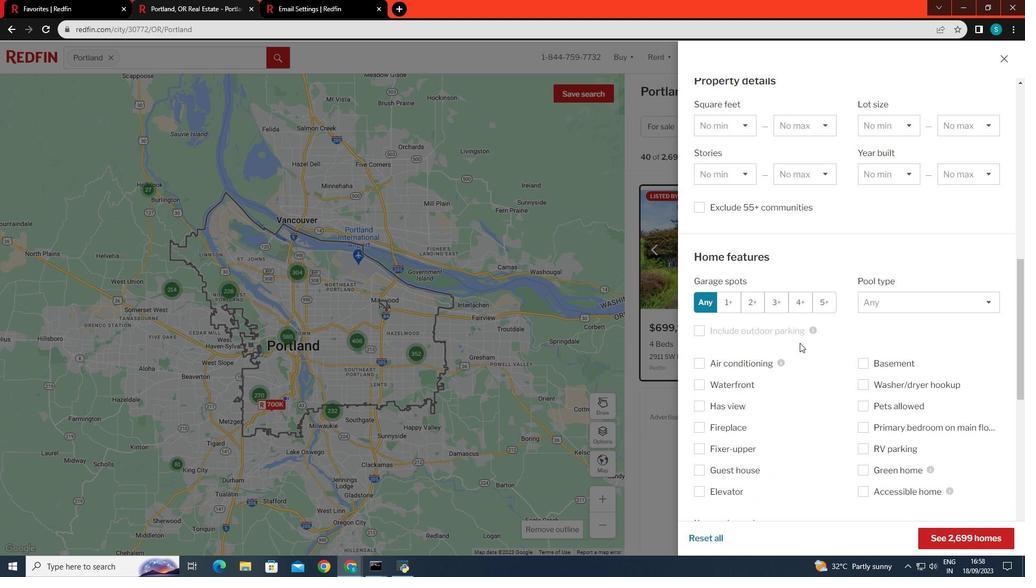 
Action: Mouse scrolled (800, 342) with delta (0, 0)
Screenshot: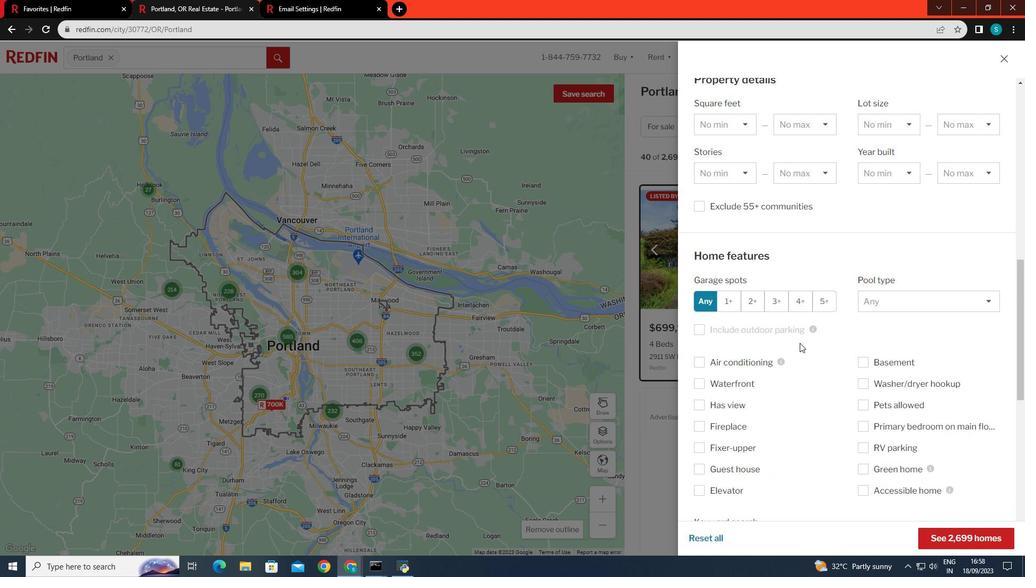 
Action: Mouse scrolled (800, 342) with delta (0, 0)
Screenshot: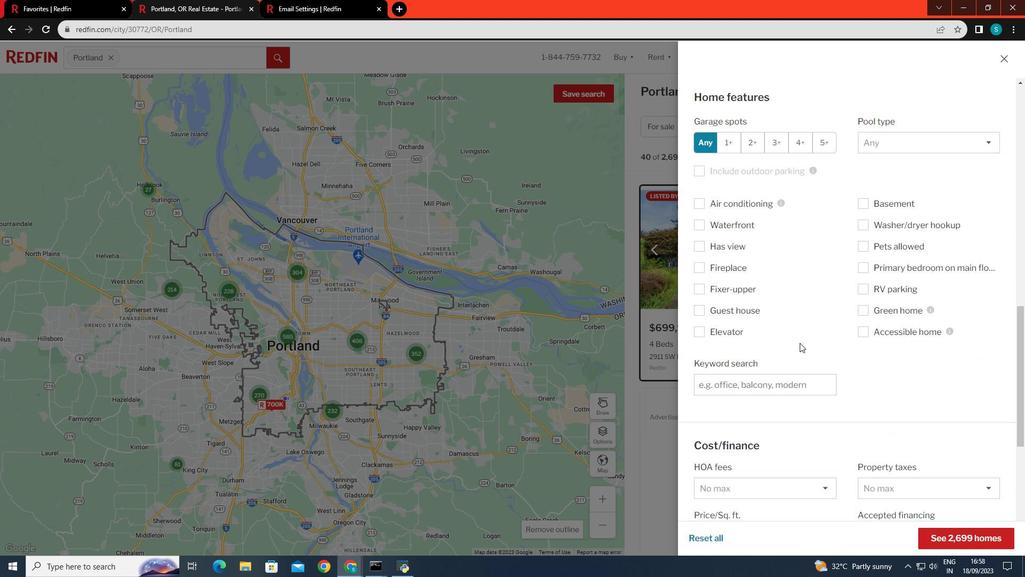 
Action: Mouse scrolled (800, 342) with delta (0, 0)
Screenshot: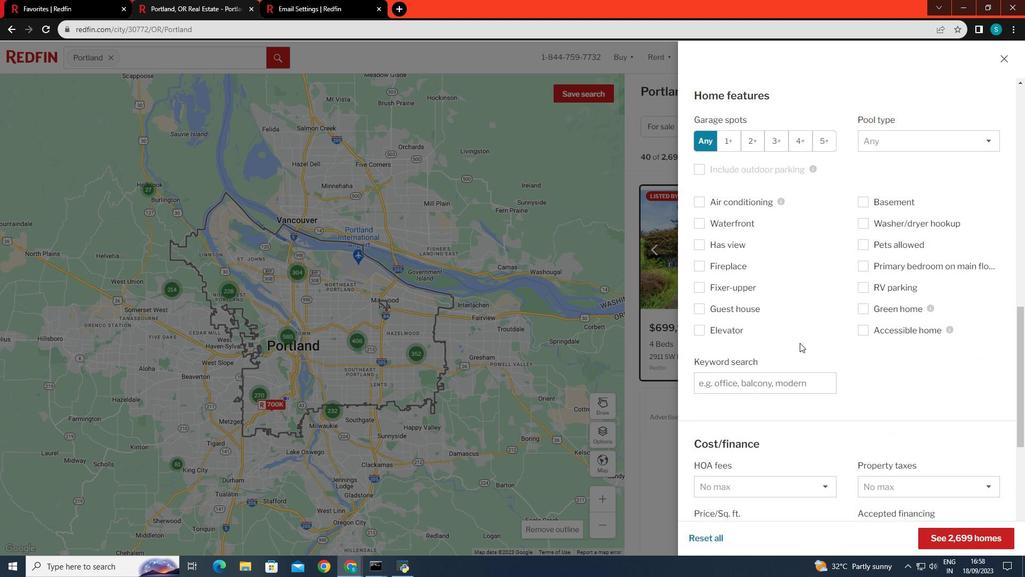 
Action: Mouse scrolled (800, 342) with delta (0, 0)
Screenshot: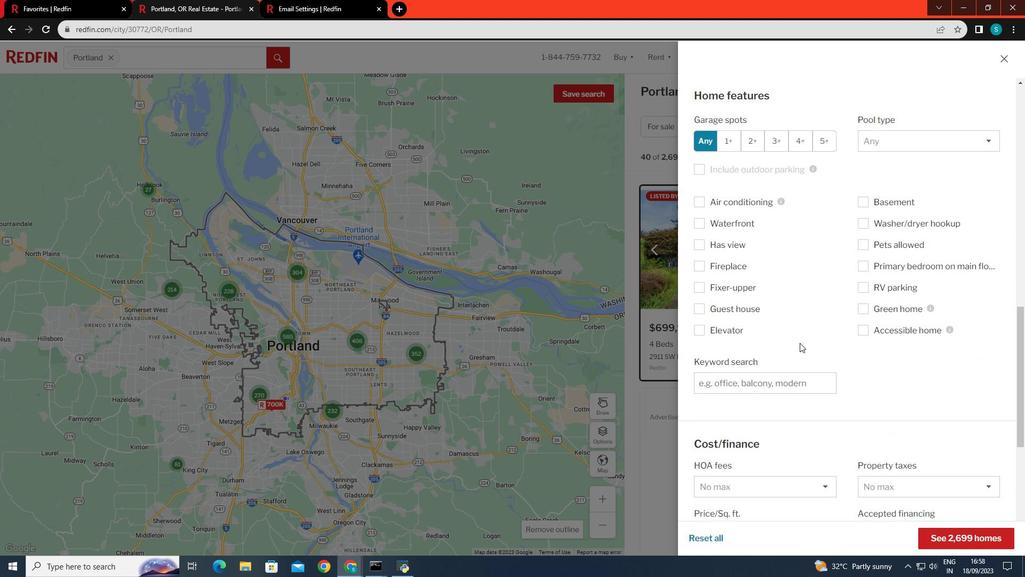 
Action: Mouse scrolled (800, 342) with delta (0, 0)
Screenshot: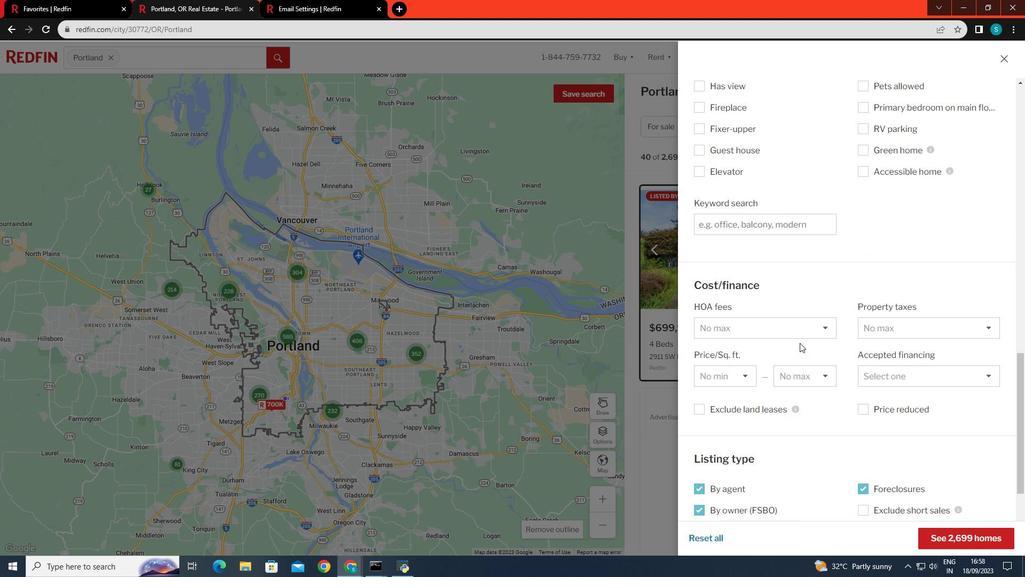 
Action: Mouse scrolled (800, 342) with delta (0, 0)
Screenshot: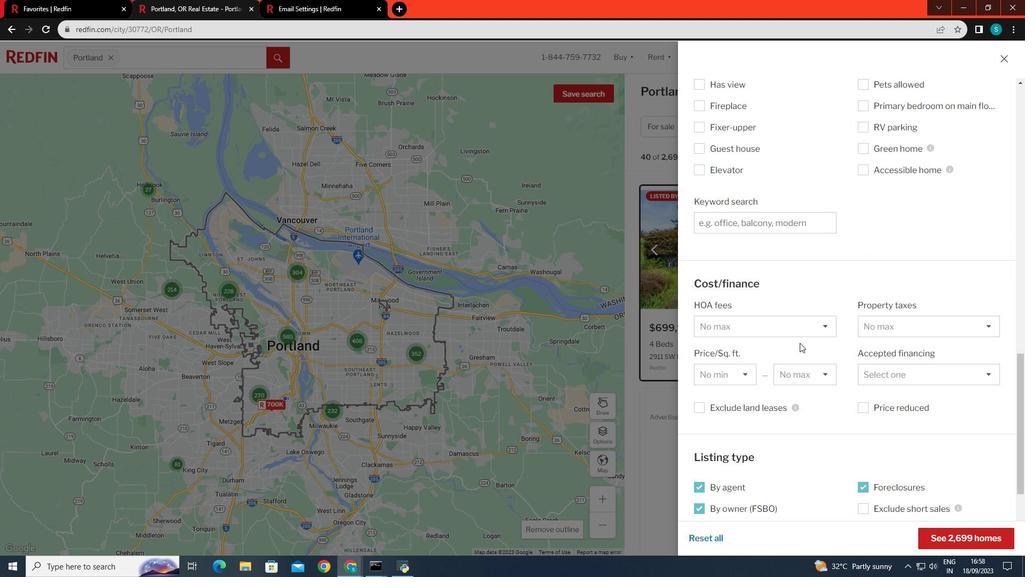 
Action: Mouse scrolled (800, 342) with delta (0, 0)
Screenshot: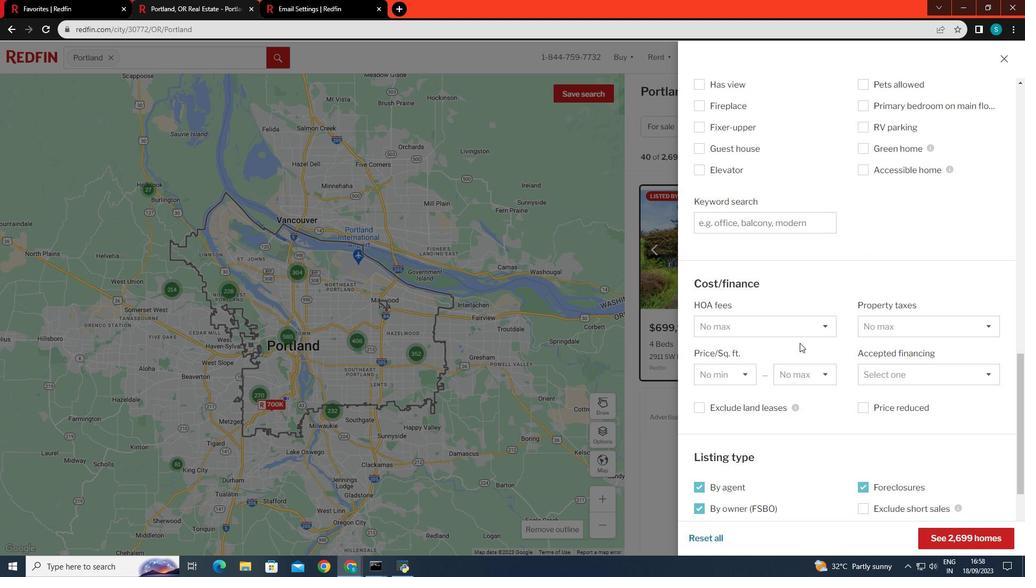 
Action: Mouse scrolled (800, 342) with delta (0, 0)
Screenshot: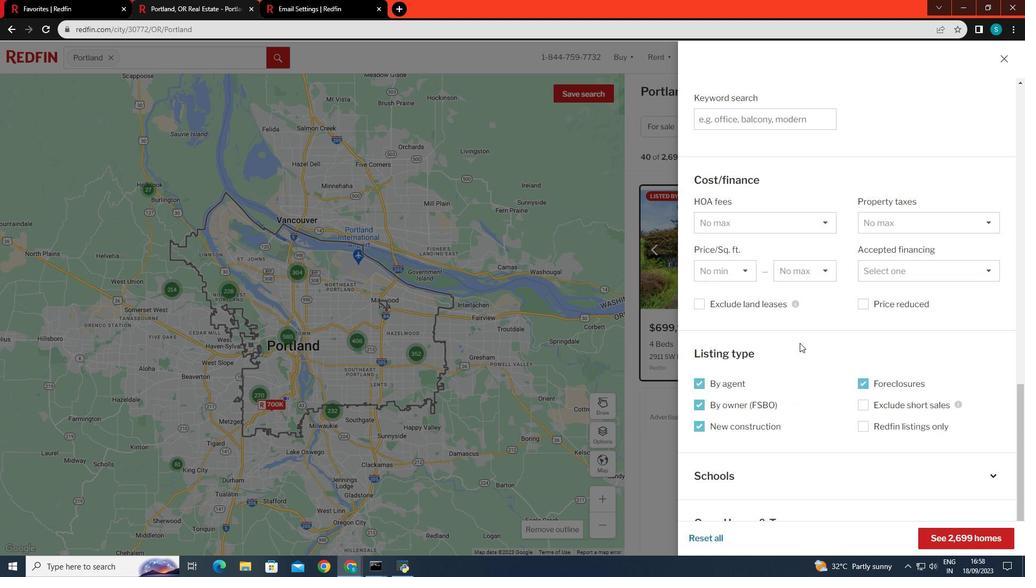 
Action: Mouse scrolled (800, 342) with delta (0, 0)
Screenshot: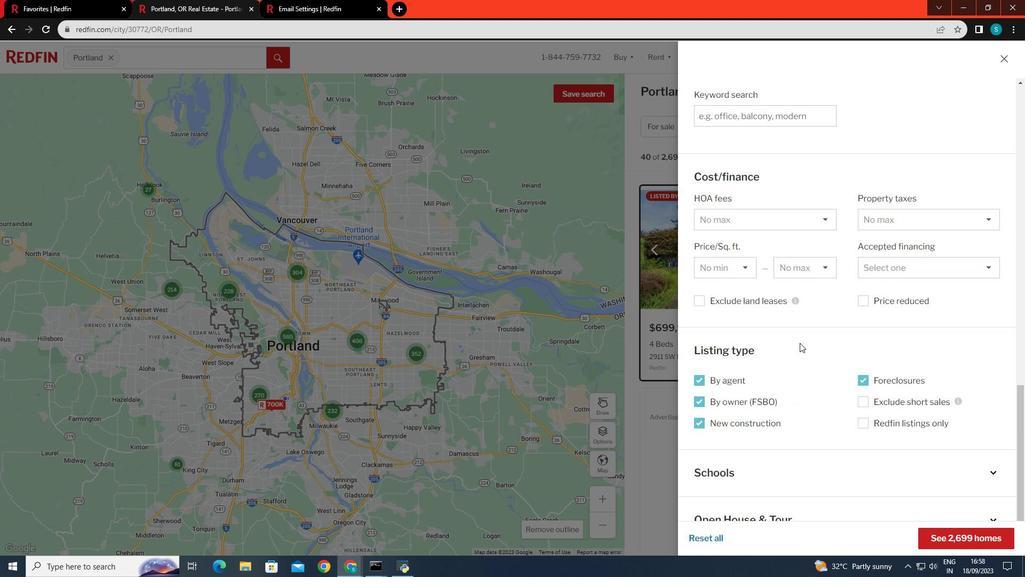 
Action: Mouse scrolled (800, 342) with delta (0, 0)
Screenshot: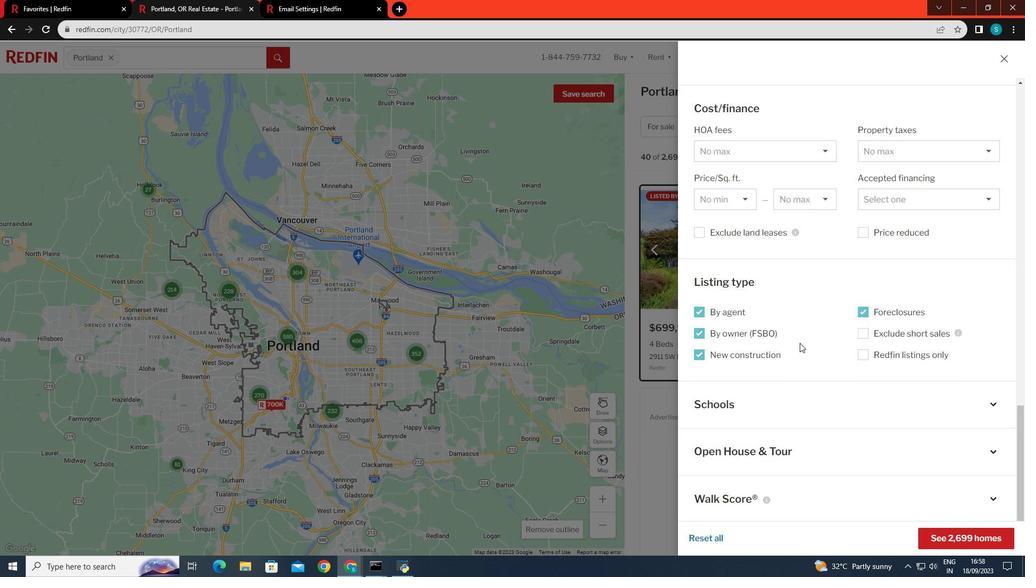 
Action: Mouse scrolled (800, 342) with delta (0, 0)
Screenshot: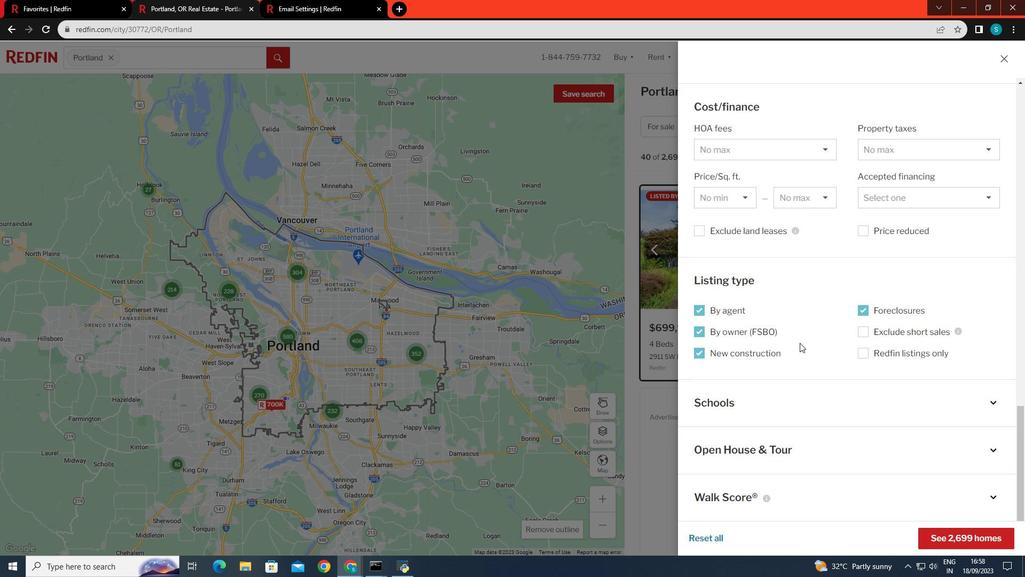 
Action: Mouse scrolled (800, 342) with delta (0, 0)
Screenshot: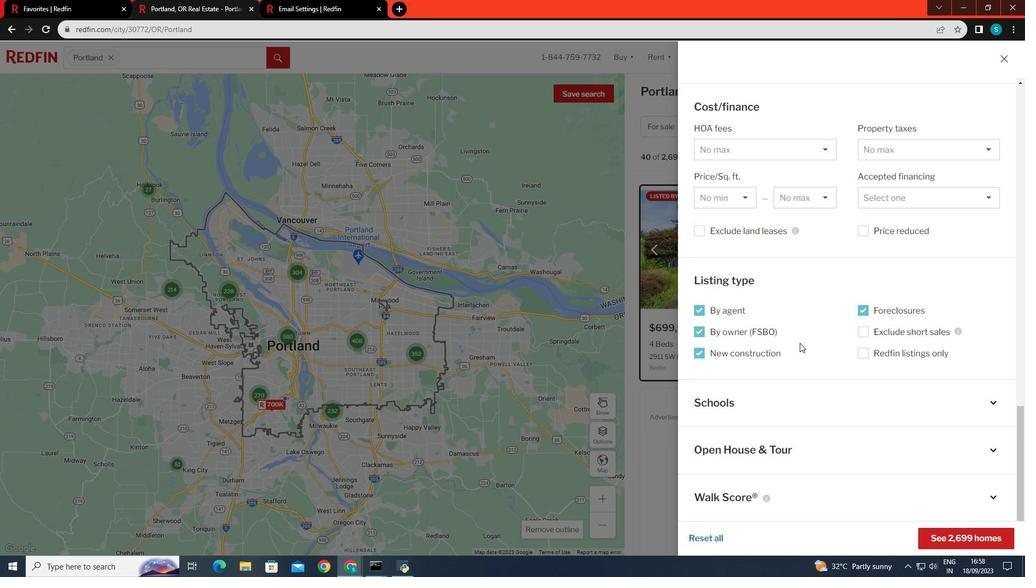 
Action: Mouse scrolled (800, 342) with delta (0, 0)
Screenshot: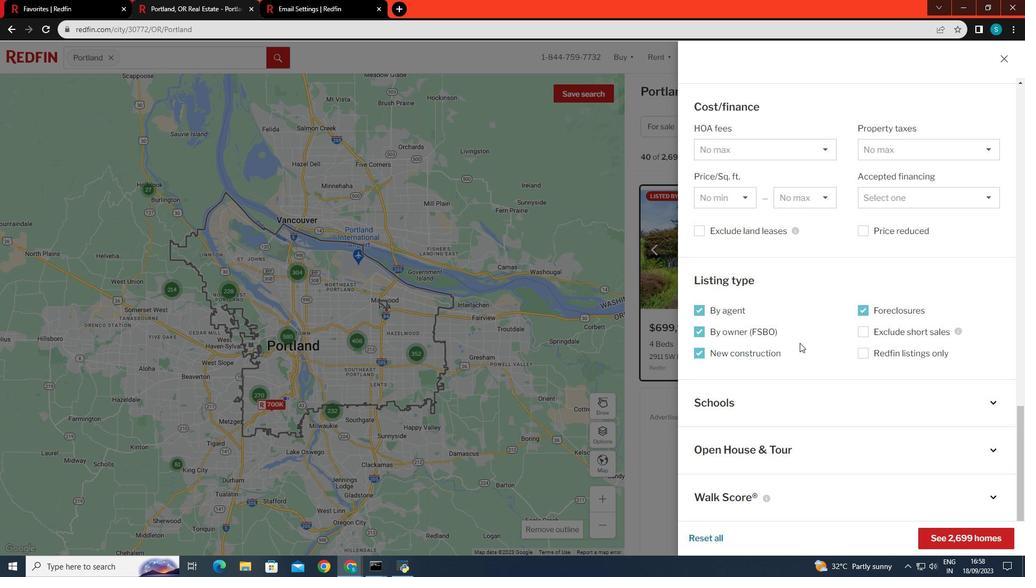 
Action: Mouse scrolled (800, 342) with delta (0, 0)
Screenshot: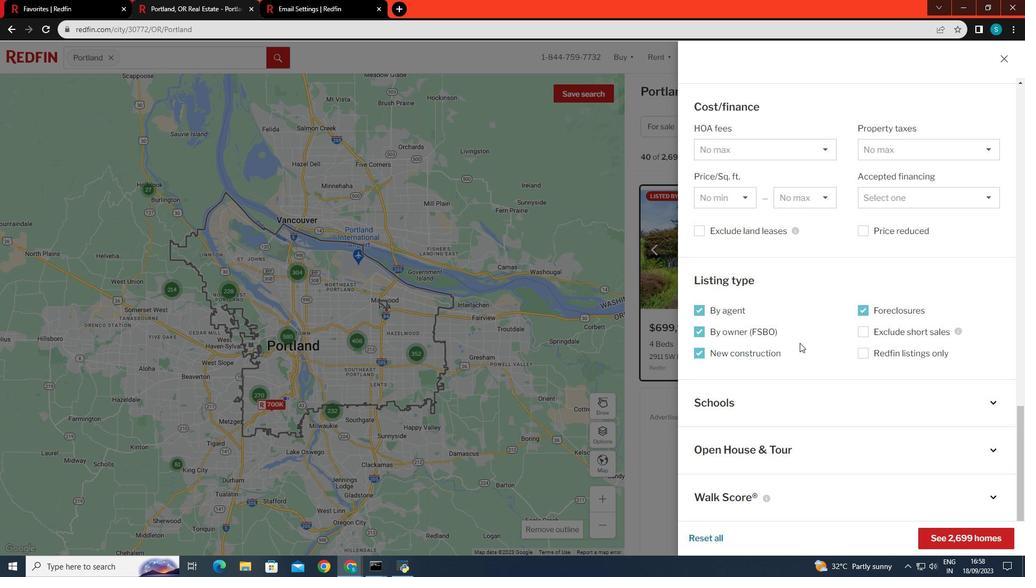 
Action: Mouse scrolled (800, 342) with delta (0, 0)
Screenshot: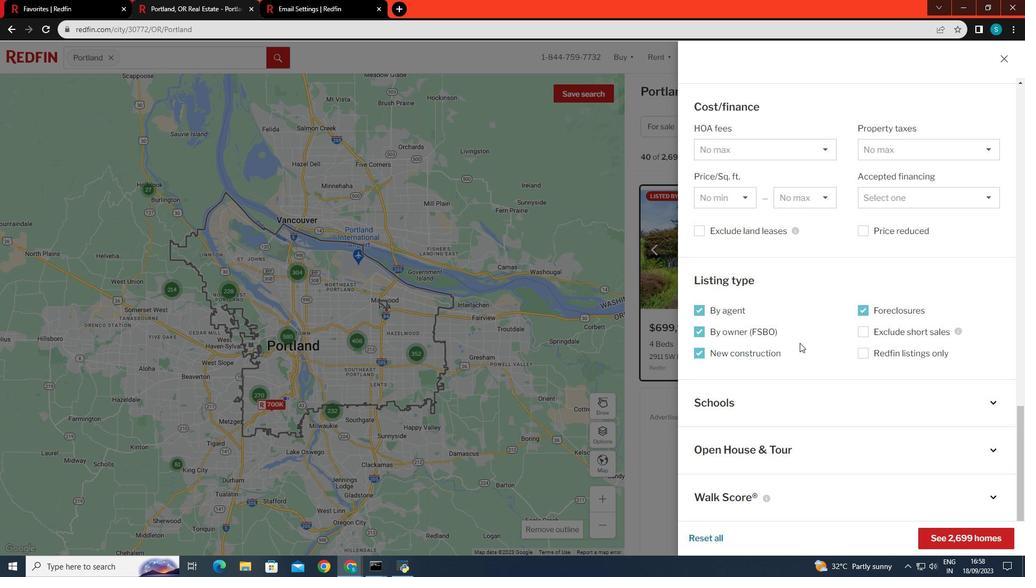 
Action: Mouse moved to (800, 399)
Screenshot: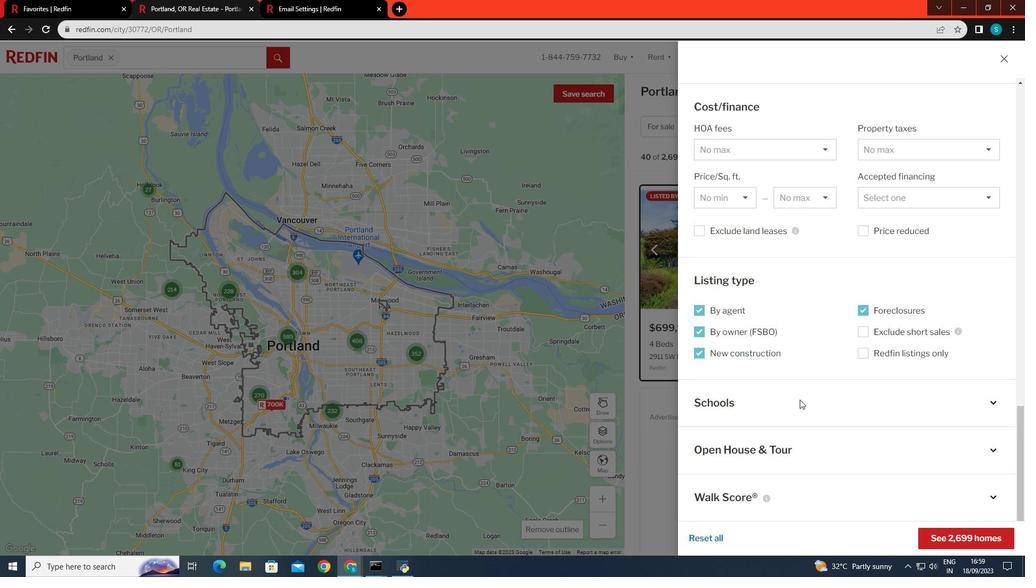 
Action: Mouse scrolled (800, 400) with delta (0, 0)
Screenshot: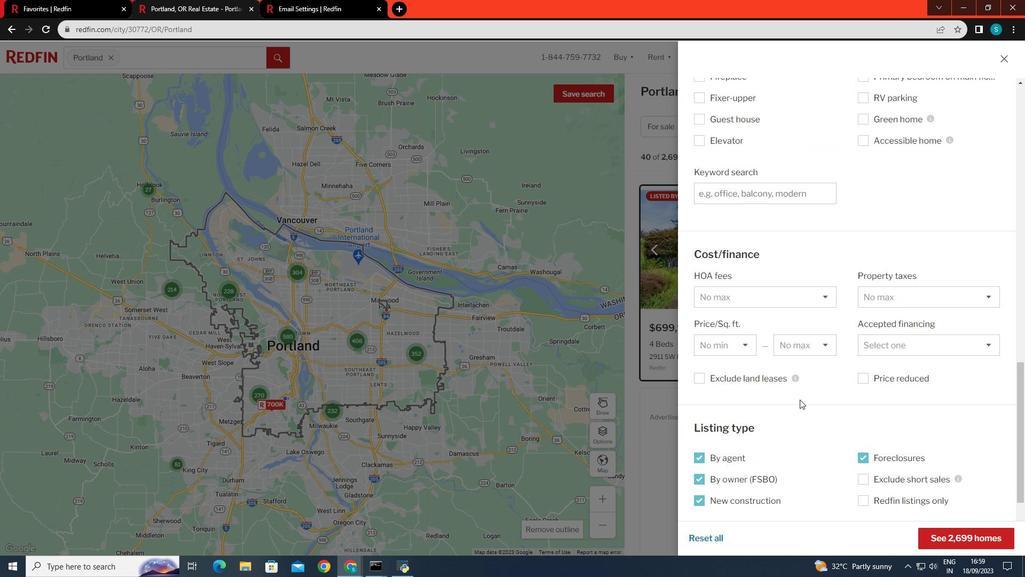 
Action: Mouse scrolled (800, 400) with delta (0, 0)
Screenshot: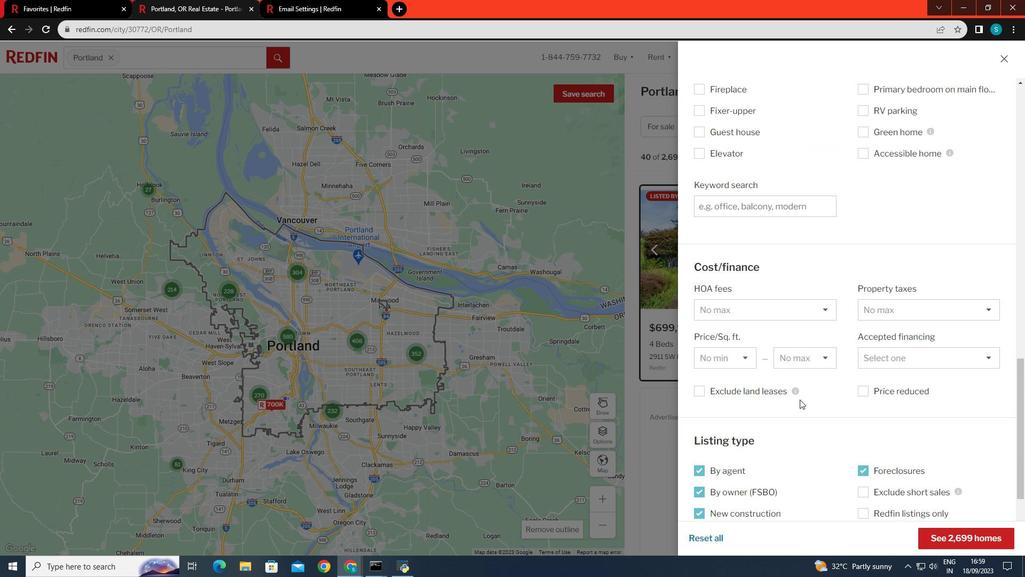 
Action: Mouse scrolled (800, 400) with delta (0, 0)
Screenshot: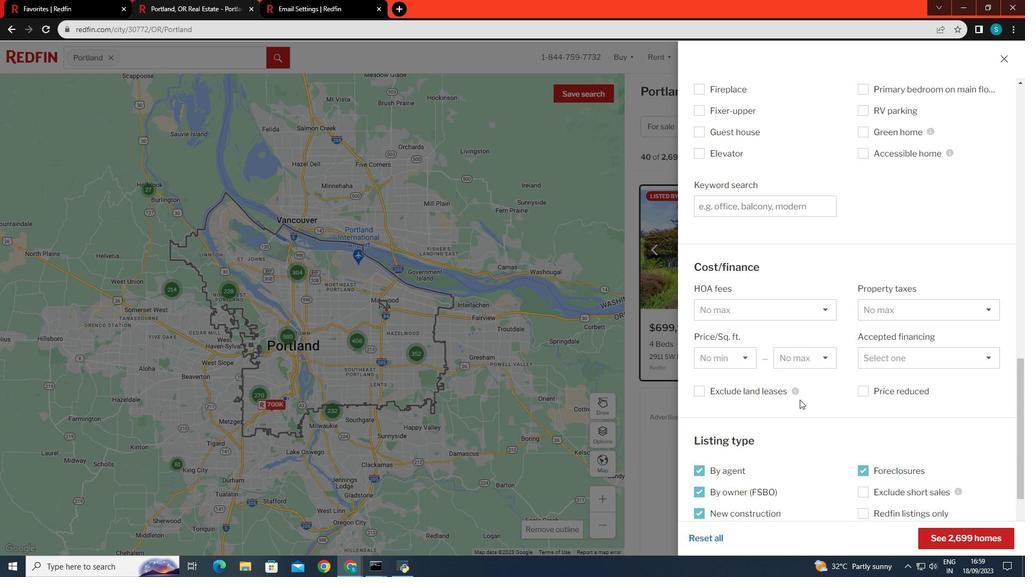 
Action: Mouse scrolled (800, 400) with delta (0, 0)
Screenshot: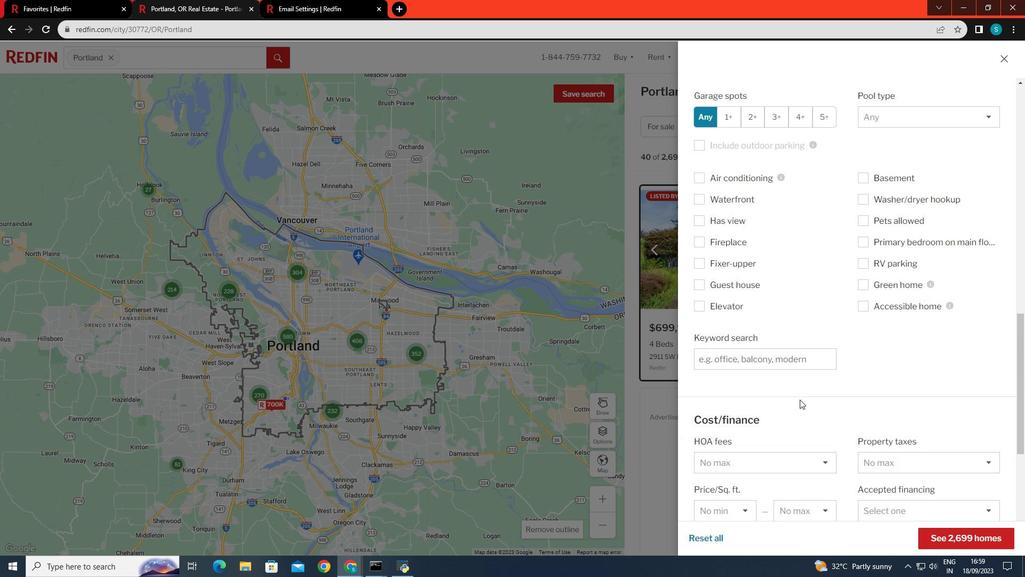 
Action: Mouse scrolled (800, 400) with delta (0, 0)
Screenshot: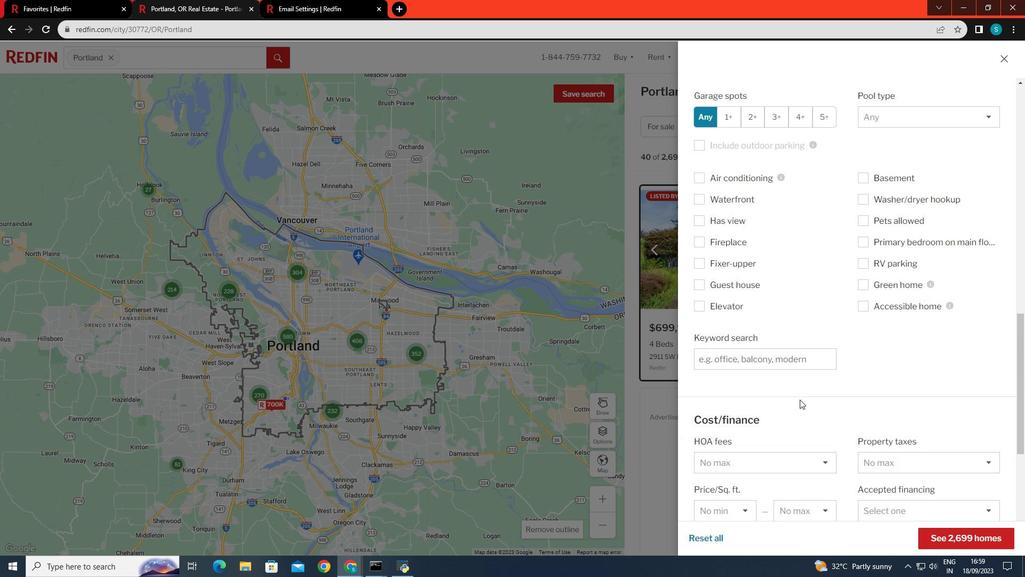 
Action: Mouse scrolled (800, 400) with delta (0, 0)
Screenshot: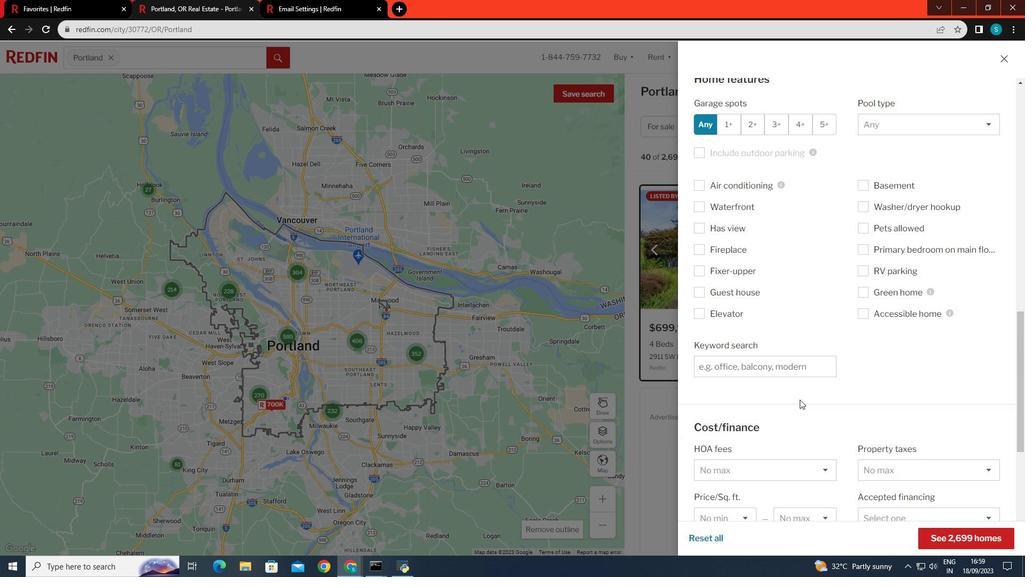 
Action: Mouse scrolled (800, 400) with delta (0, 0)
Screenshot: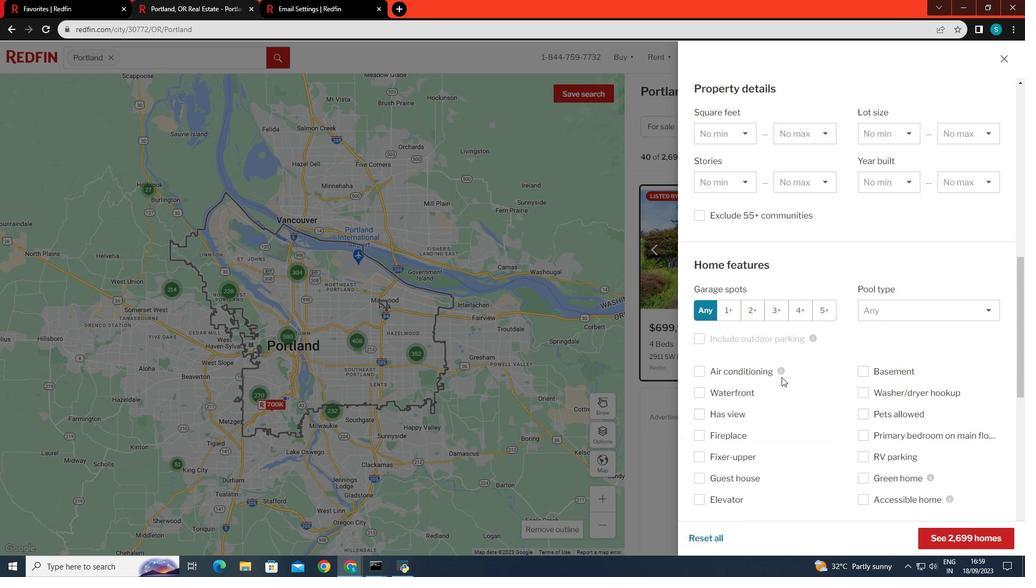 
Action: Mouse scrolled (800, 400) with delta (0, 0)
